 Task: 1.10.2  Add utility items on order management
Action: Mouse moved to (1245, 82)
Screenshot: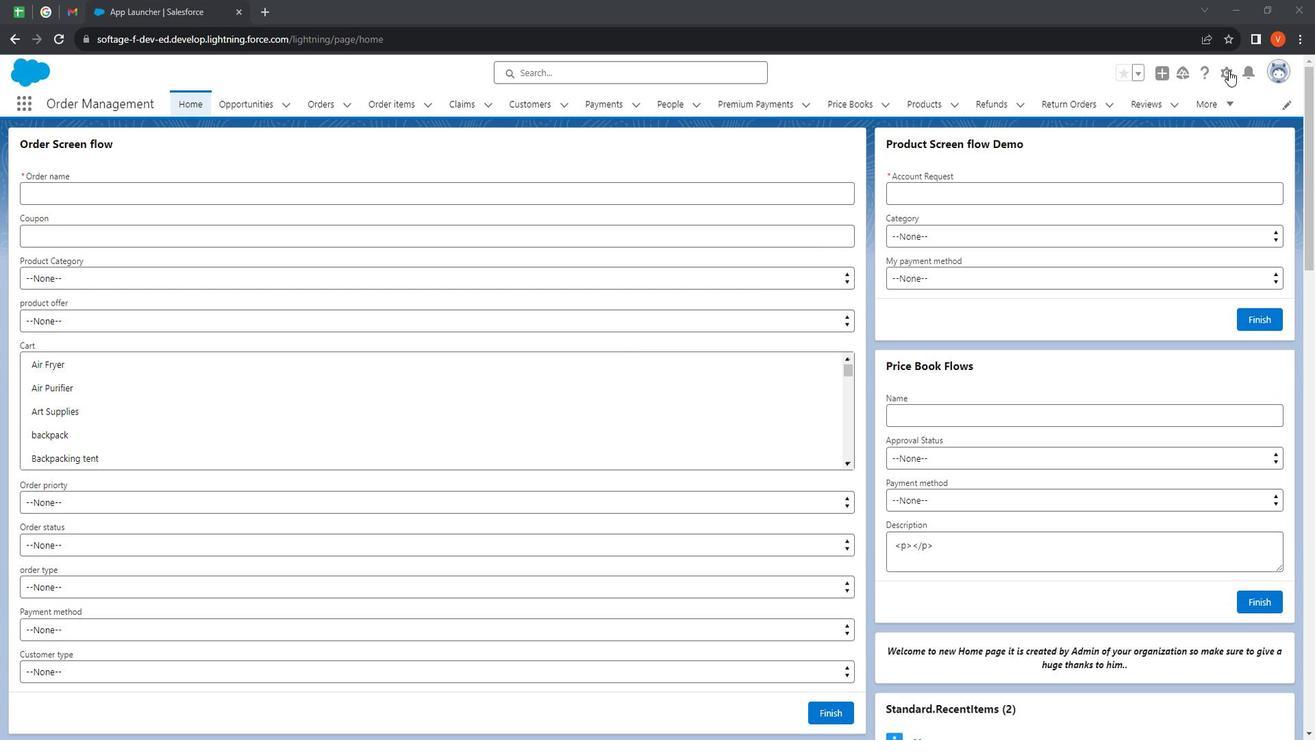 
Action: Mouse pressed left at (1245, 82)
Screenshot: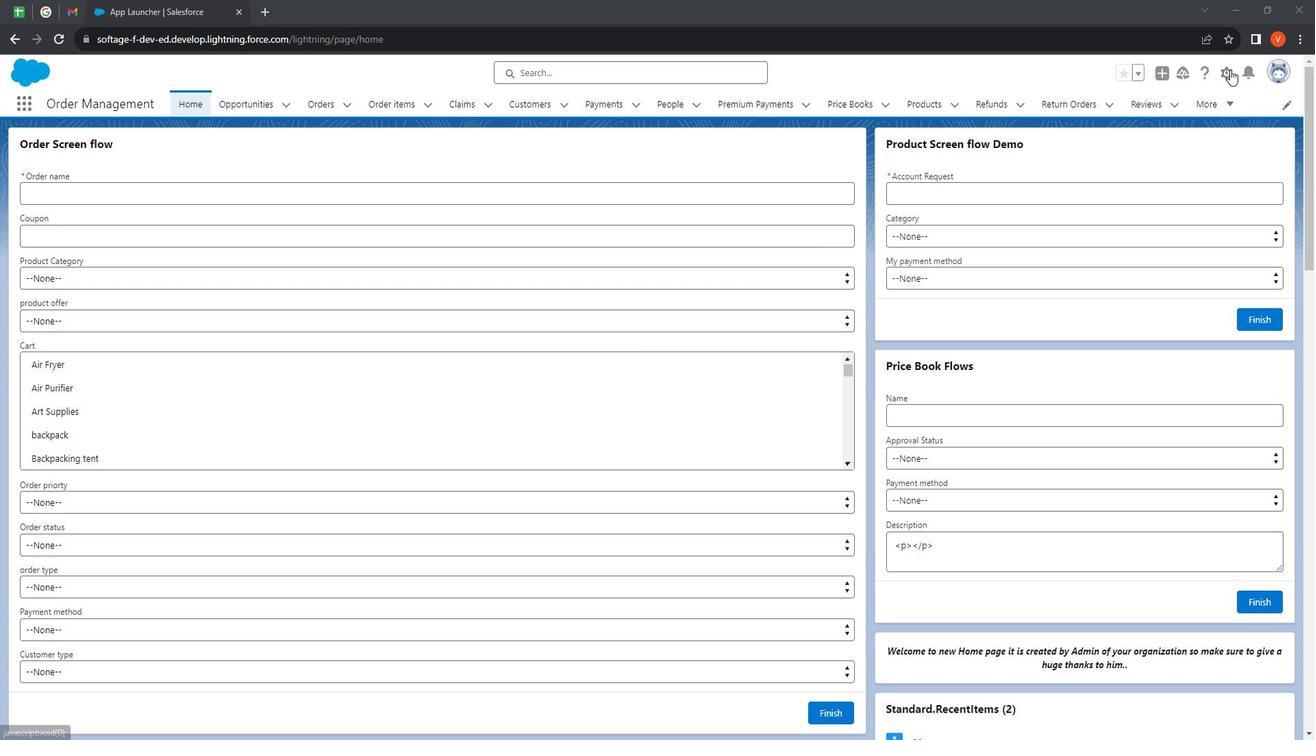 
Action: Mouse moved to (1218, 112)
Screenshot: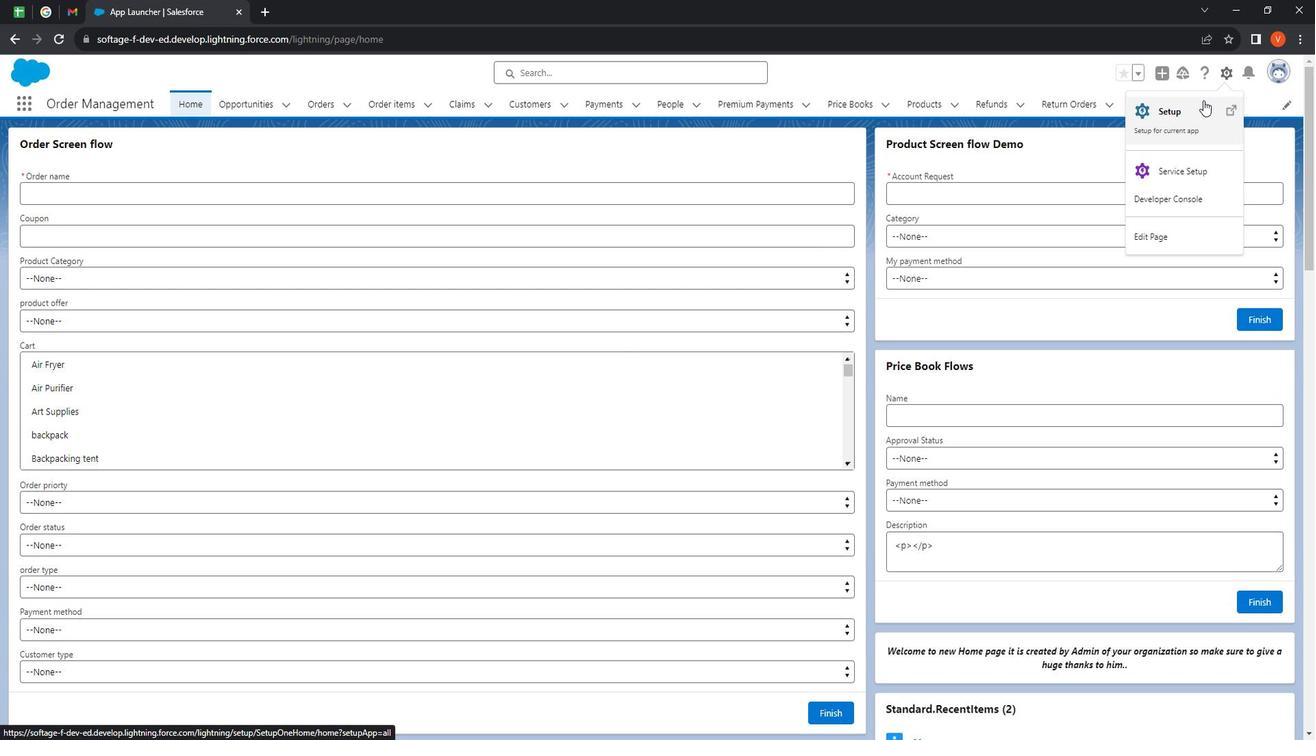 
Action: Mouse pressed left at (1218, 112)
Screenshot: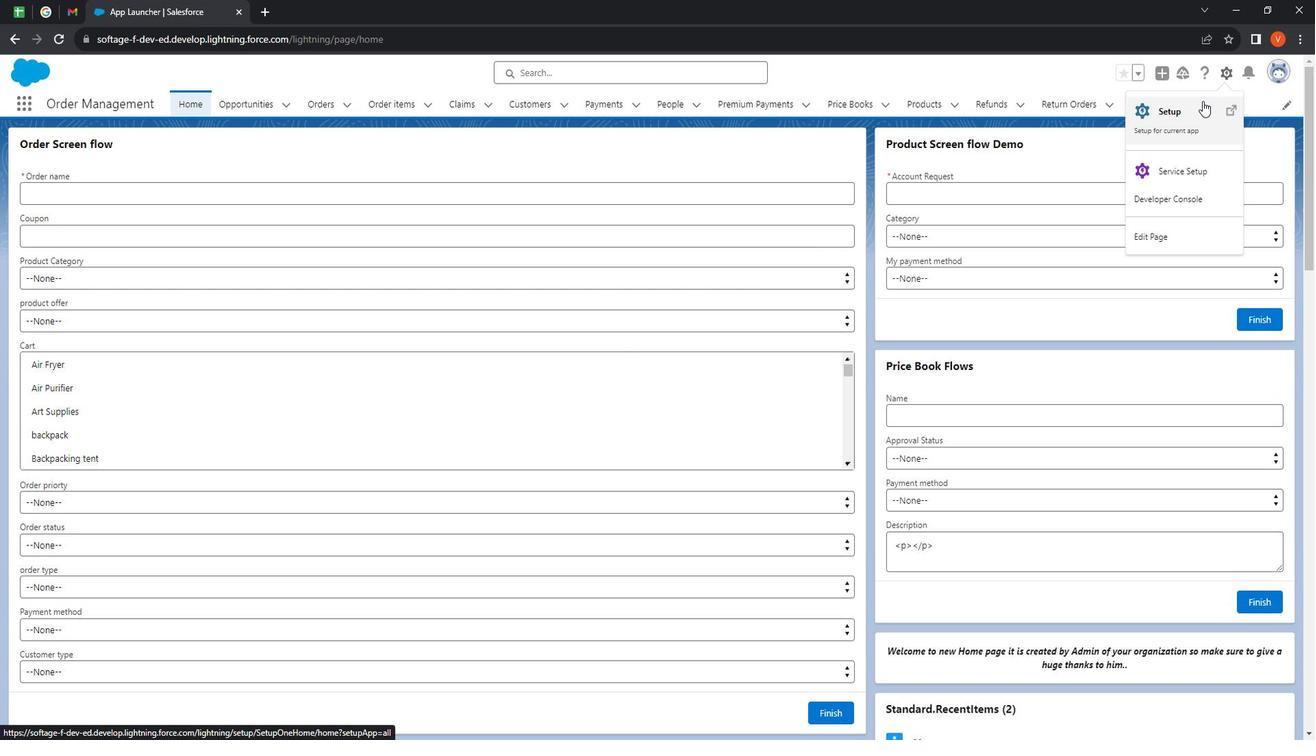 
Action: Mouse moved to (28, 555)
Screenshot: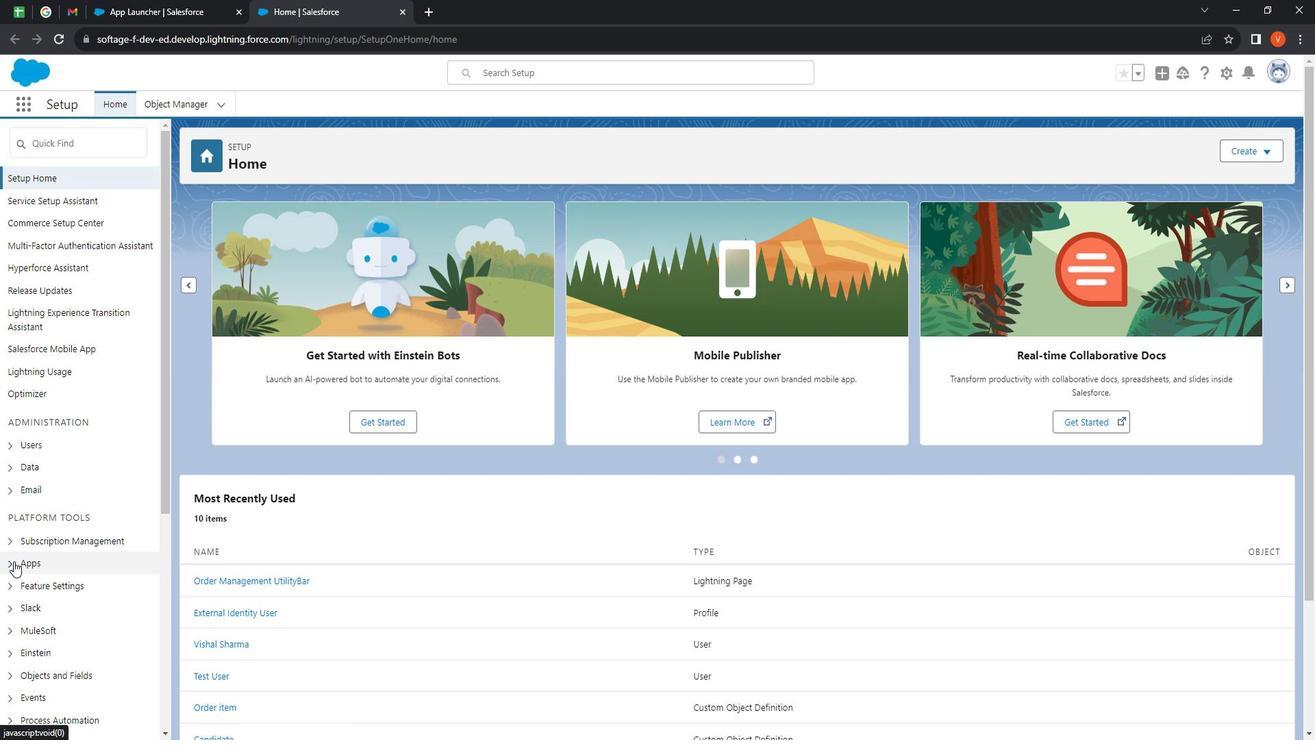 
Action: Mouse pressed left at (28, 555)
Screenshot: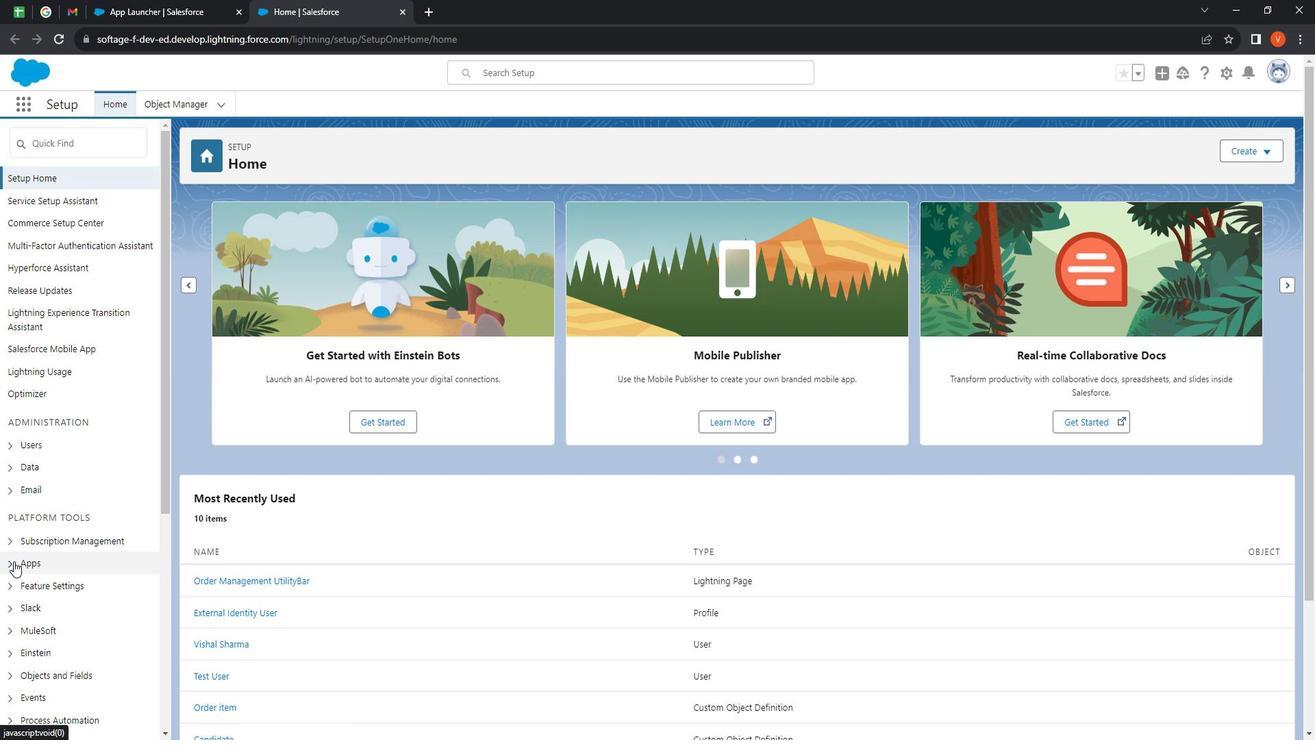 
Action: Mouse moved to (85, 574)
Screenshot: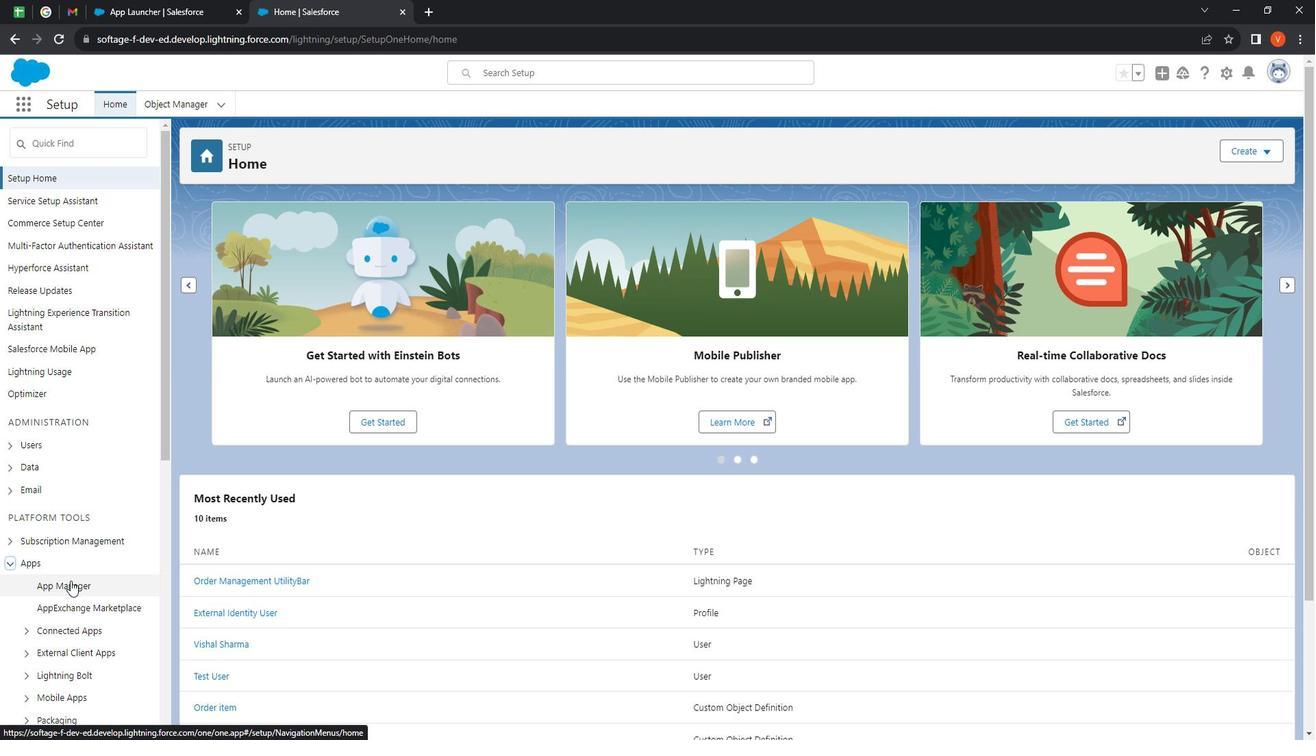
Action: Mouse pressed left at (85, 574)
Screenshot: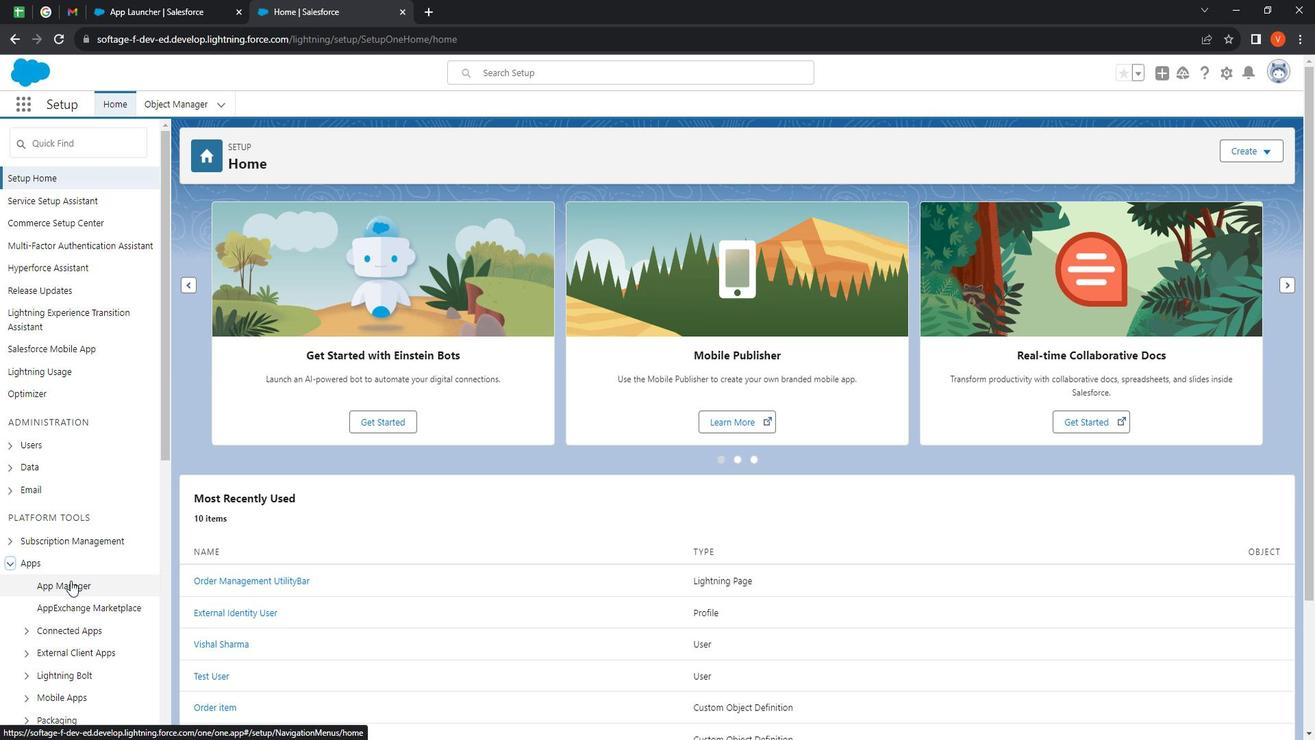 
Action: Mouse moved to (605, 385)
Screenshot: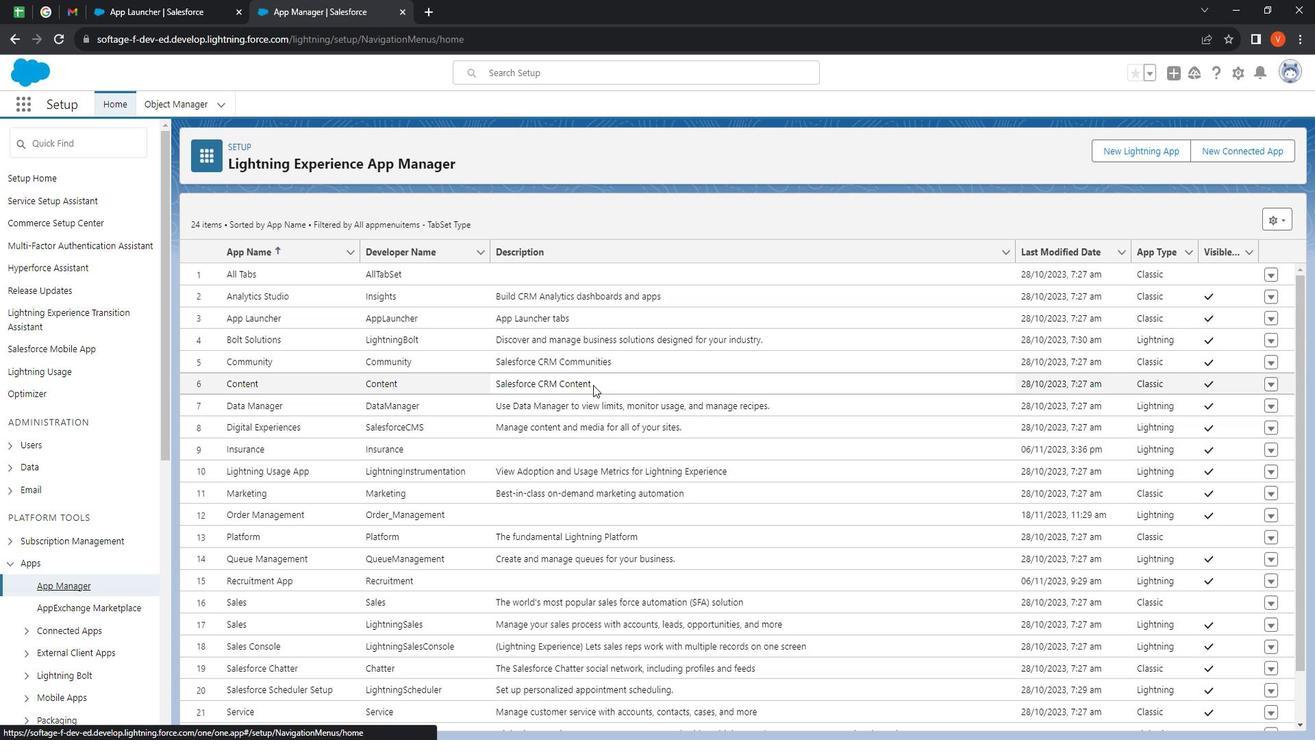 
Action: Mouse scrolled (605, 384) with delta (0, 0)
Screenshot: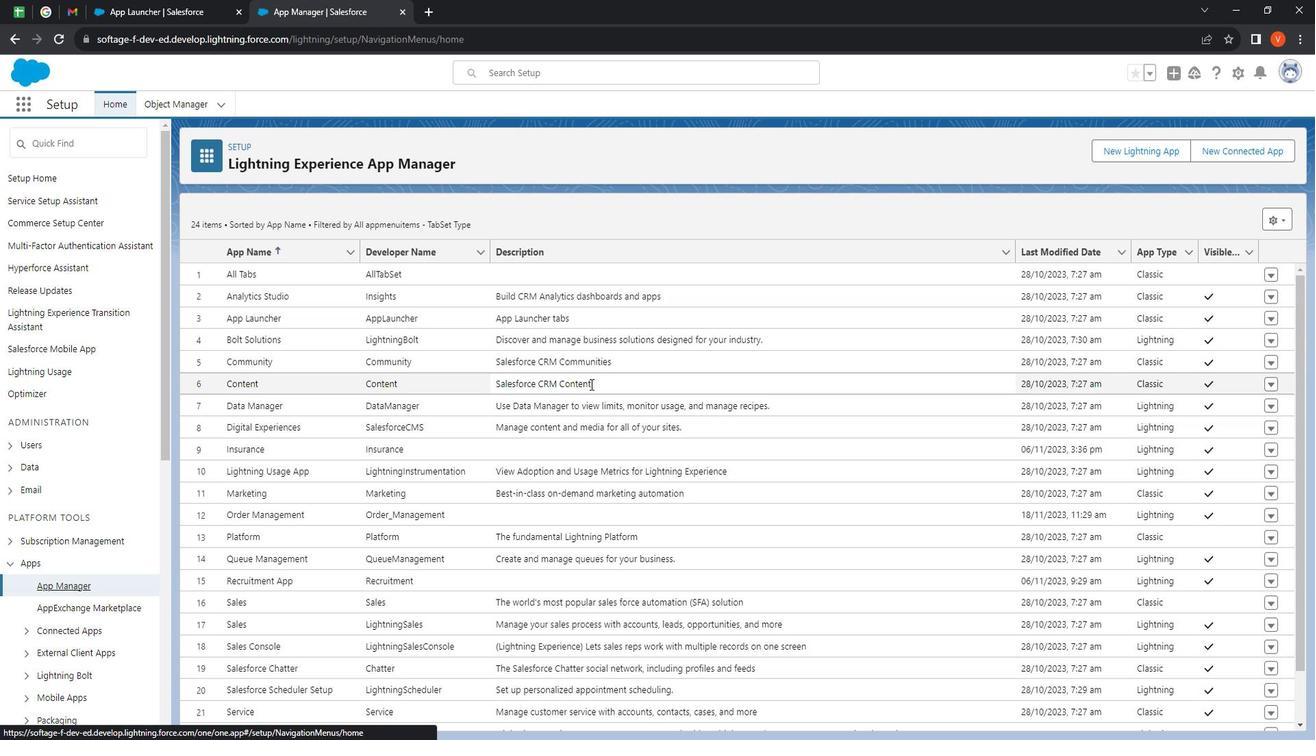 
Action: Mouse moved to (605, 387)
Screenshot: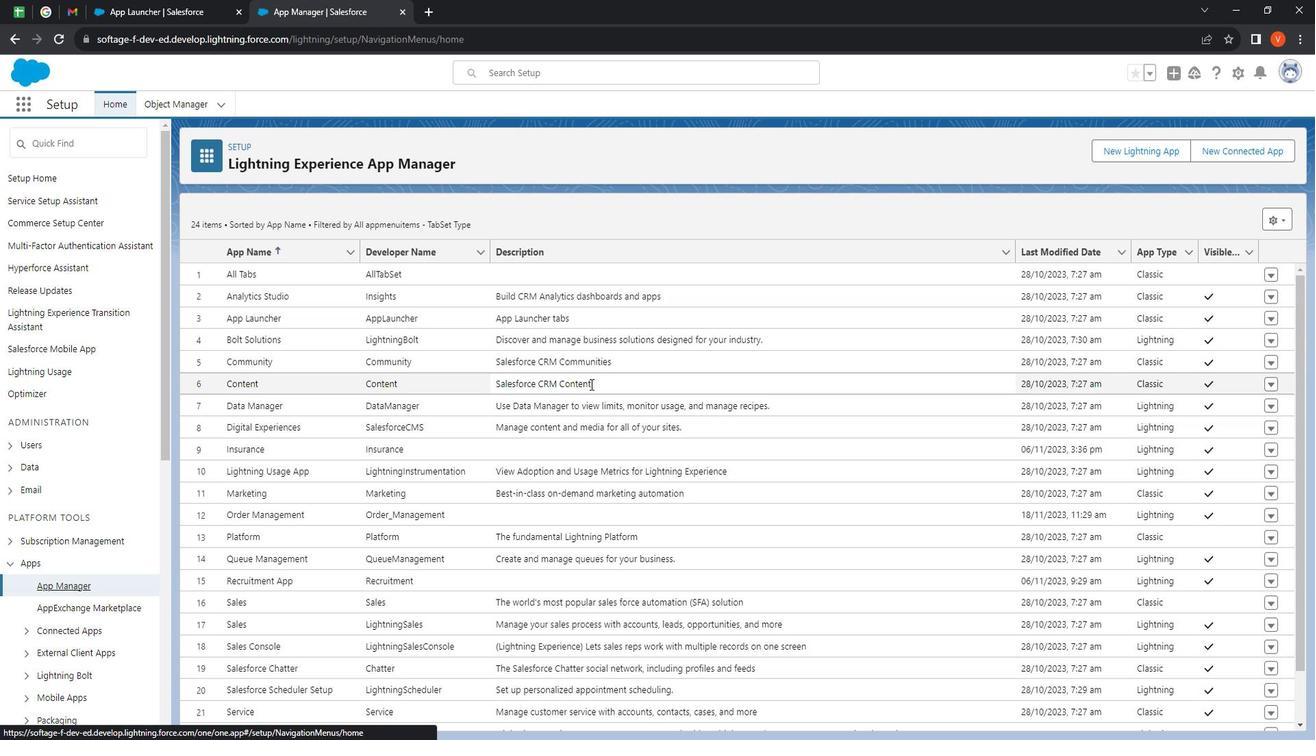 
Action: Mouse scrolled (605, 387) with delta (0, 0)
Screenshot: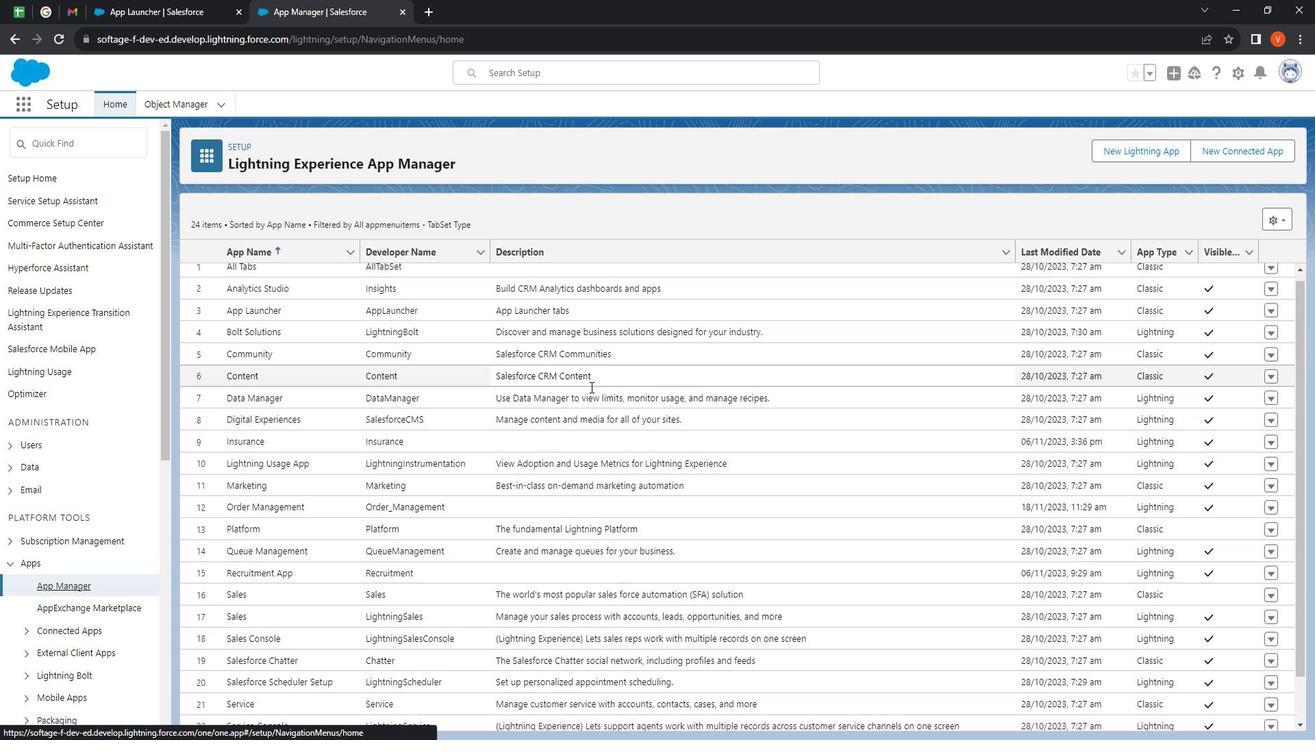 
Action: Mouse moved to (605, 389)
Screenshot: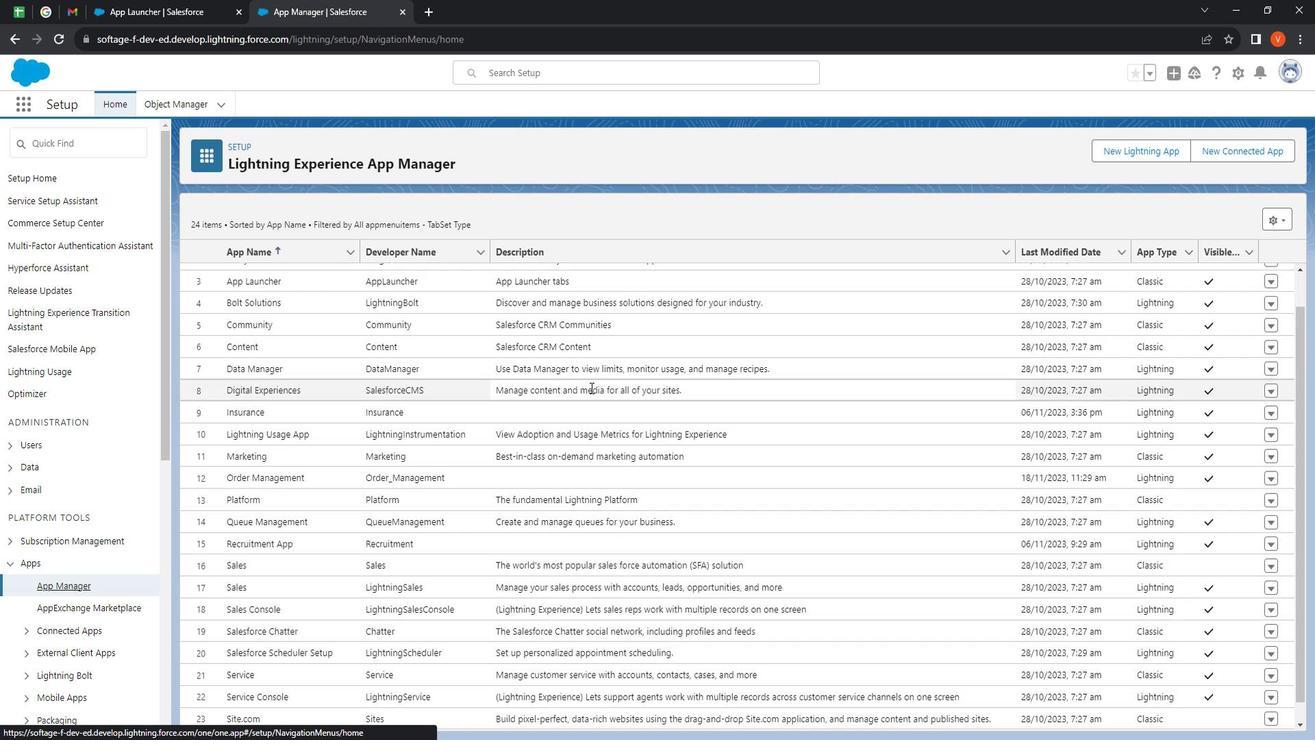 
Action: Mouse scrolled (605, 388) with delta (0, 0)
Screenshot: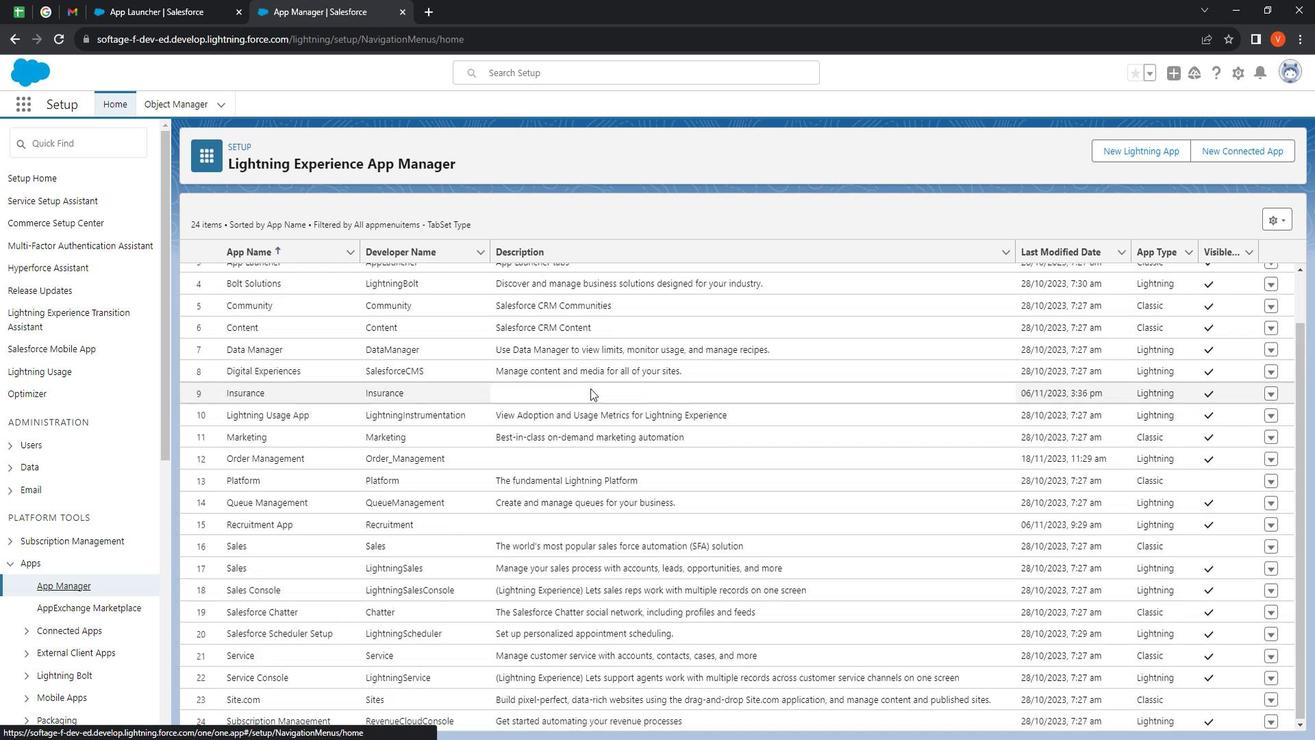 
Action: Mouse moved to (605, 391)
Screenshot: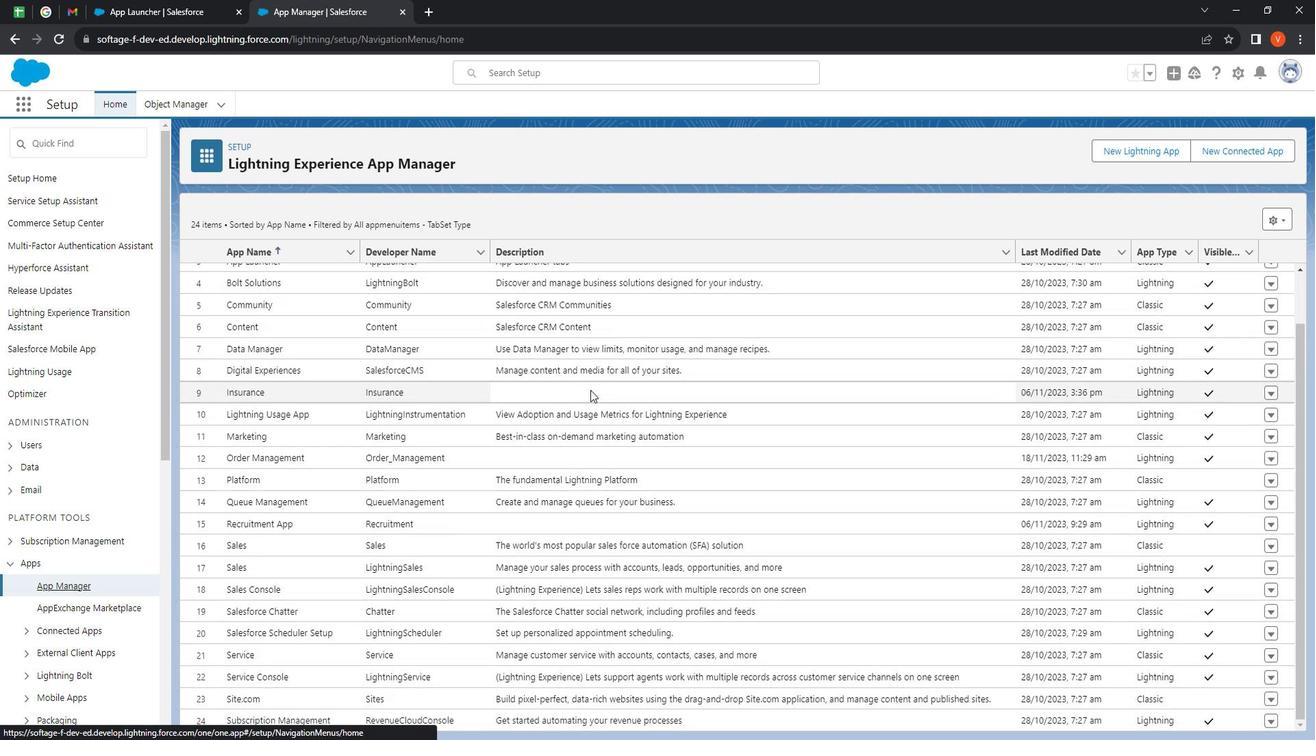 
Action: Mouse scrolled (605, 390) with delta (0, 0)
Screenshot: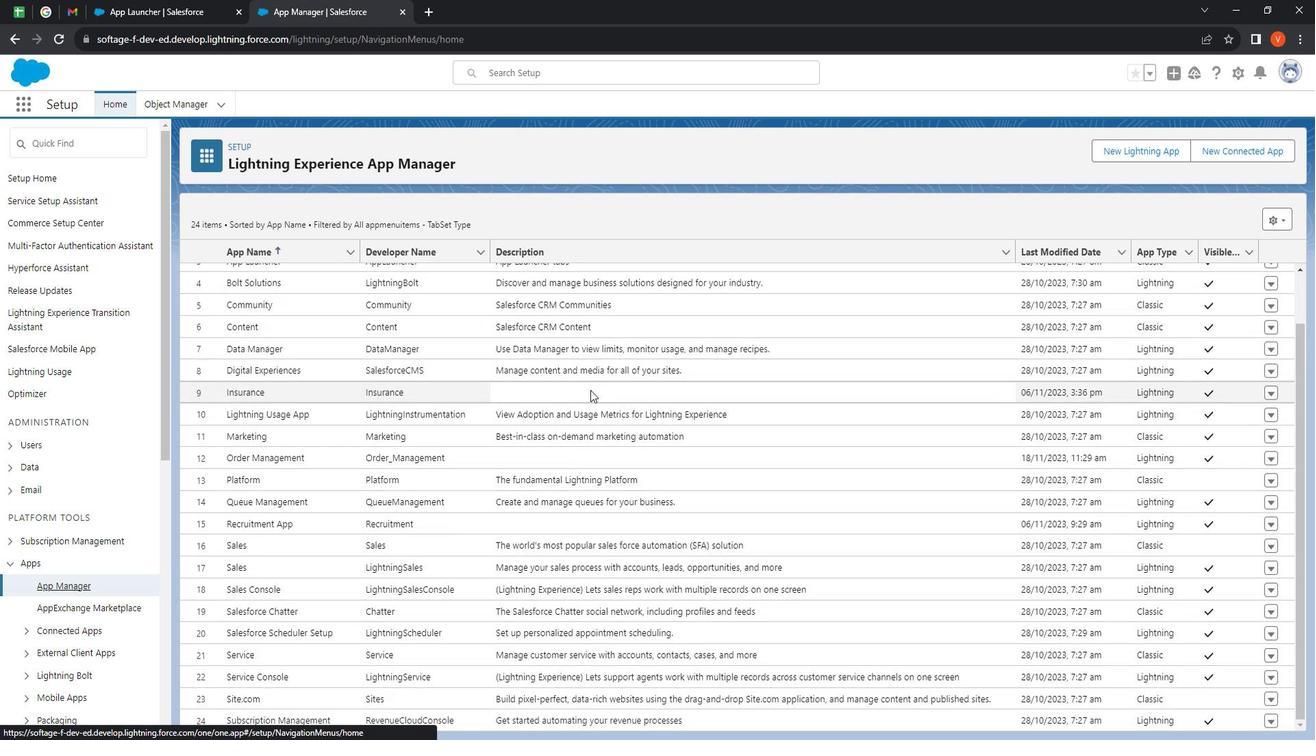 
Action: Mouse moved to (606, 398)
Screenshot: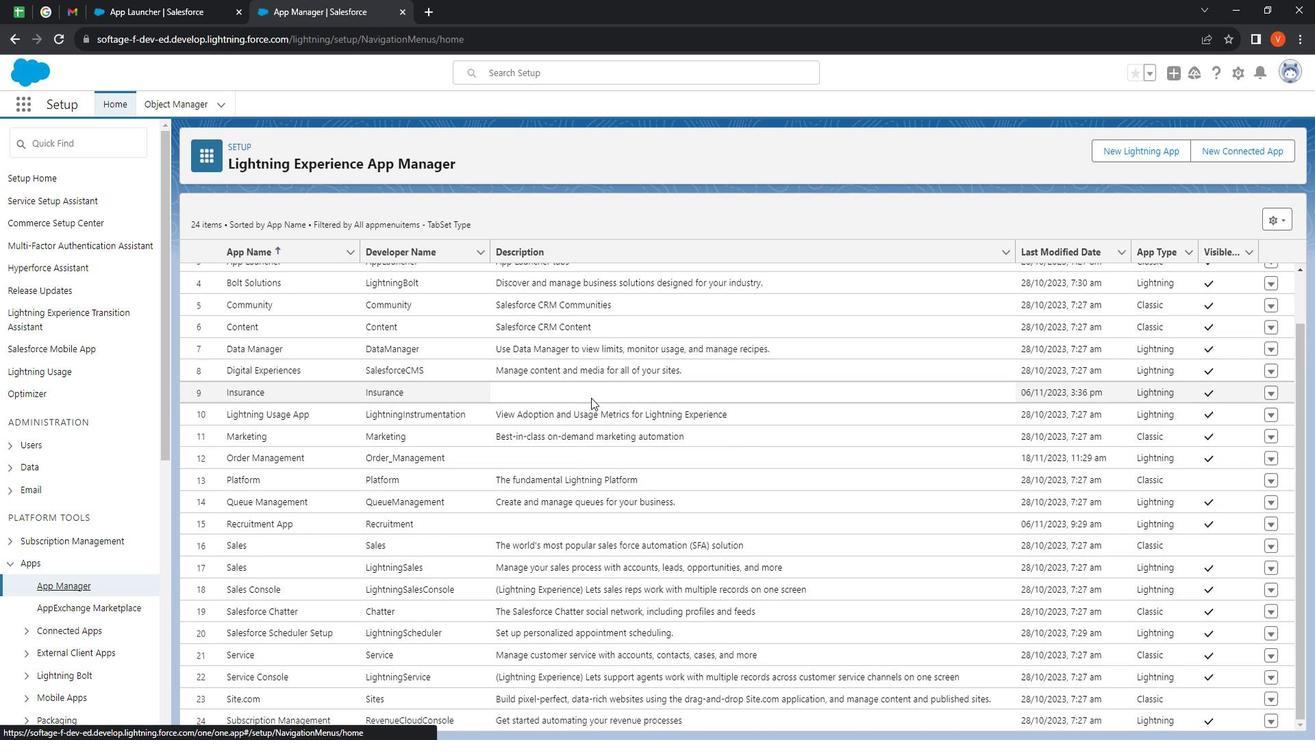 
Action: Mouse scrolled (606, 398) with delta (0, 0)
Screenshot: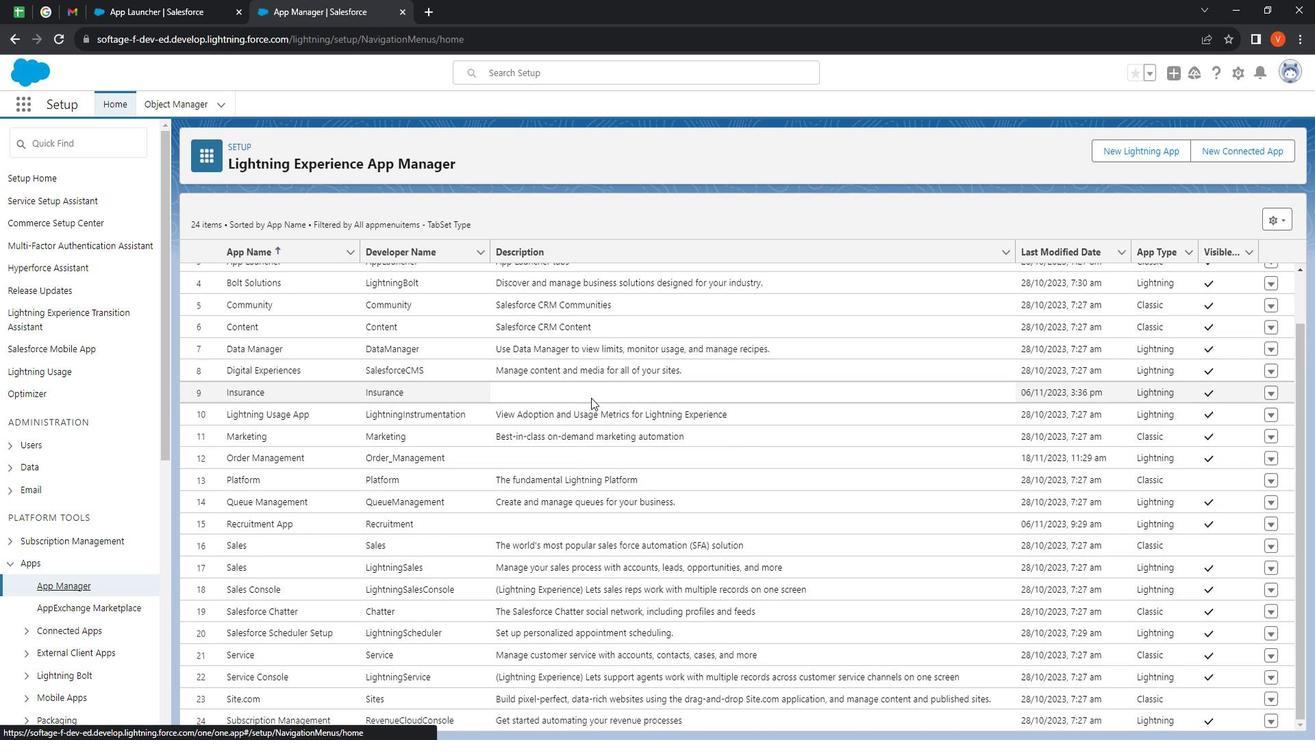 
Action: Mouse moved to (1280, 459)
Screenshot: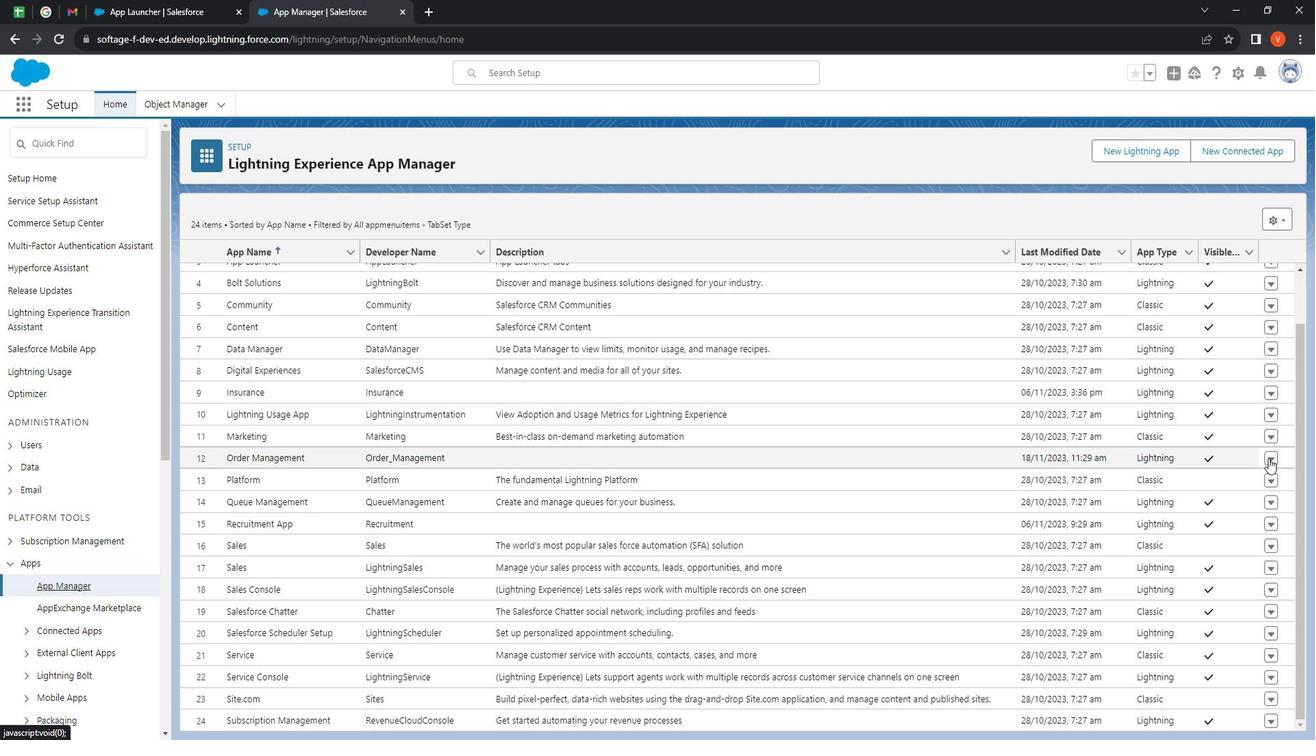 
Action: Mouse pressed left at (1280, 459)
Screenshot: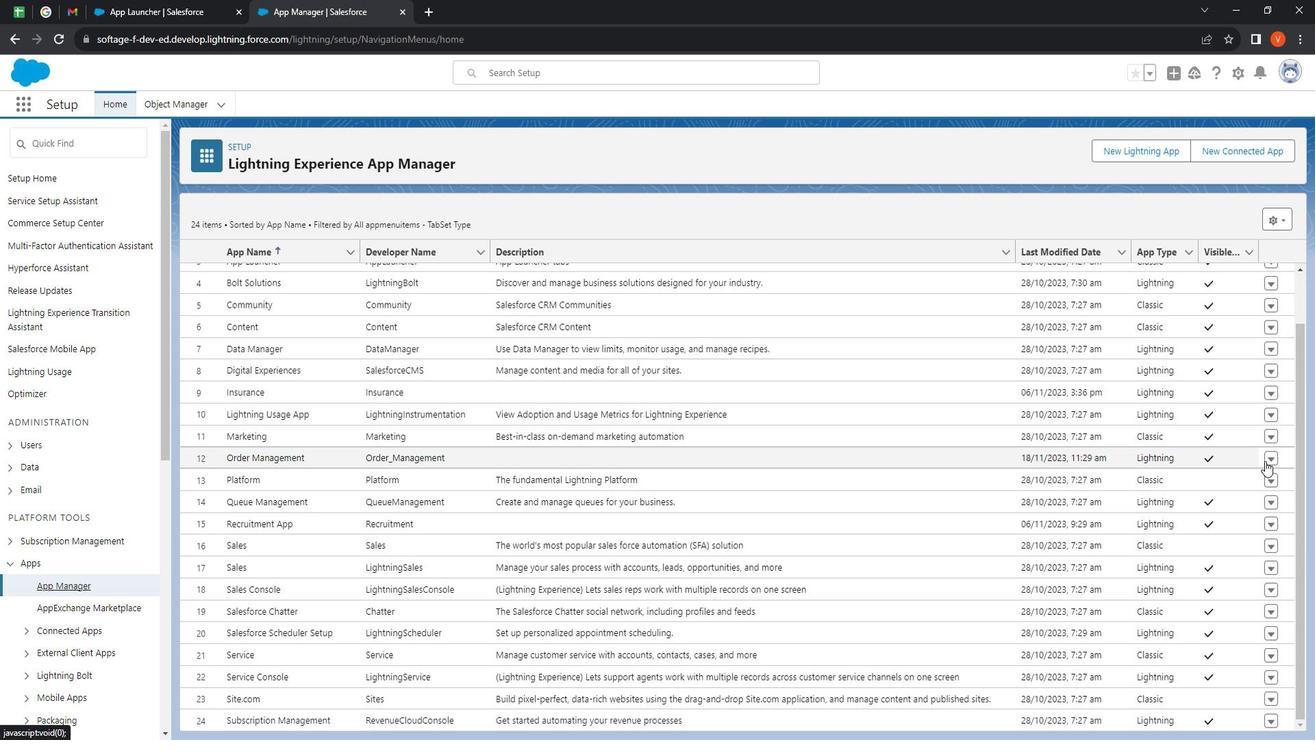 
Action: Mouse moved to (1252, 490)
Screenshot: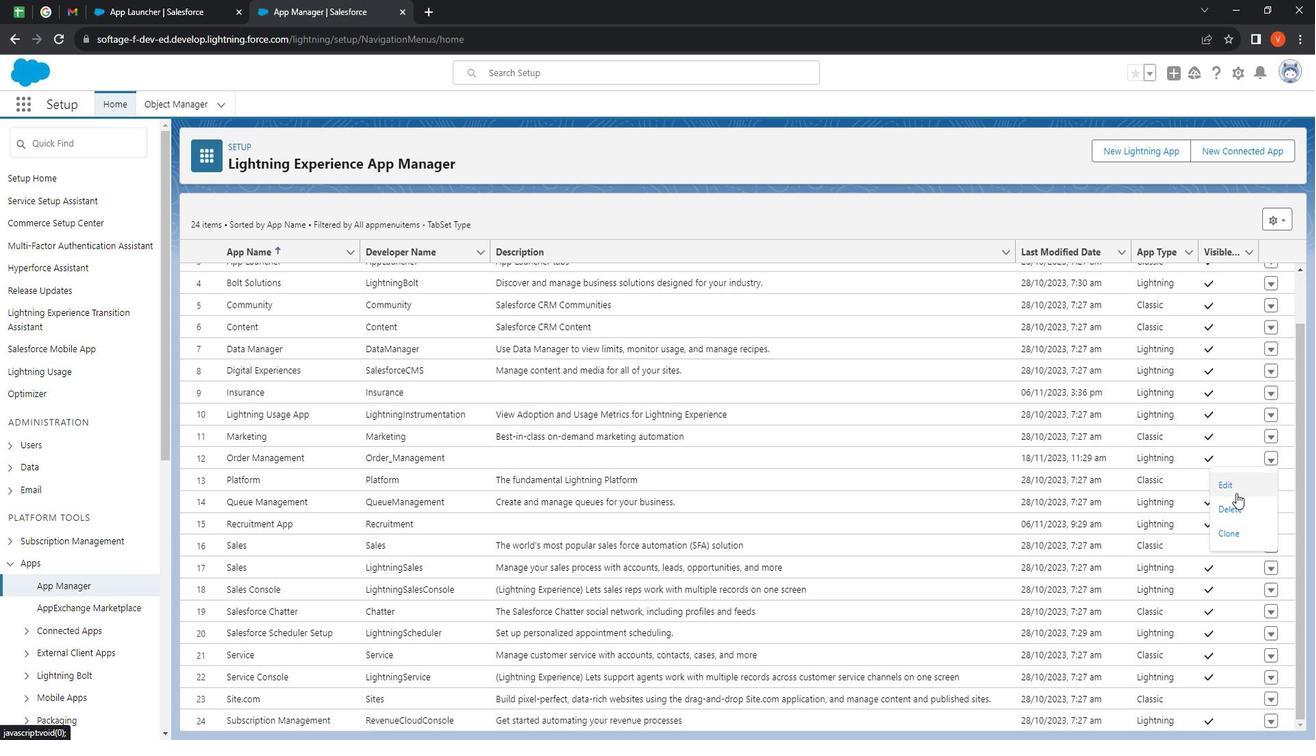 
Action: Mouse pressed left at (1252, 490)
Screenshot: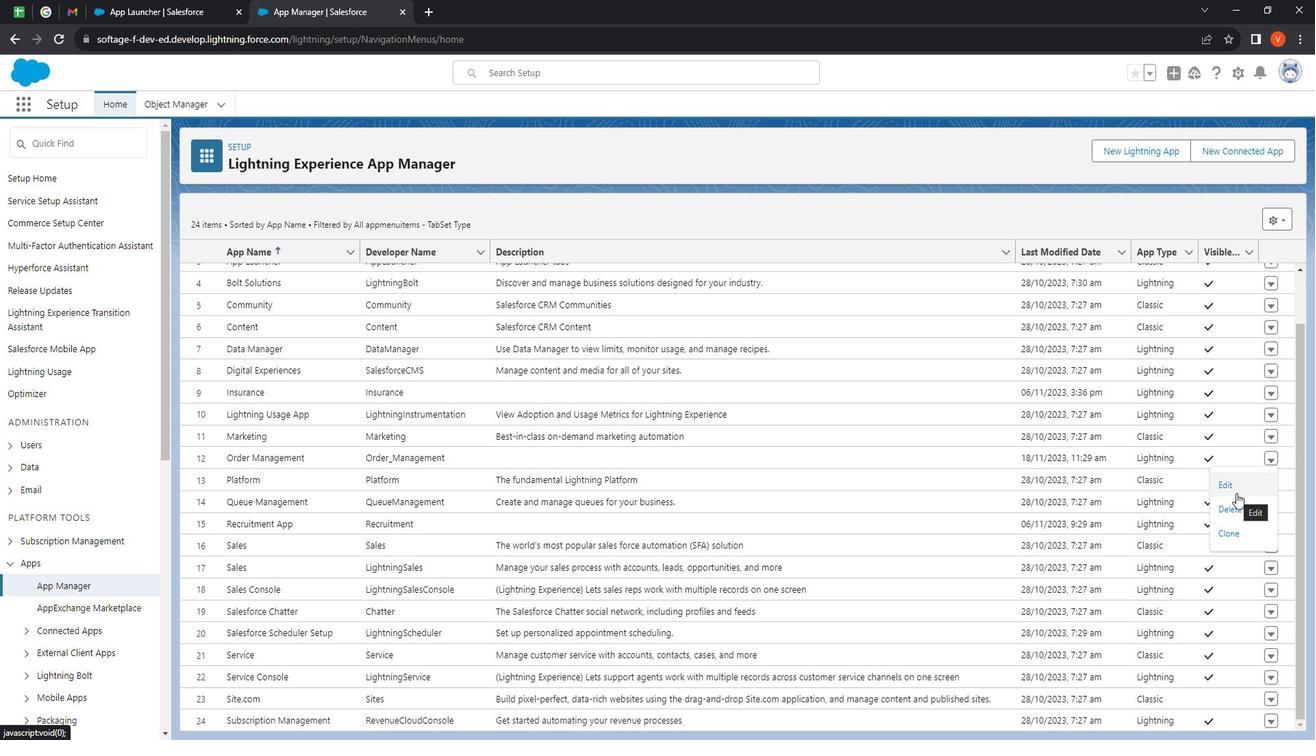 
Action: Mouse moved to (111, 199)
Screenshot: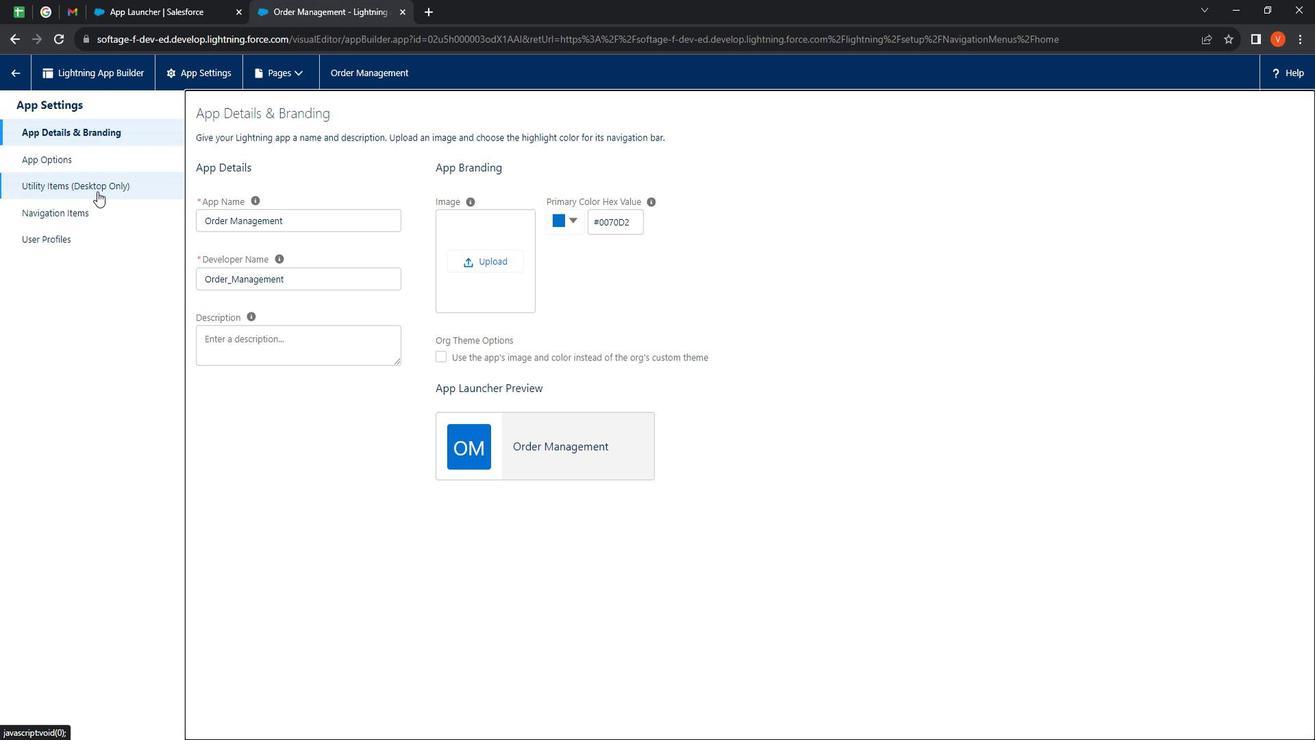 
Action: Mouse pressed left at (111, 199)
Screenshot: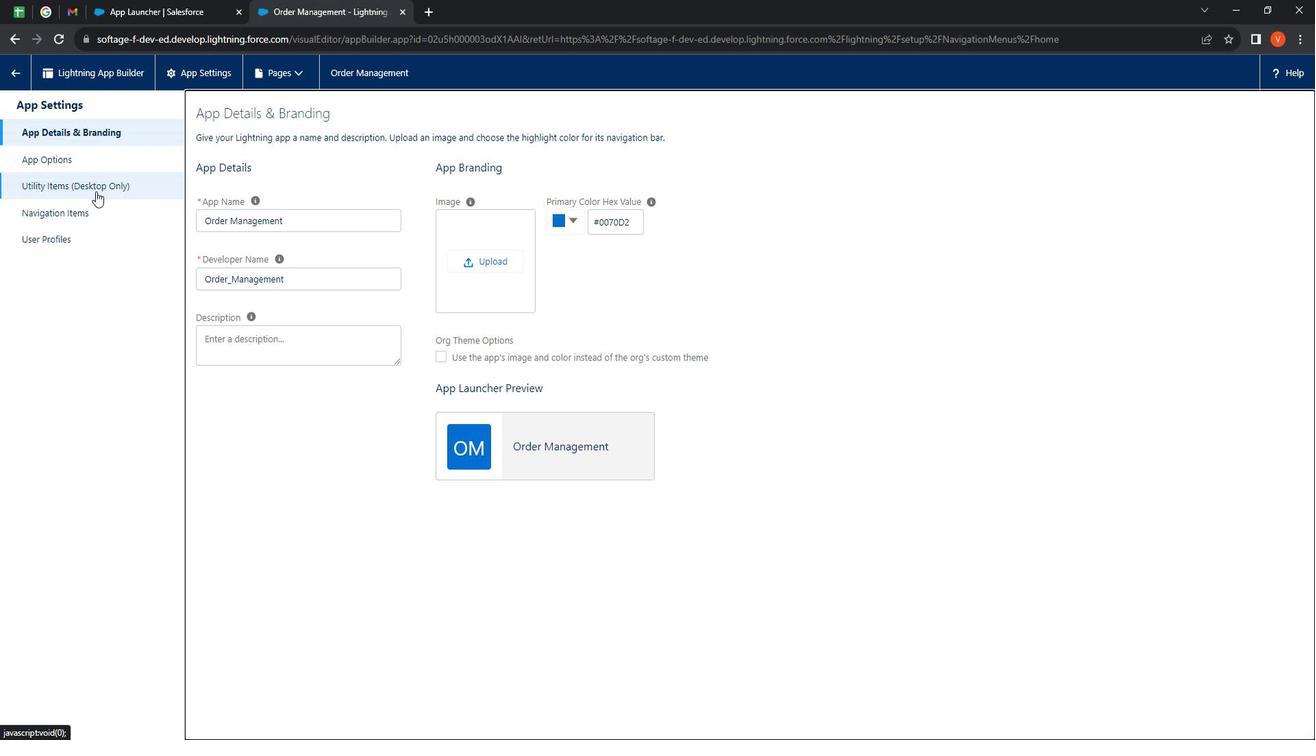 
Action: Mouse moved to (278, 233)
Screenshot: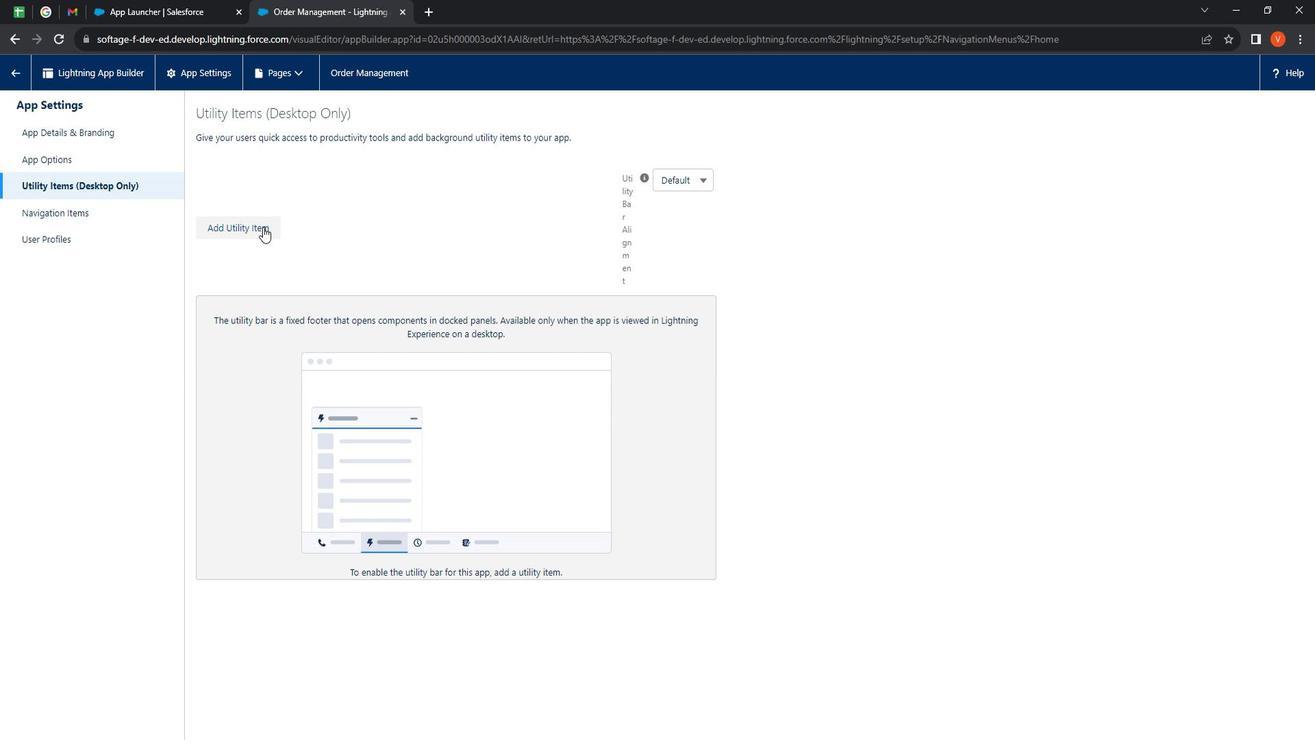 
Action: Mouse pressed left at (278, 233)
Screenshot: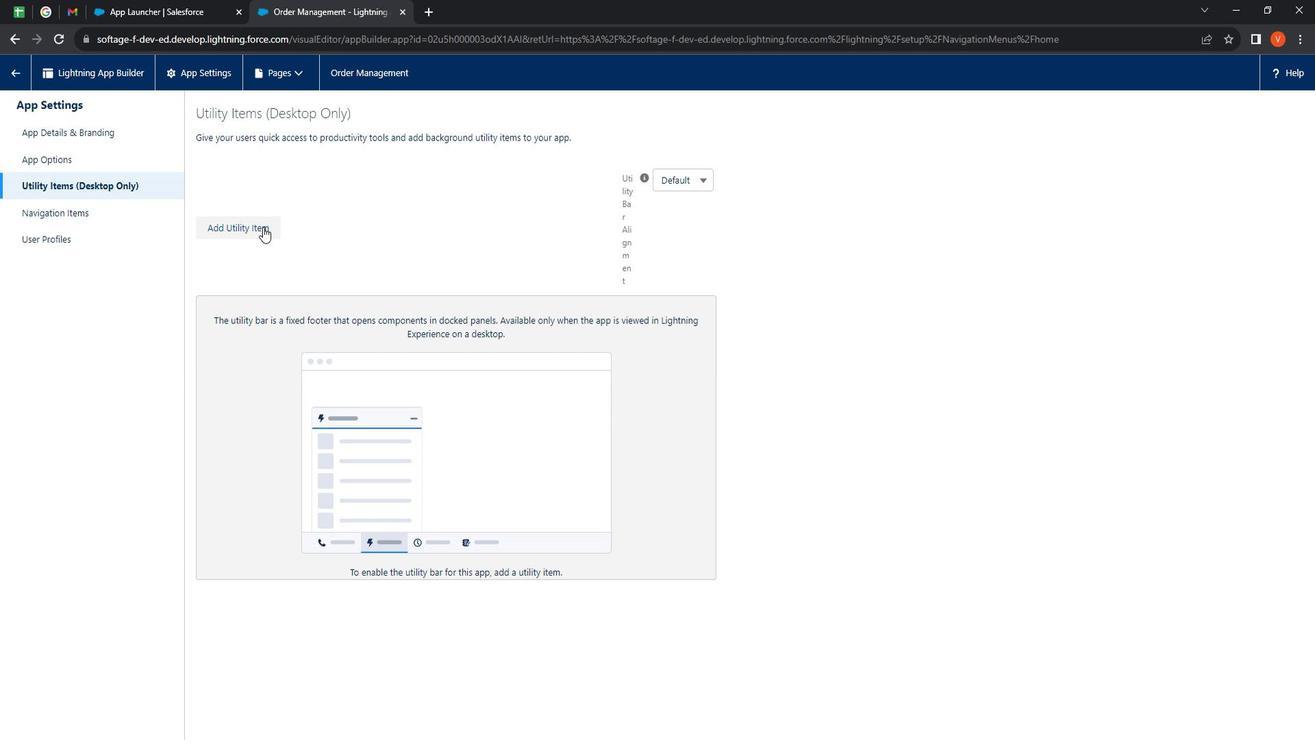 
Action: Mouse moved to (266, 359)
Screenshot: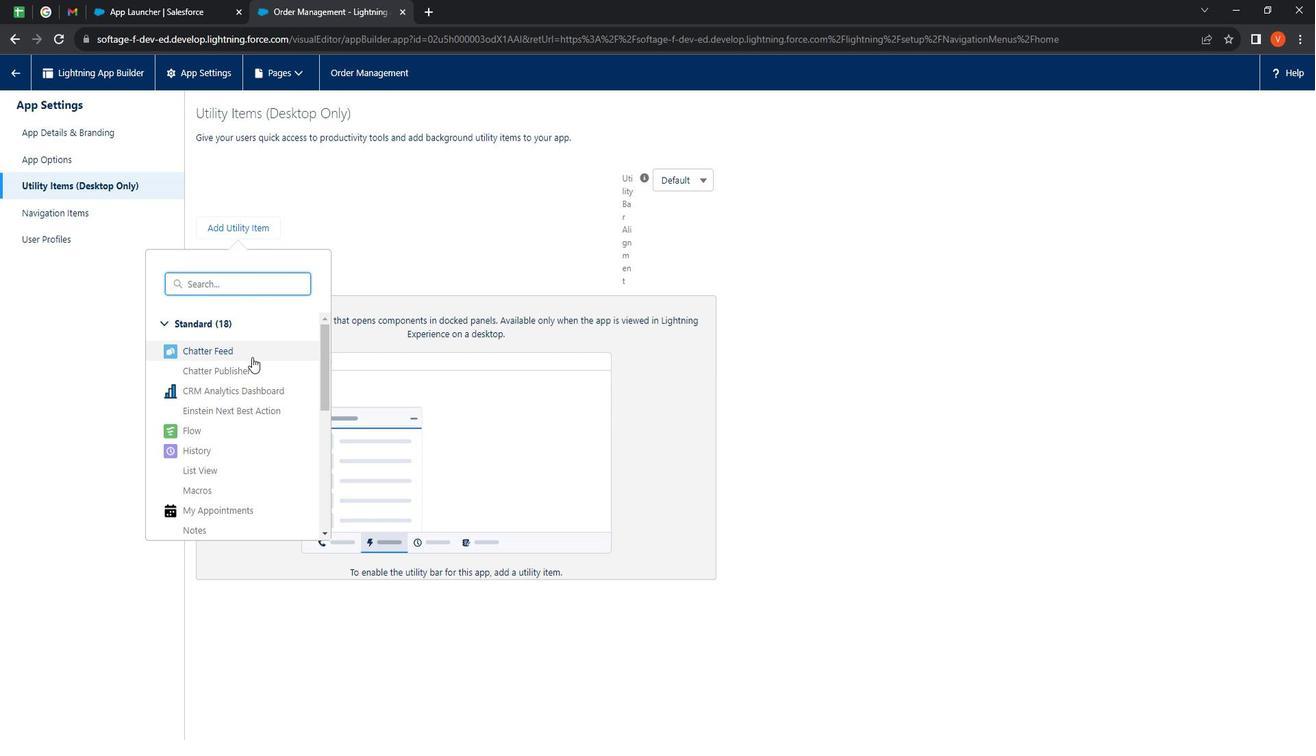 
Action: Mouse pressed left at (266, 359)
Screenshot: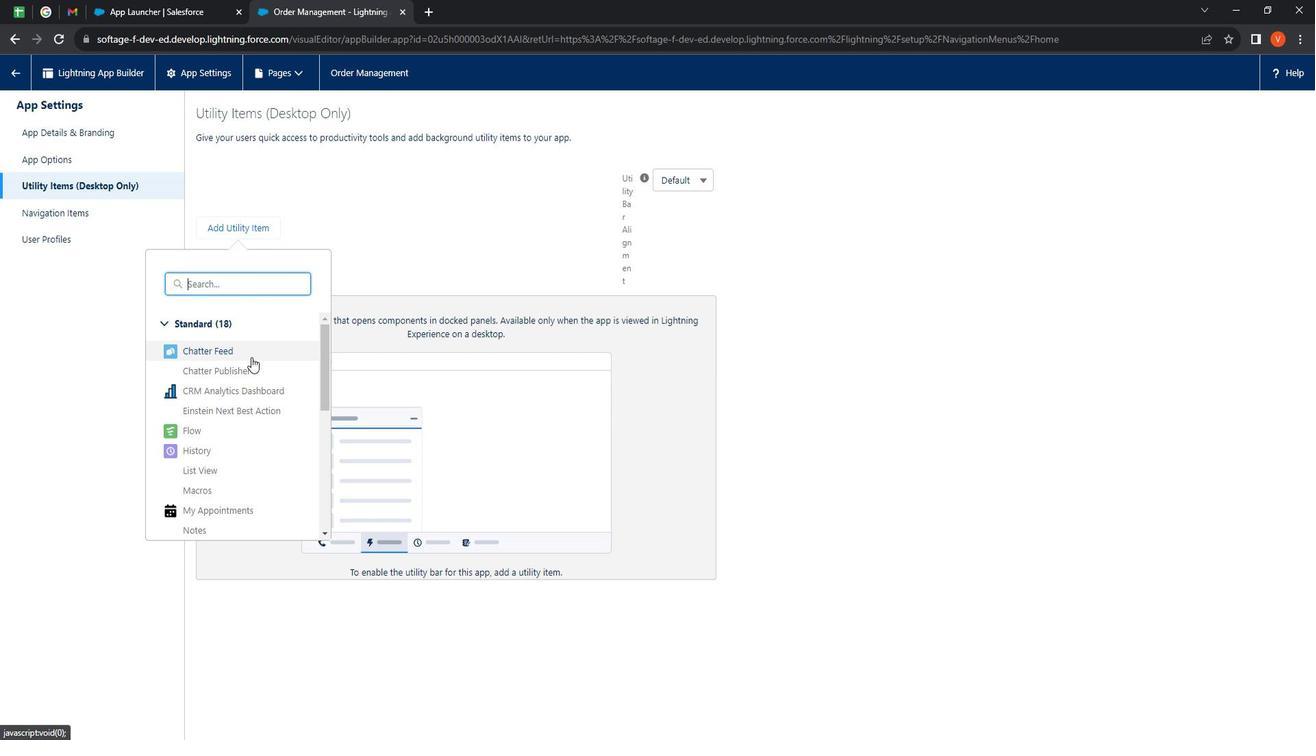 
Action: Mouse moved to (278, 236)
Screenshot: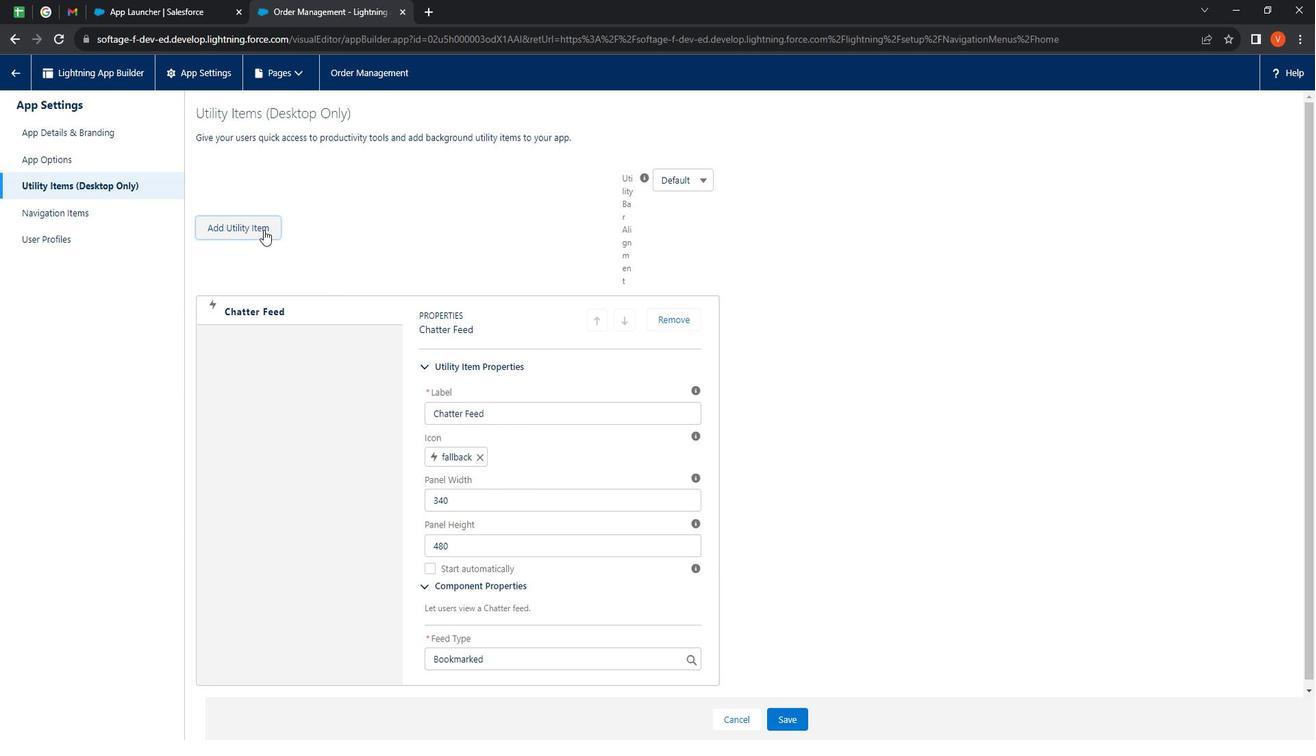 
Action: Mouse pressed left at (278, 236)
Screenshot: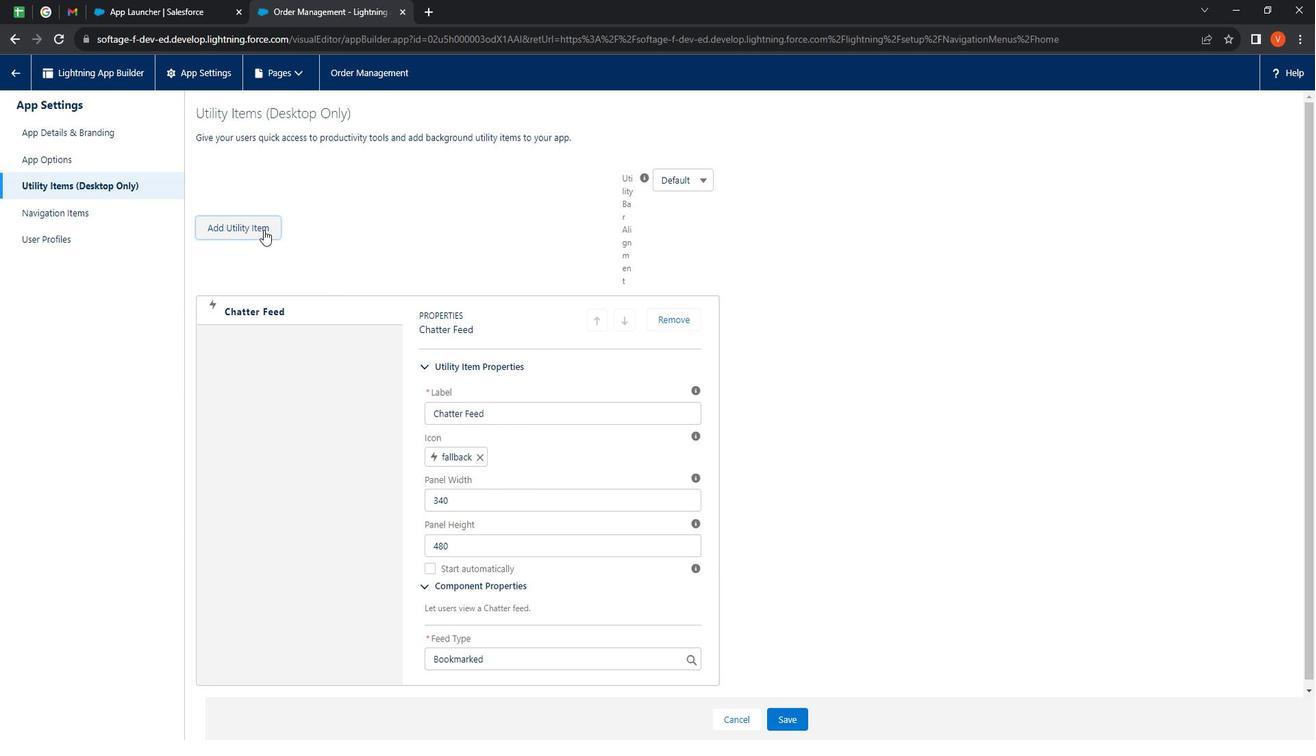 
Action: Mouse moved to (228, 445)
Screenshot: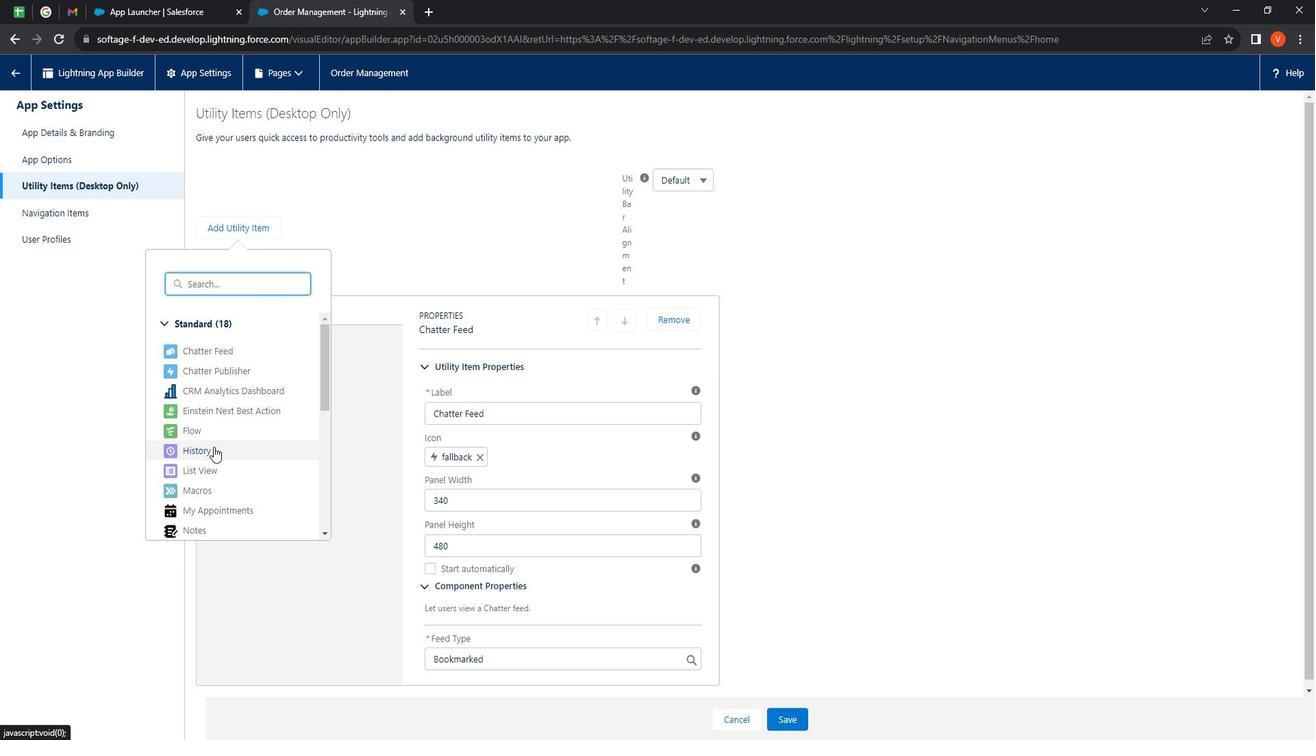
Action: Mouse pressed left at (228, 445)
Screenshot: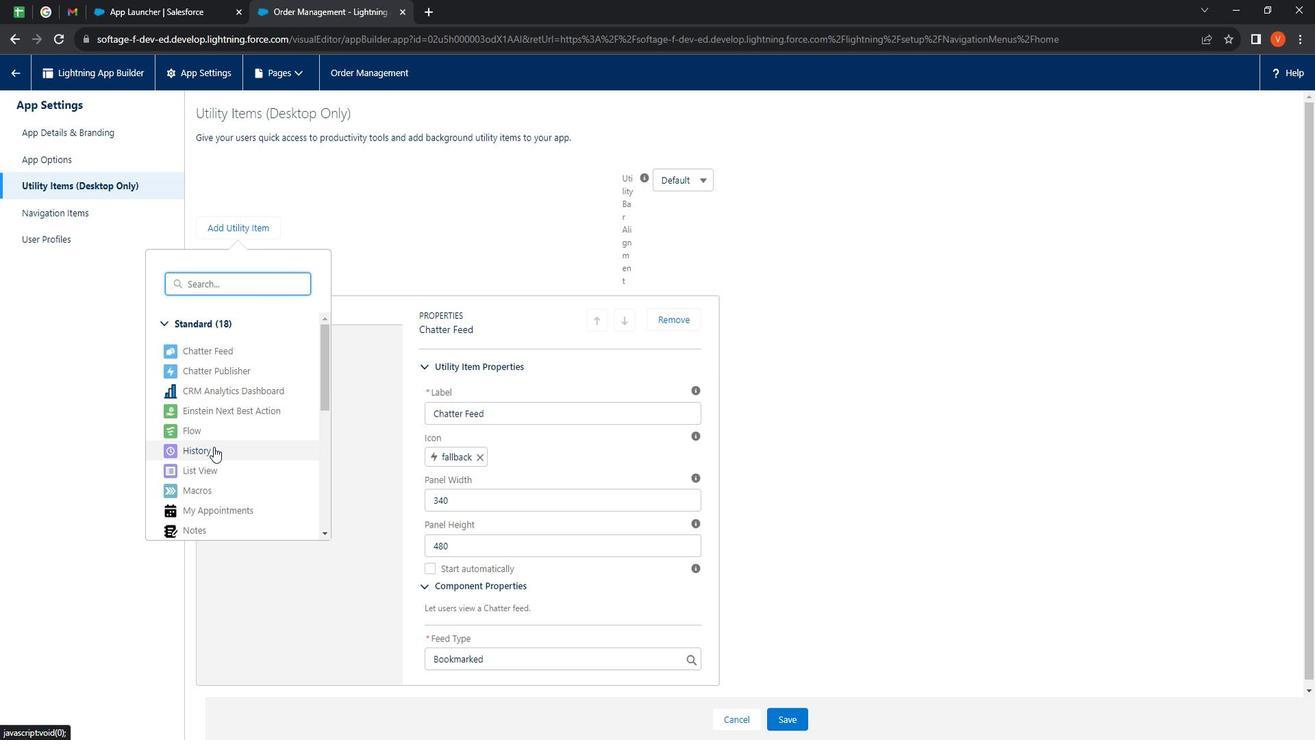 
Action: Mouse moved to (345, 379)
Screenshot: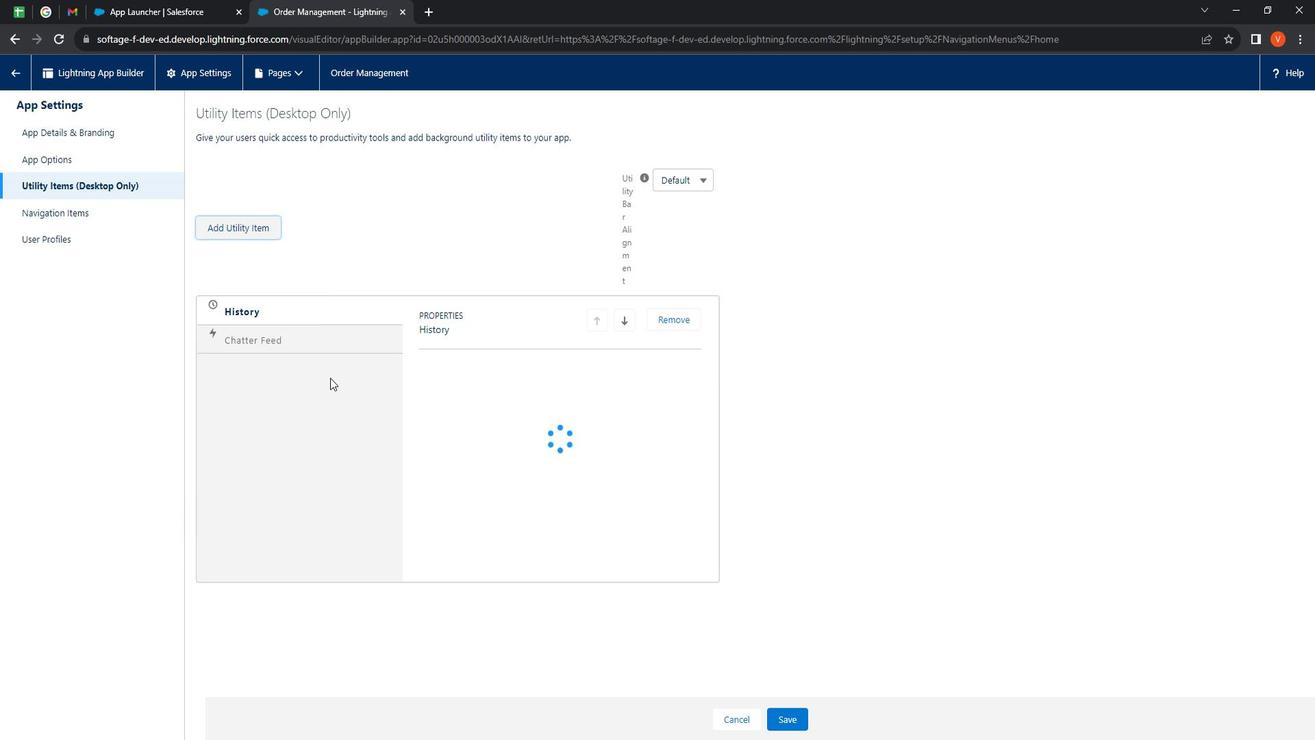 
Action: Mouse scrolled (345, 379) with delta (0, 0)
Screenshot: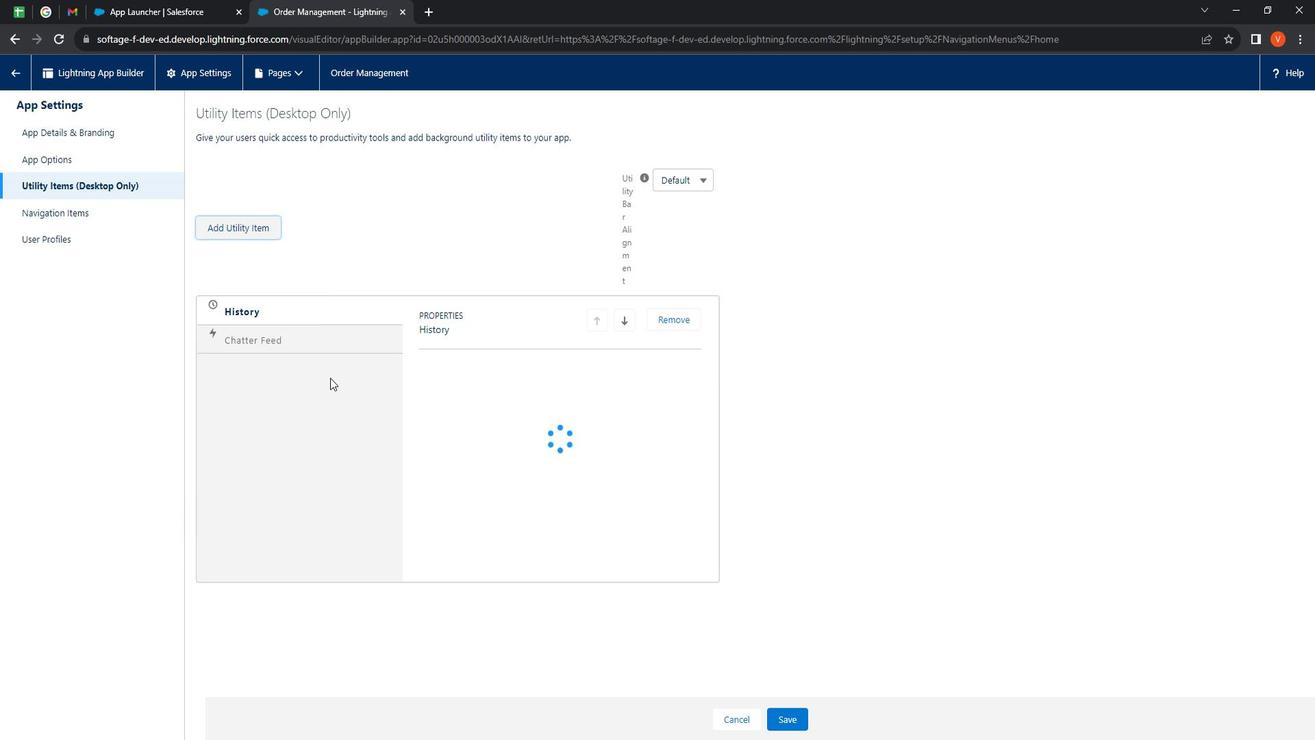 
Action: Mouse moved to (347, 383)
Screenshot: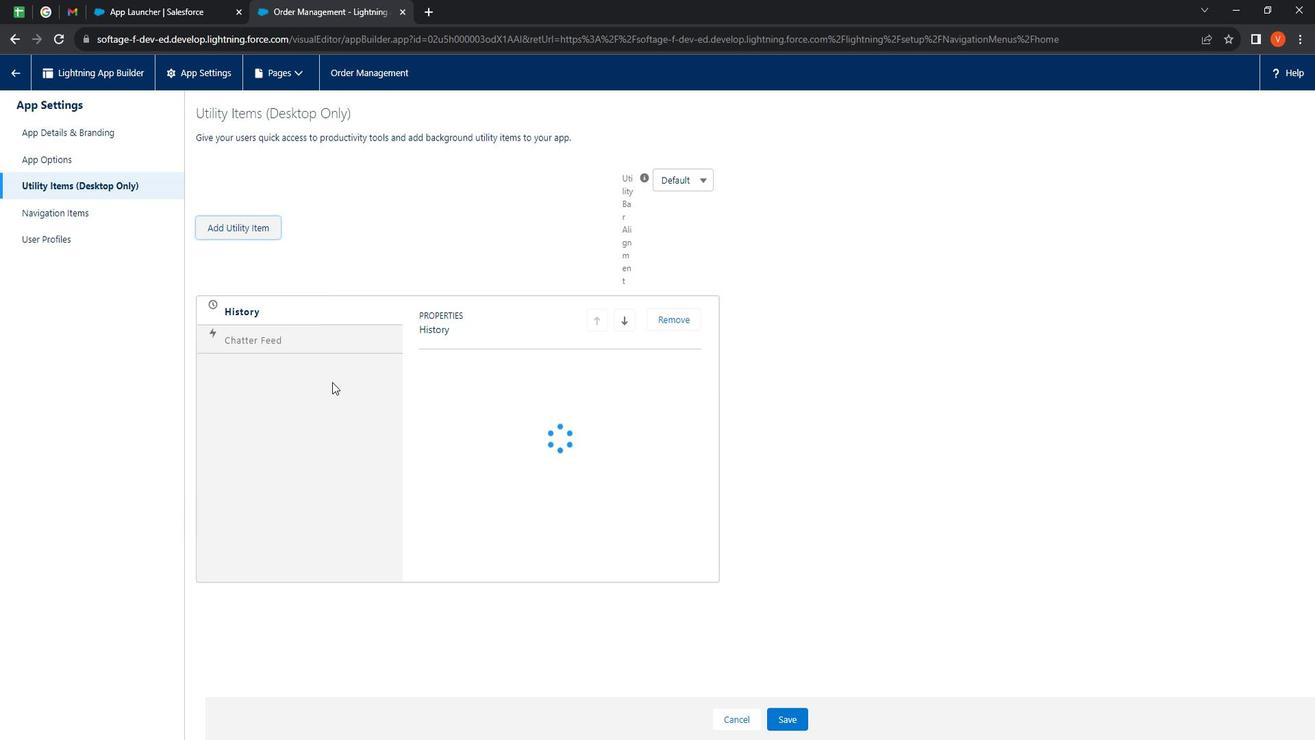 
Action: Mouse scrolled (347, 382) with delta (0, 0)
Screenshot: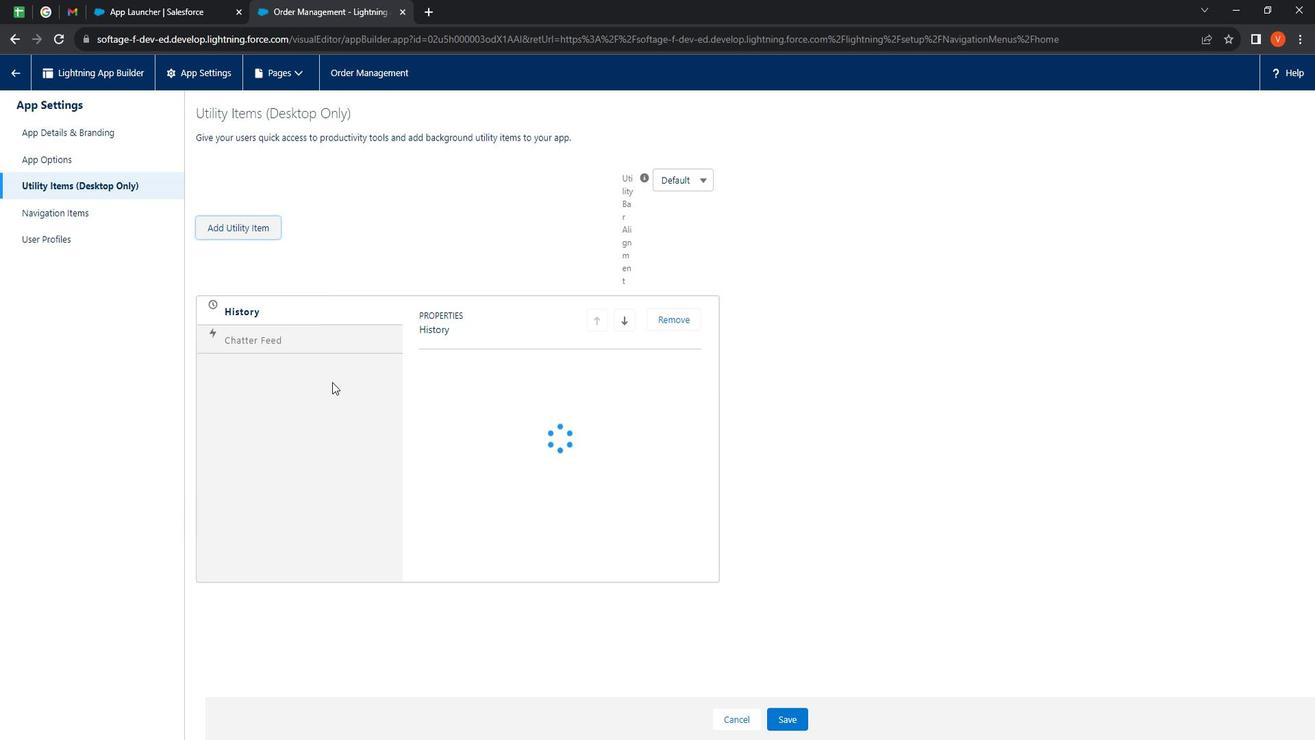 
Action: Mouse moved to (348, 385)
Screenshot: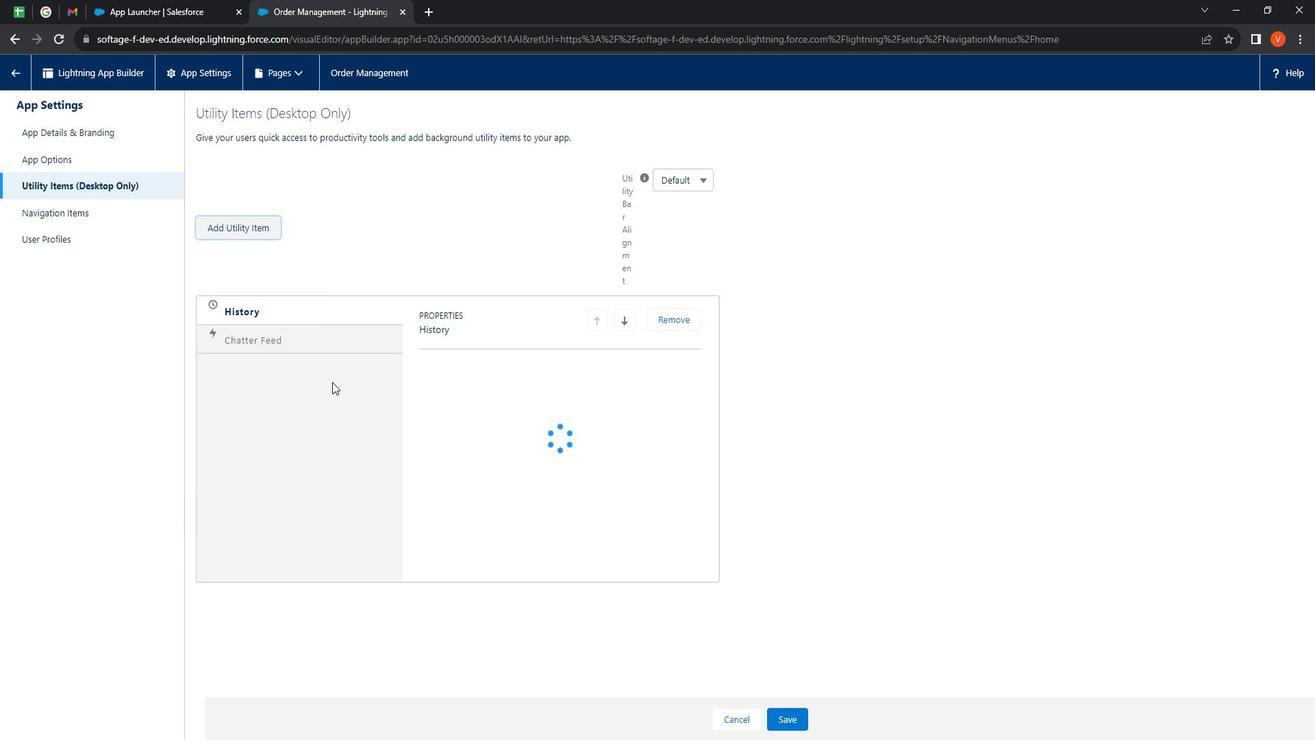 
Action: Mouse scrolled (348, 385) with delta (0, 0)
Screenshot: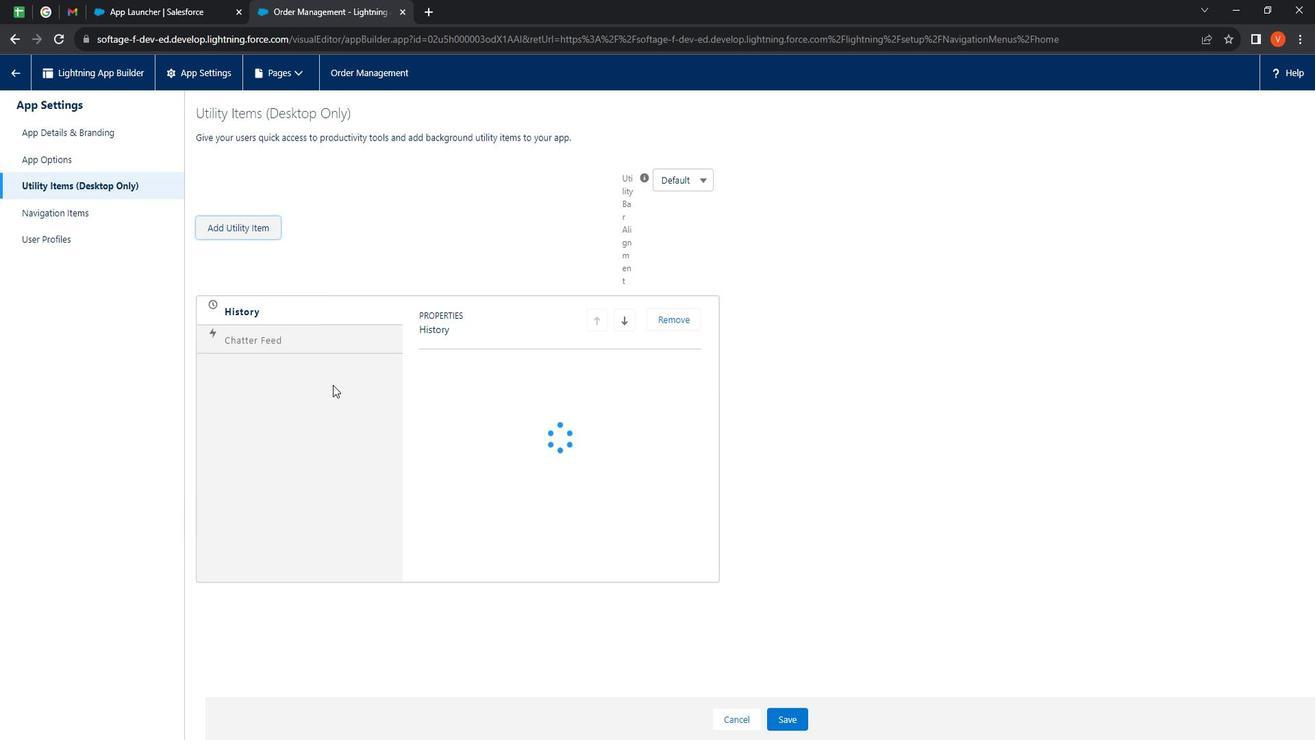 
Action: Mouse moved to (348, 387)
Screenshot: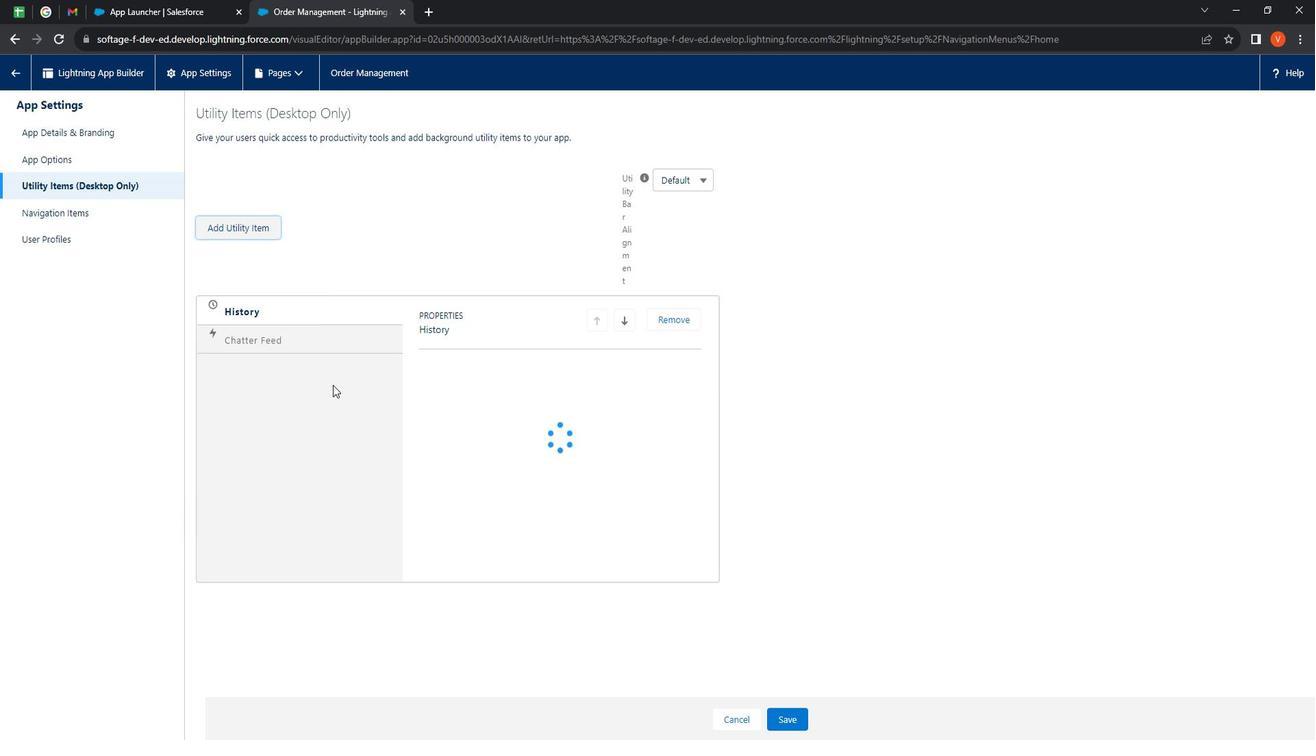 
Action: Mouse scrolled (348, 387) with delta (0, 0)
Screenshot: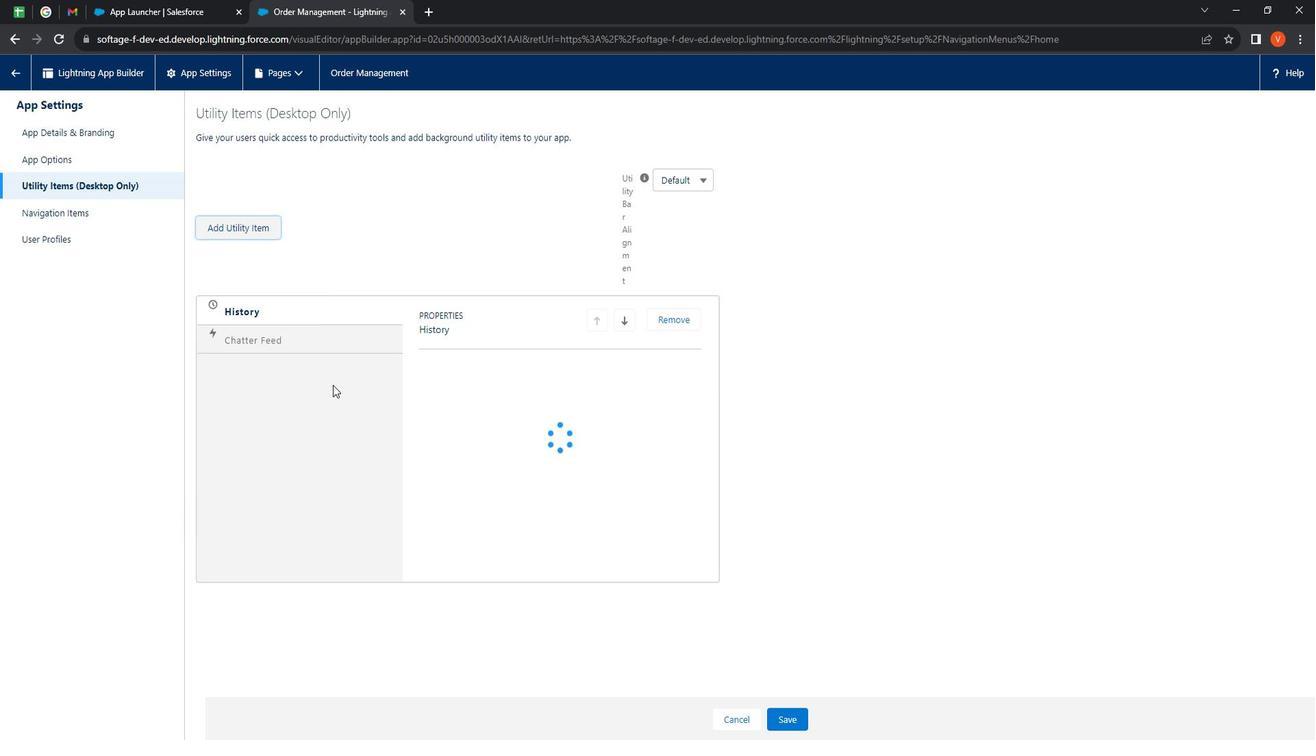 
Action: Mouse moved to (853, 531)
Screenshot: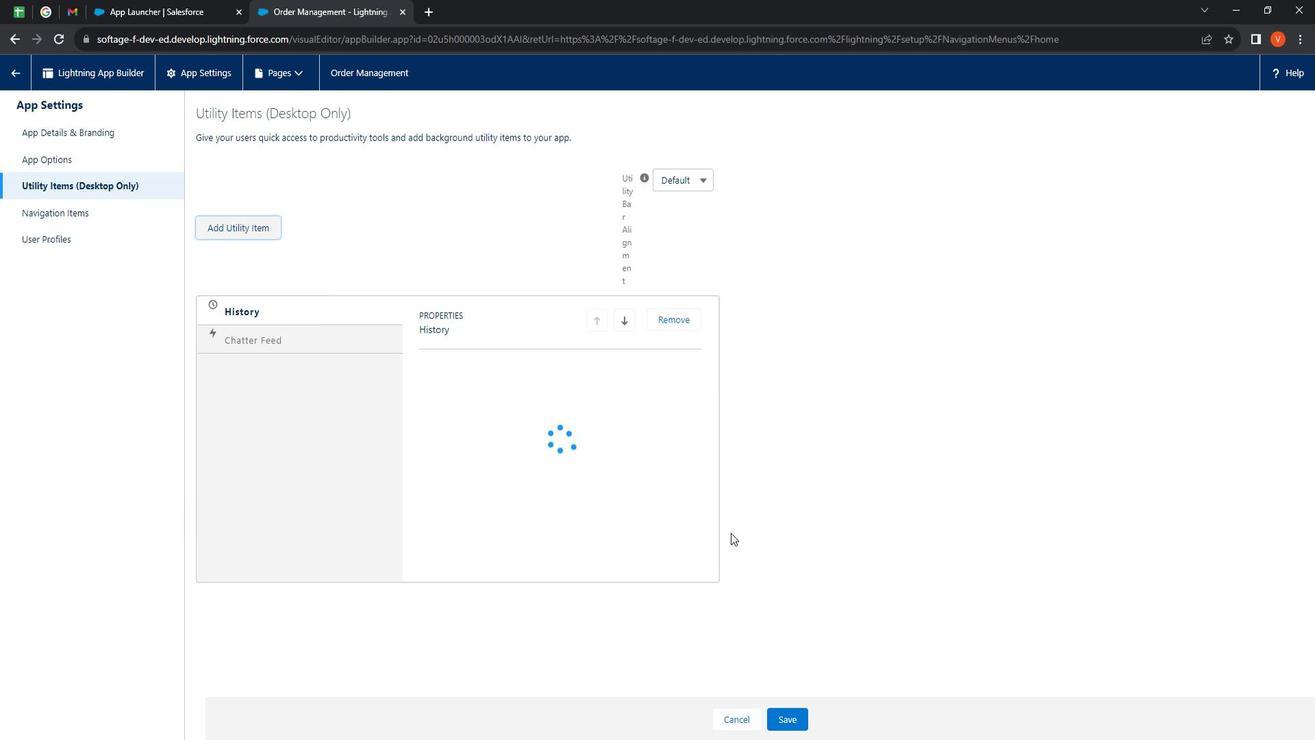 
Action: Mouse scrolled (853, 531) with delta (0, 0)
Screenshot: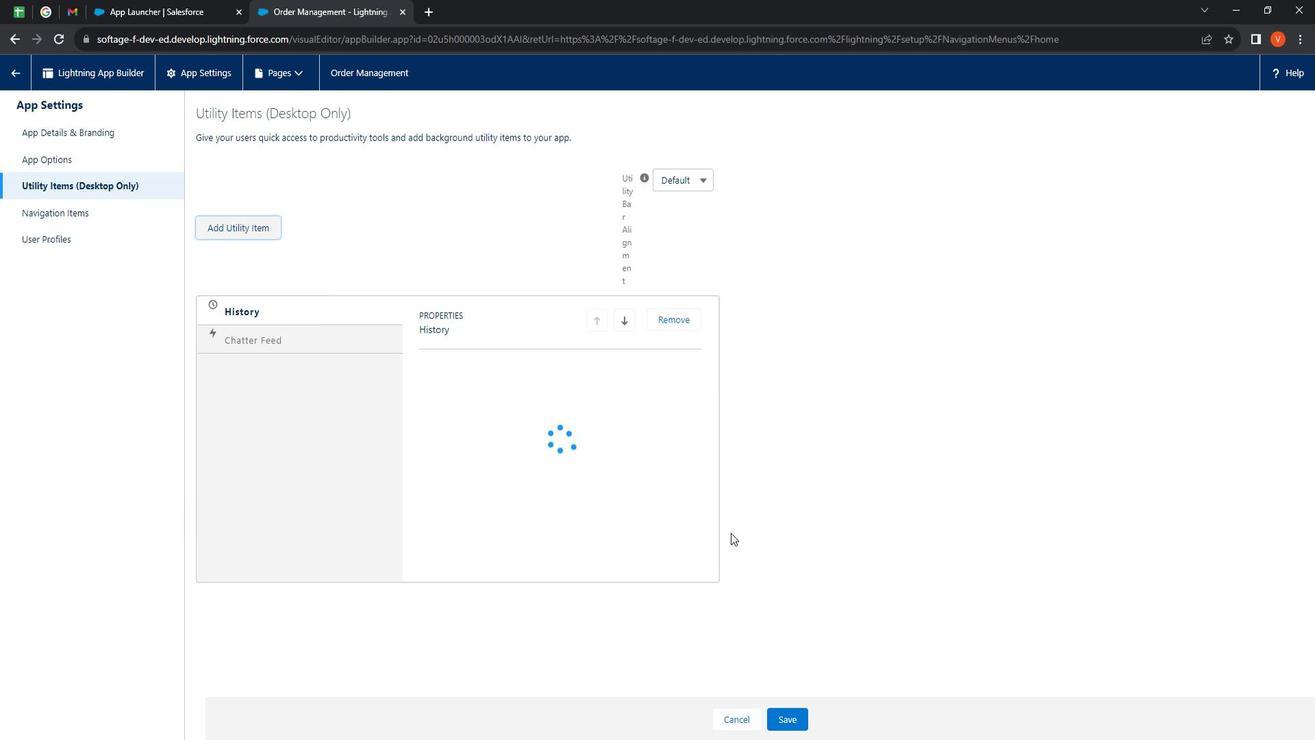 
Action: Mouse moved to (877, 531)
Screenshot: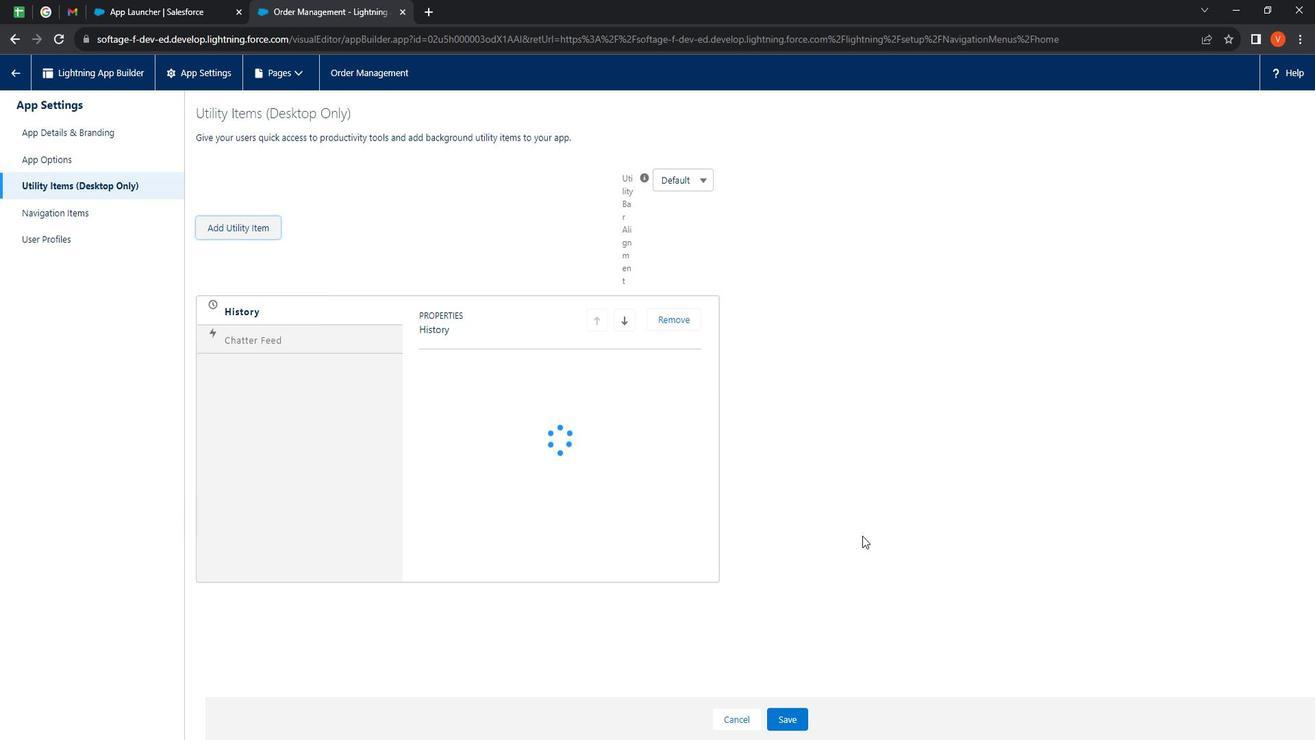 
Action: Mouse scrolled (877, 531) with delta (0, 0)
Screenshot: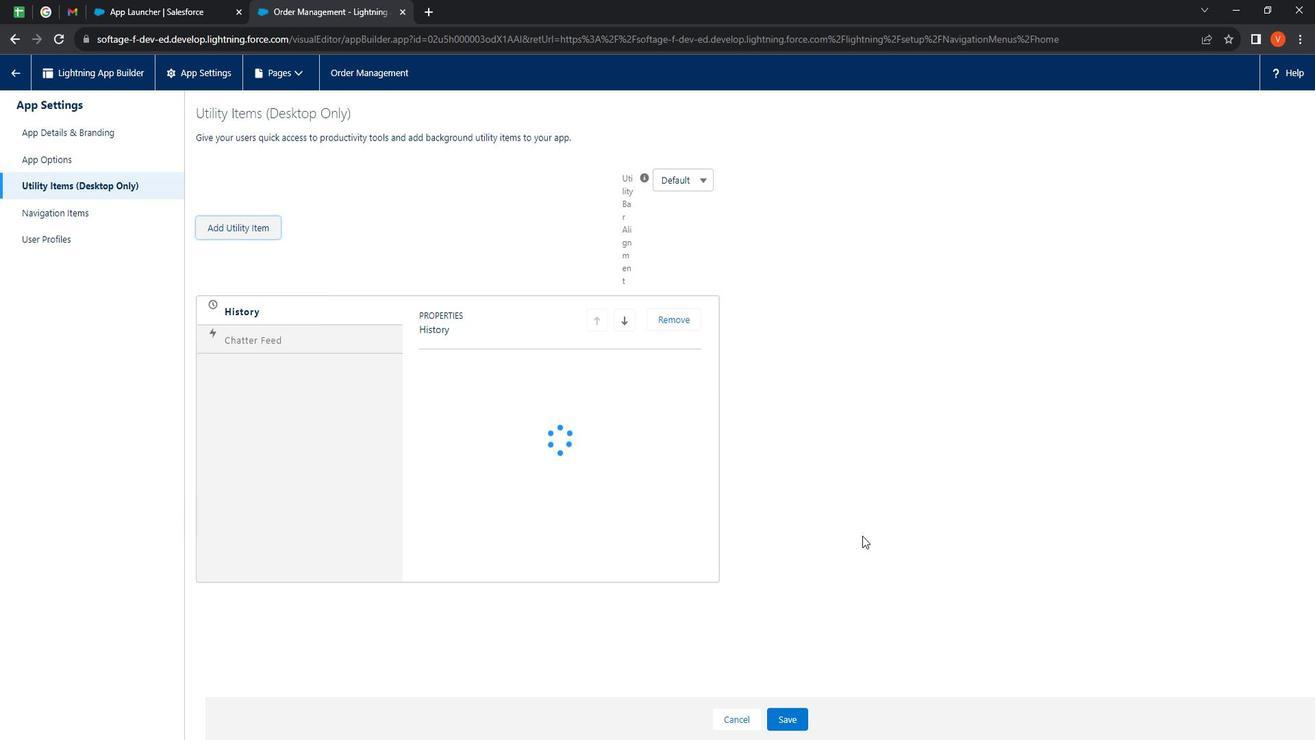 
Action: Mouse moved to (879, 531)
Screenshot: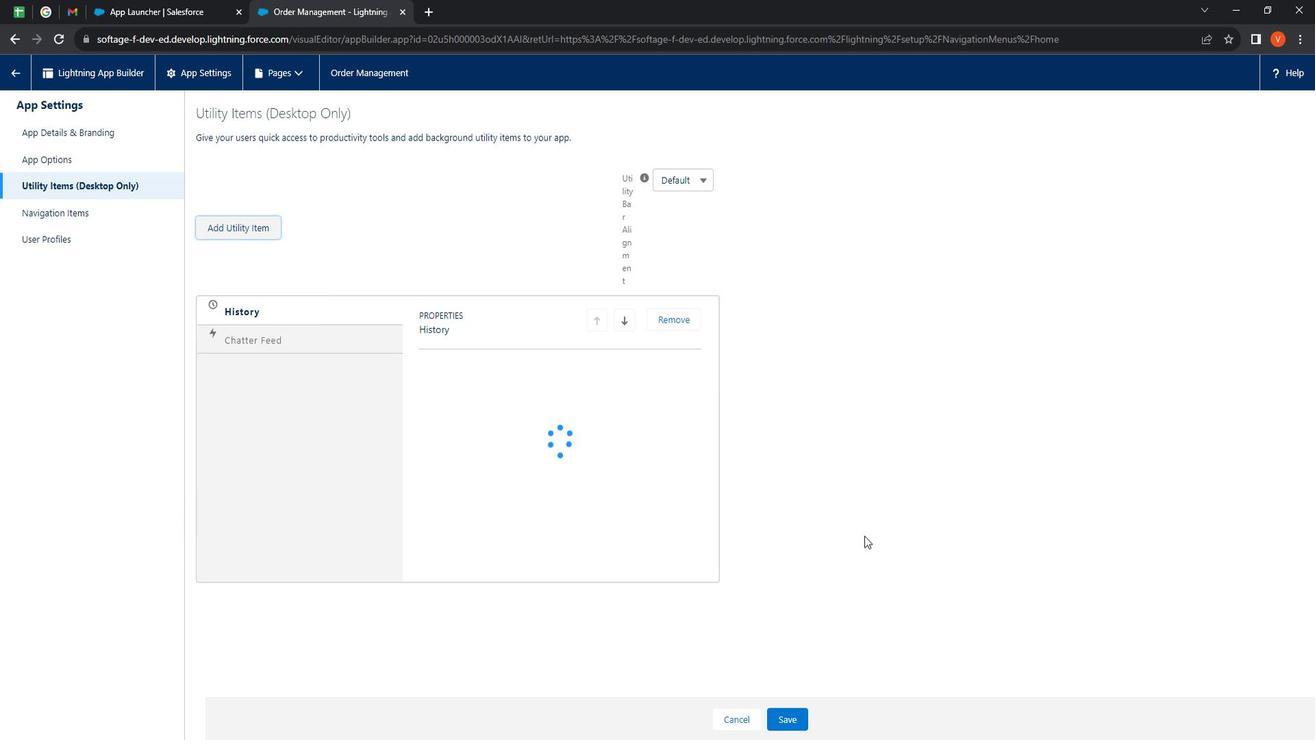 
Action: Mouse scrolled (879, 531) with delta (0, 0)
Screenshot: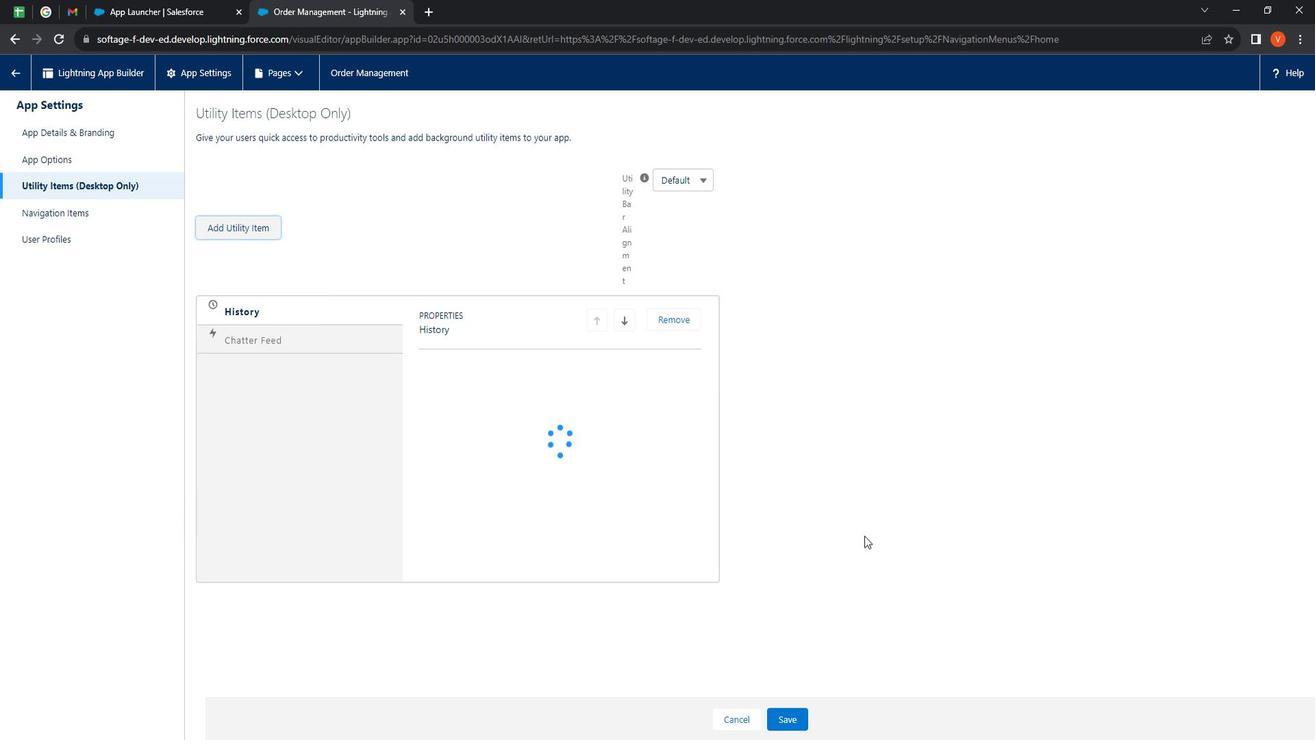
Action: Mouse moved to (880, 531)
Screenshot: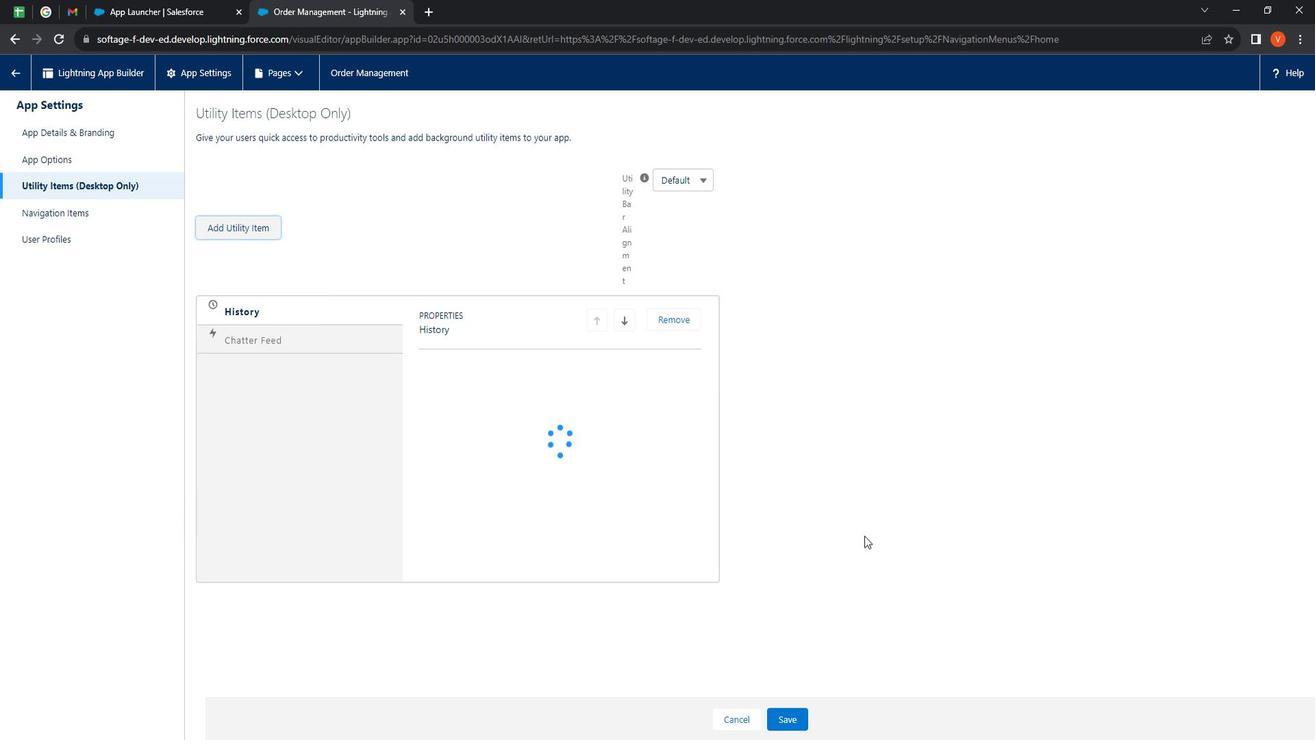 
Action: Mouse scrolled (880, 531) with delta (0, 0)
Screenshot: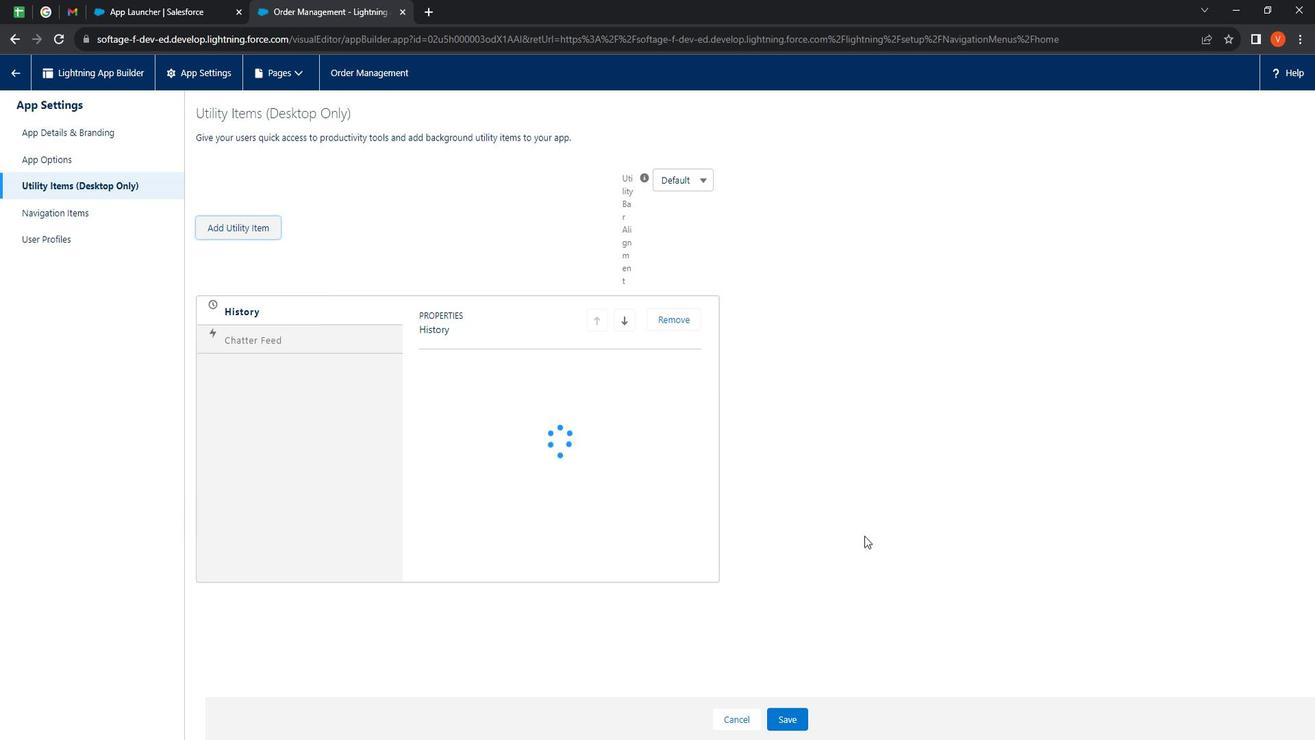 
Action: Mouse moved to (880, 531)
Screenshot: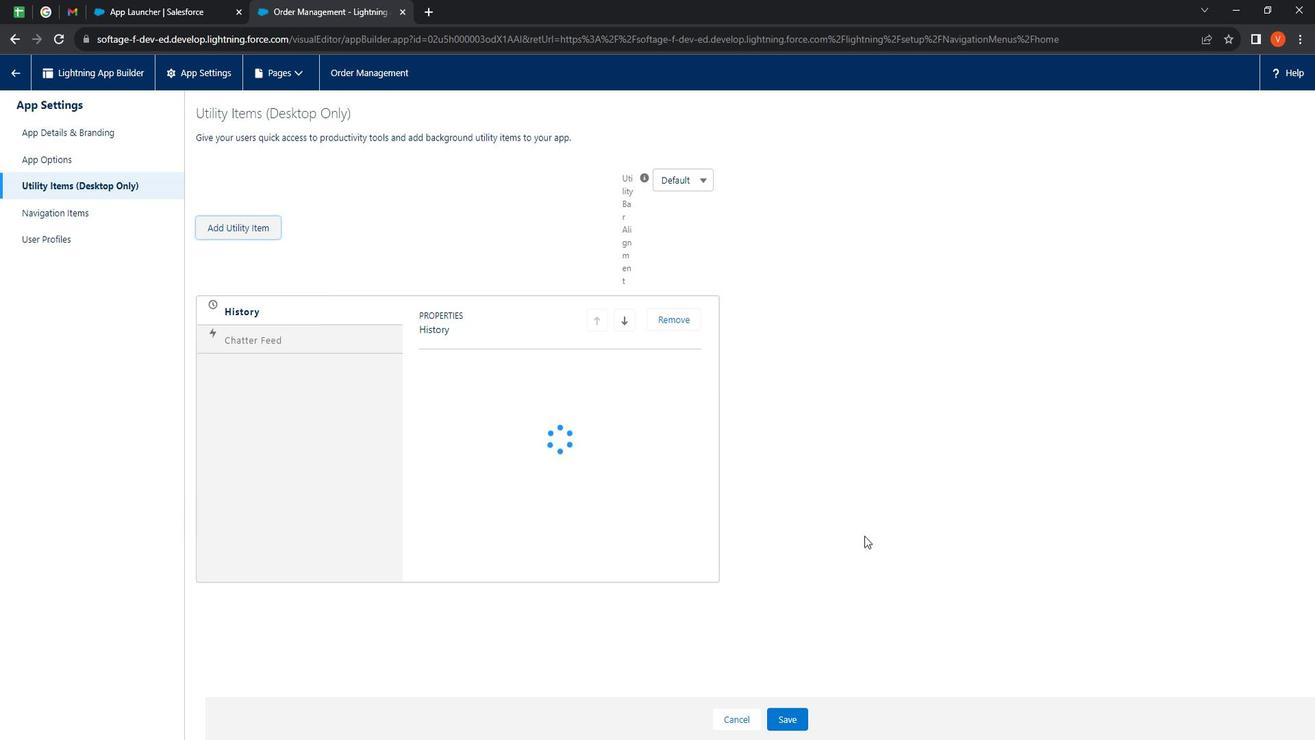 
Action: Mouse scrolled (880, 531) with delta (0, 0)
Screenshot: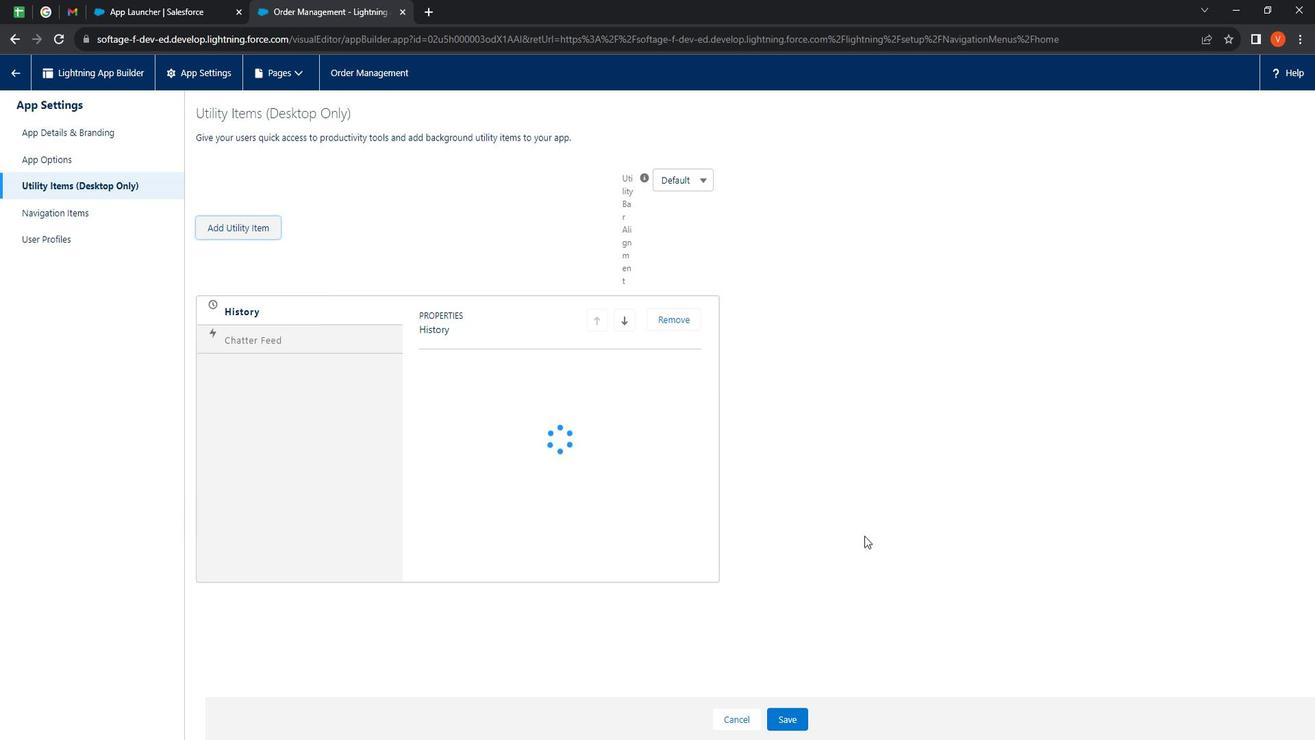 
Action: Mouse moved to (880, 531)
Screenshot: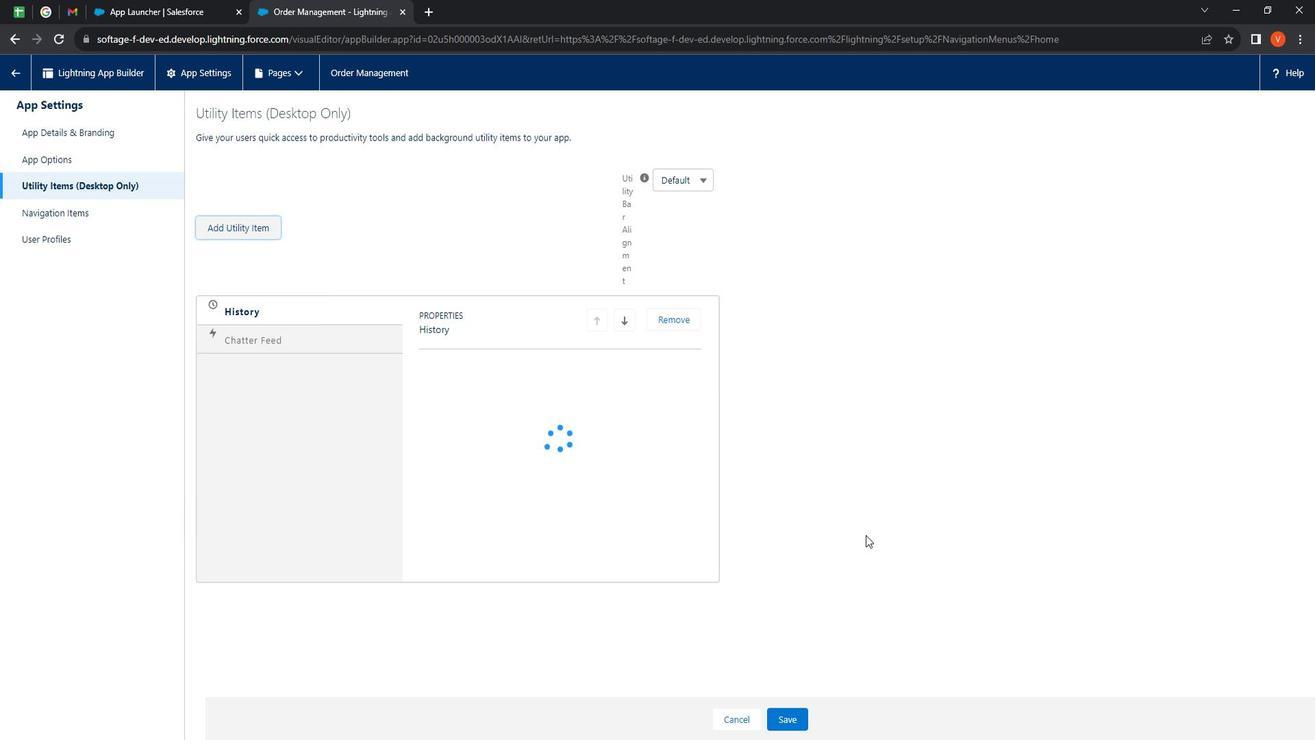 
Action: Mouse scrolled (880, 530) with delta (0, 0)
Screenshot: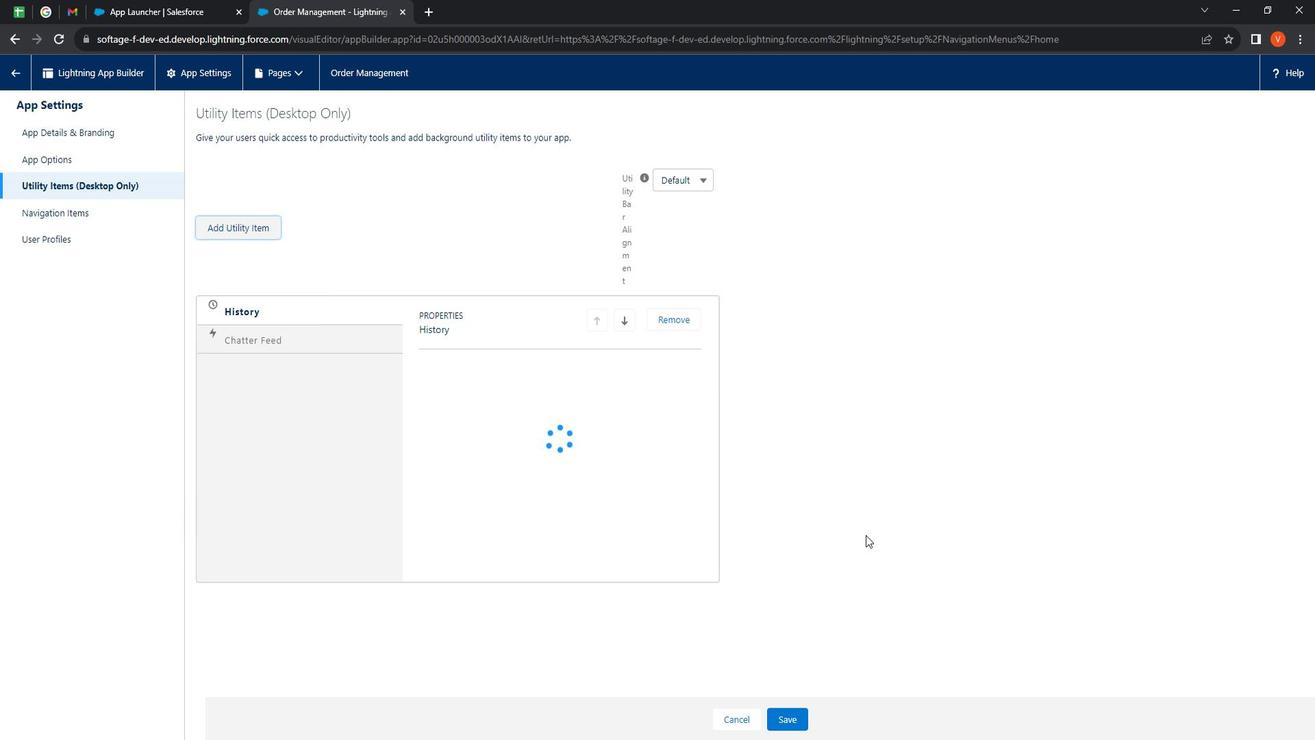 
Action: Mouse moved to (877, 531)
Screenshot: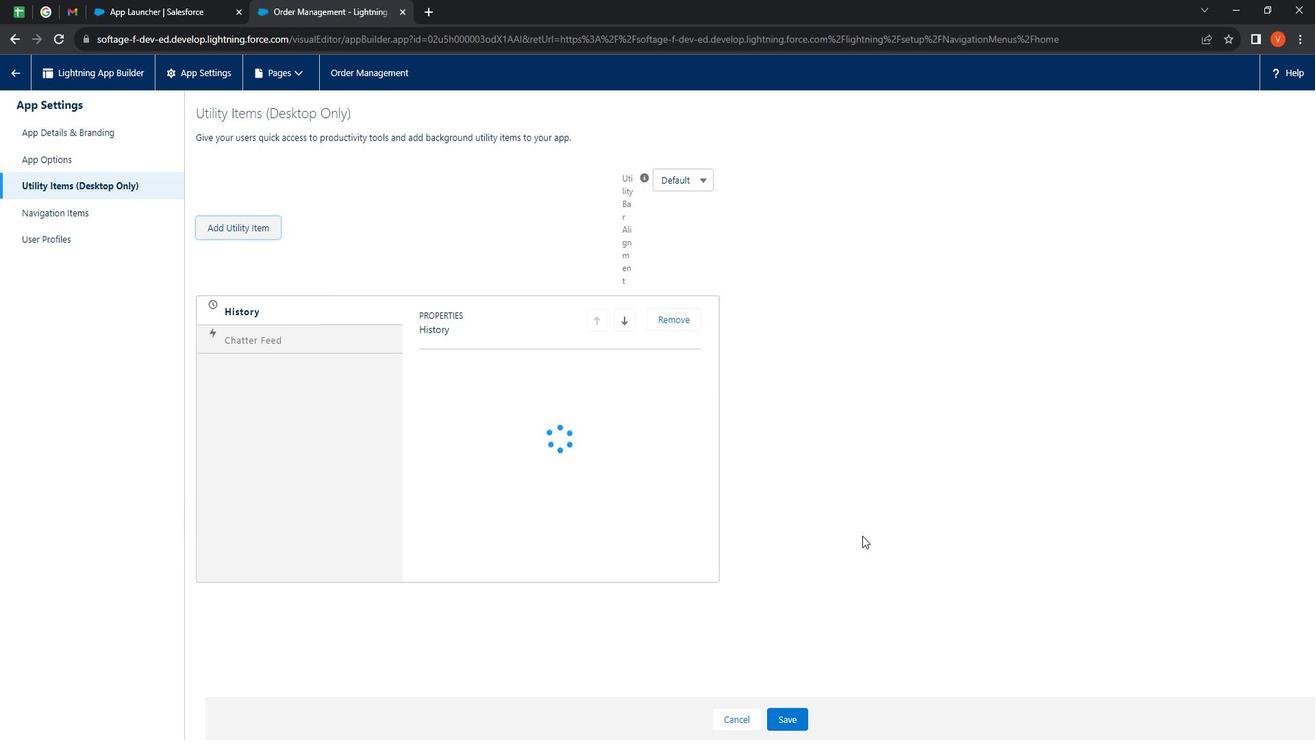 
Action: Mouse scrolled (877, 530) with delta (0, 0)
Screenshot: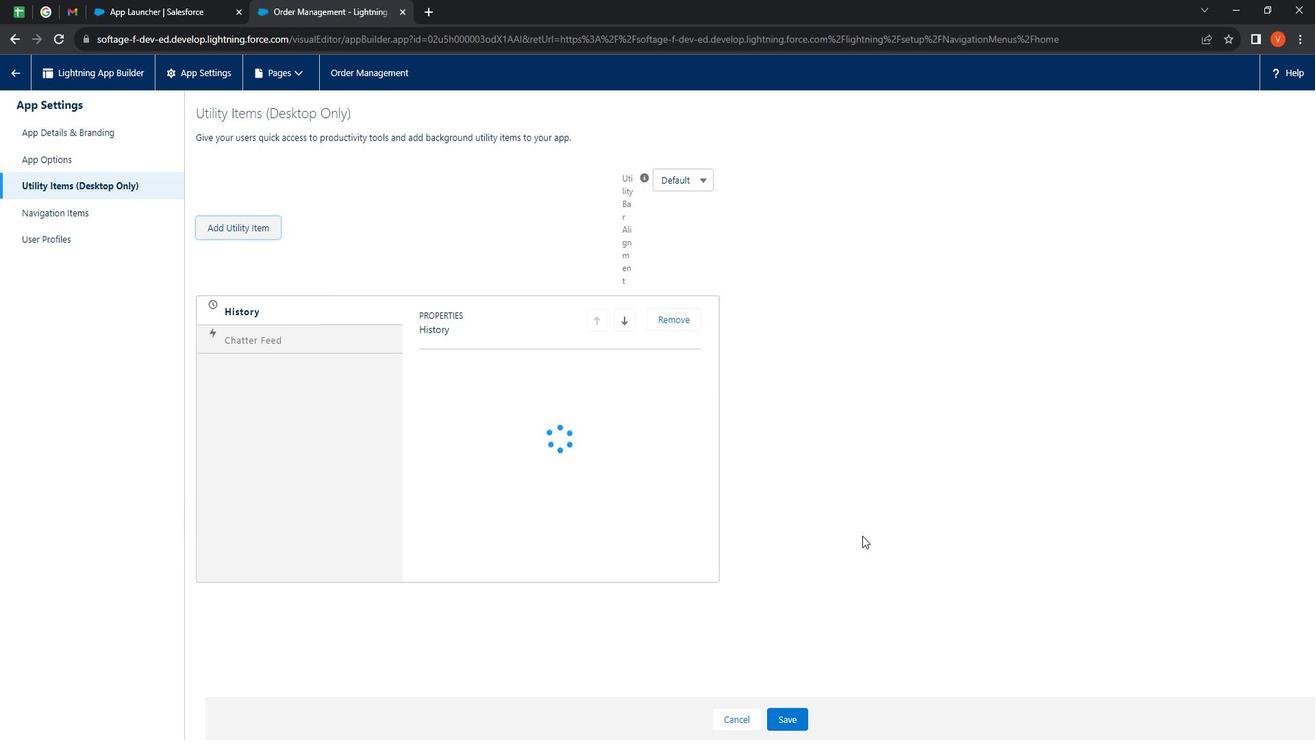 
Action: Mouse moved to (875, 531)
Screenshot: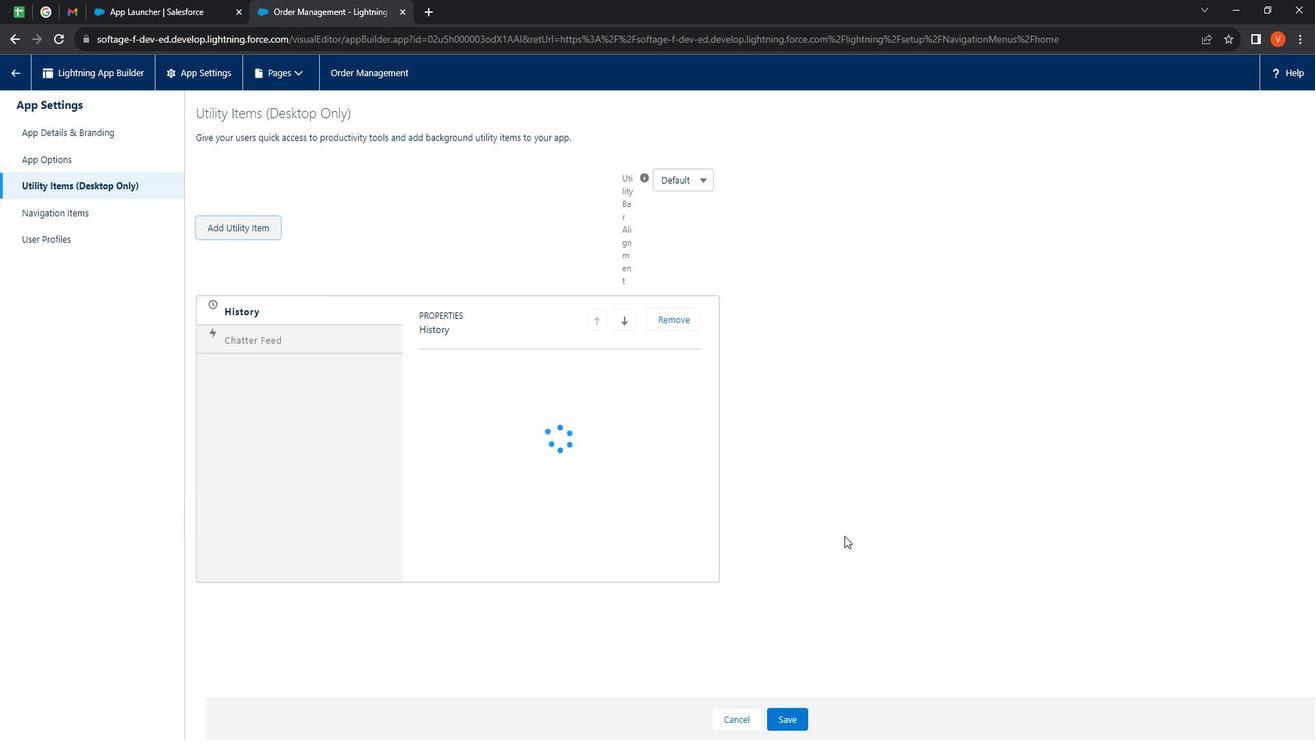 
Action: Mouse scrolled (875, 530) with delta (0, 0)
Screenshot: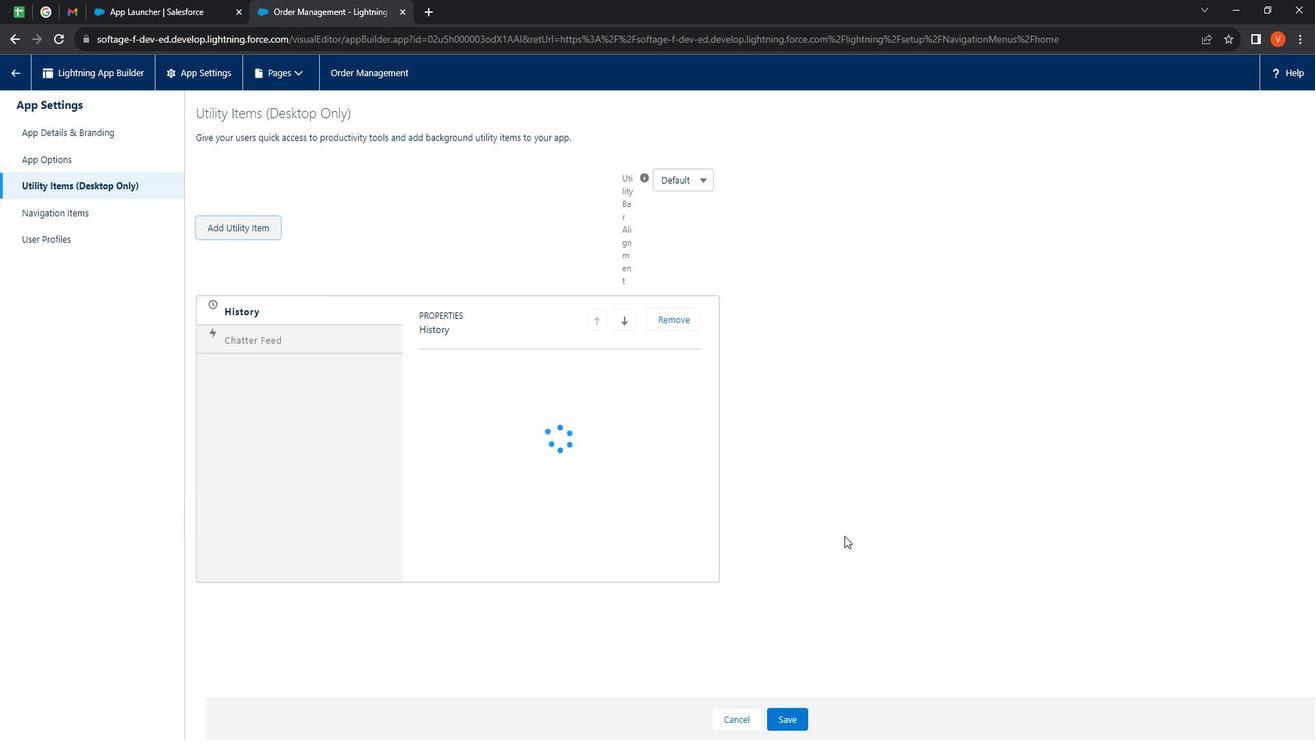 
Action: Mouse moved to (862, 531)
Screenshot: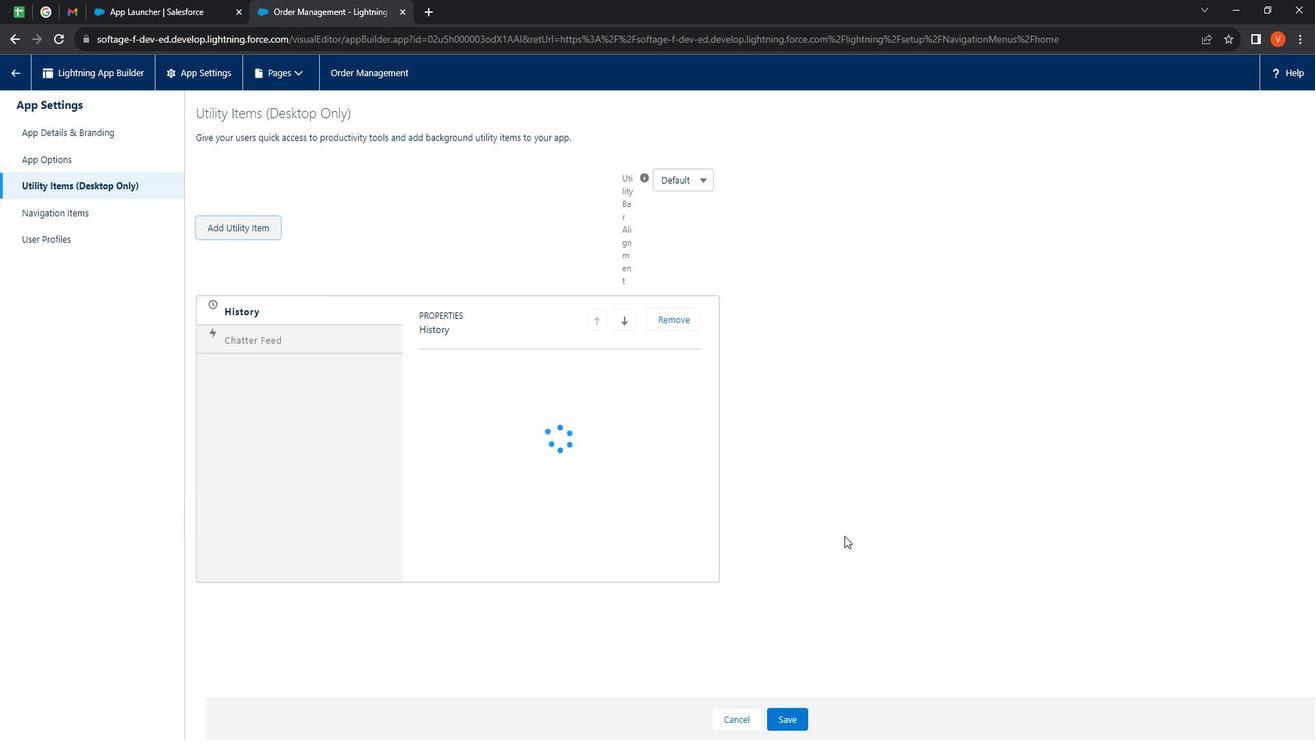 
Action: Mouse scrolled (862, 530) with delta (0, 0)
Screenshot: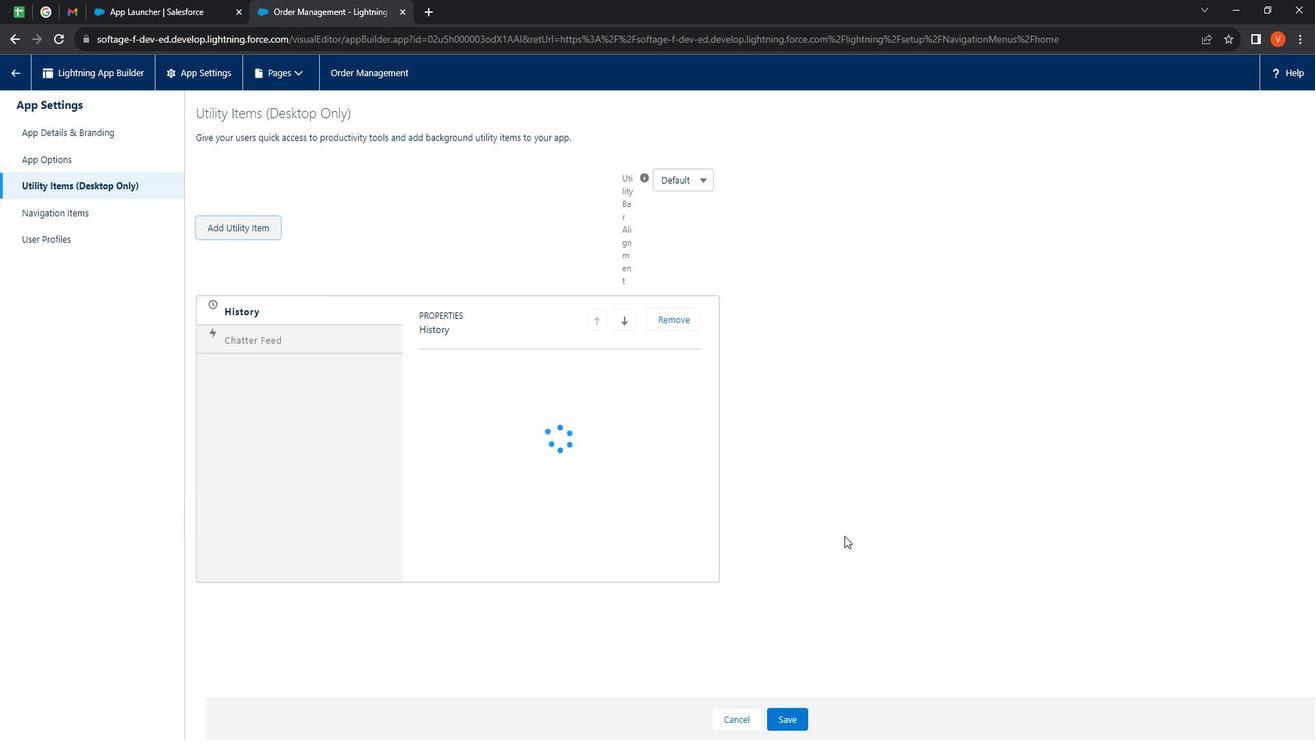 
Action: Mouse moved to (858, 531)
Screenshot: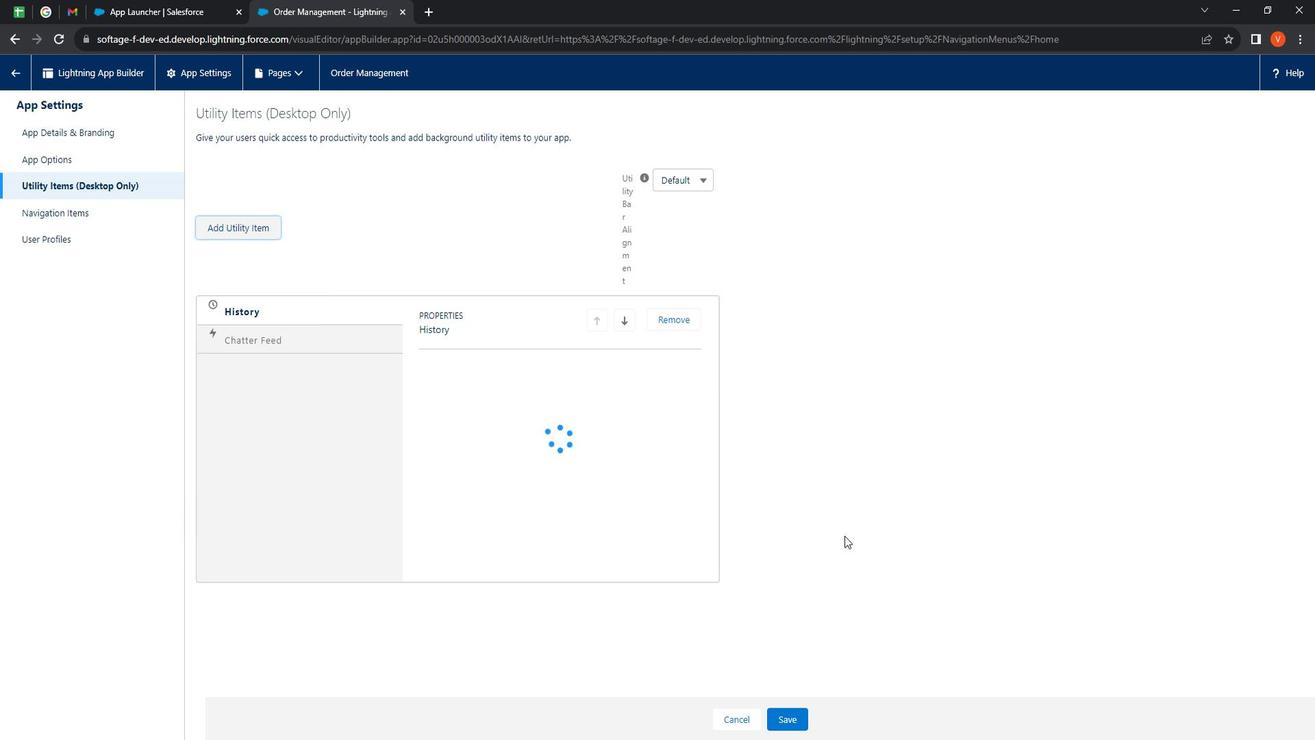 
Action: Mouse scrolled (858, 530) with delta (0, 0)
Screenshot: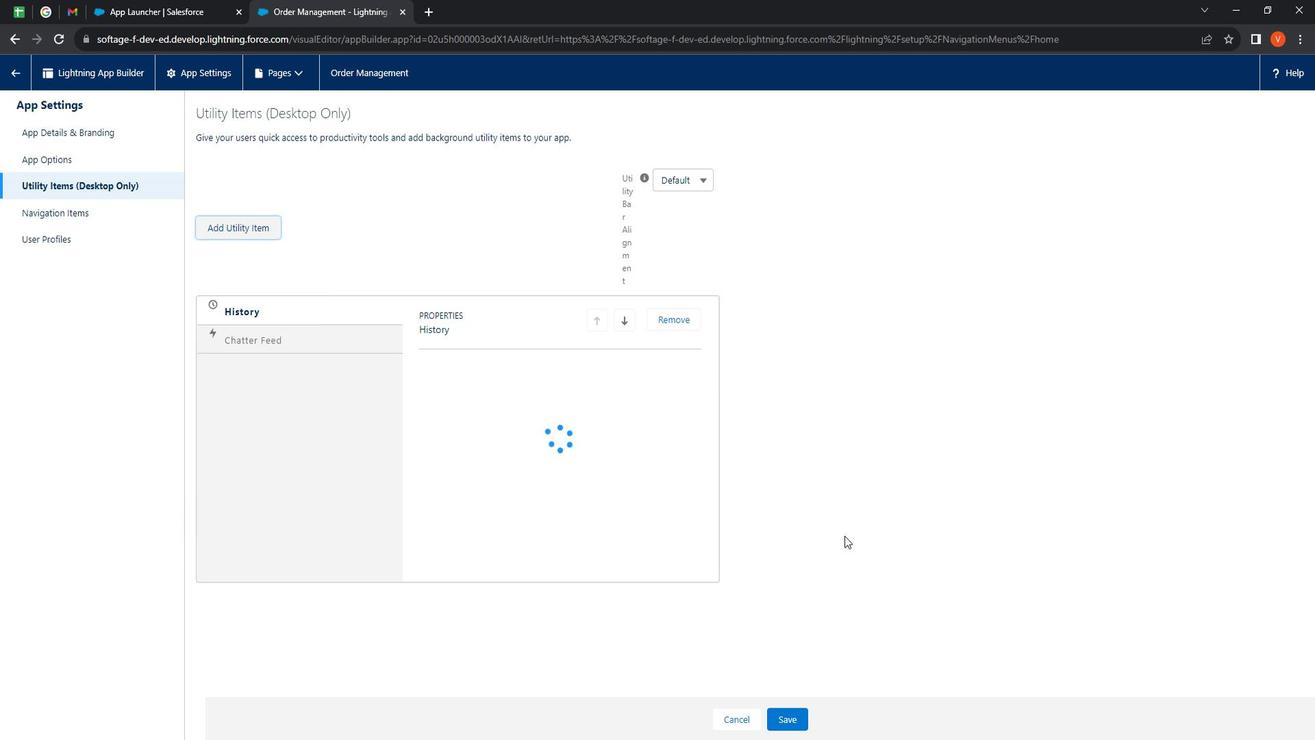 
Action: Mouse moved to (844, 527)
Screenshot: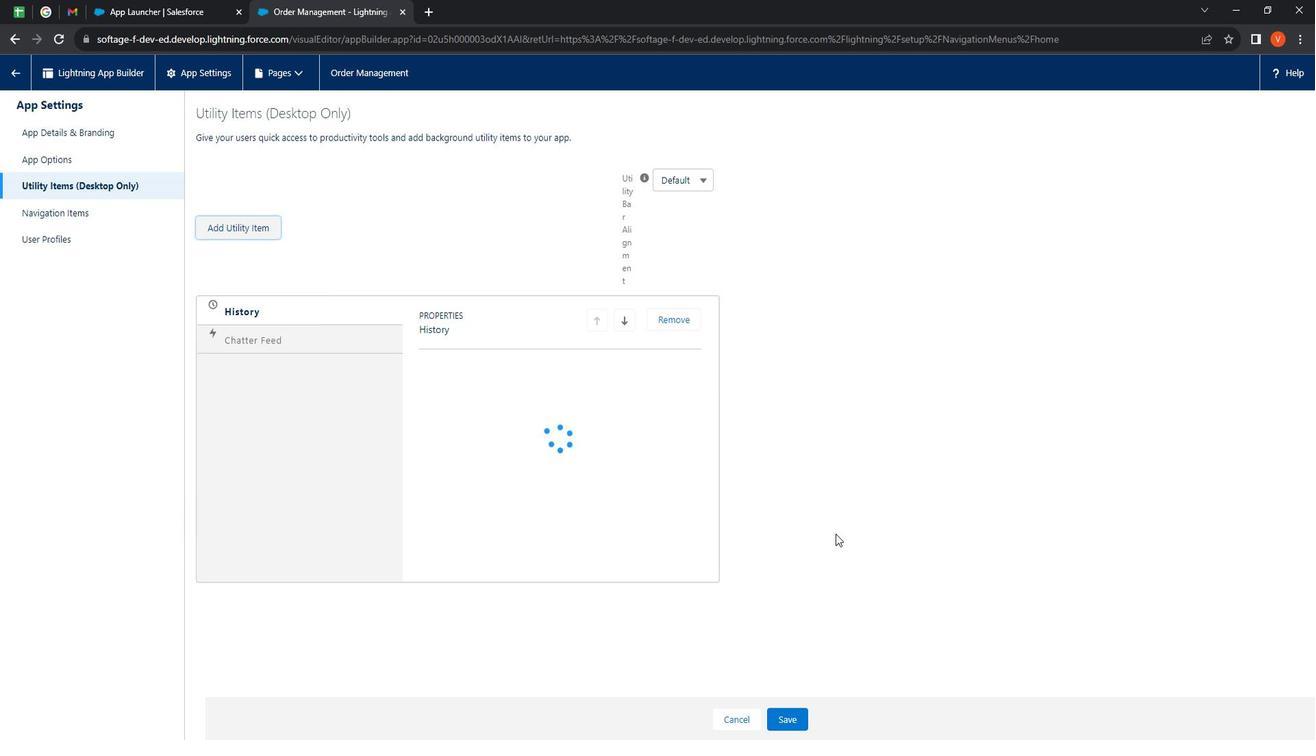 
Action: Mouse scrolled (844, 526) with delta (0, 0)
Screenshot: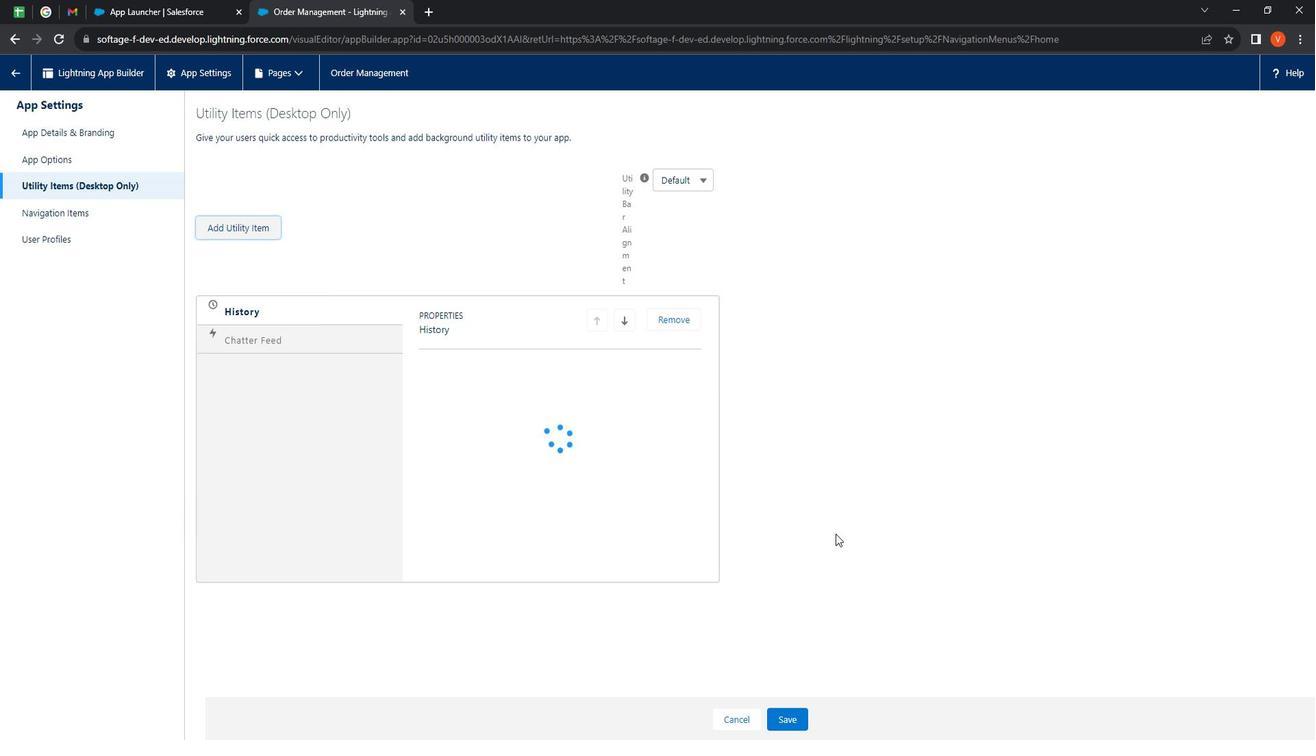 
Action: Mouse moved to (277, 230)
Screenshot: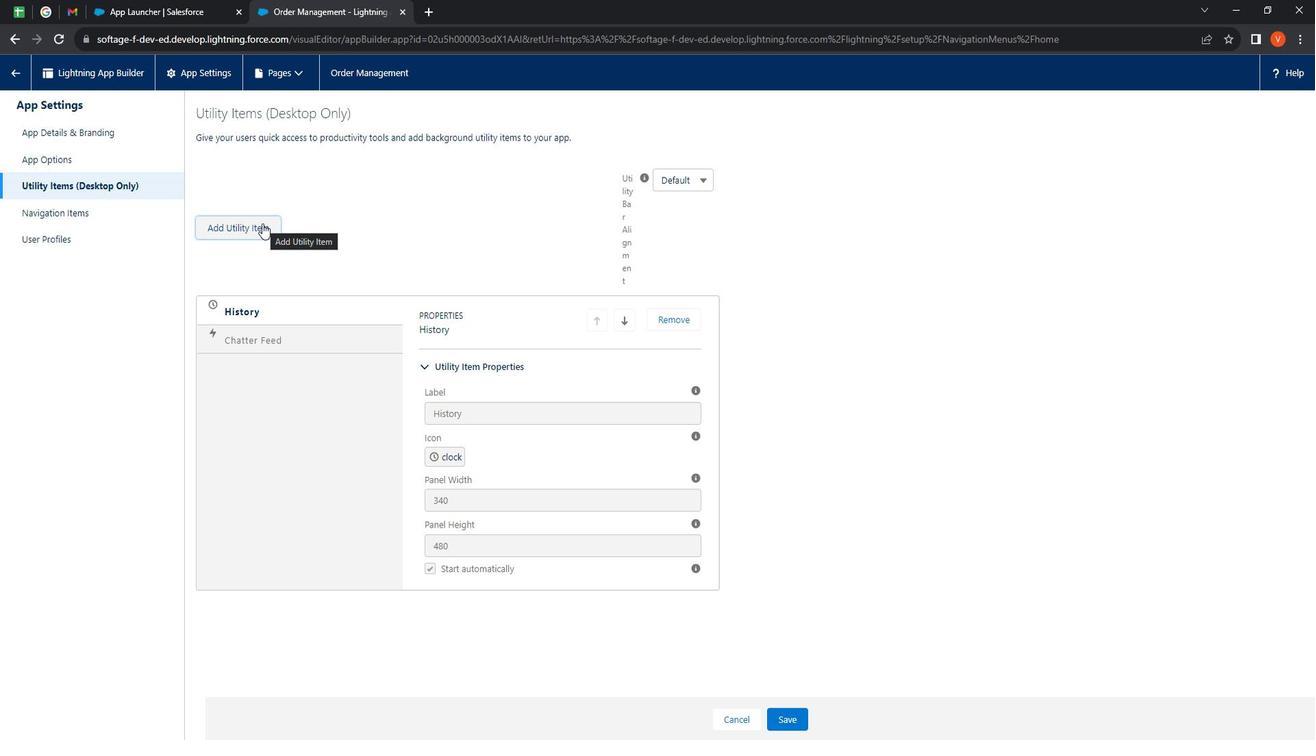
Action: Mouse pressed left at (277, 230)
Screenshot: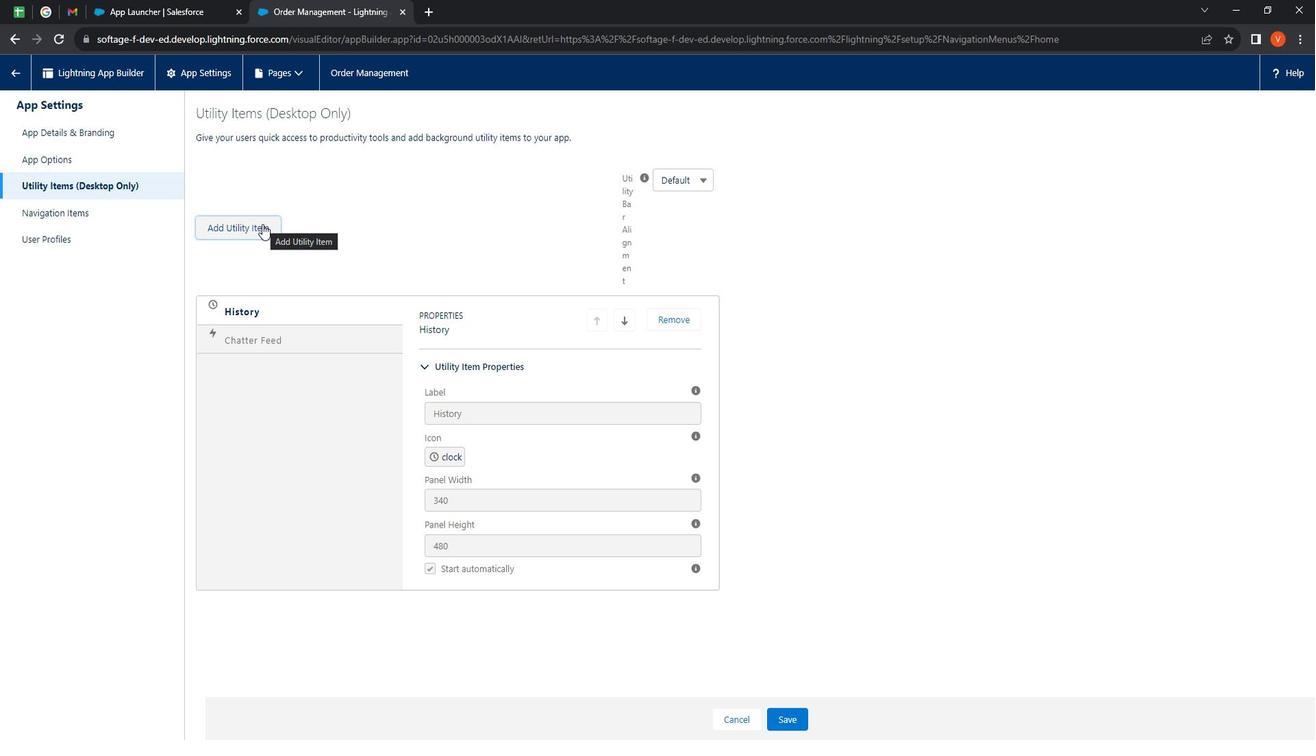 
Action: Mouse moved to (259, 450)
Screenshot: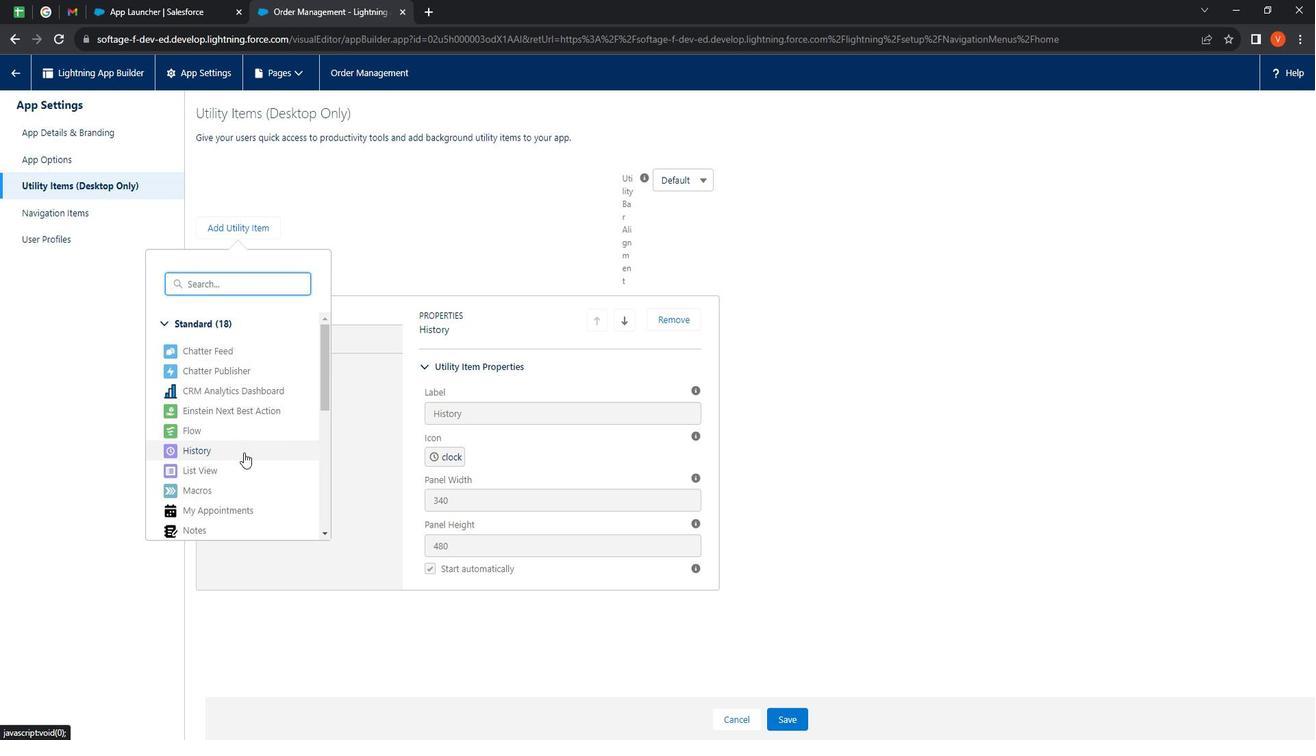 
Action: Mouse scrolled (259, 450) with delta (0, 0)
Screenshot: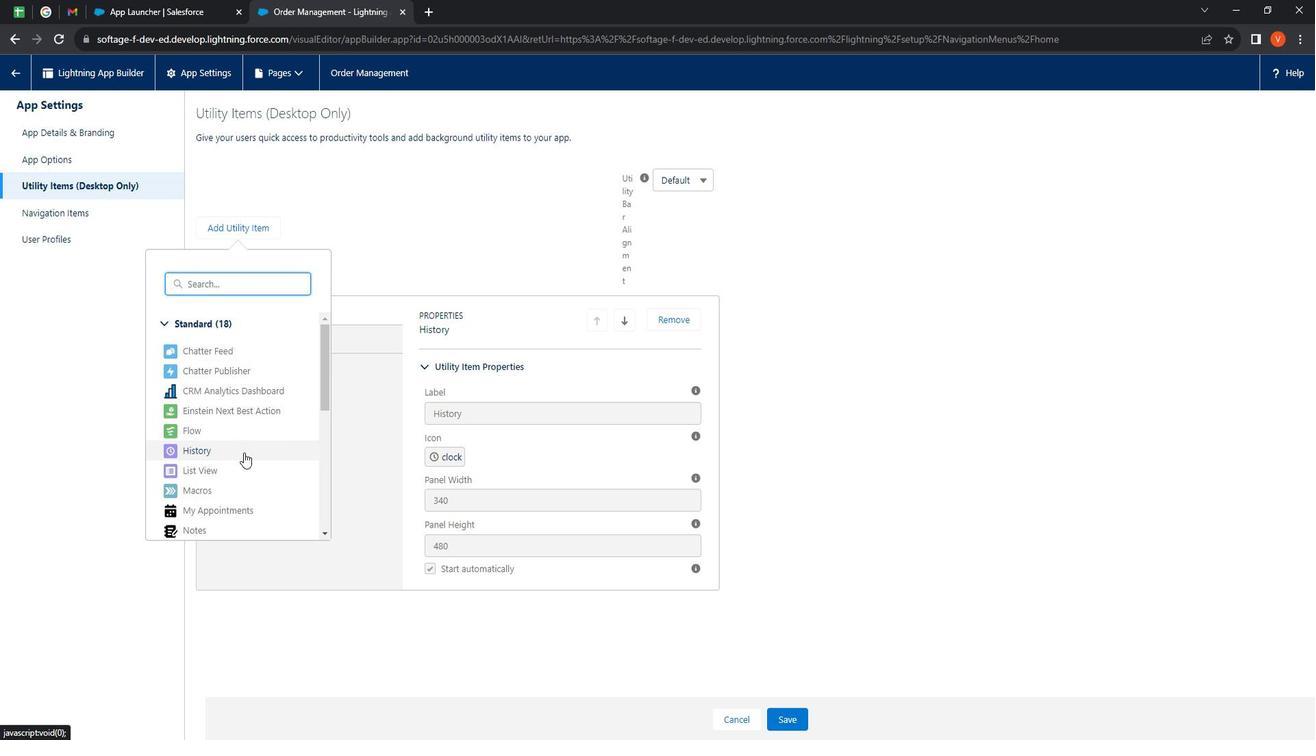 
Action: Mouse moved to (252, 413)
Screenshot: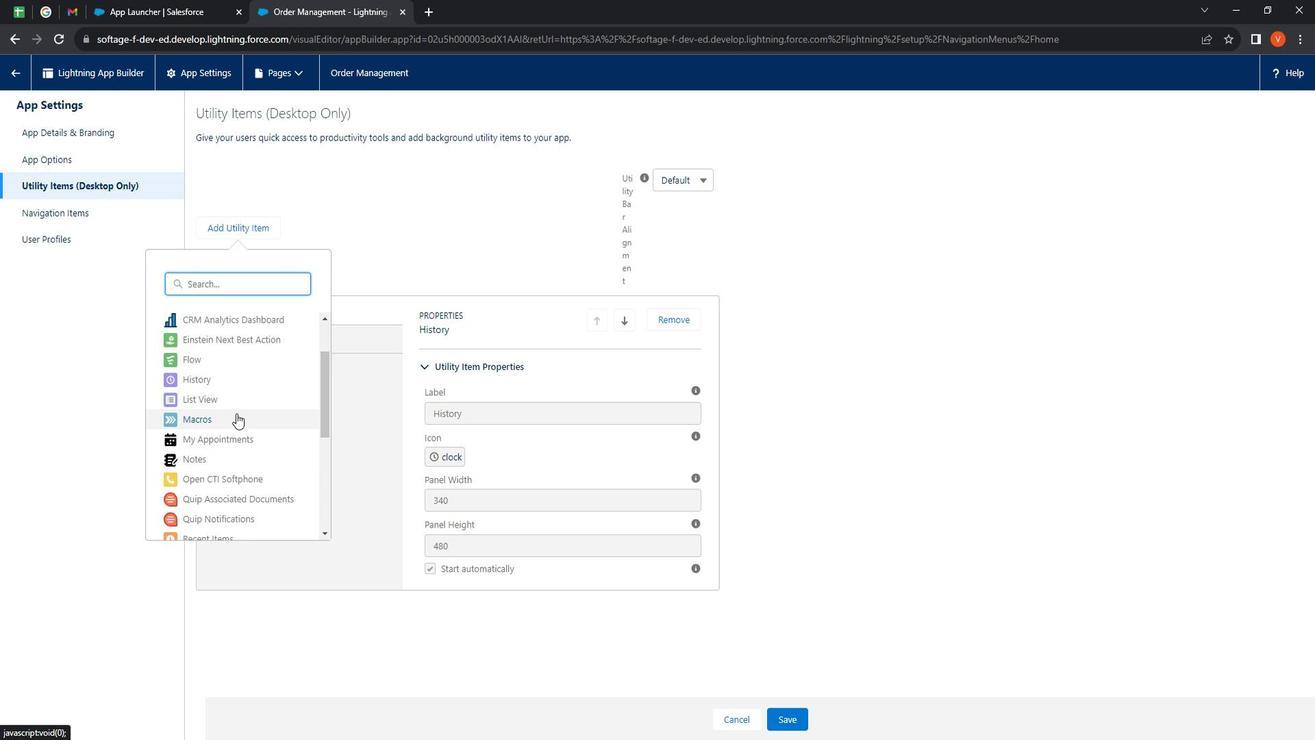 
Action: Mouse scrolled (252, 412) with delta (0, 0)
Screenshot: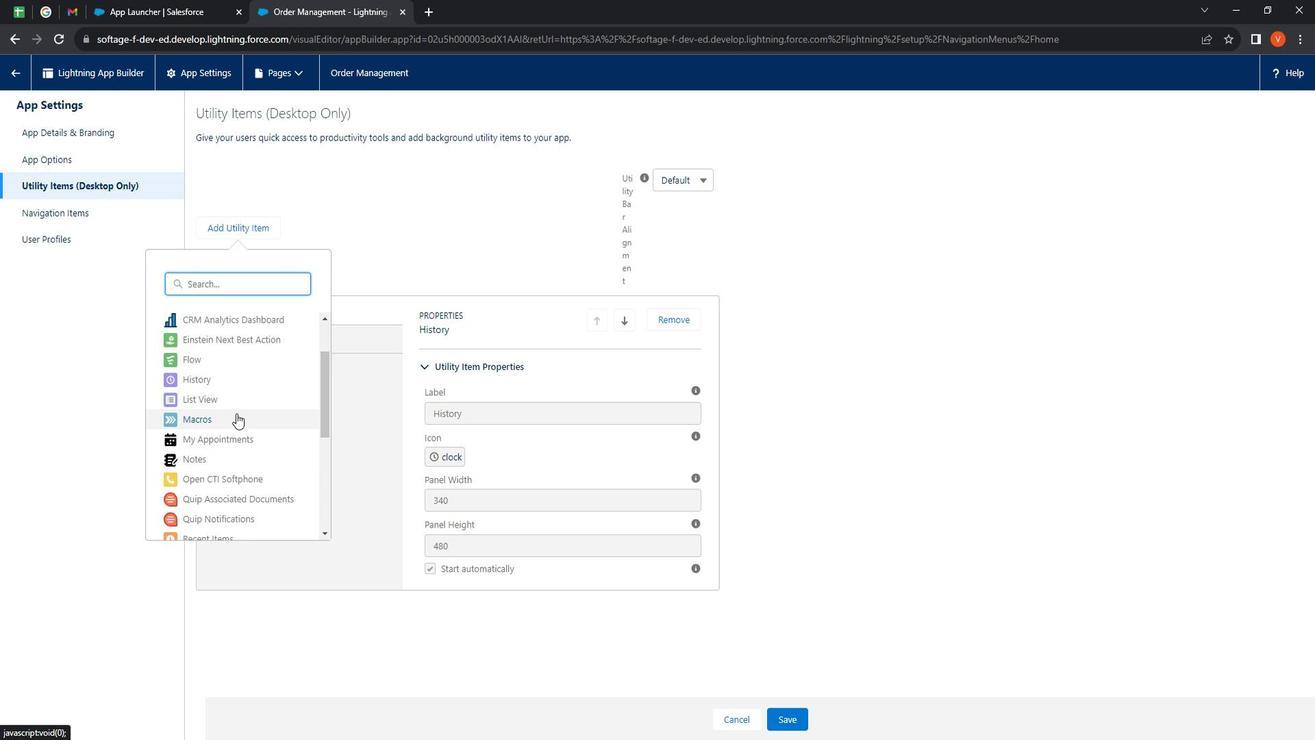 
Action: Mouse moved to (276, 441)
Screenshot: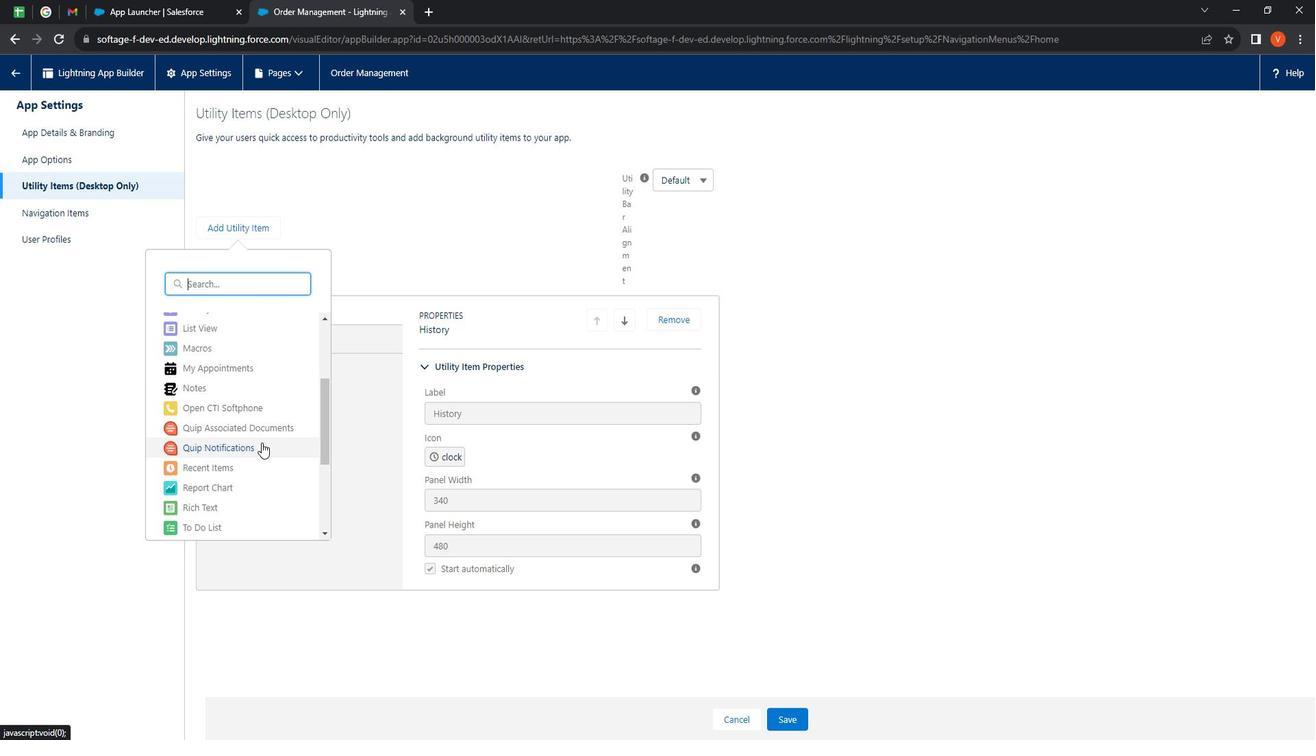 
Action: Mouse scrolled (276, 440) with delta (0, 0)
Screenshot: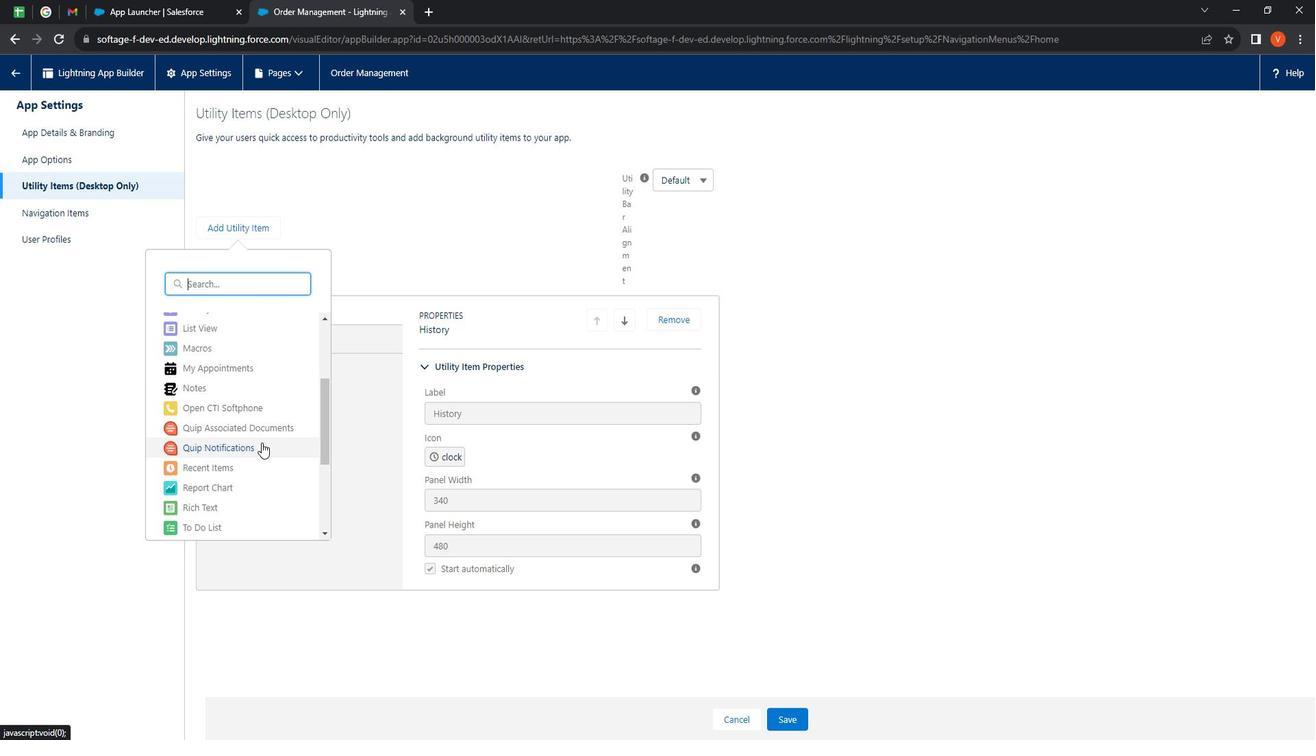 
Action: Mouse moved to (237, 440)
Screenshot: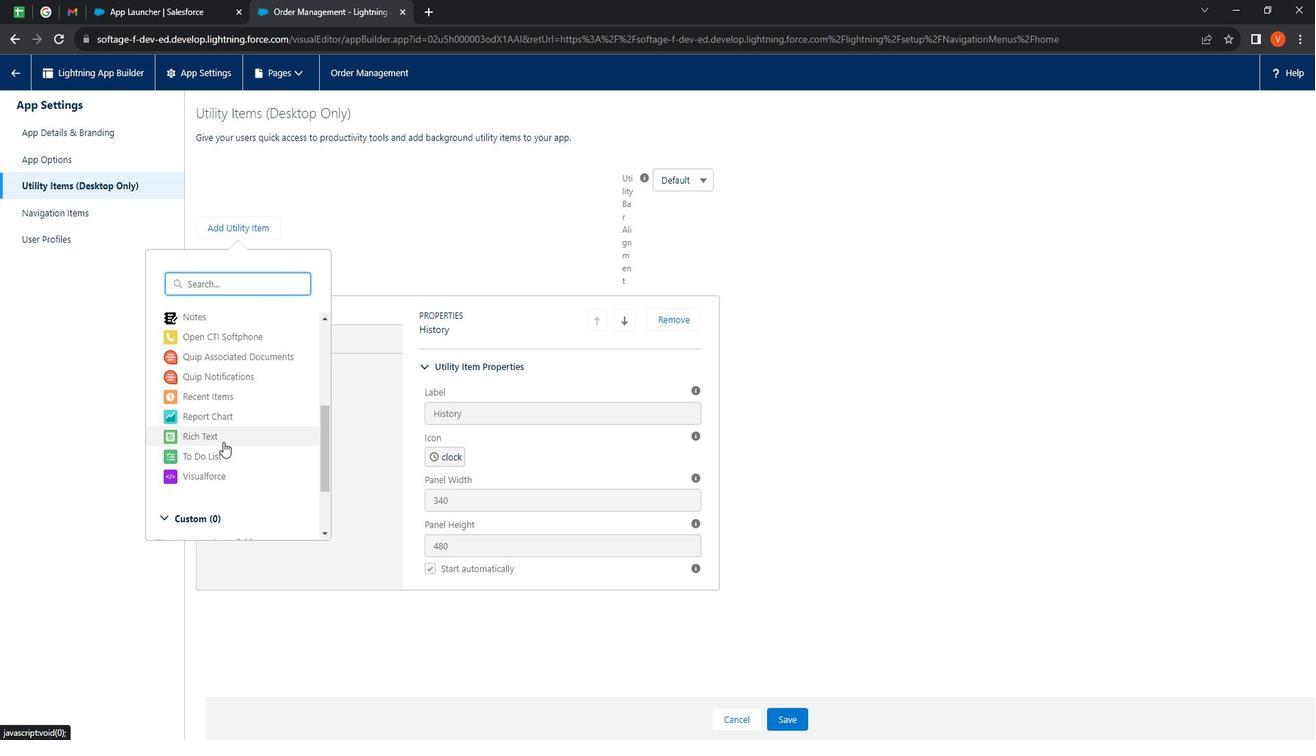 
Action: Mouse pressed left at (237, 440)
Screenshot: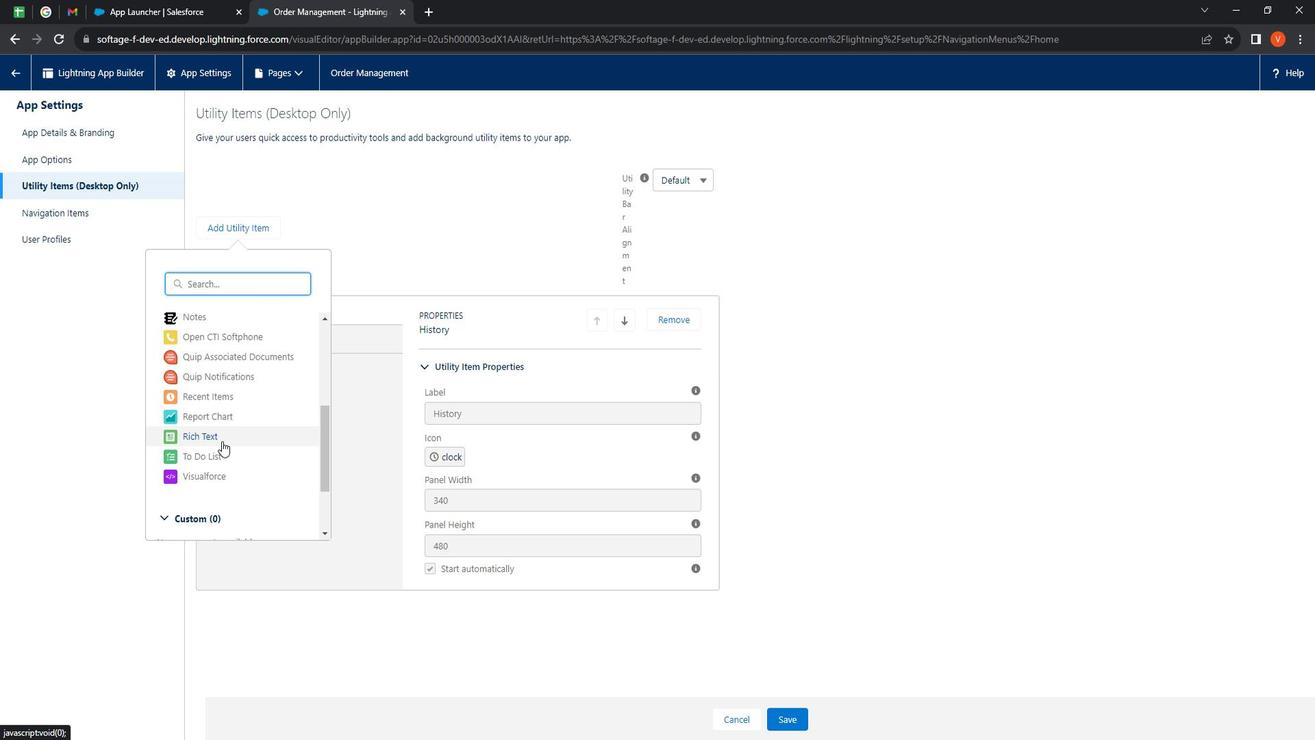 
Action: Mouse moved to (280, 235)
Screenshot: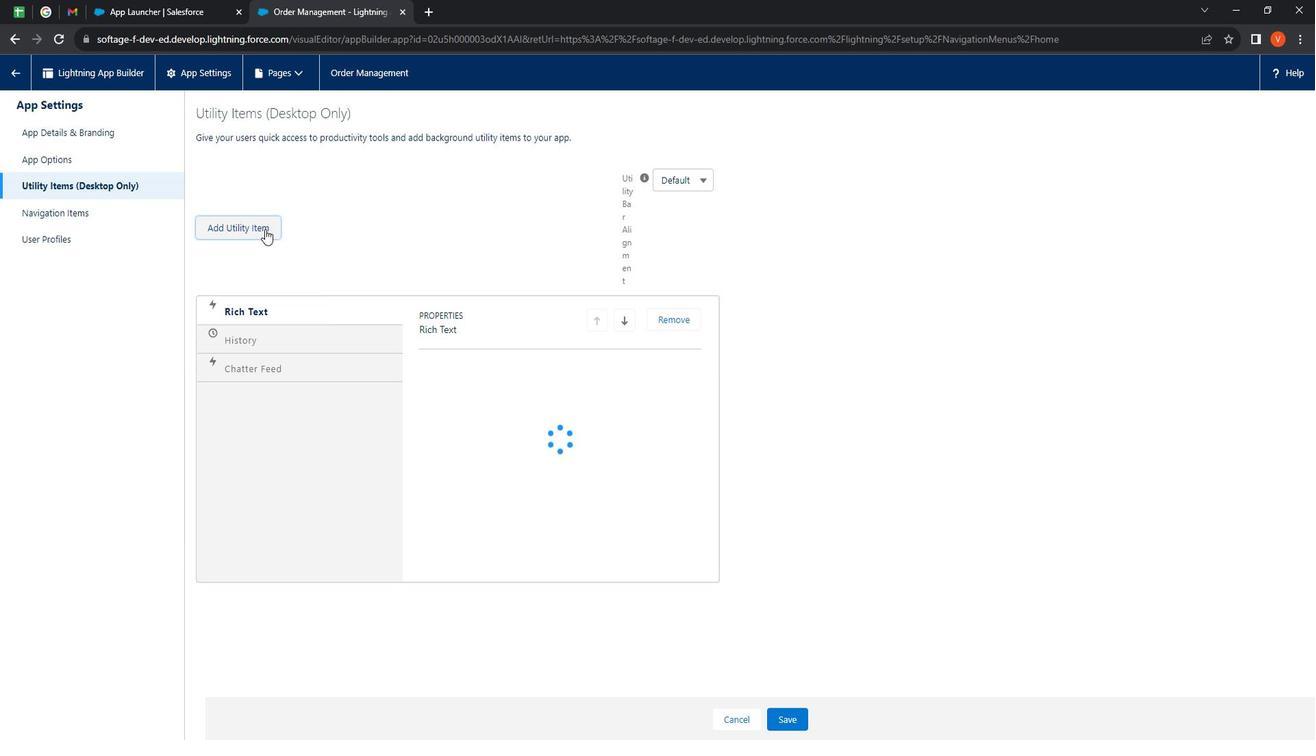 
Action: Mouse pressed left at (280, 235)
Screenshot: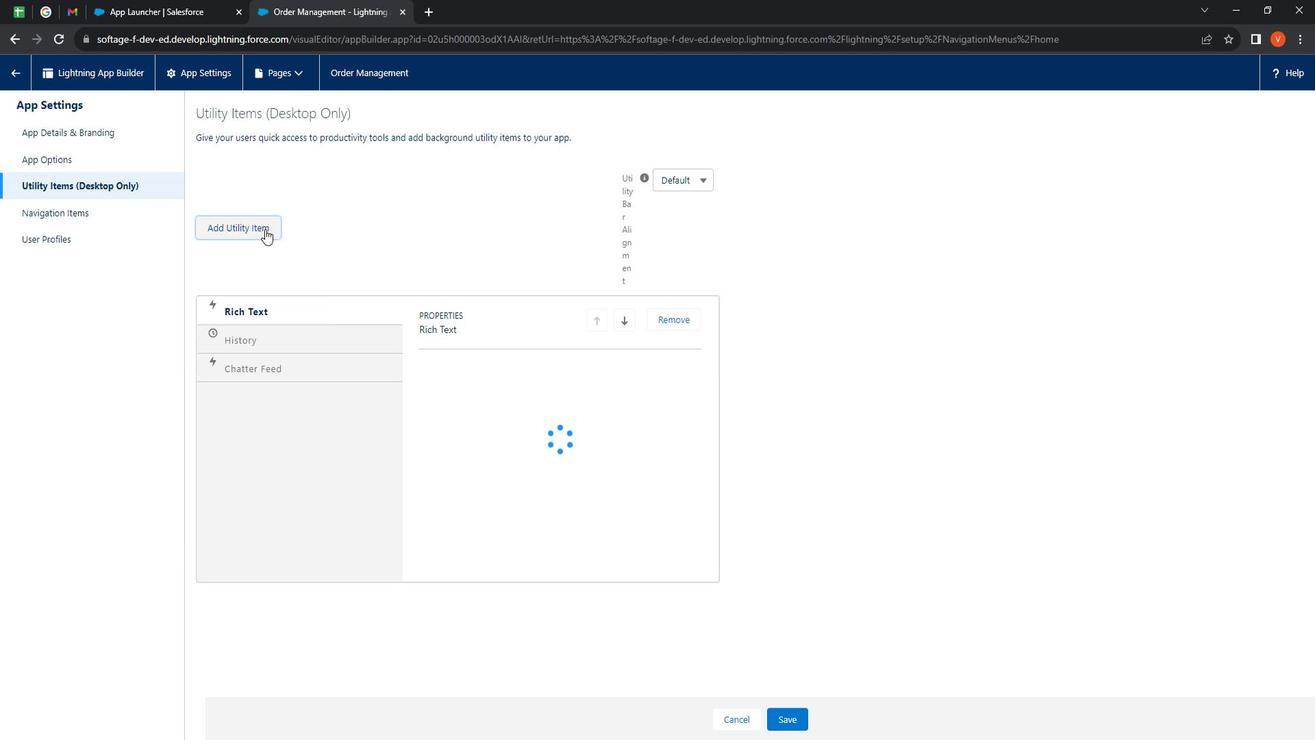 
Action: Mouse moved to (272, 357)
Screenshot: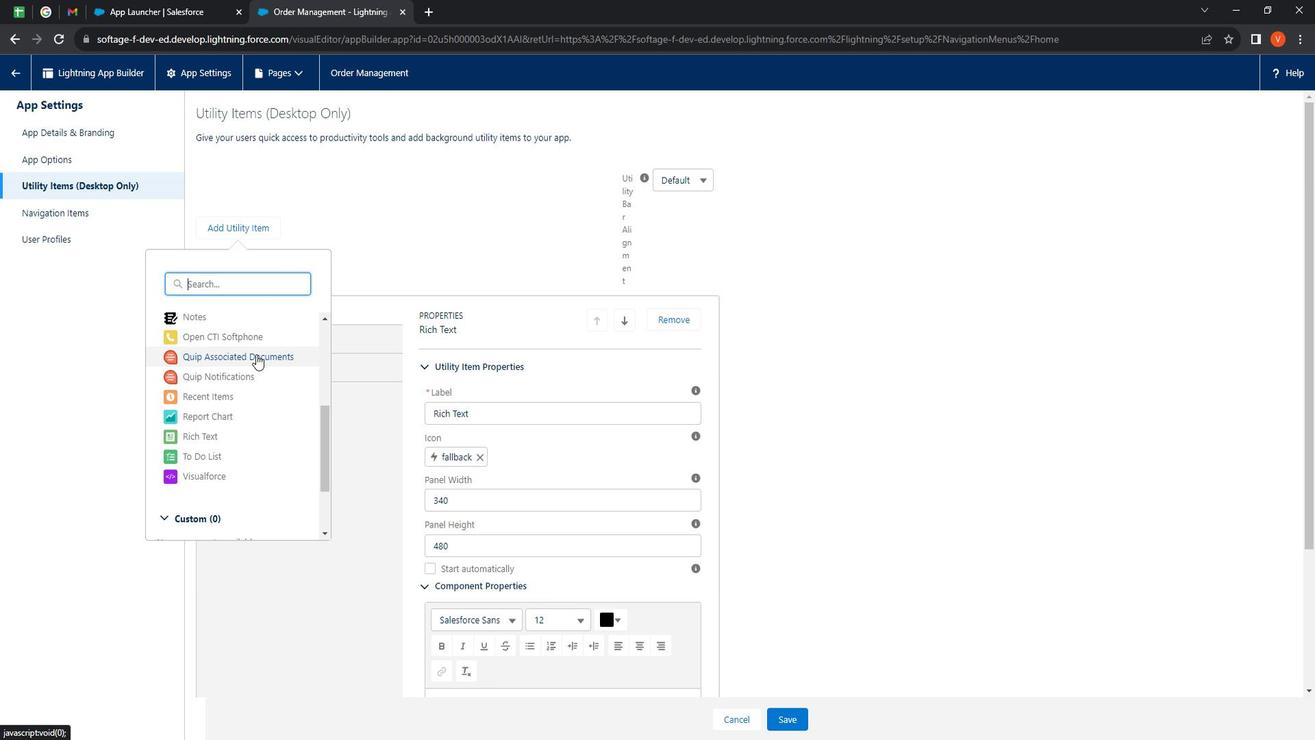 
Action: Mouse scrolled (272, 357) with delta (0, 0)
Screenshot: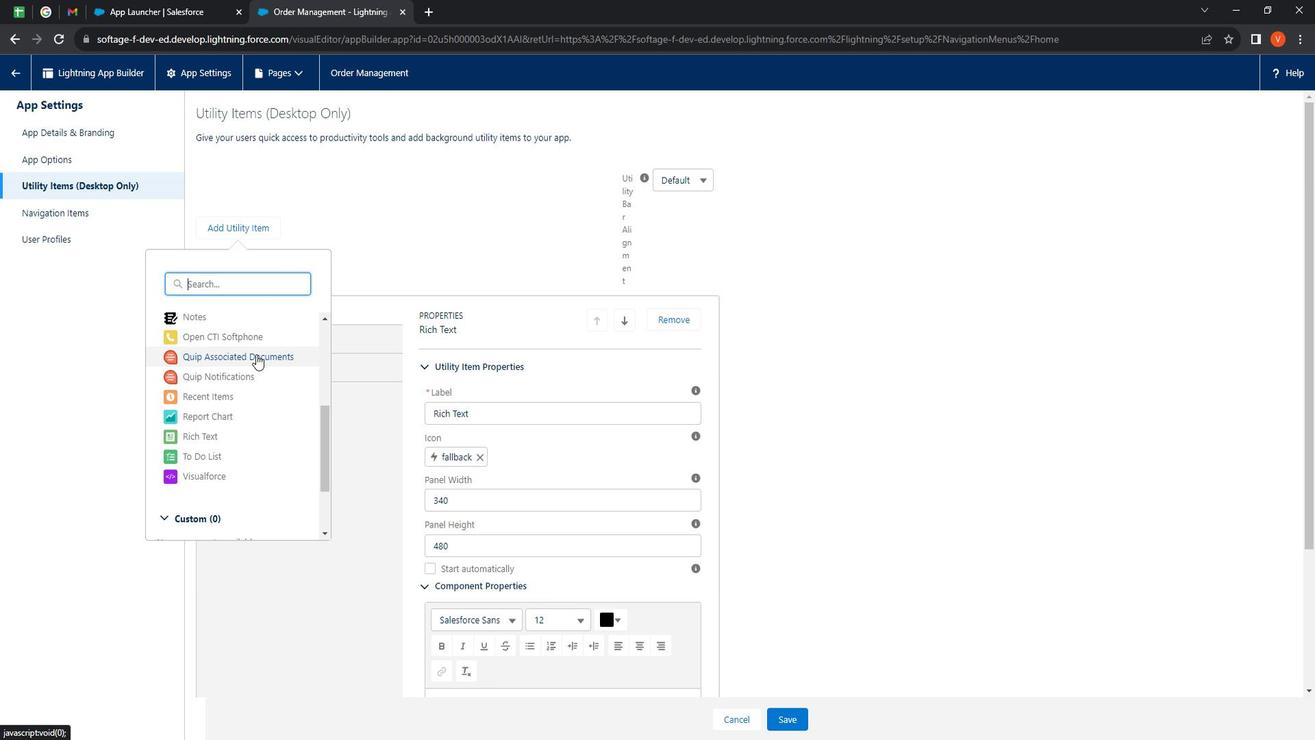 
Action: Mouse moved to (263, 361)
Screenshot: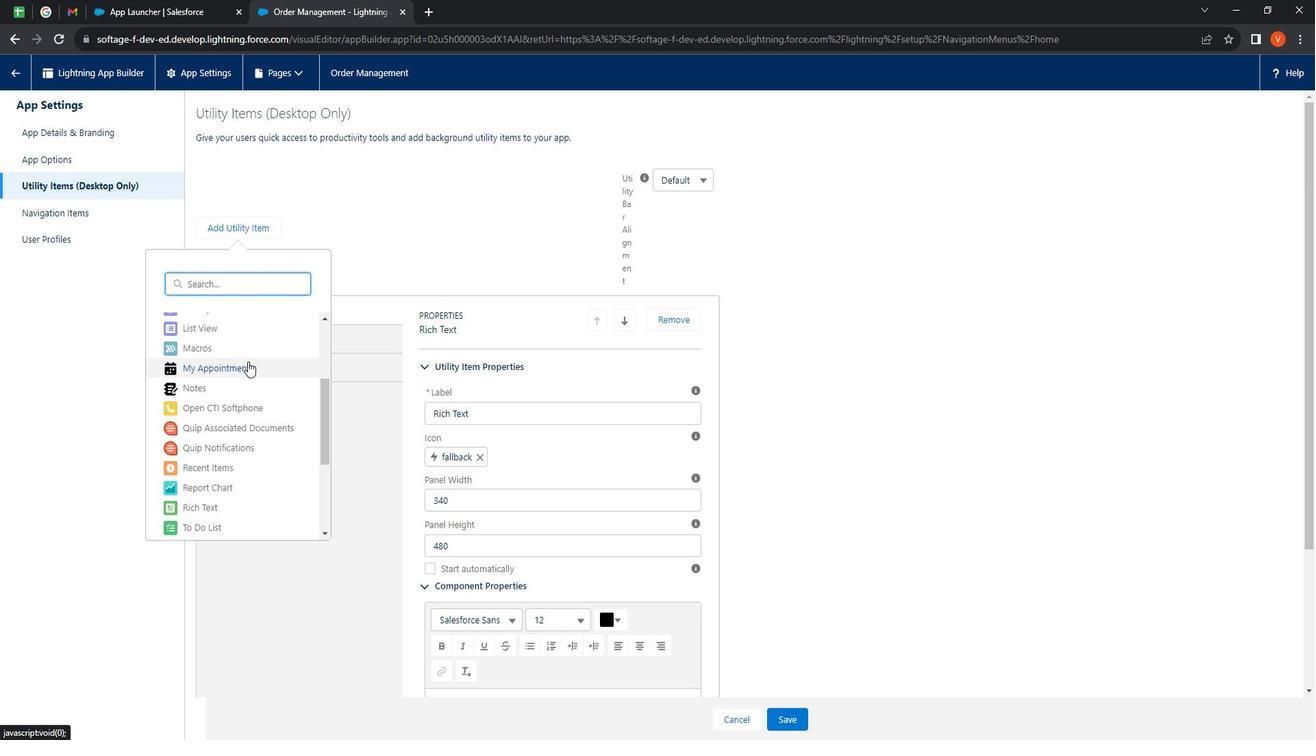 
Action: Mouse scrolled (263, 361) with delta (0, 0)
Screenshot: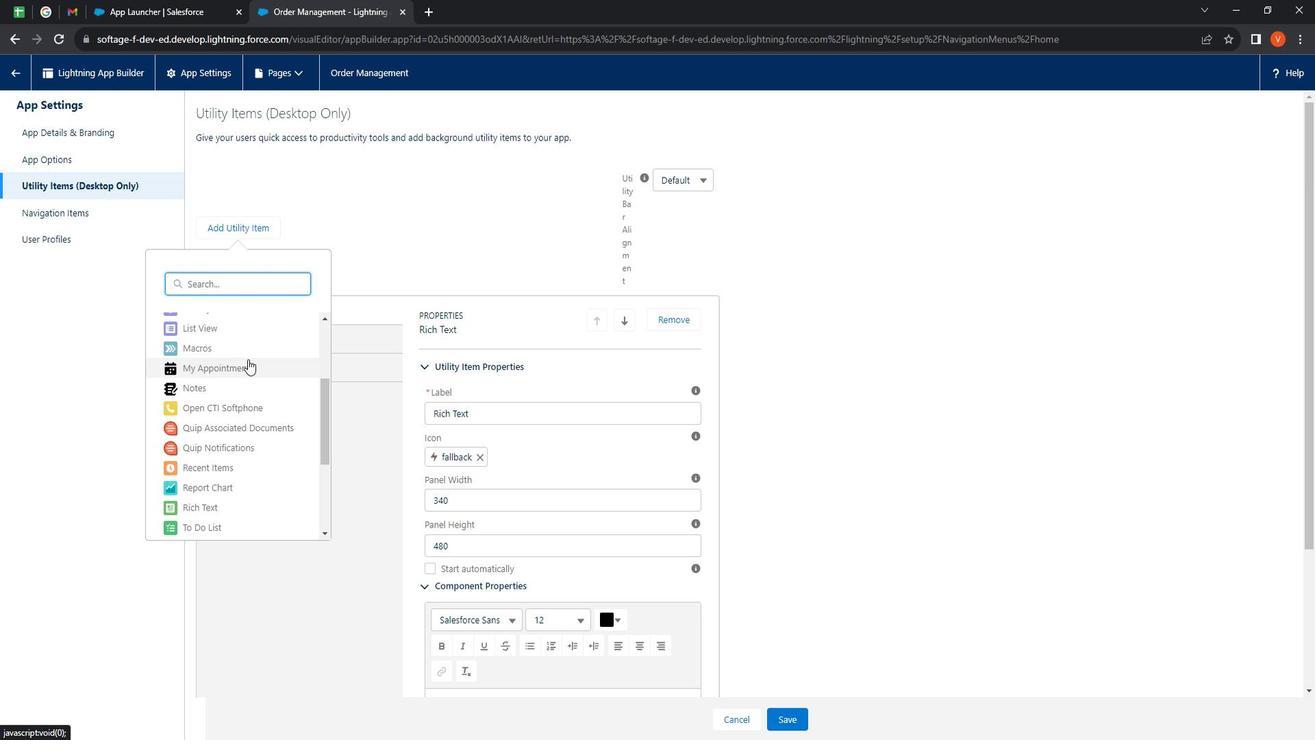 
Action: Mouse moved to (239, 400)
Screenshot: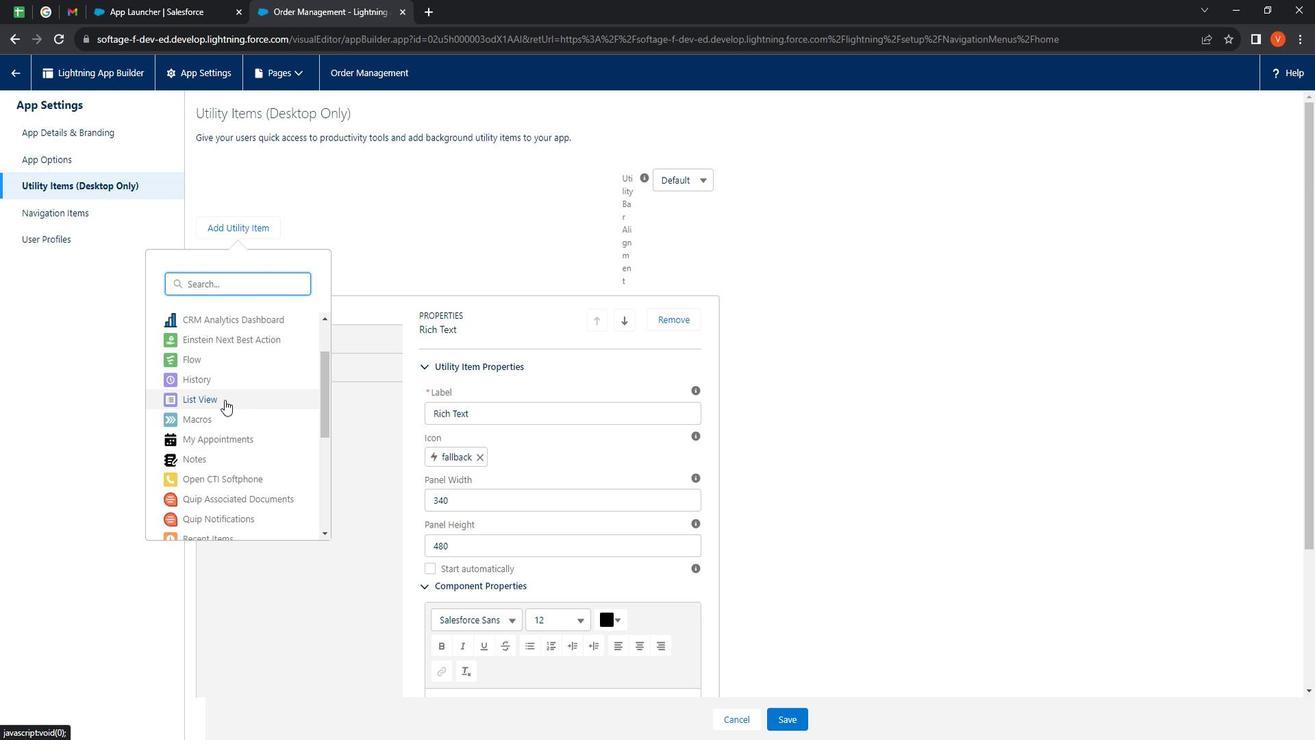 
Action: Mouse pressed left at (239, 400)
Screenshot: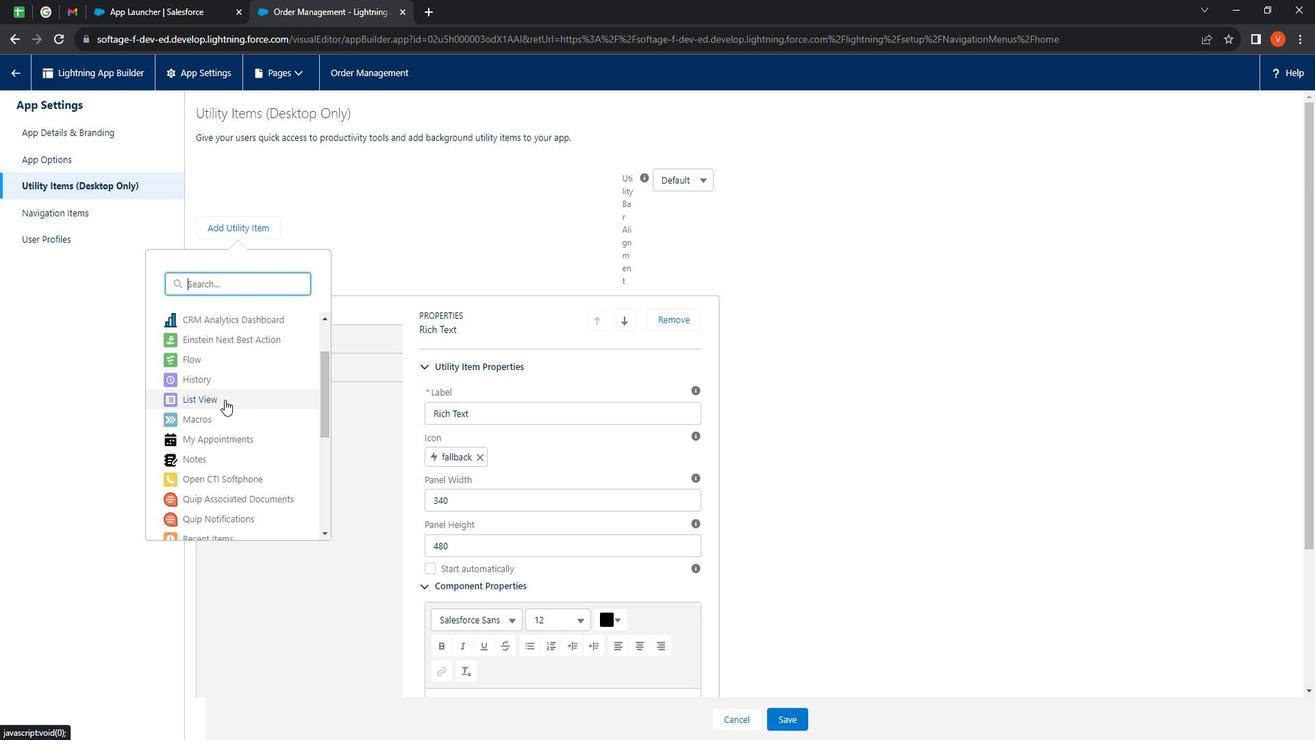 
Action: Mouse moved to (812, 713)
Screenshot: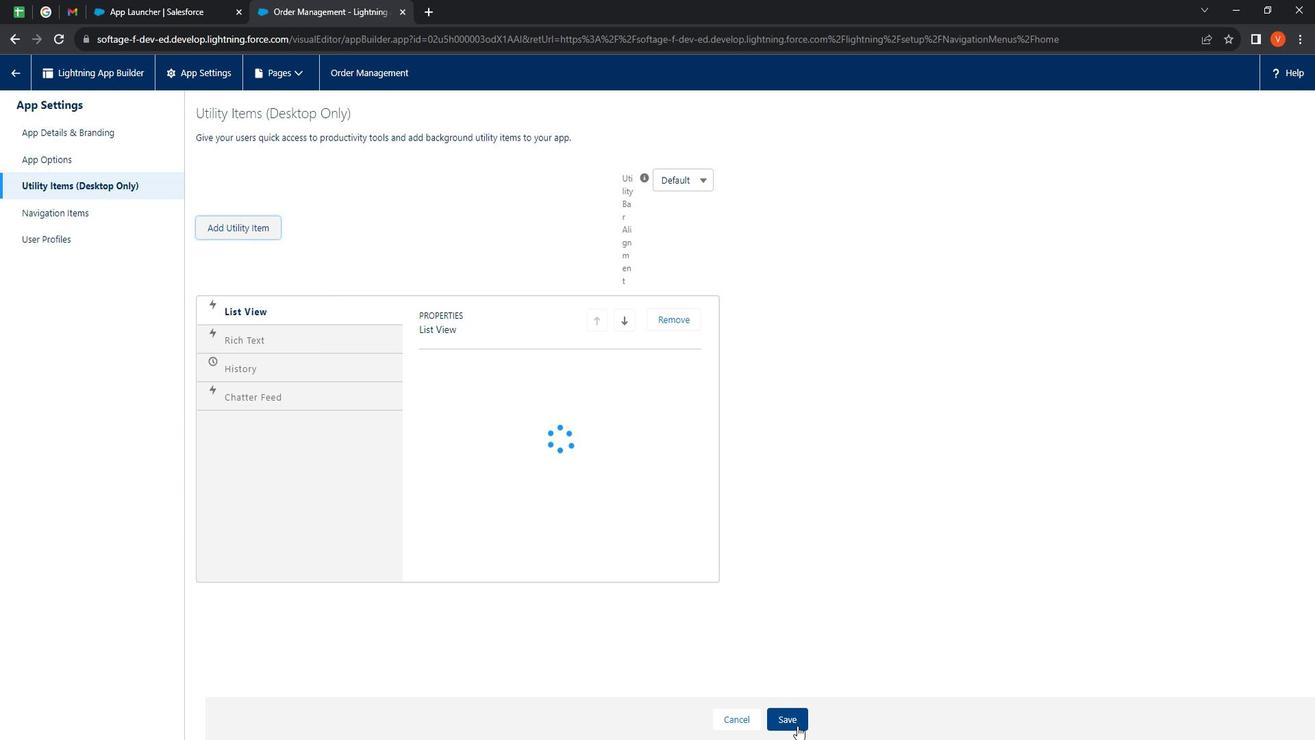 
Action: Mouse pressed left at (812, 713)
Screenshot: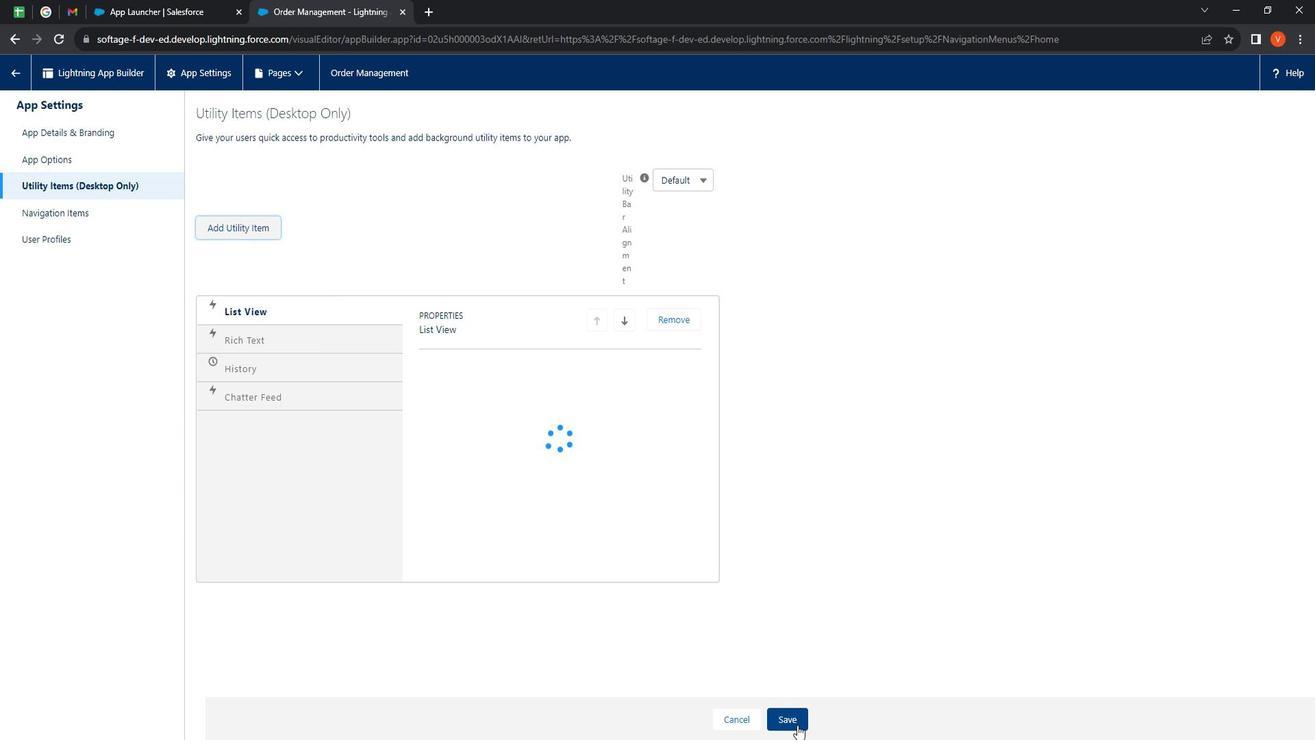 
Action: Mouse moved to (890, 584)
Screenshot: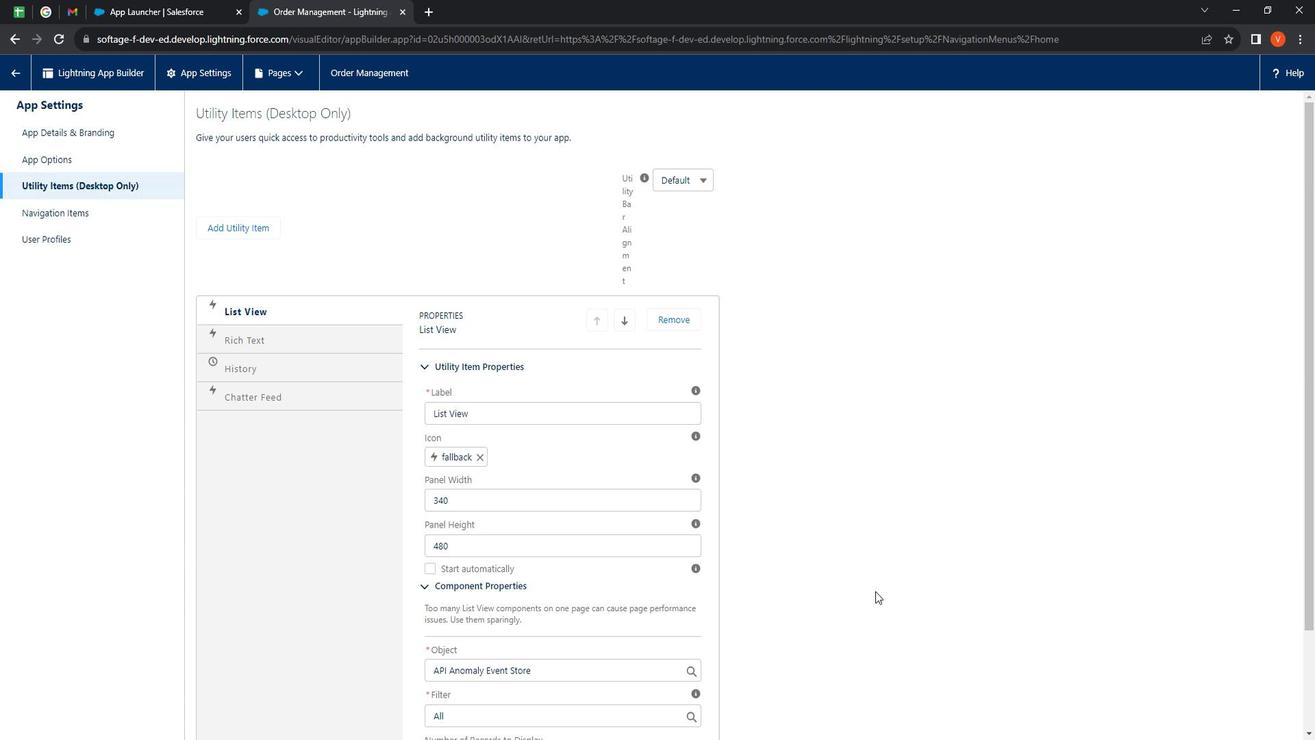 
Action: Mouse scrolled (890, 585) with delta (0, 0)
Screenshot: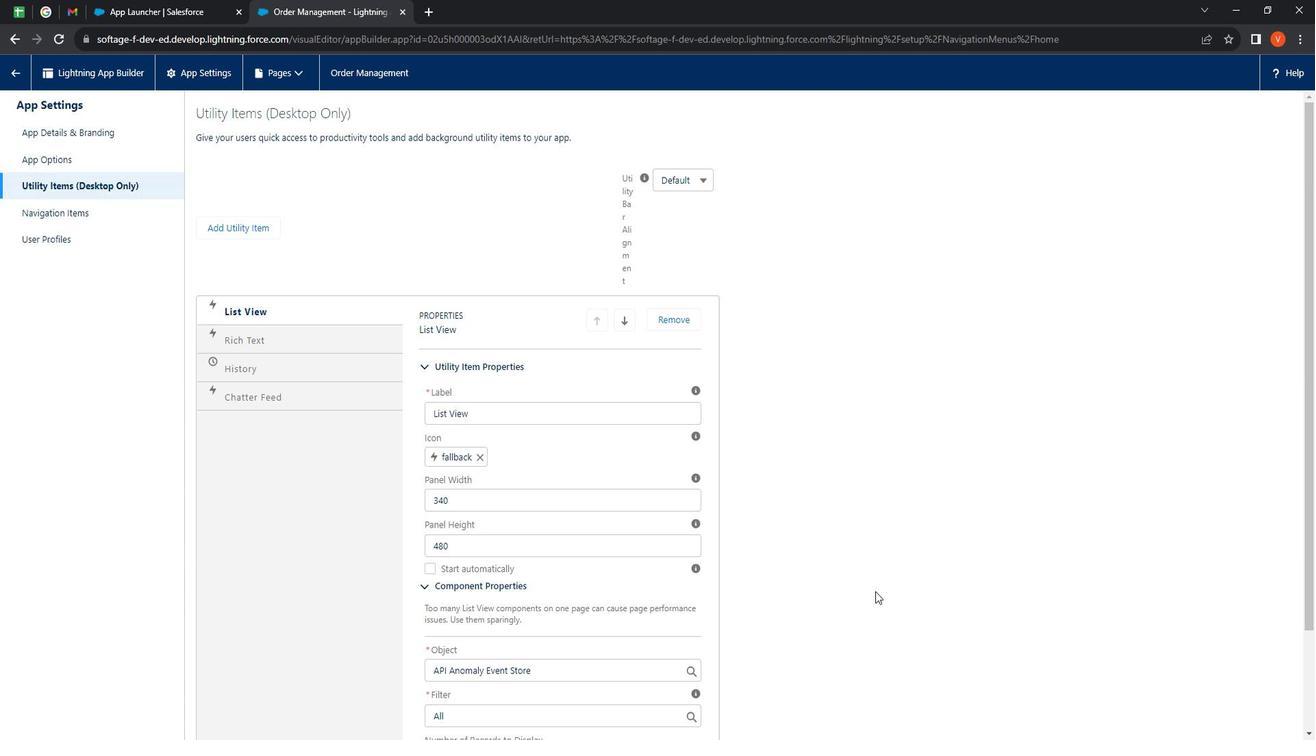 
Action: Mouse scrolled (890, 583) with delta (0, 0)
Screenshot: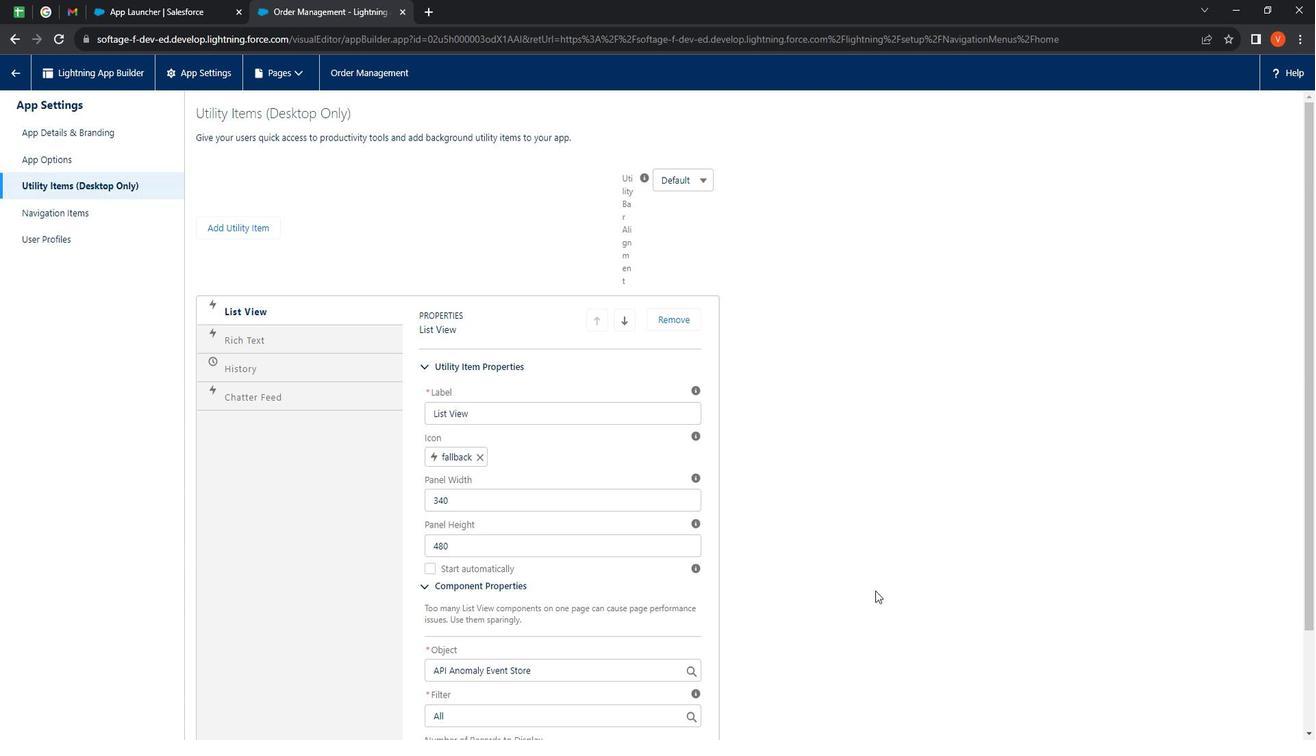 
Action: Mouse moved to (890, 583)
Screenshot: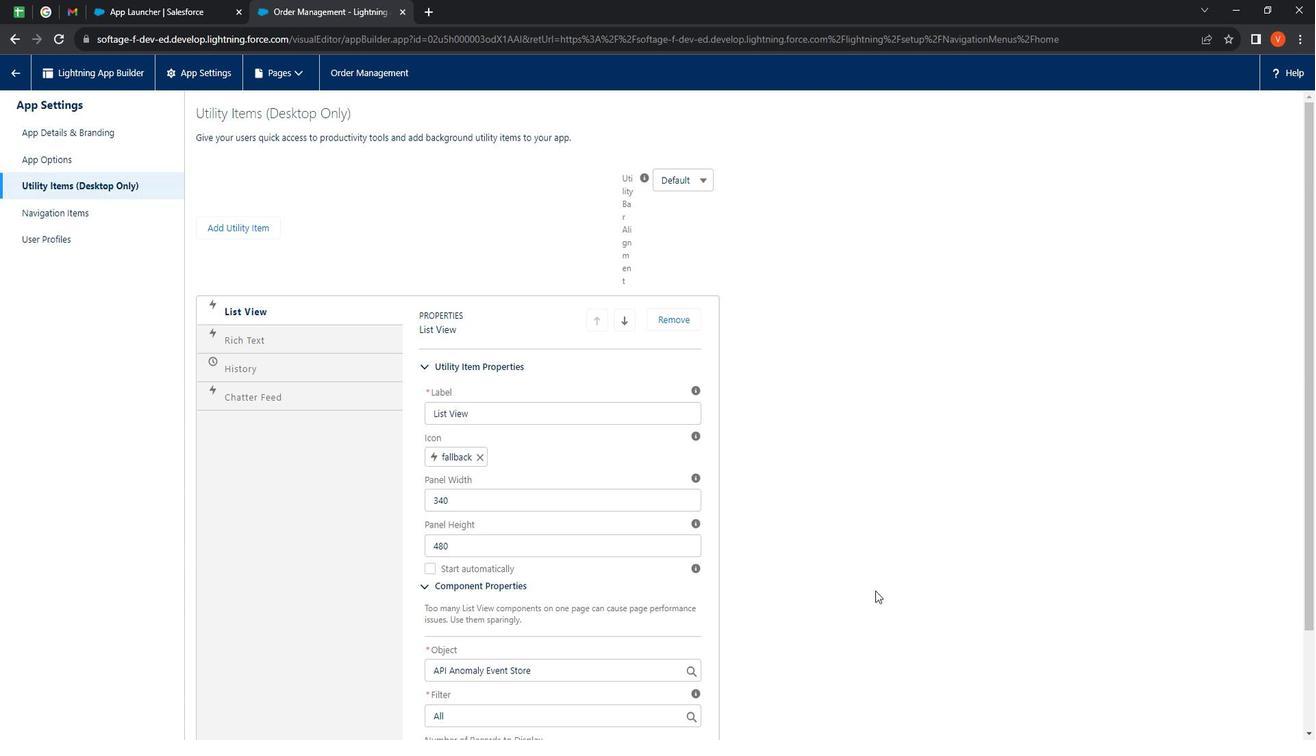 
Action: Mouse scrolled (890, 583) with delta (0, 0)
Screenshot: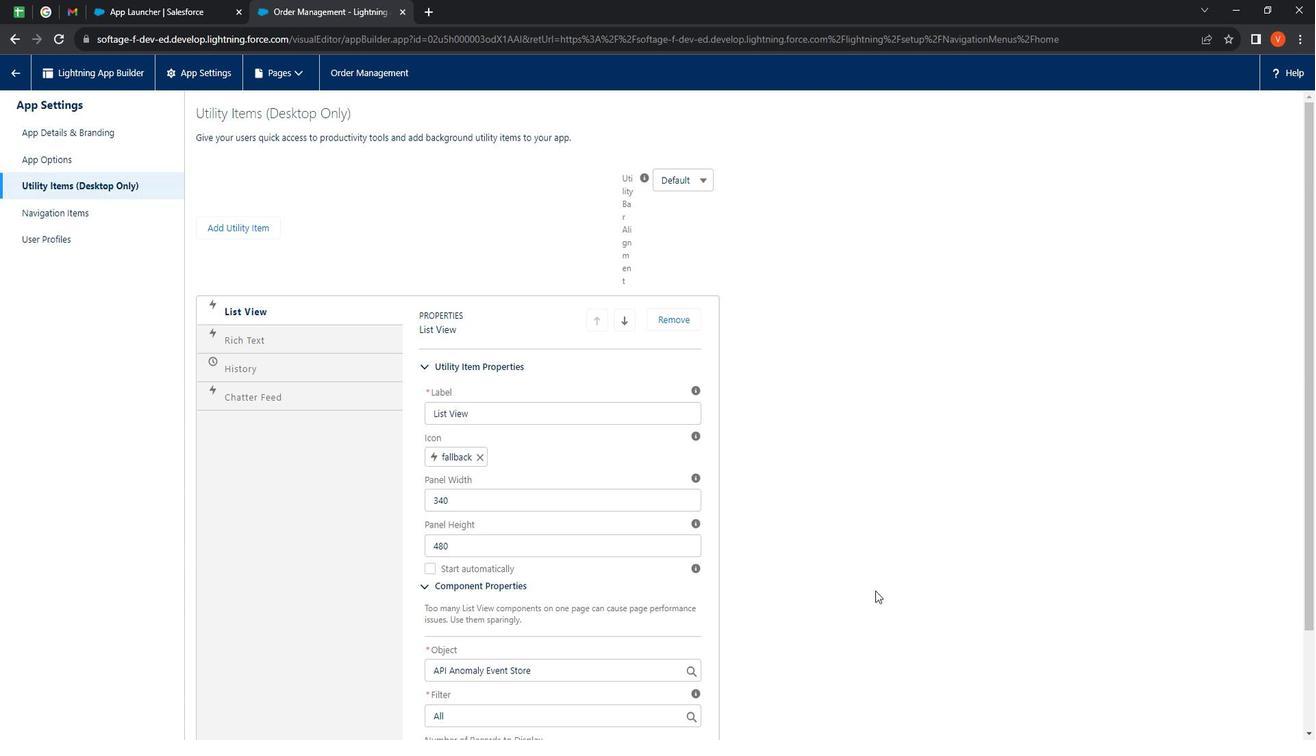 
Action: Mouse scrolled (890, 583) with delta (0, 0)
Screenshot: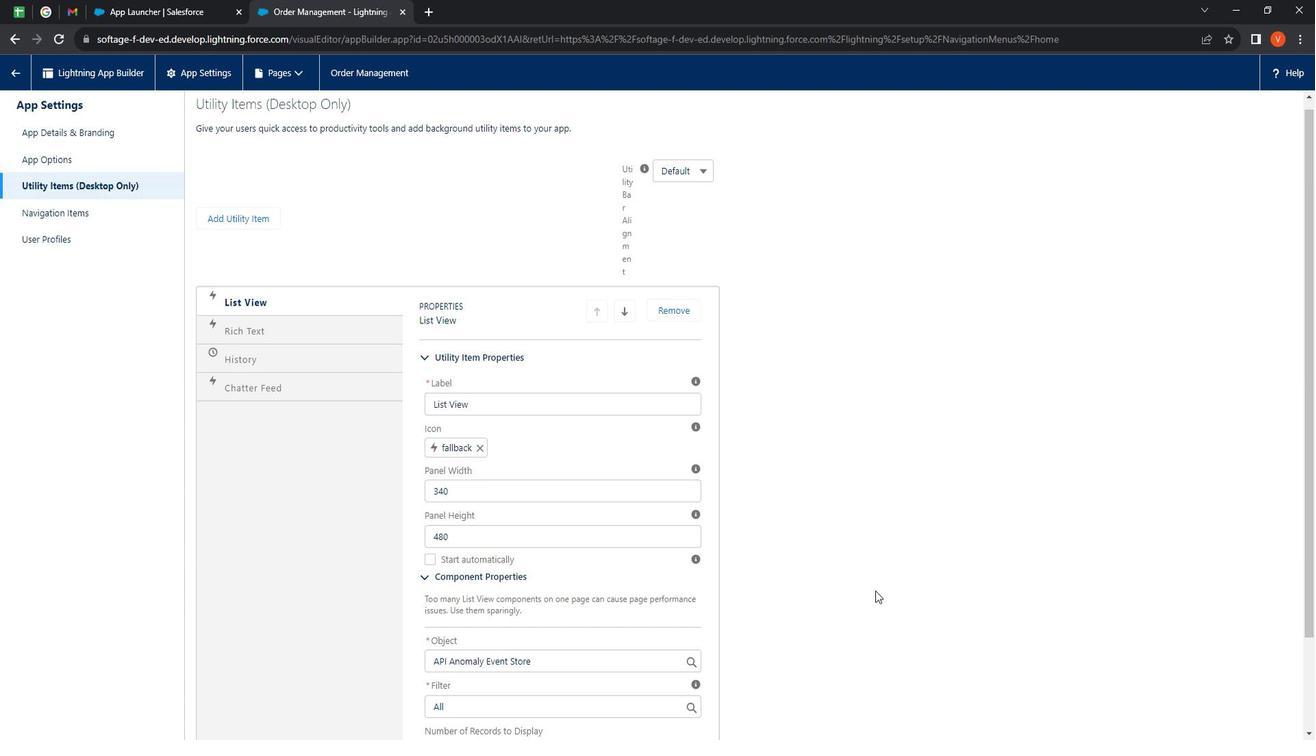 
Action: Mouse moved to (891, 583)
Screenshot: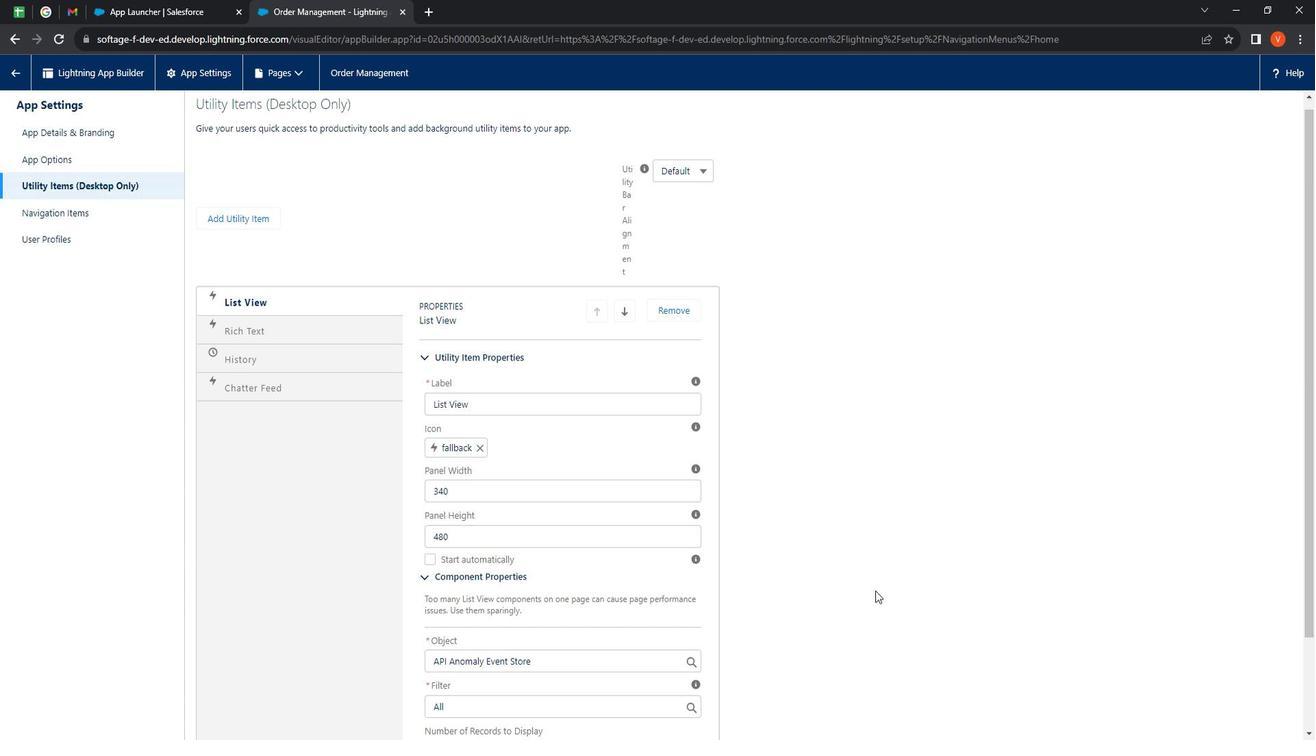 
Action: Mouse scrolled (891, 582) with delta (0, 0)
Screenshot: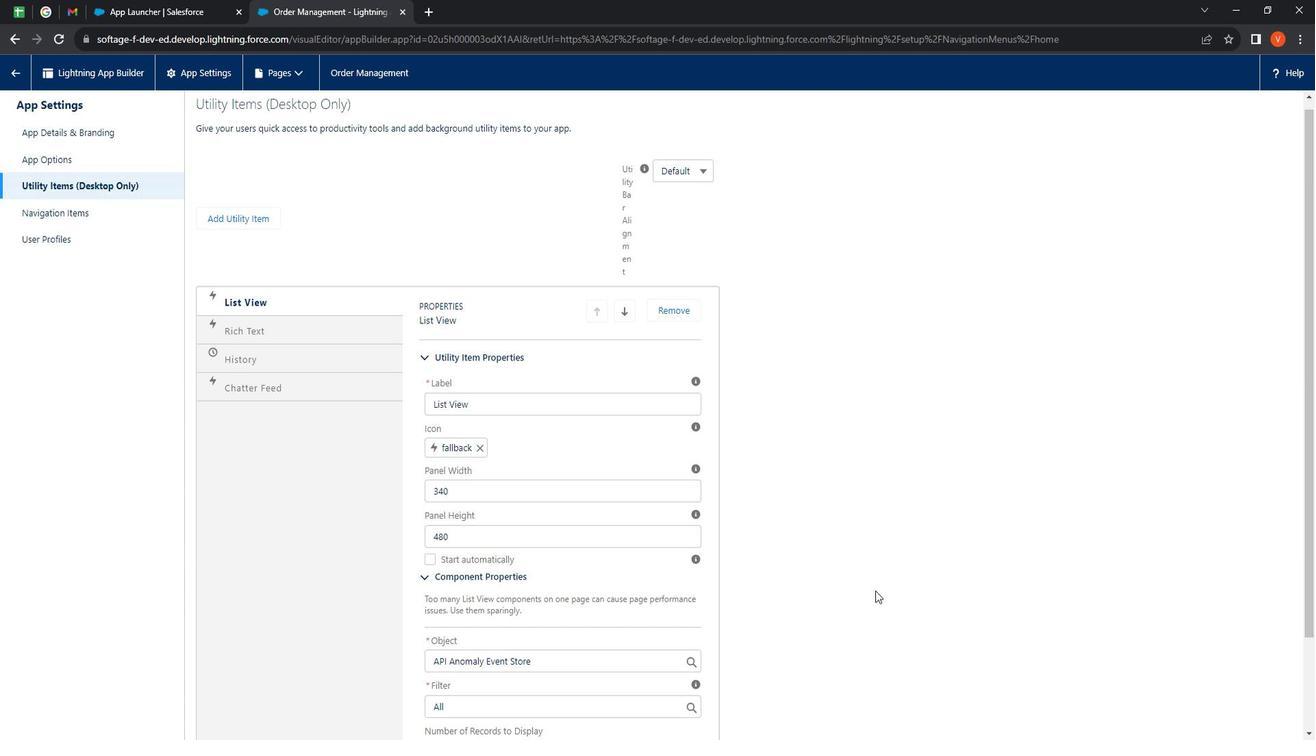 
Action: Mouse moved to (839, 545)
Screenshot: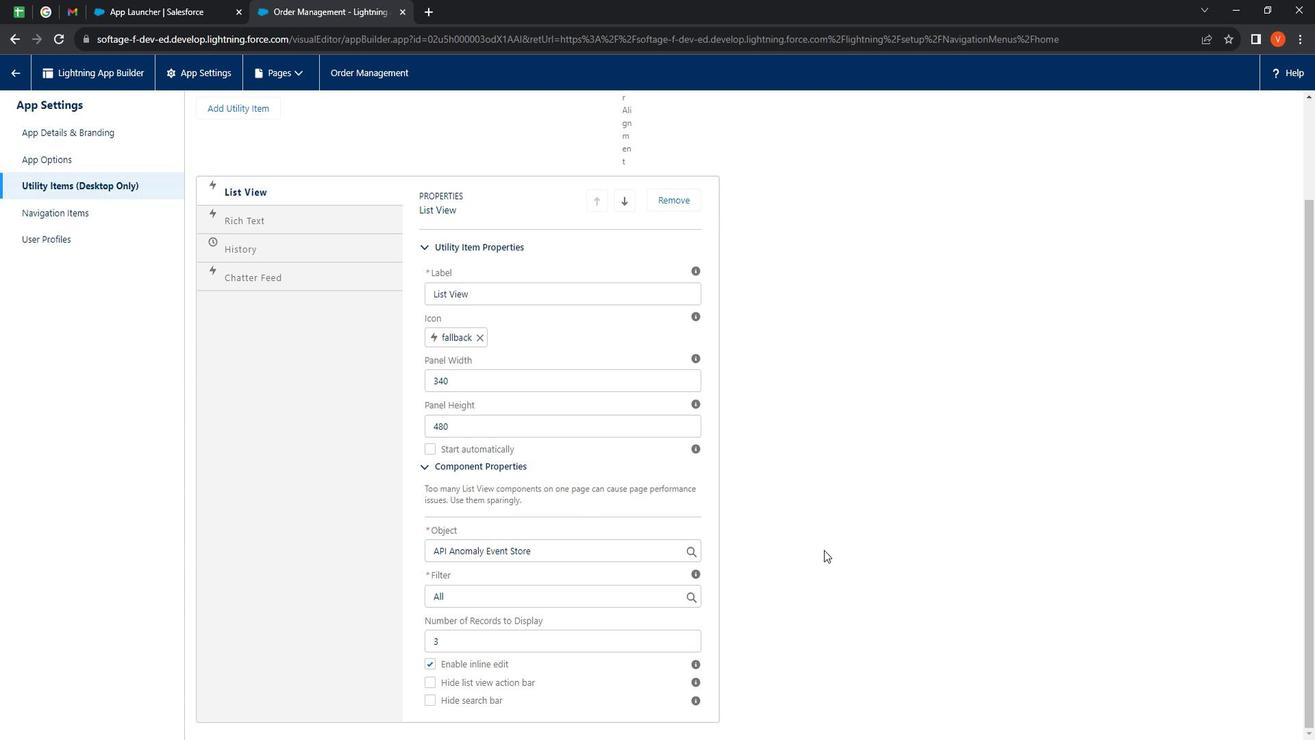 
Action: Mouse scrolled (839, 544) with delta (0, 0)
Screenshot: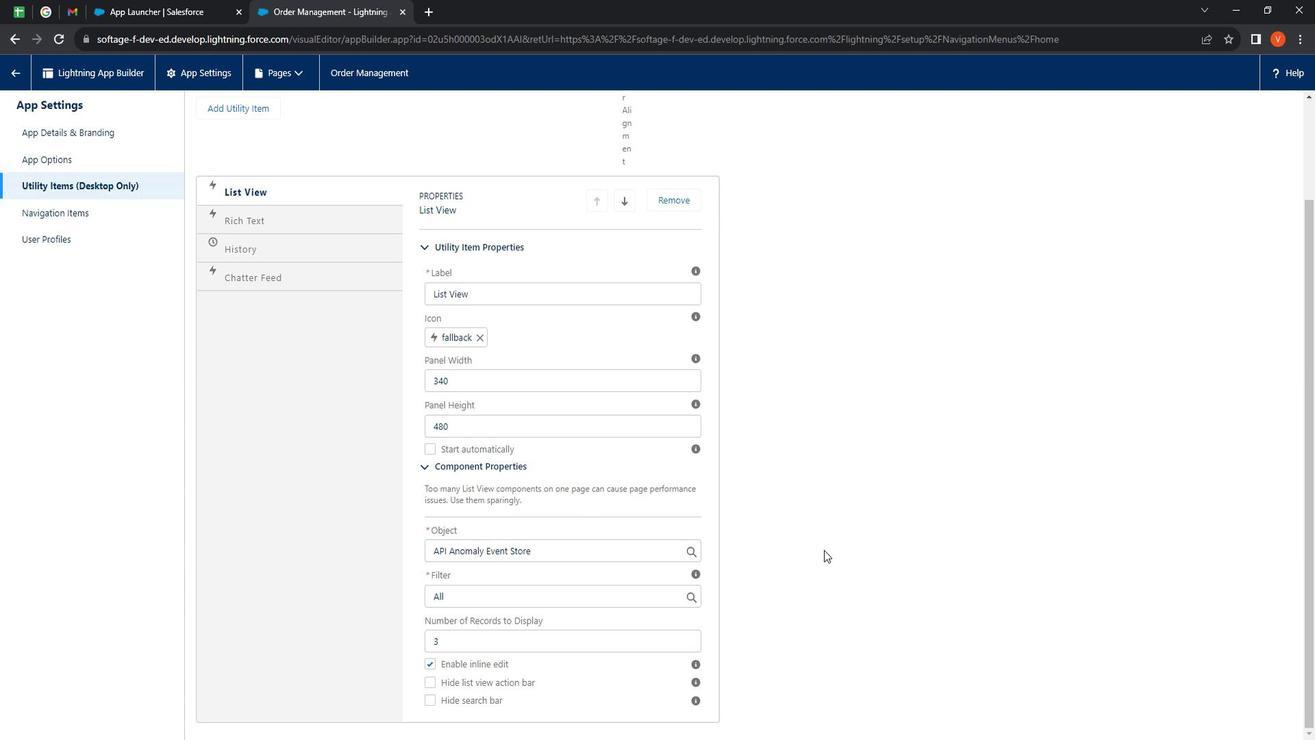 
Action: Mouse moved to (834, 546)
Screenshot: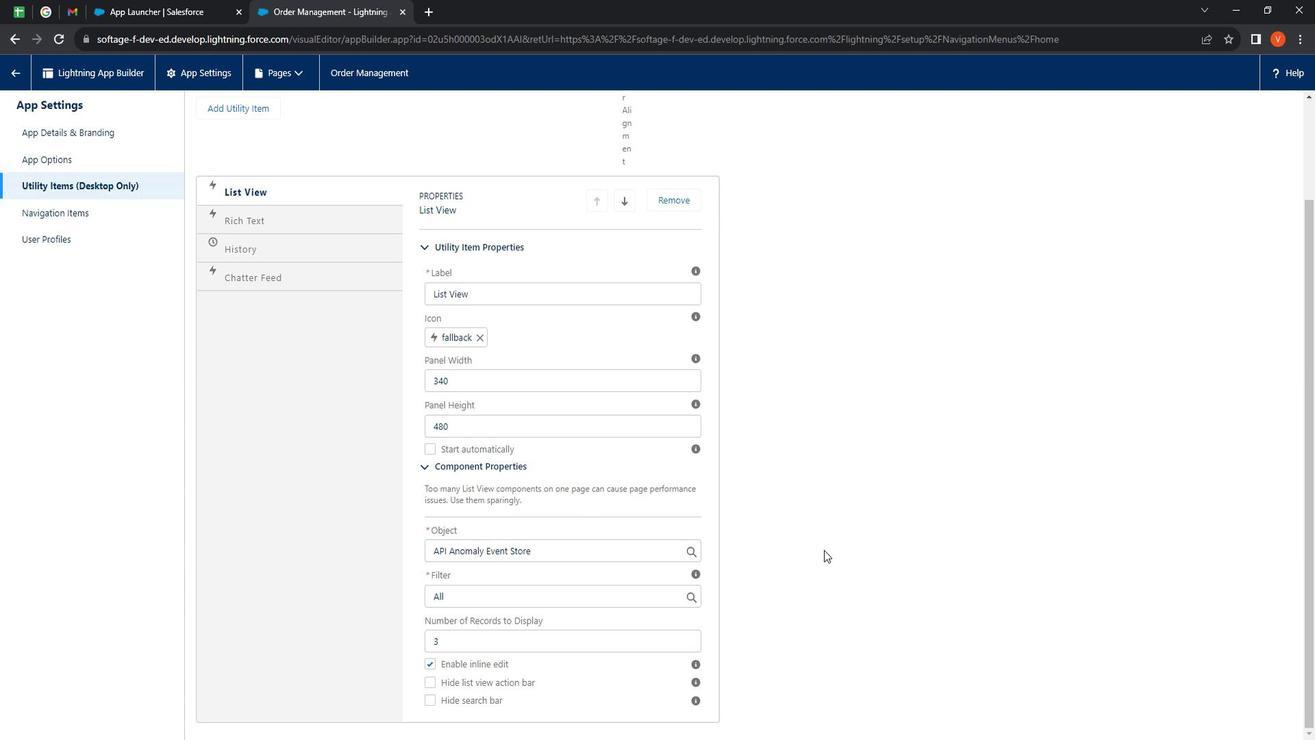 
Action: Mouse scrolled (834, 546) with delta (0, 0)
Screenshot: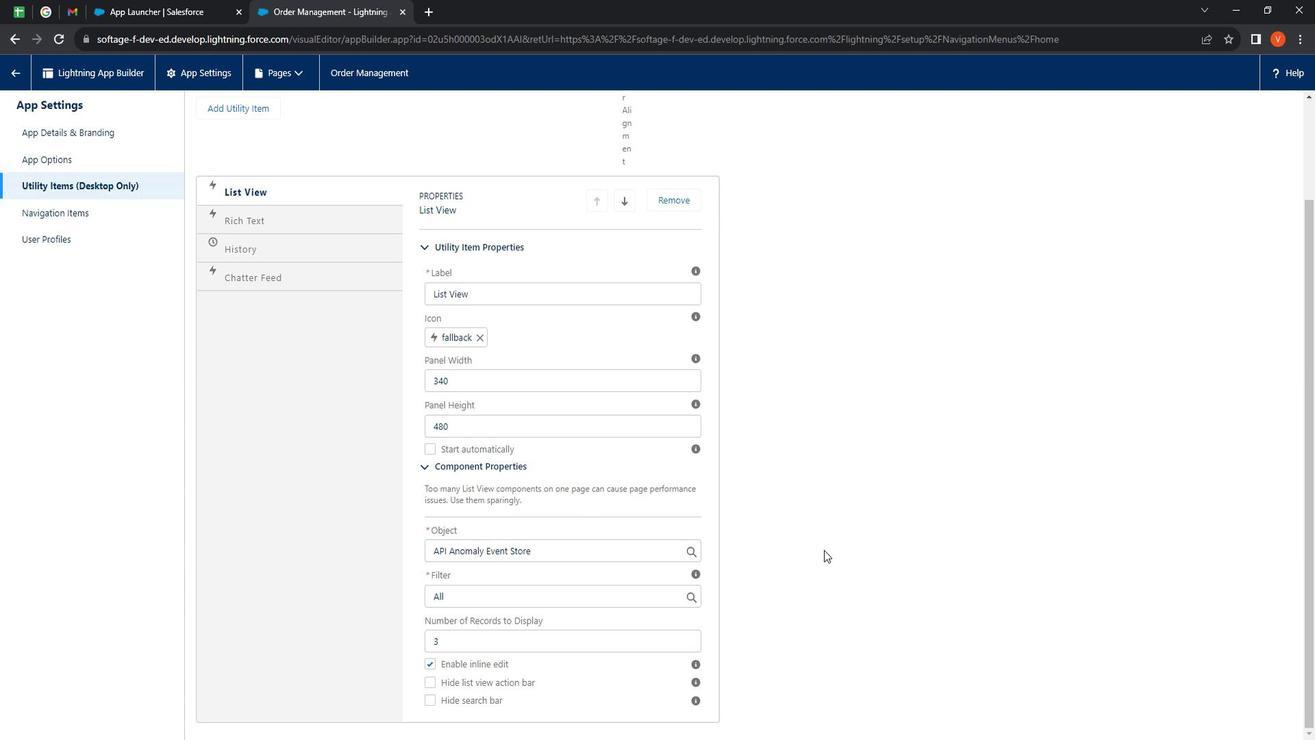 
Action: Mouse moved to (830, 548)
Screenshot: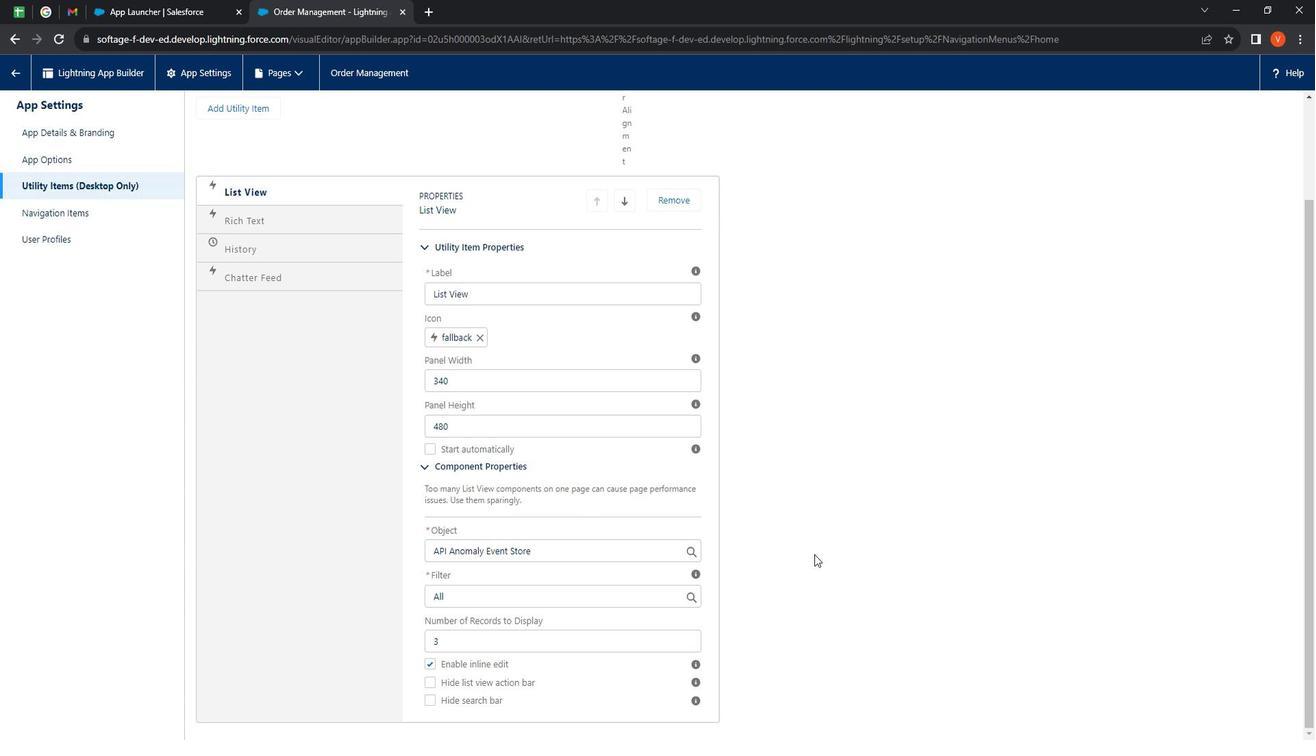 
Action: Mouse scrolled (830, 547) with delta (0, 0)
Screenshot: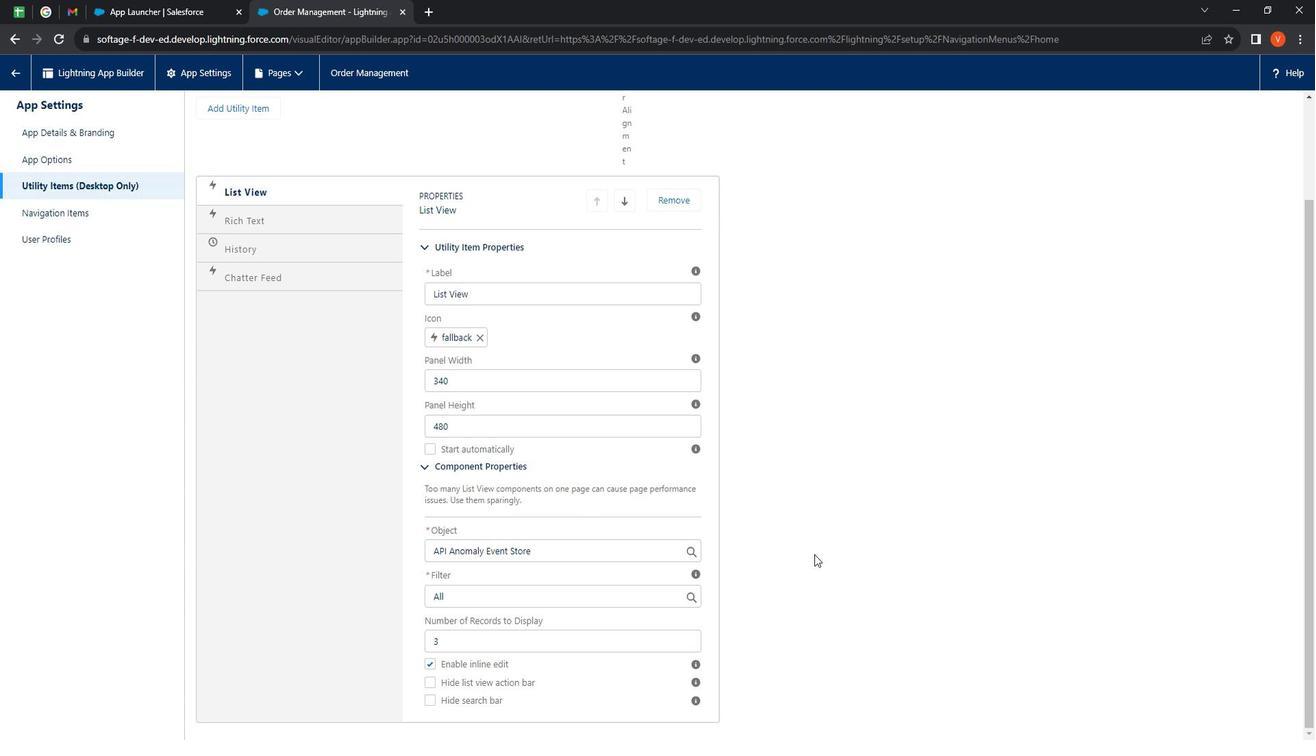 
Action: Mouse moved to (827, 549)
Screenshot: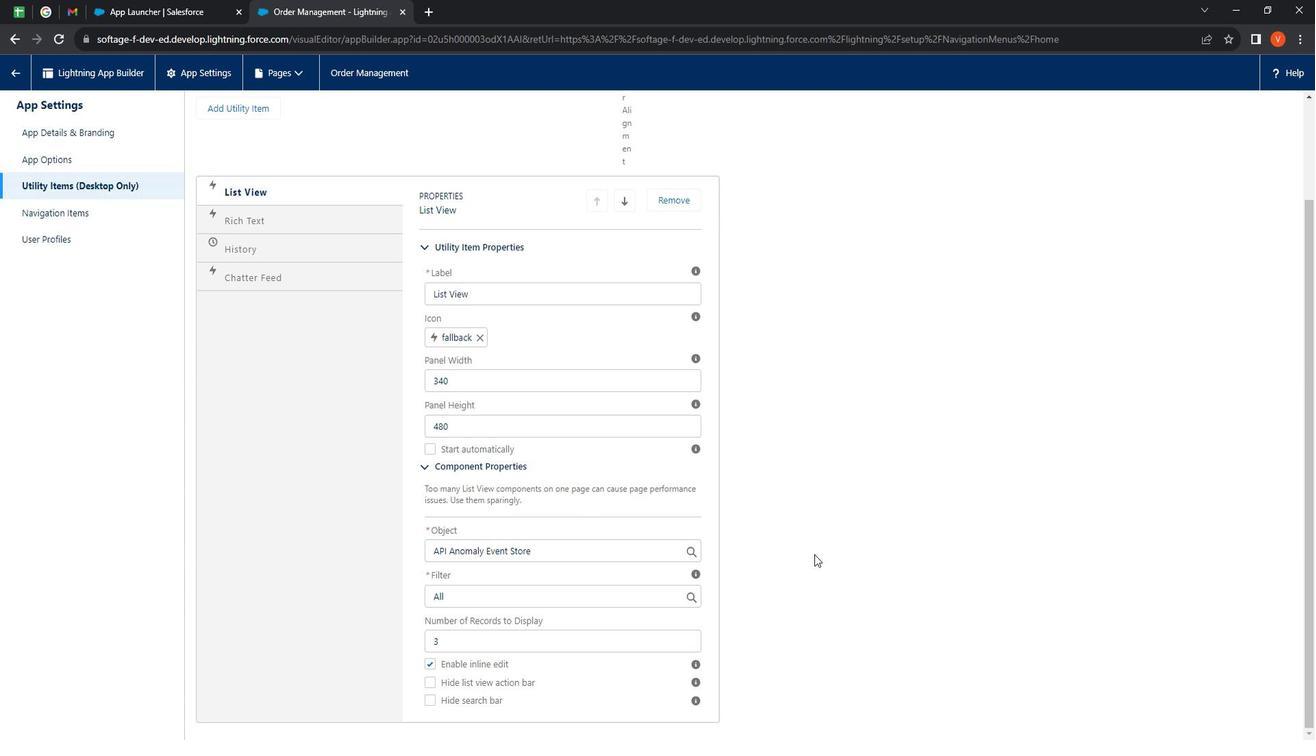 
Action: Mouse scrolled (827, 548) with delta (0, 0)
Screenshot: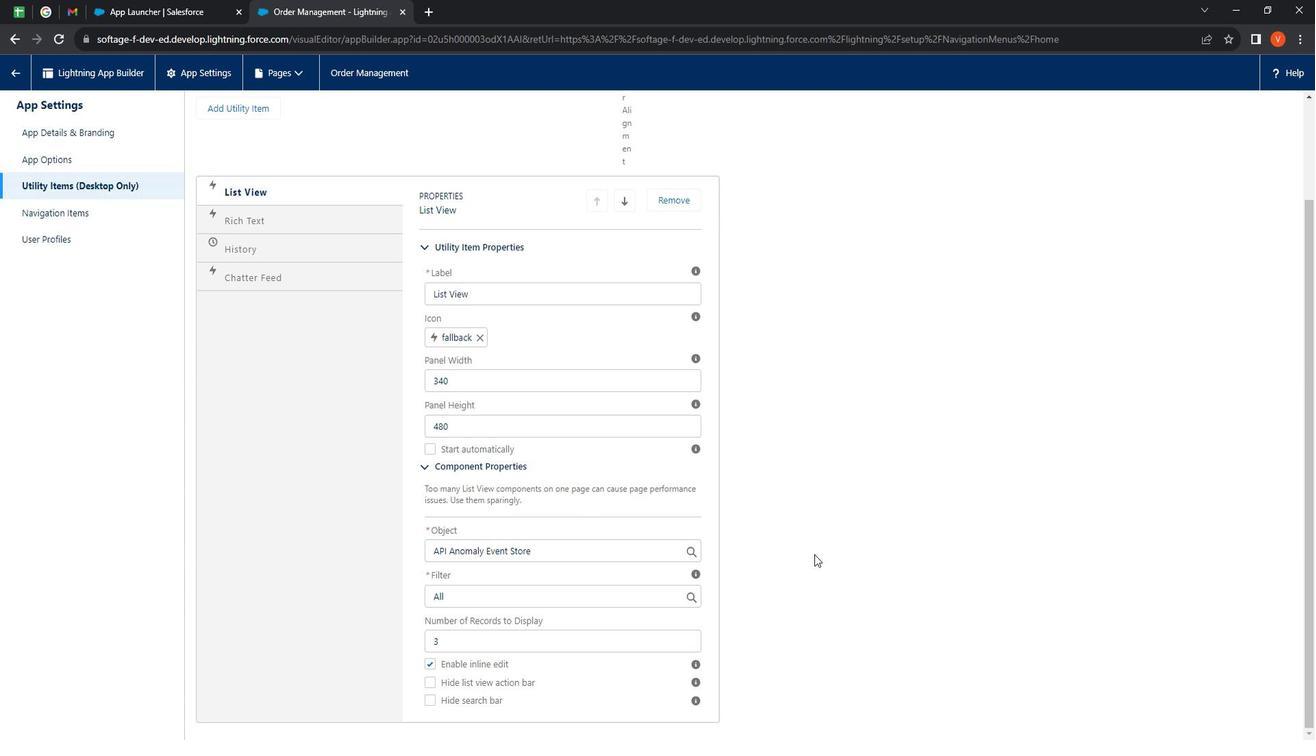 
Action: Mouse moved to (32, 91)
Screenshot: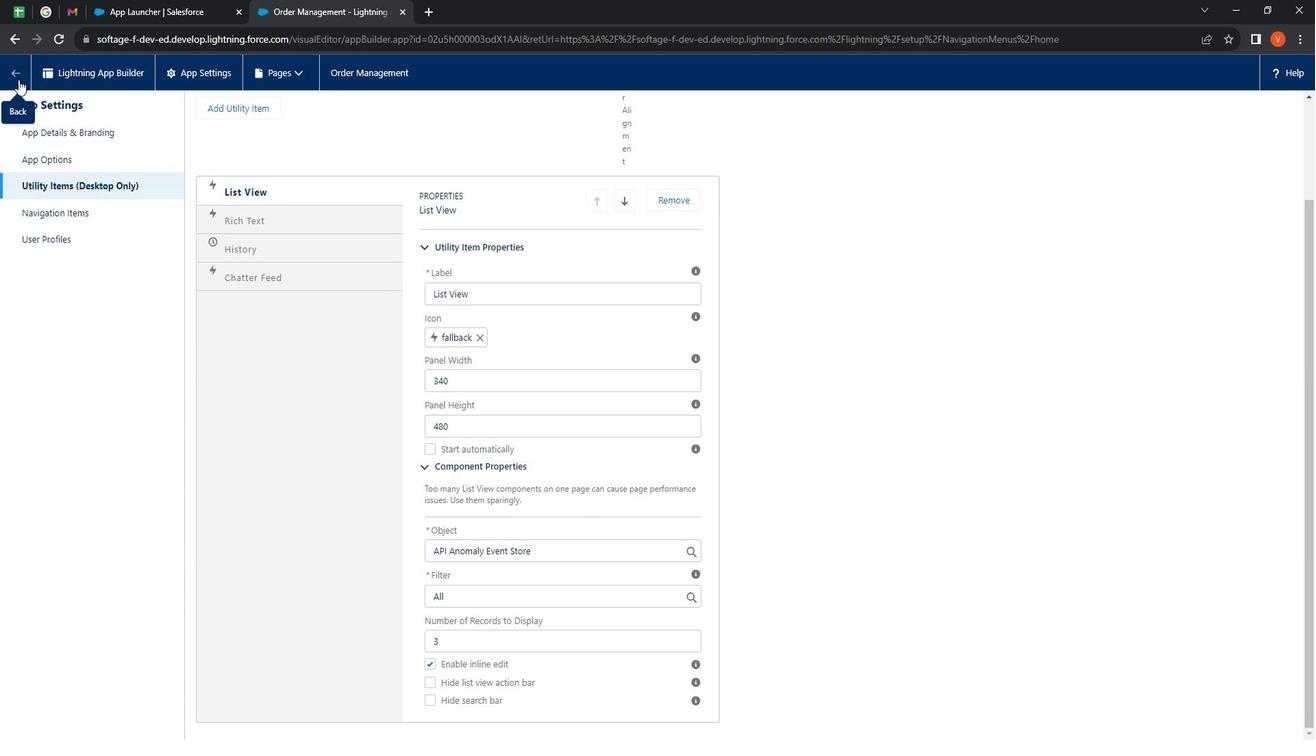 
Action: Mouse pressed left at (32, 91)
Screenshot: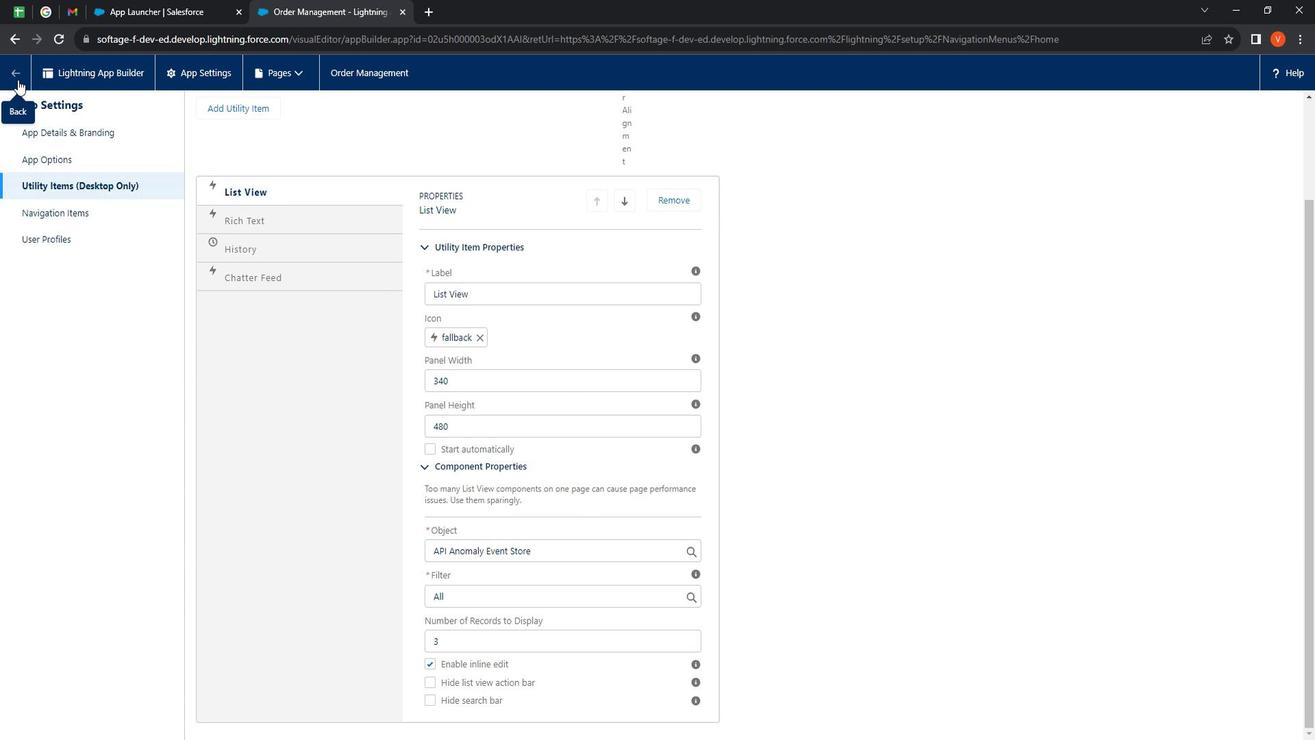
Action: Mouse moved to (34, 127)
Screenshot: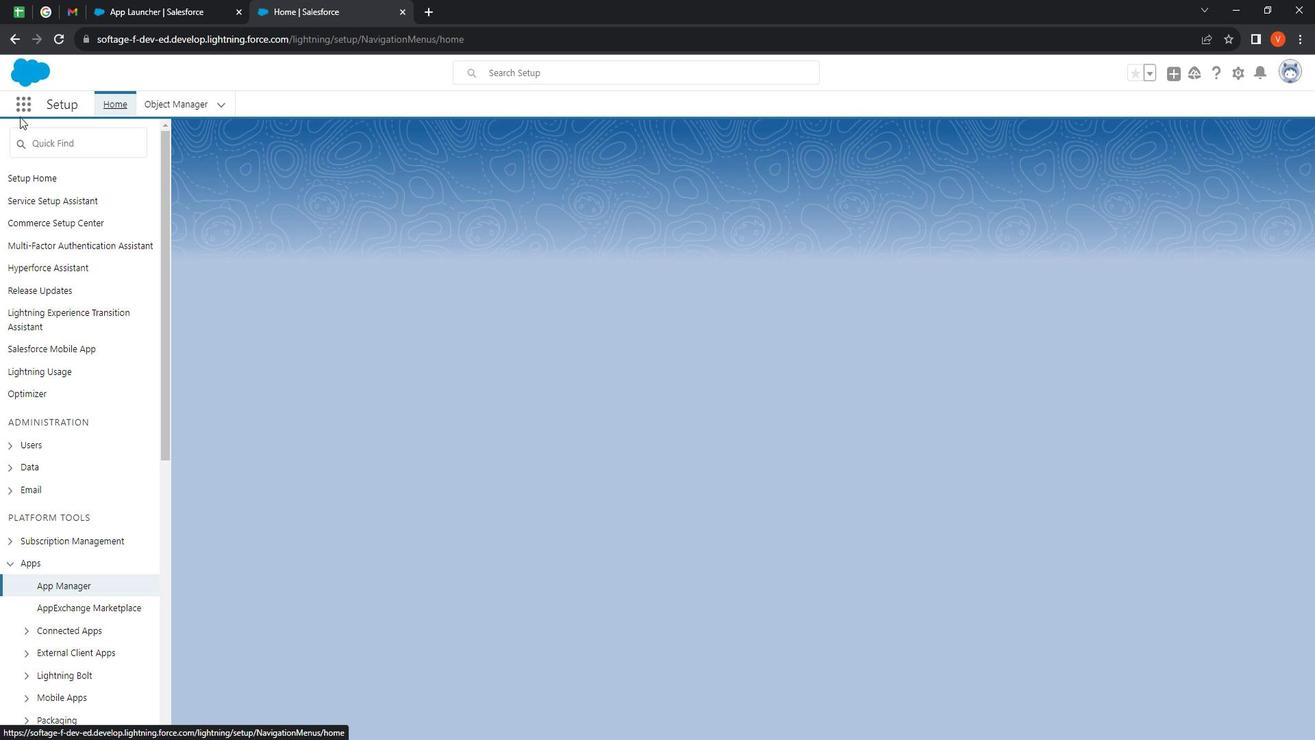 
Action: Mouse pressed left at (34, 127)
Screenshot: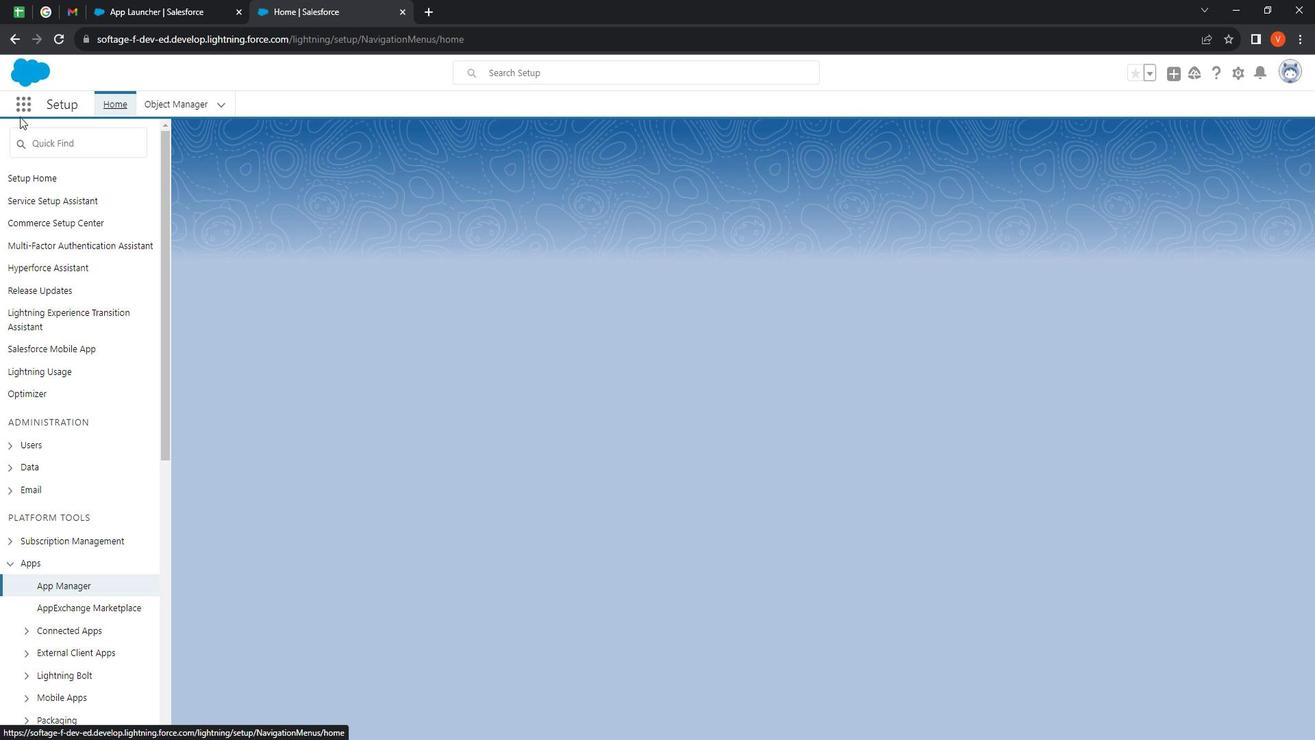 
Action: Mouse moved to (29, 119)
Screenshot: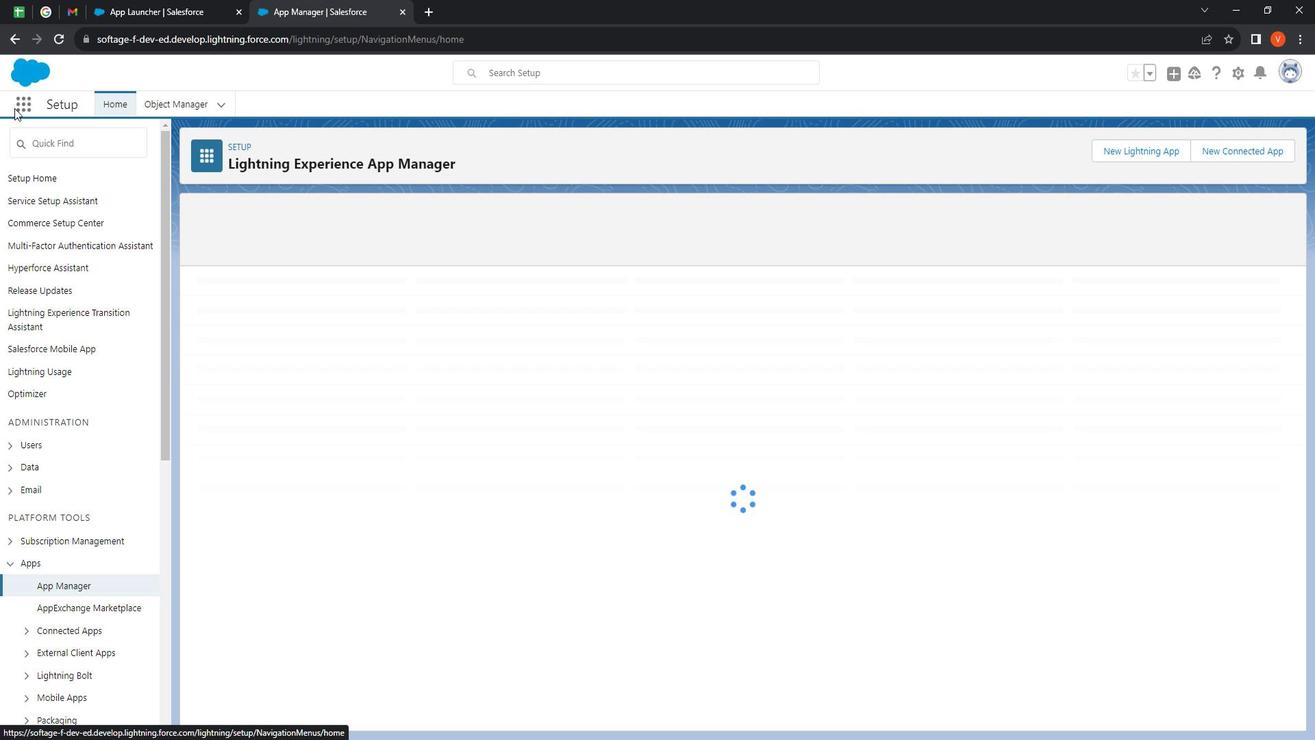 
Action: Mouse pressed left at (29, 119)
Screenshot: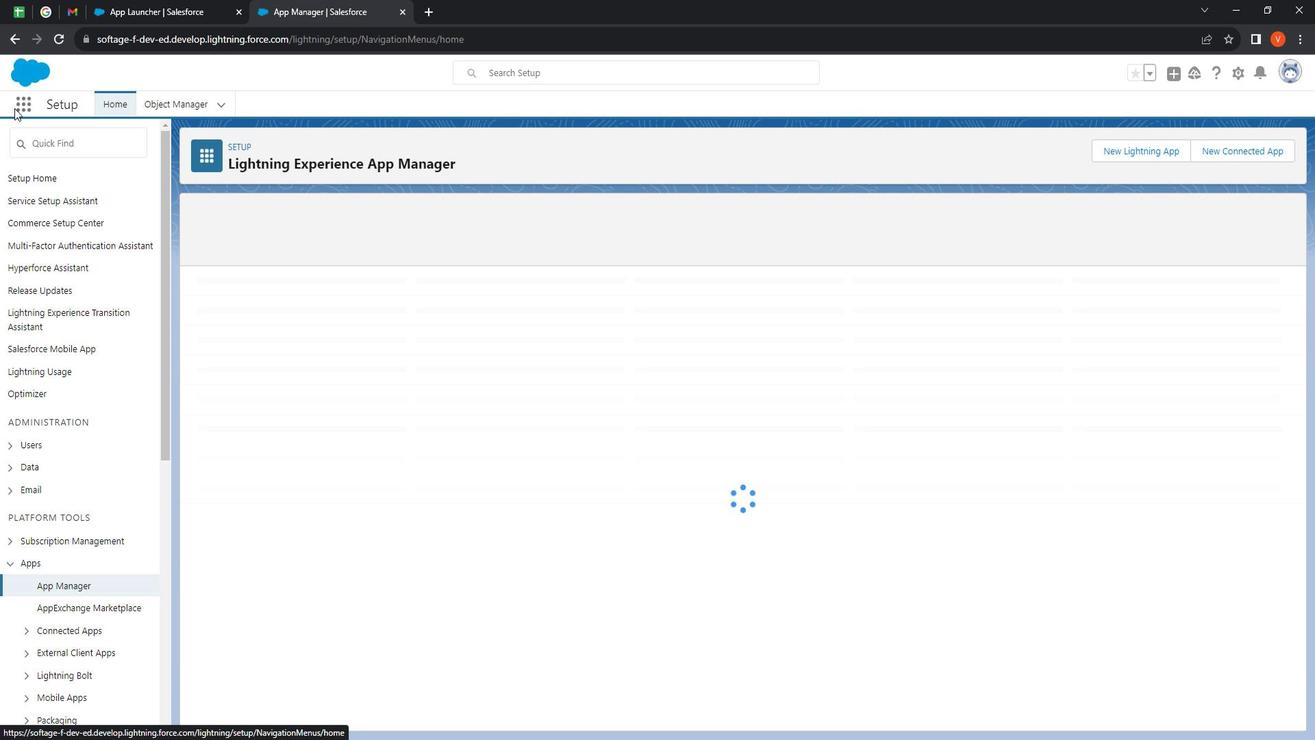 
Action: Mouse moved to (39, 121)
Screenshot: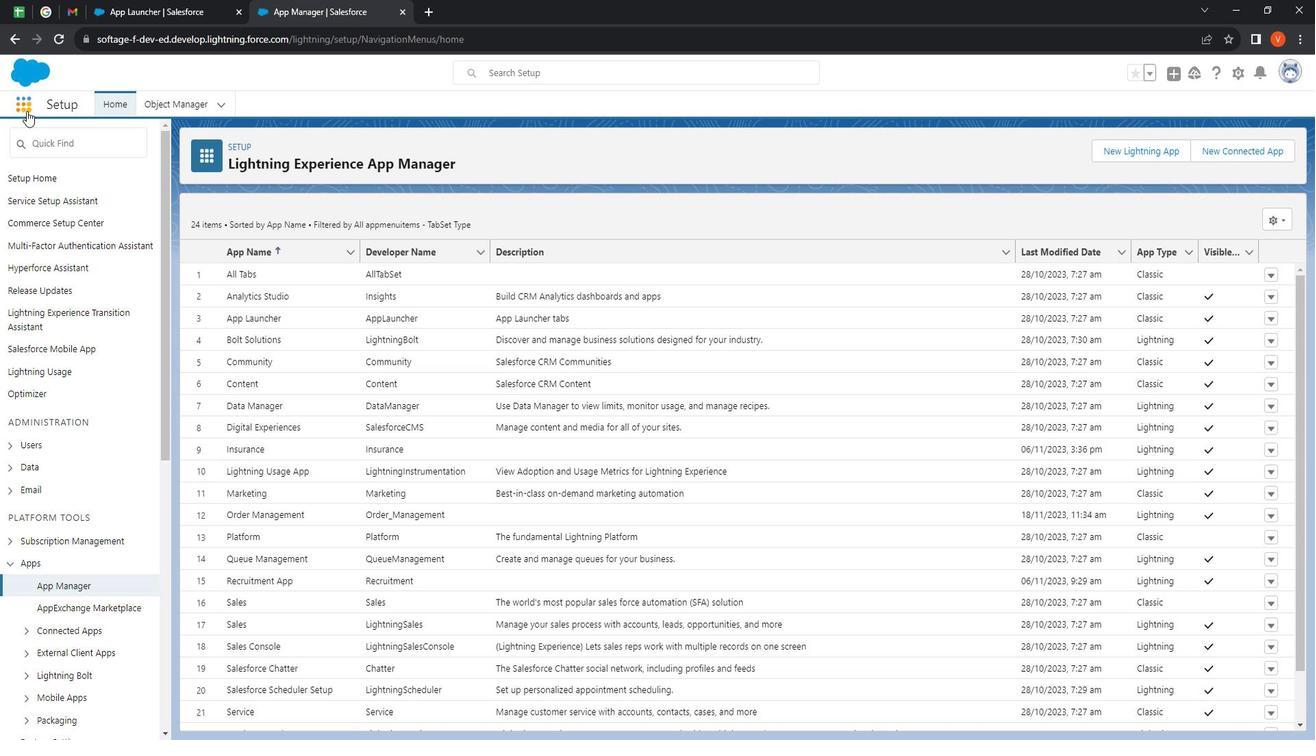 
Action: Mouse pressed left at (39, 121)
Screenshot: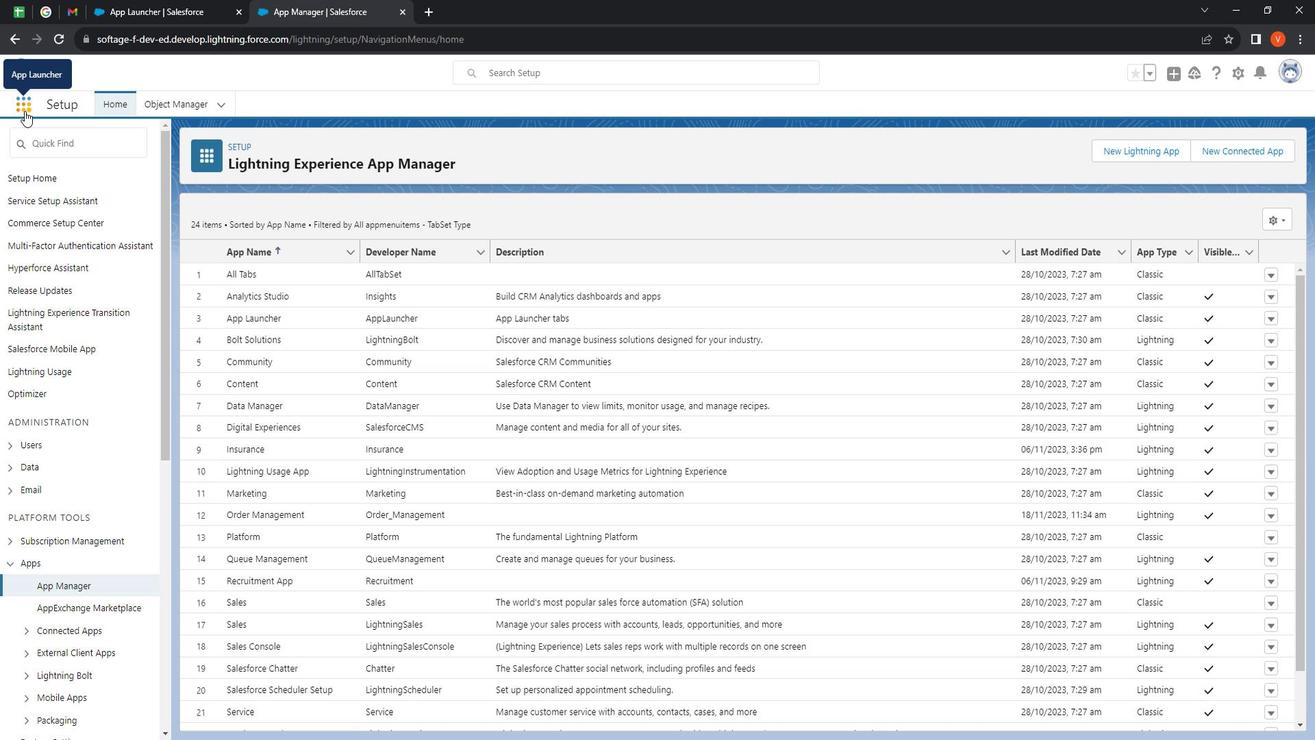 
Action: Mouse moved to (58, 359)
Screenshot: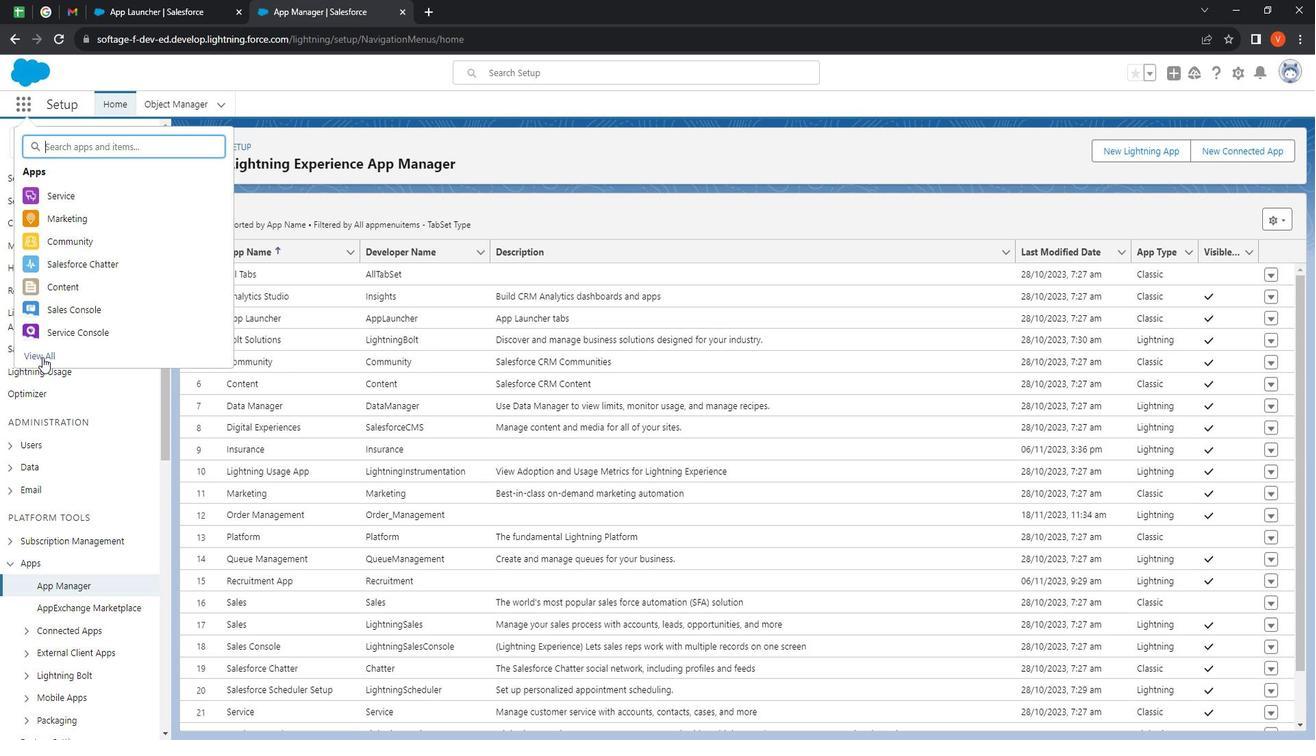 
Action: Mouse pressed left at (58, 359)
Screenshot: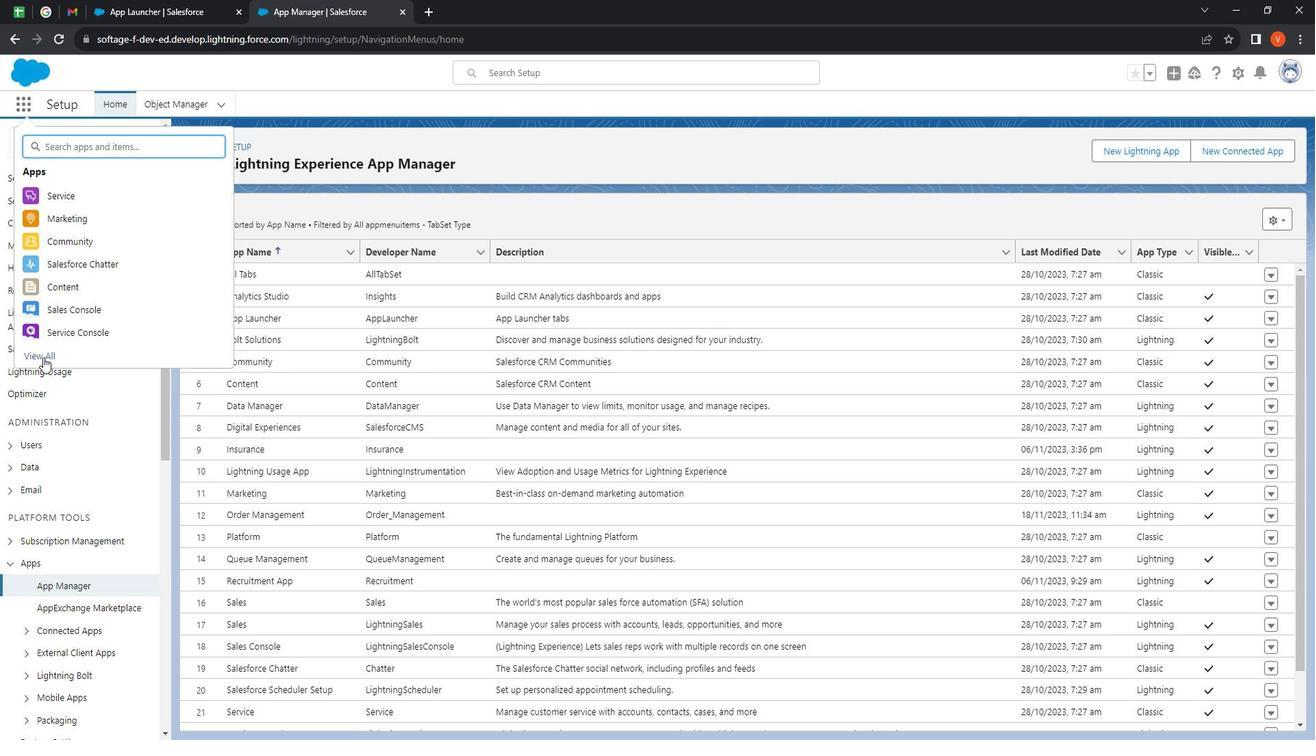 
Action: Mouse moved to (962, 511)
Screenshot: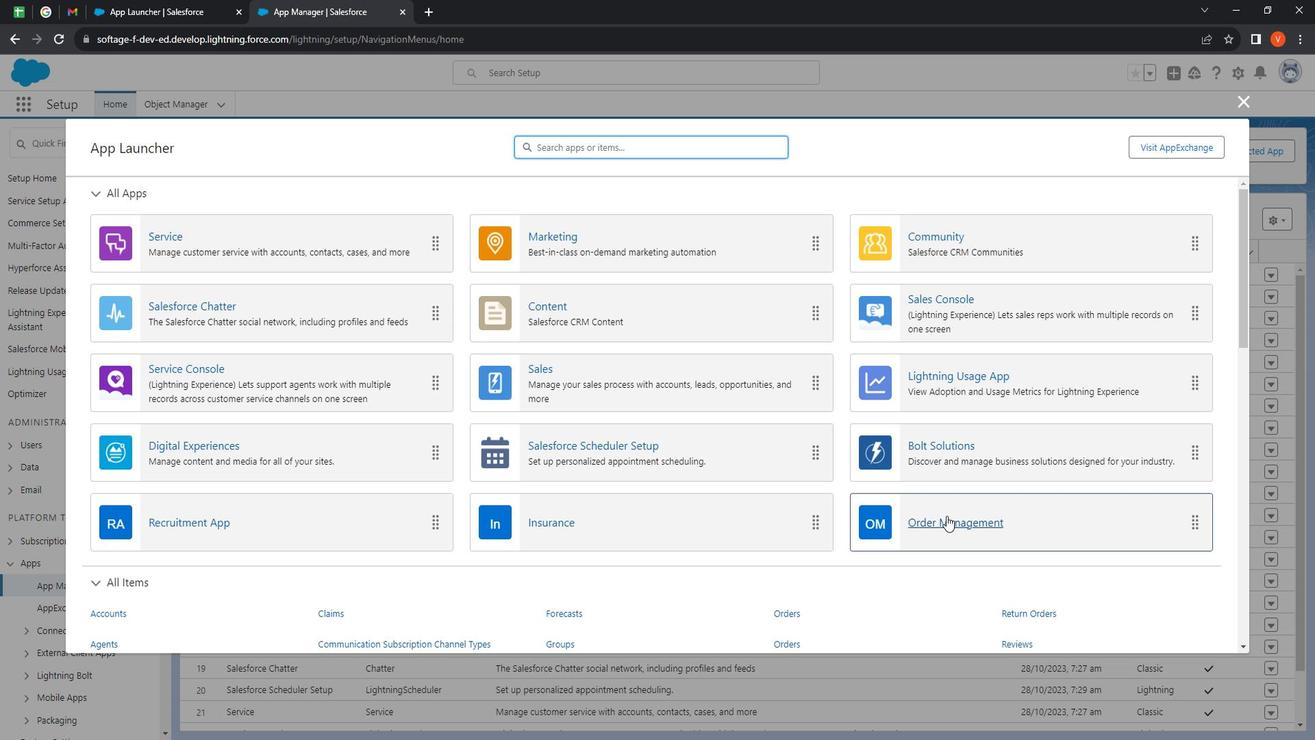 
Action: Mouse pressed left at (962, 511)
Screenshot: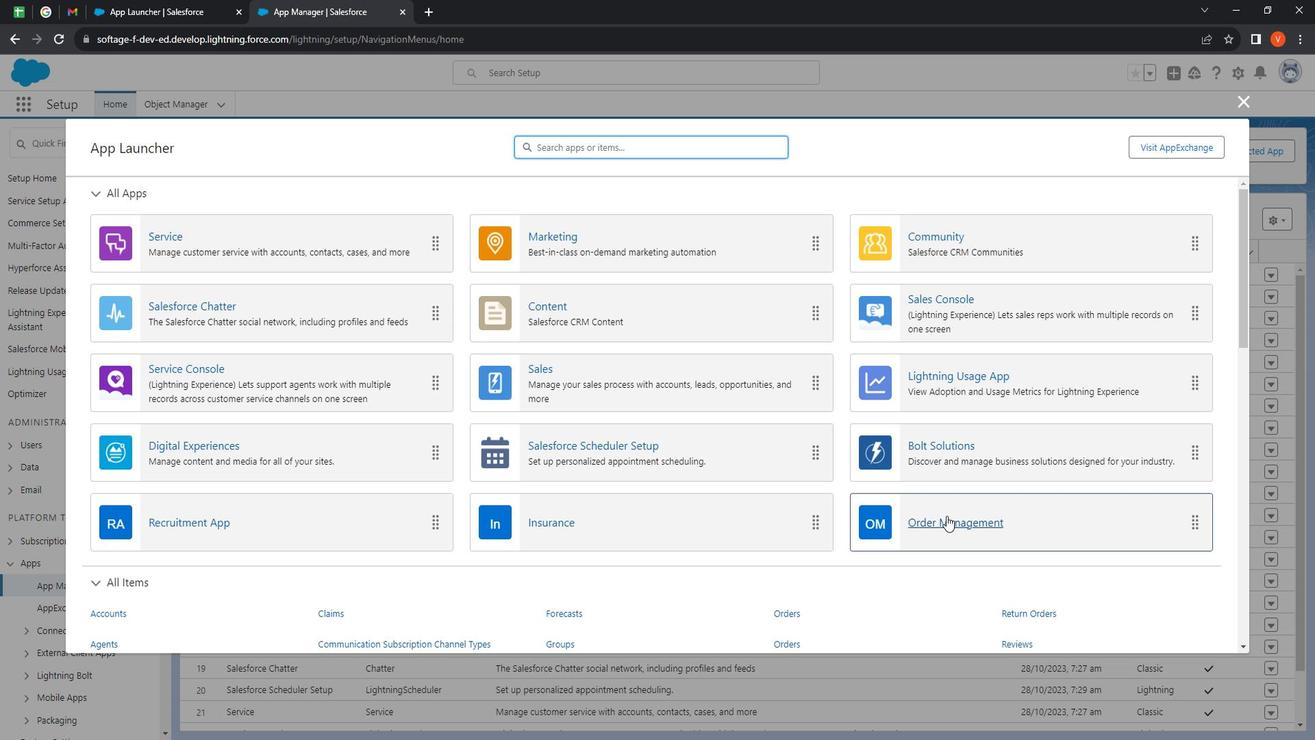 
Action: Mouse moved to (63, 721)
Screenshot: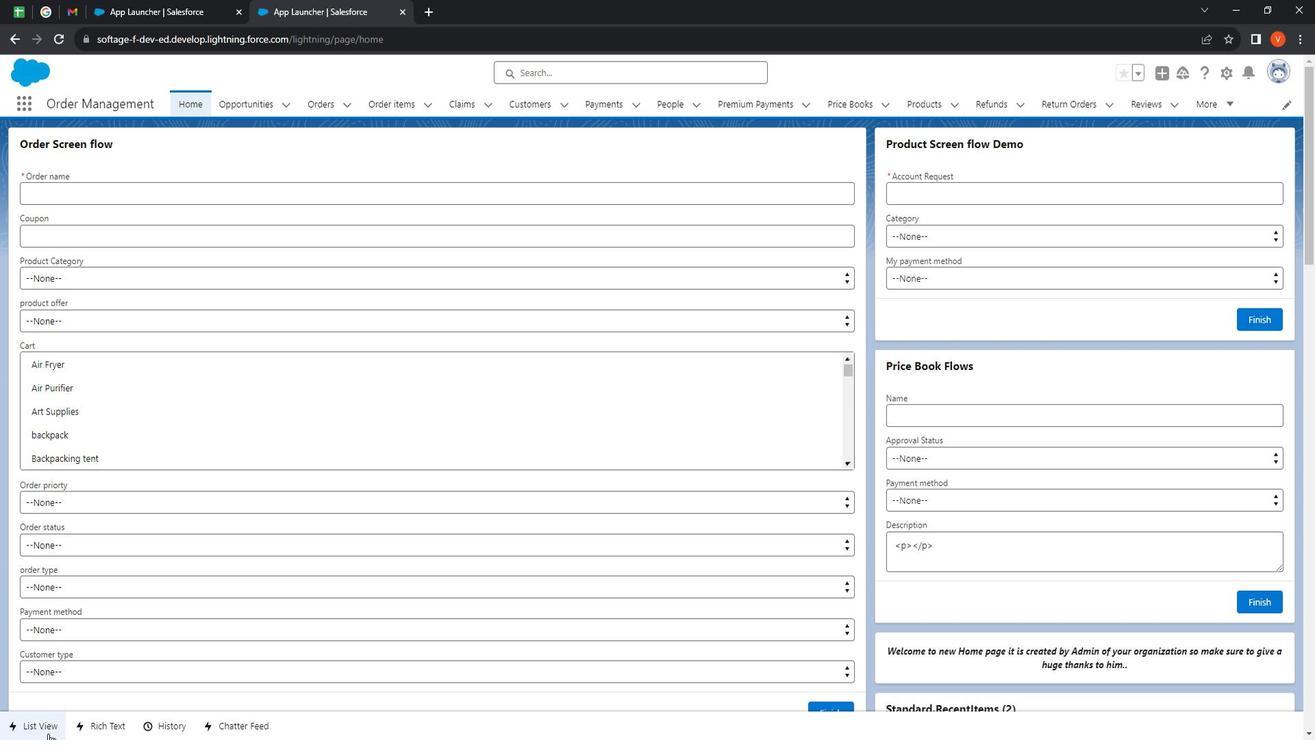 
Action: Mouse pressed left at (63, 721)
Screenshot: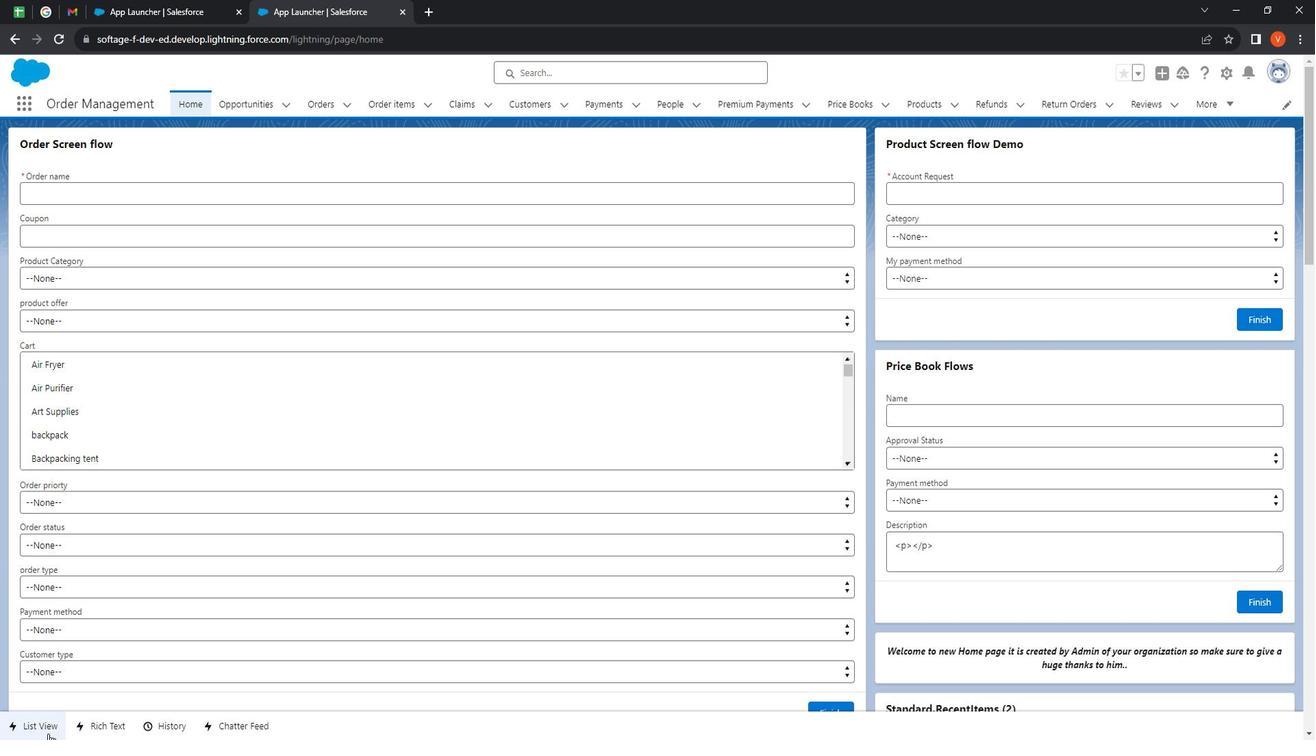 
Action: Mouse moved to (132, 716)
Screenshot: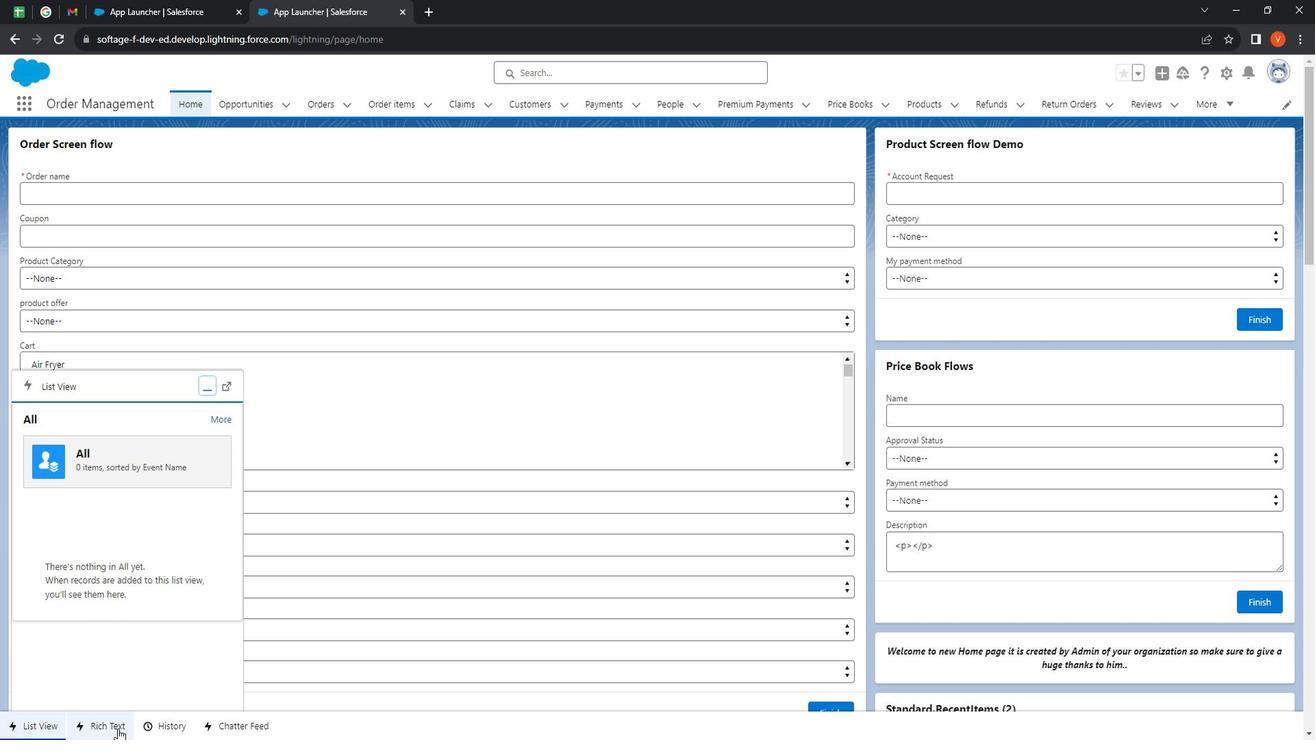 
Action: Mouse pressed left at (132, 716)
Screenshot: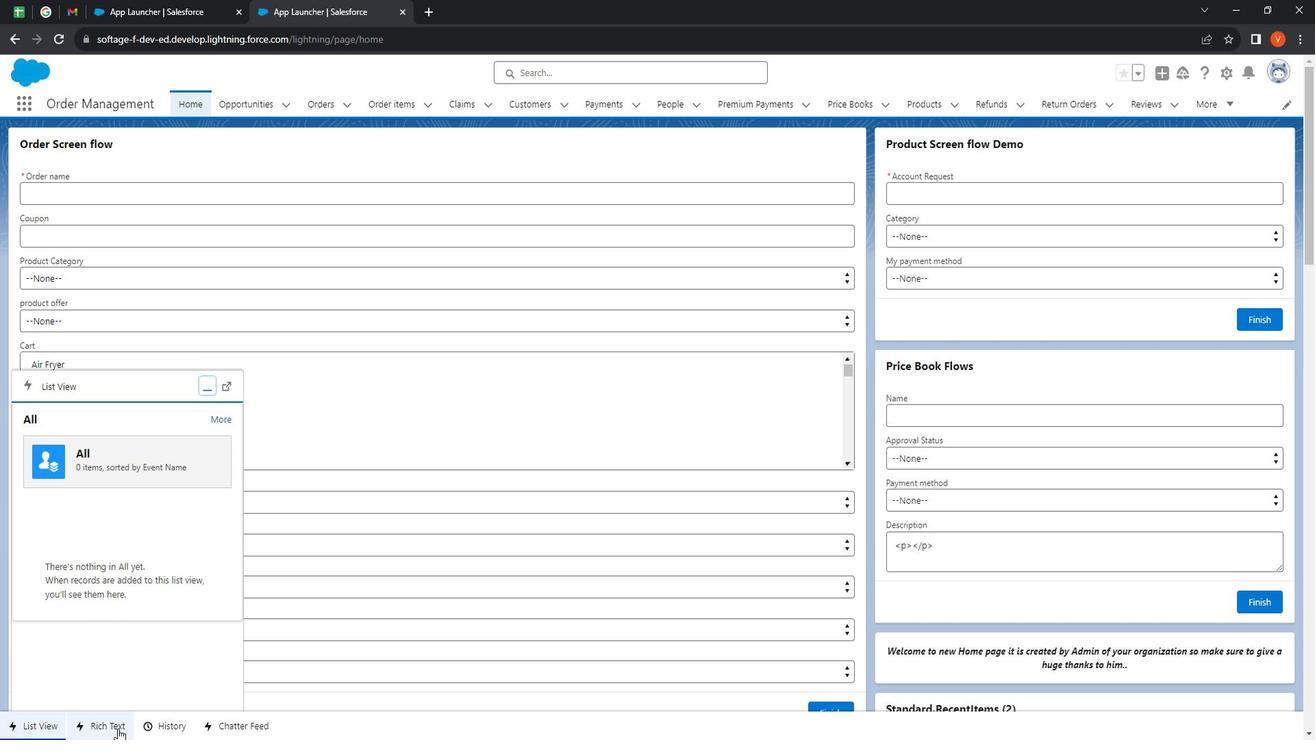 
Action: Mouse moved to (181, 718)
Screenshot: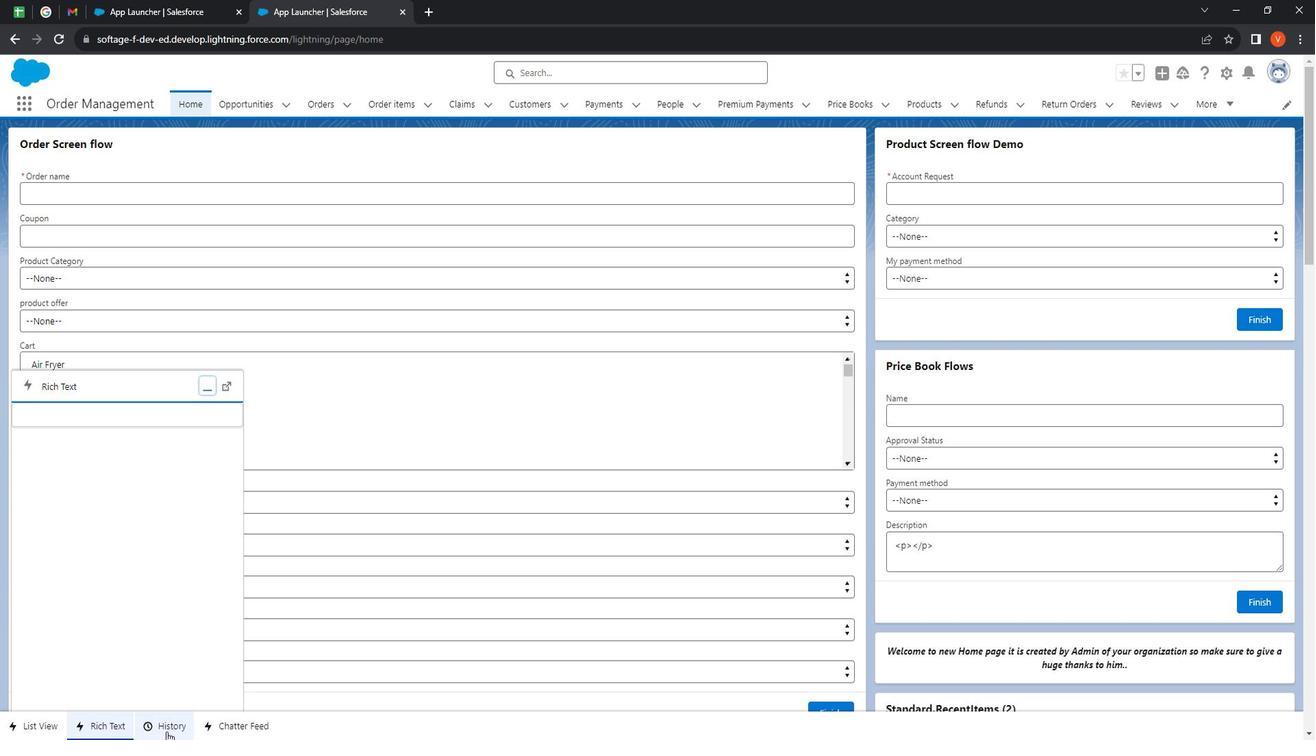 
Action: Mouse pressed left at (181, 718)
Screenshot: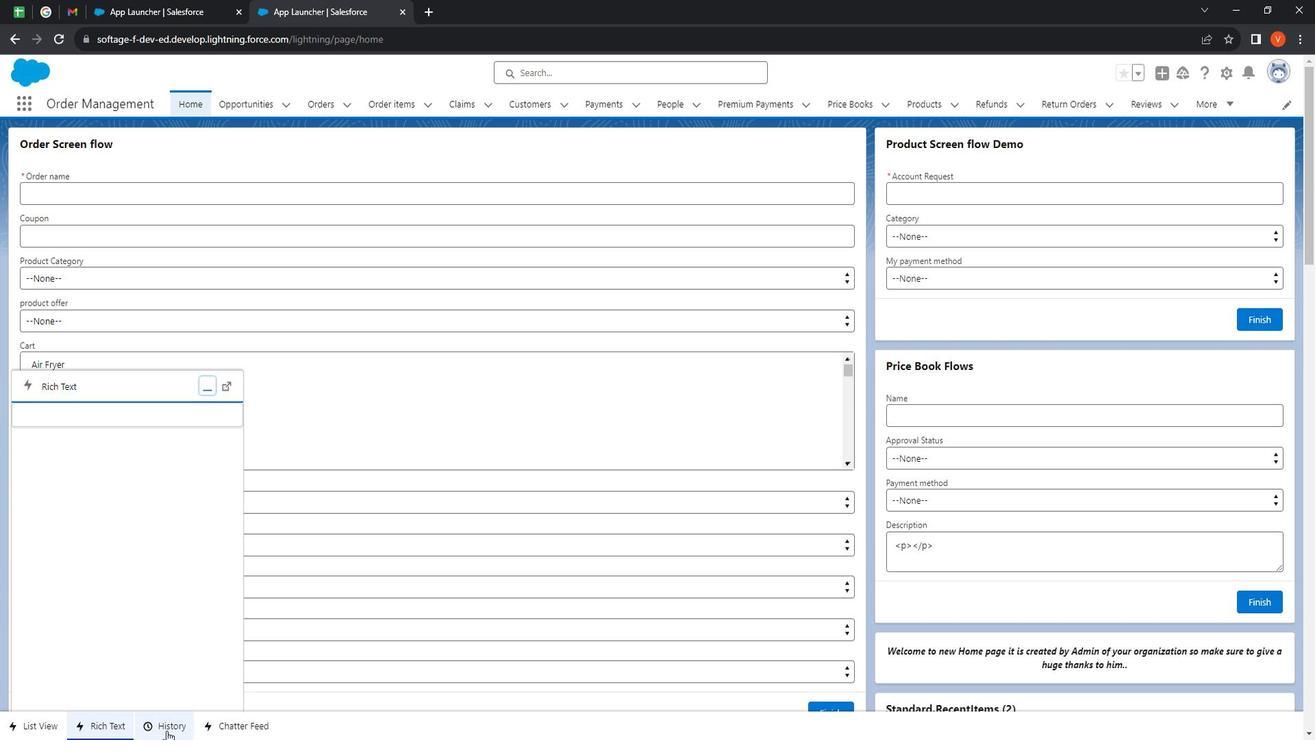
Action: Mouse moved to (236, 722)
Screenshot: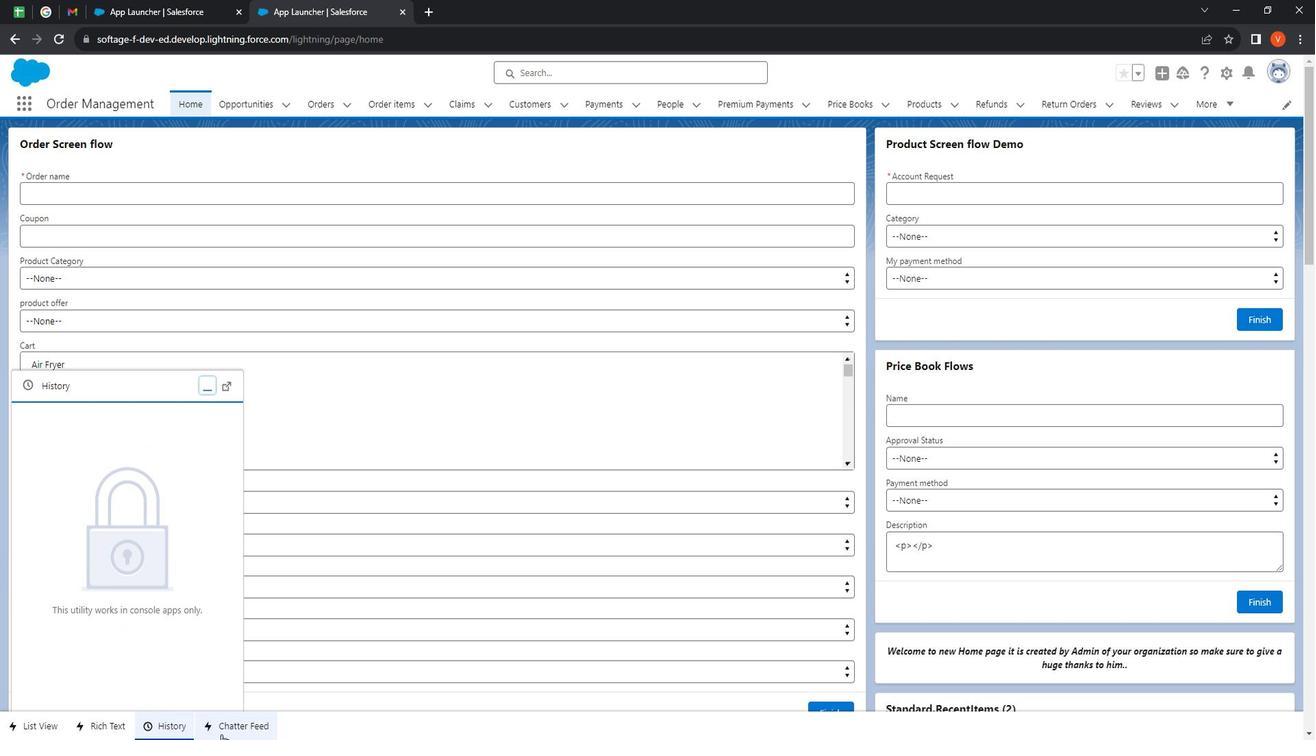
Action: Mouse pressed left at (236, 722)
Screenshot: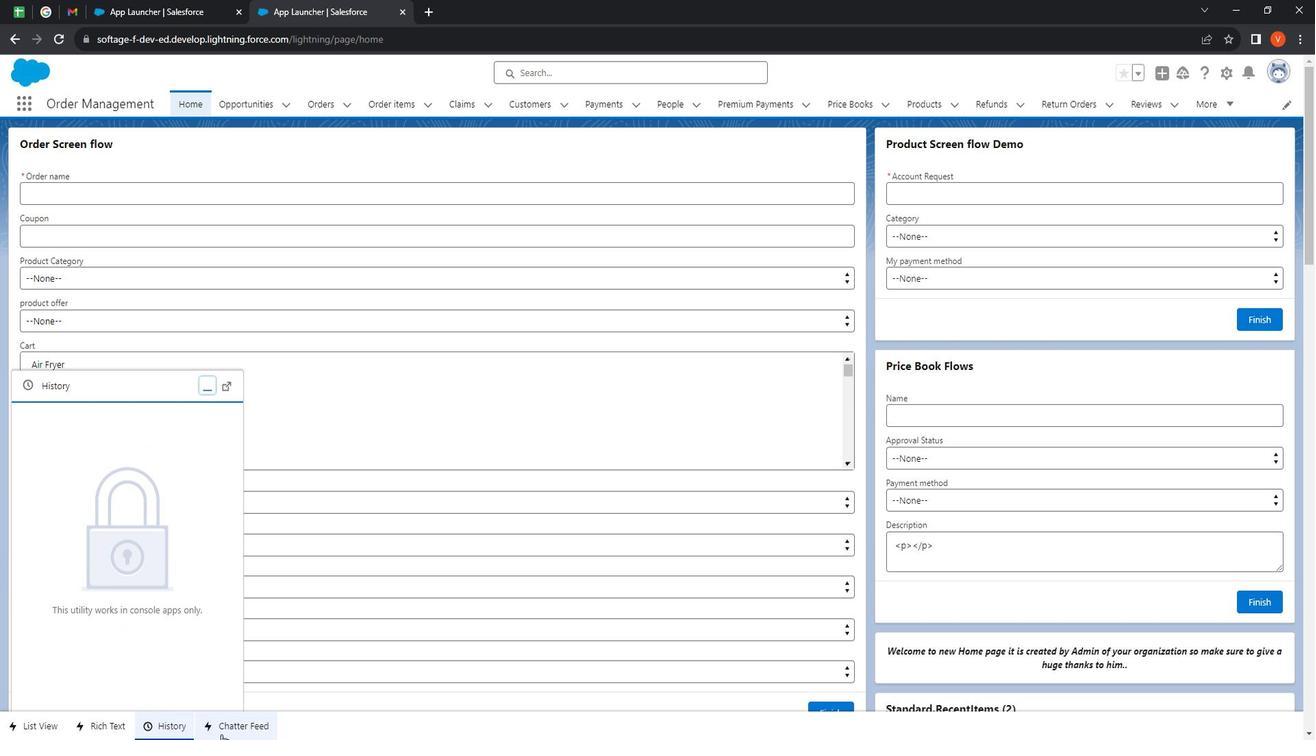 
Action: Mouse moved to (176, 566)
Screenshot: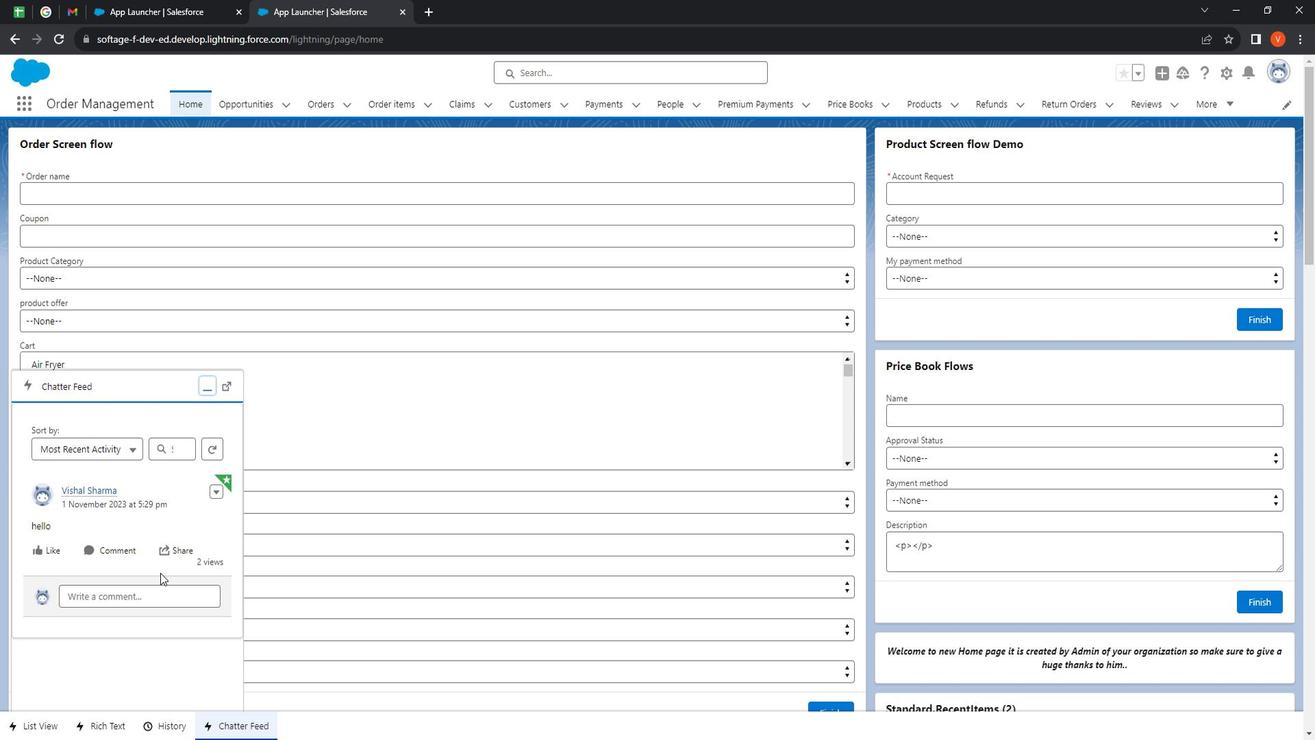 
Action: Mouse scrolled (176, 567) with delta (0, 0)
Screenshot: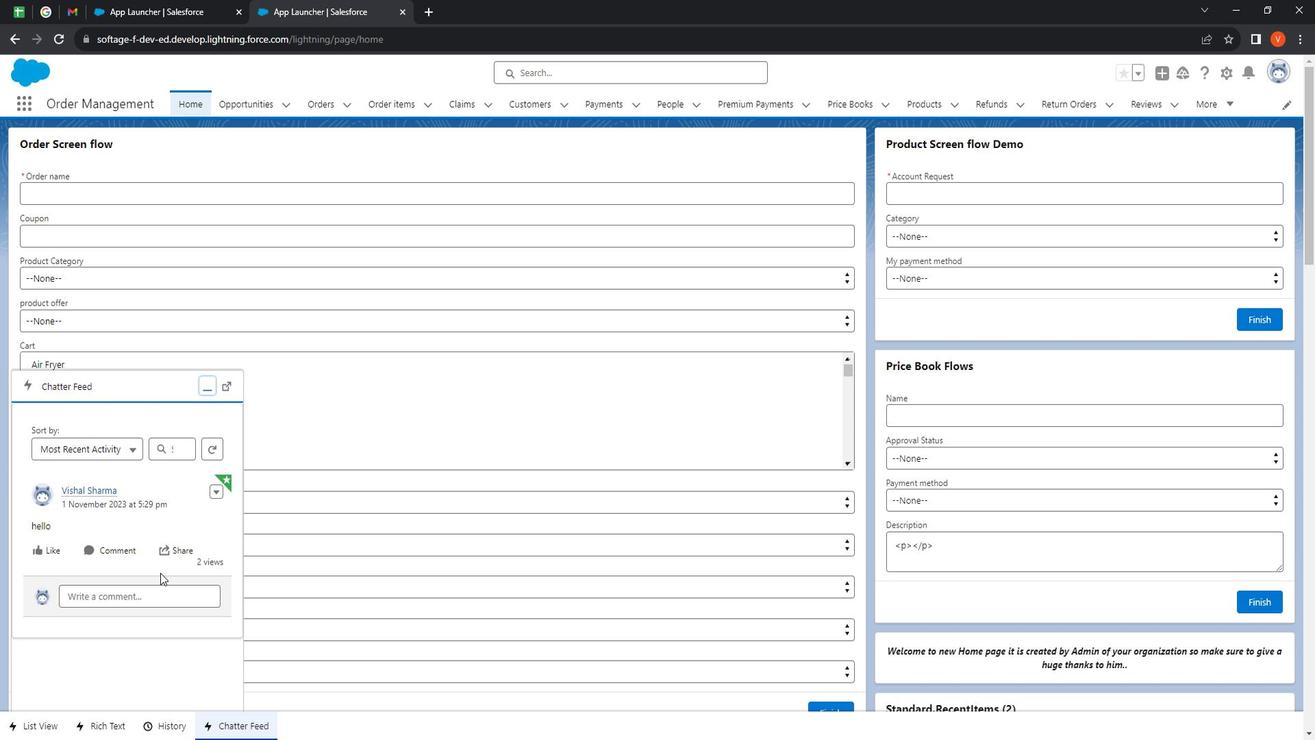 
Action: Mouse moved to (178, 566)
Screenshot: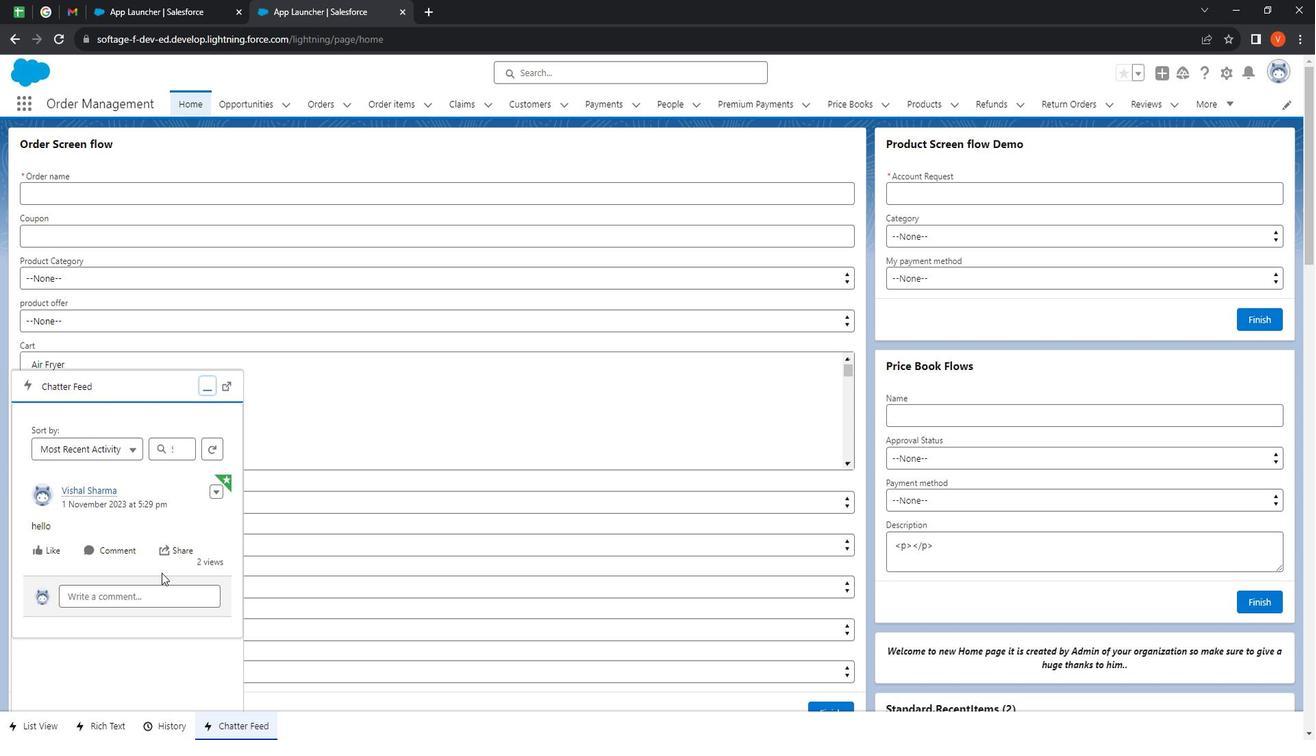 
Action: Mouse scrolled (178, 567) with delta (0, 0)
Screenshot: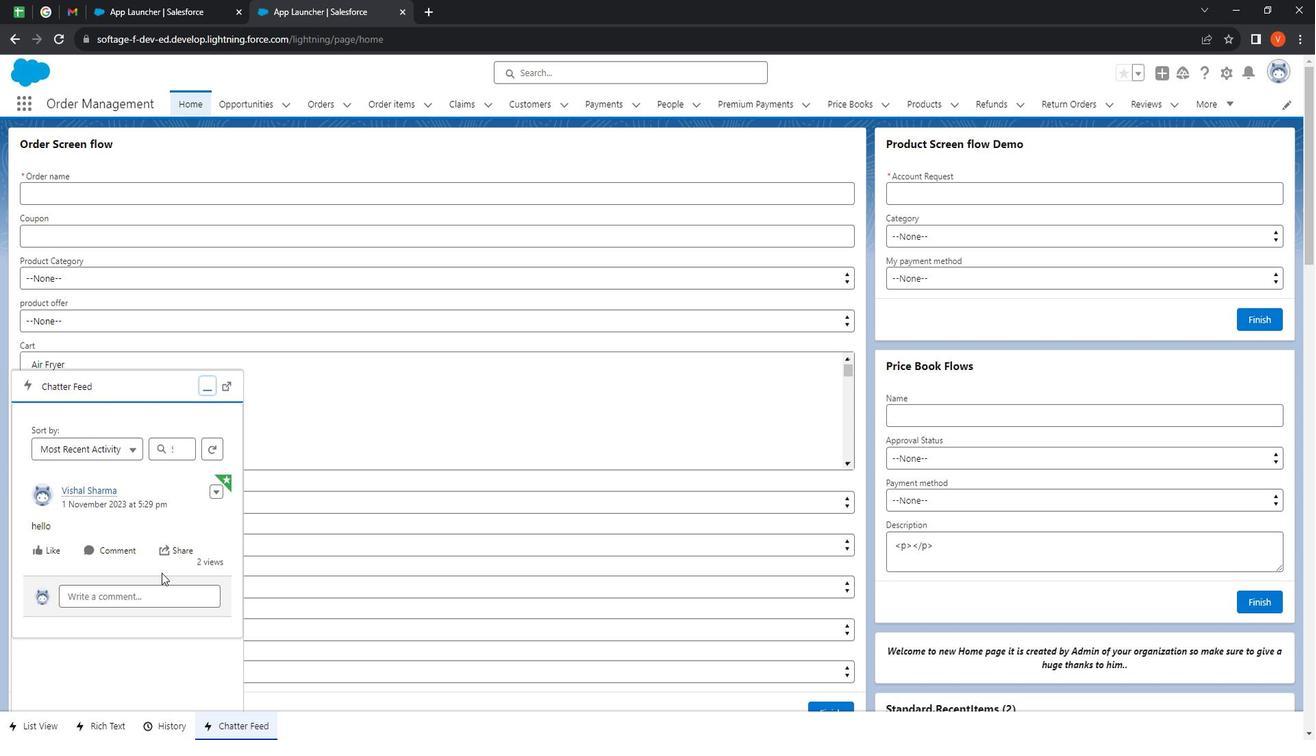 
Action: Mouse moved to (180, 568)
Screenshot: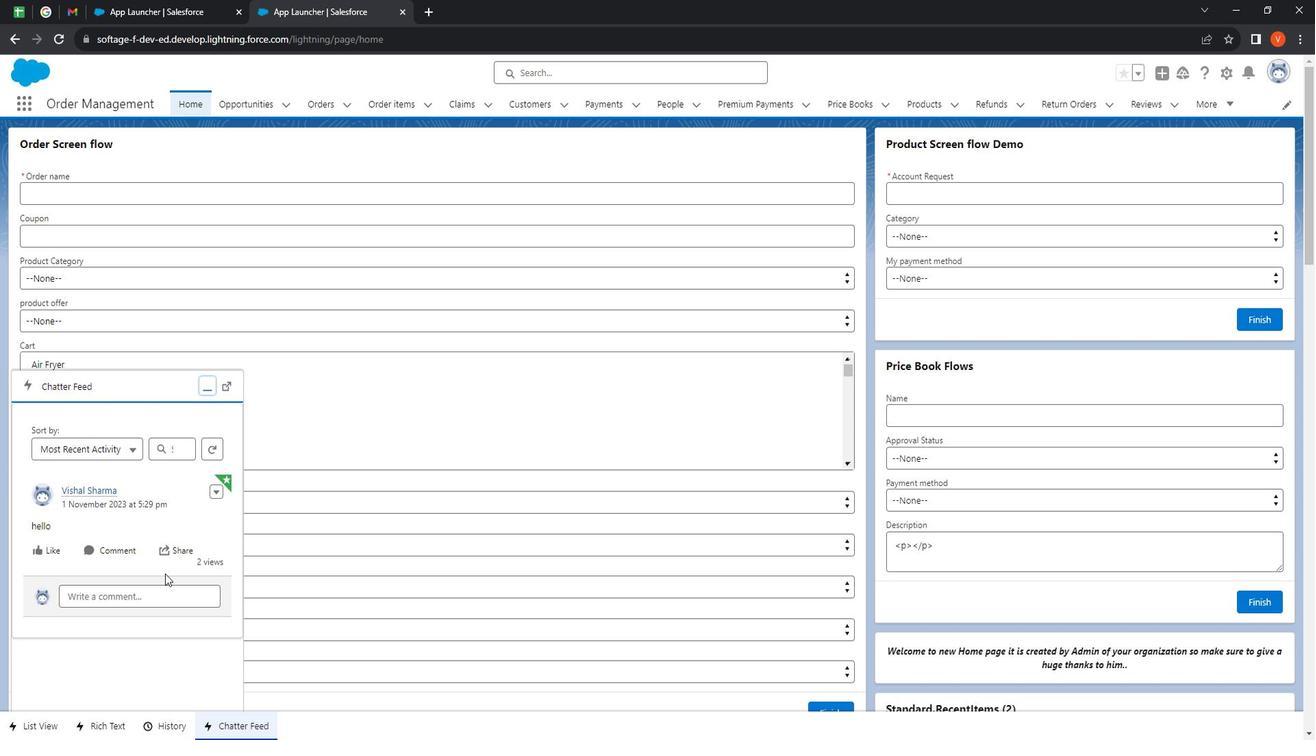 
Action: Mouse scrolled (180, 568) with delta (0, 0)
Screenshot: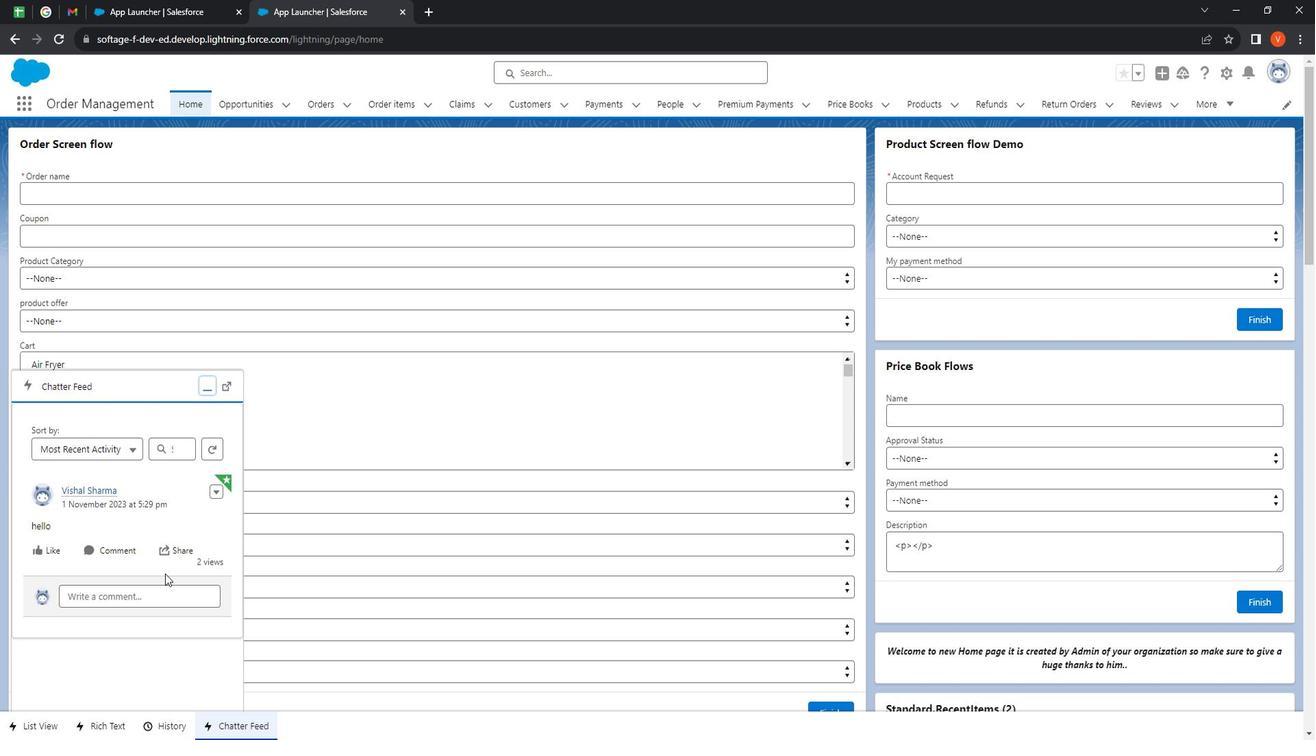 
Action: Mouse moved to (183, 570)
Screenshot: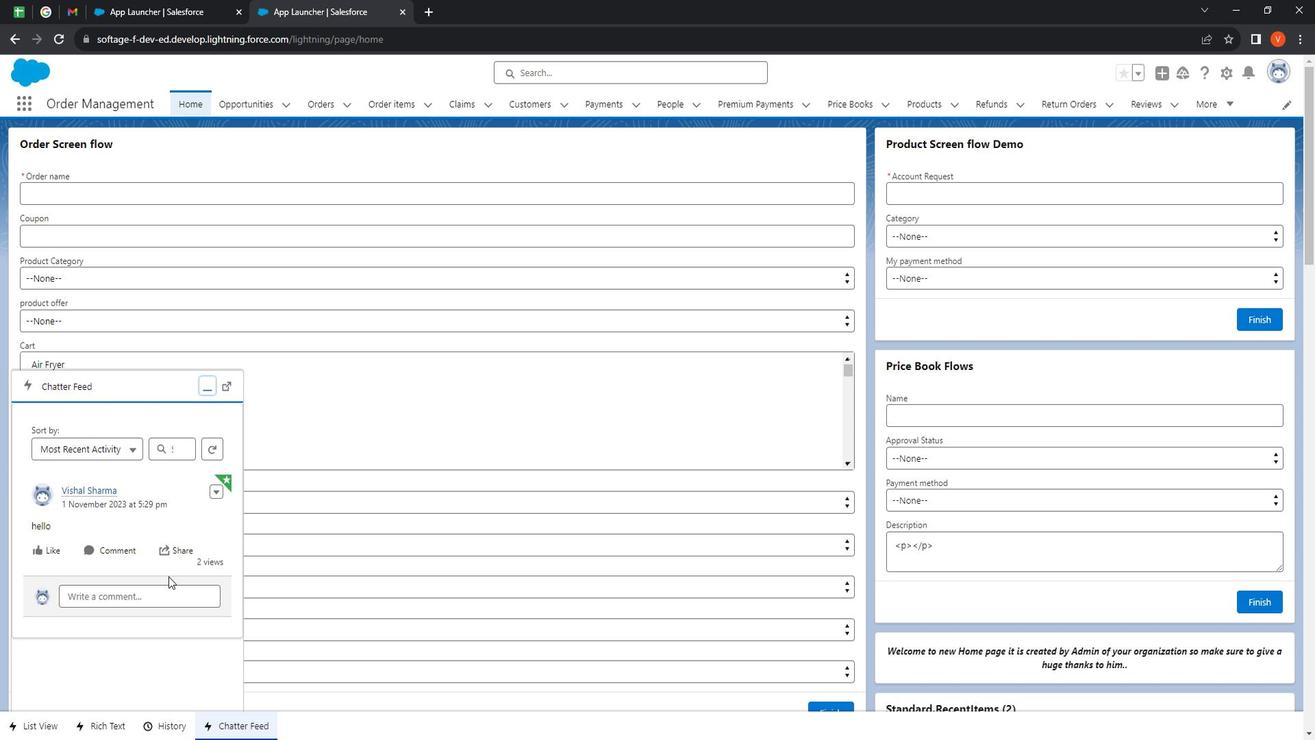 
Action: Mouse scrolled (183, 570) with delta (0, 0)
Screenshot: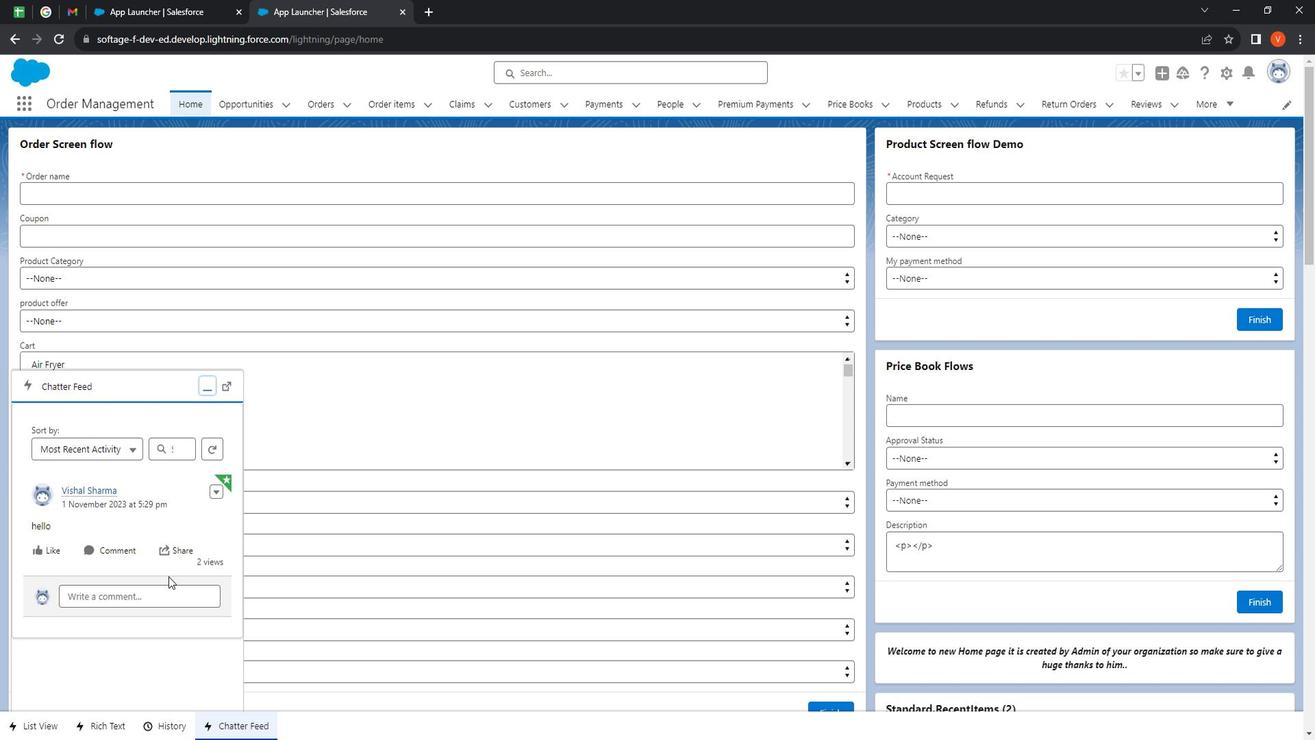 
Action: Mouse moved to (184, 570)
Screenshot: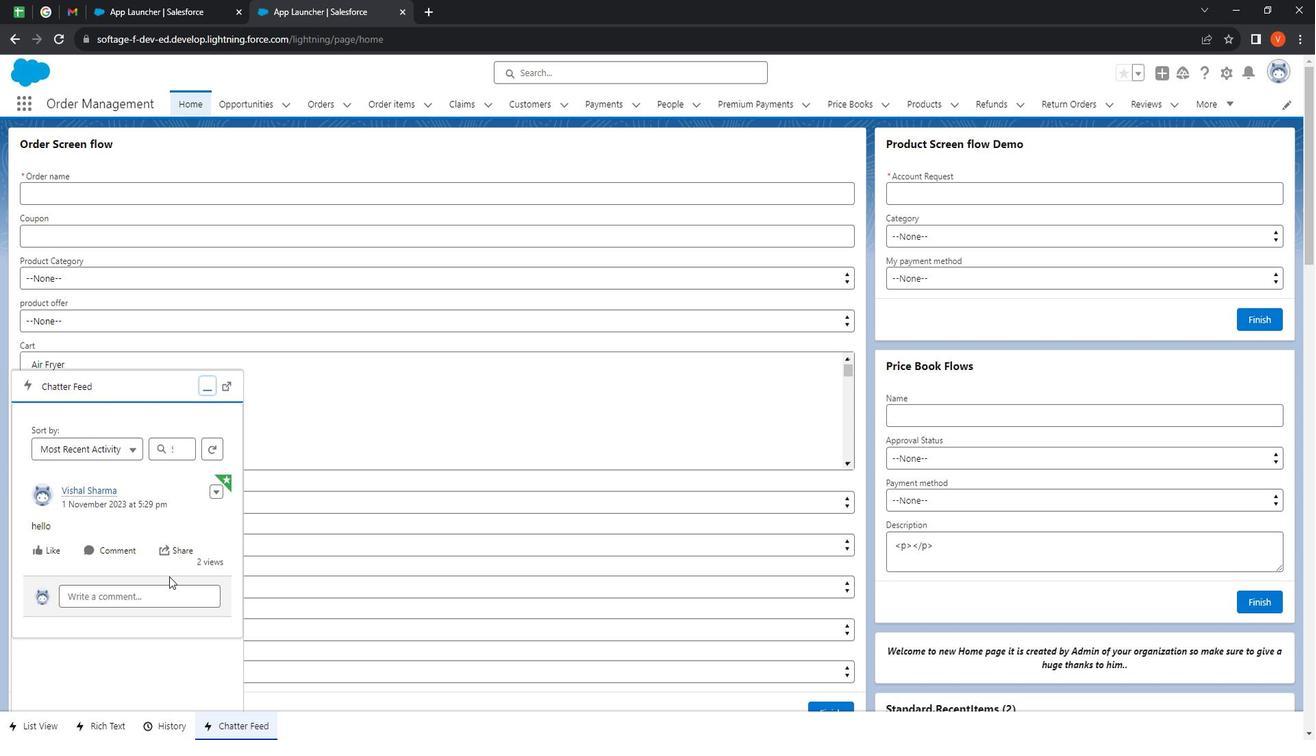 
Action: Mouse scrolled (184, 569) with delta (0, 0)
Screenshot: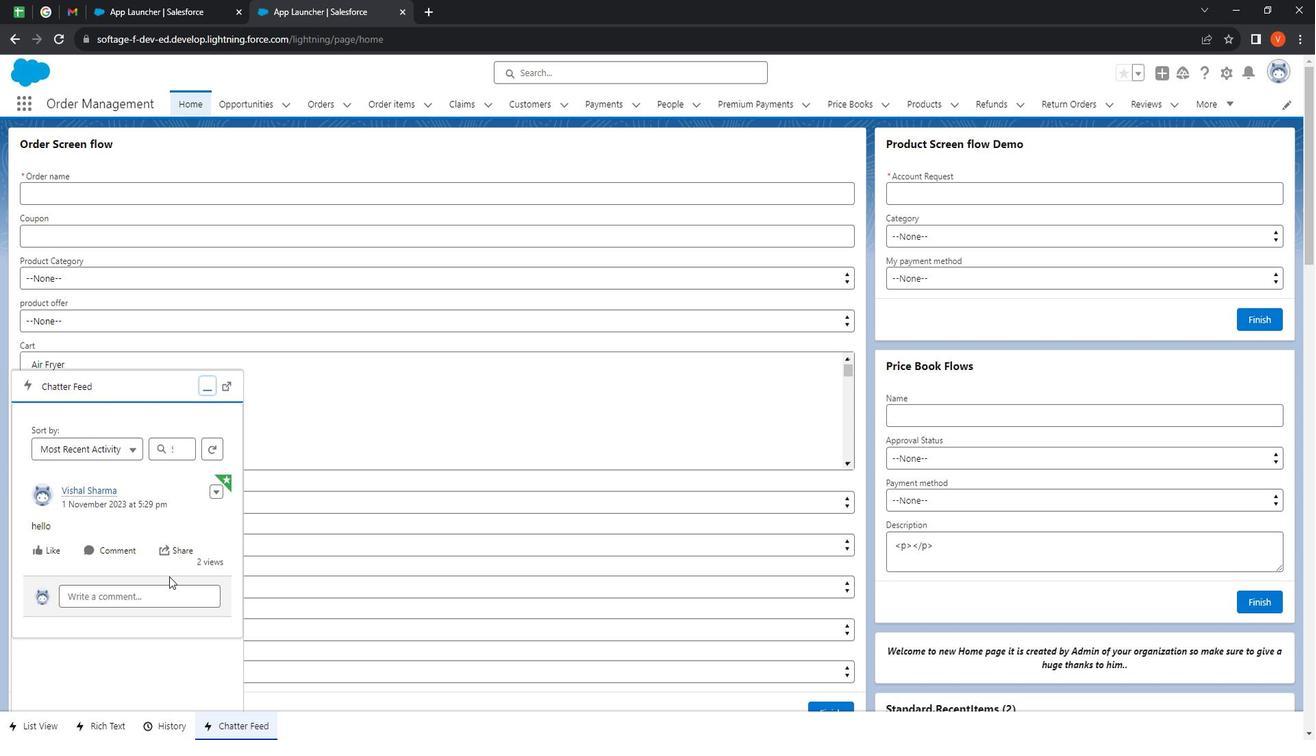 
Action: Mouse moved to (185, 572)
Screenshot: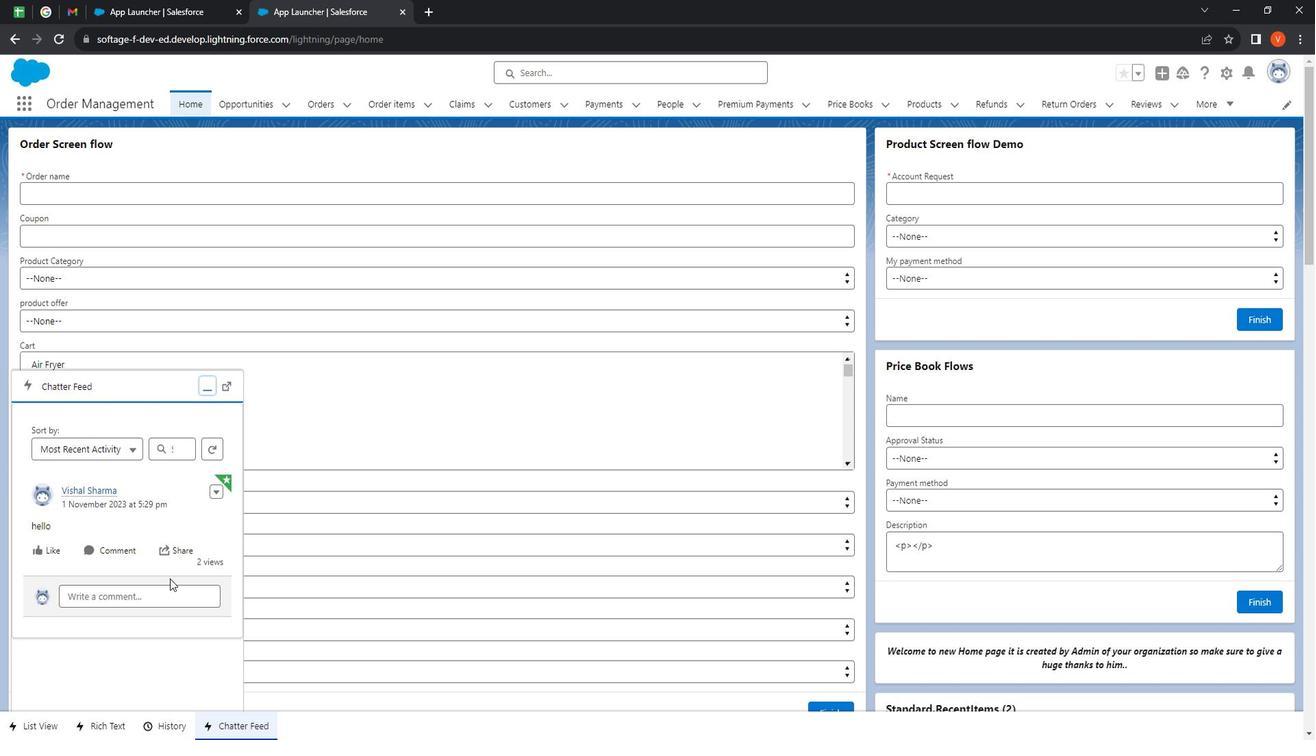 
Action: Mouse scrolled (185, 571) with delta (0, 0)
Screenshot: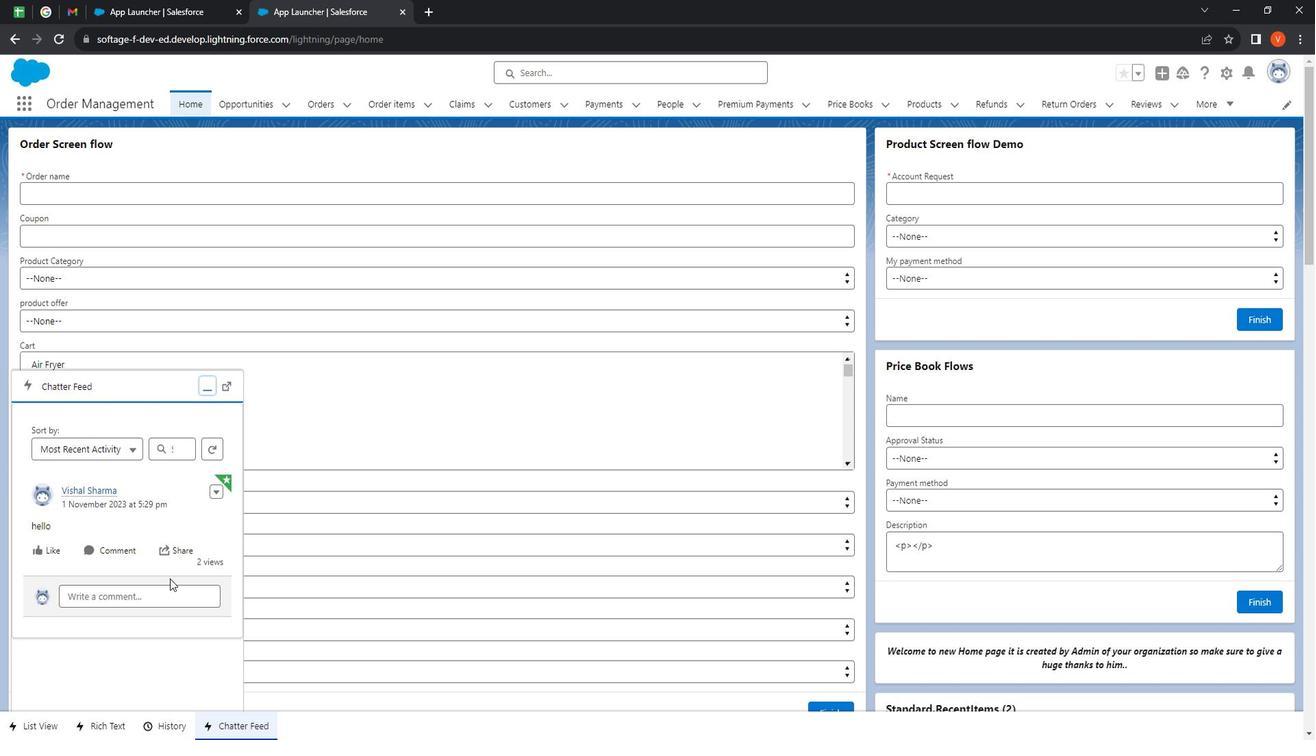 
Action: Mouse moved to (185, 574)
Screenshot: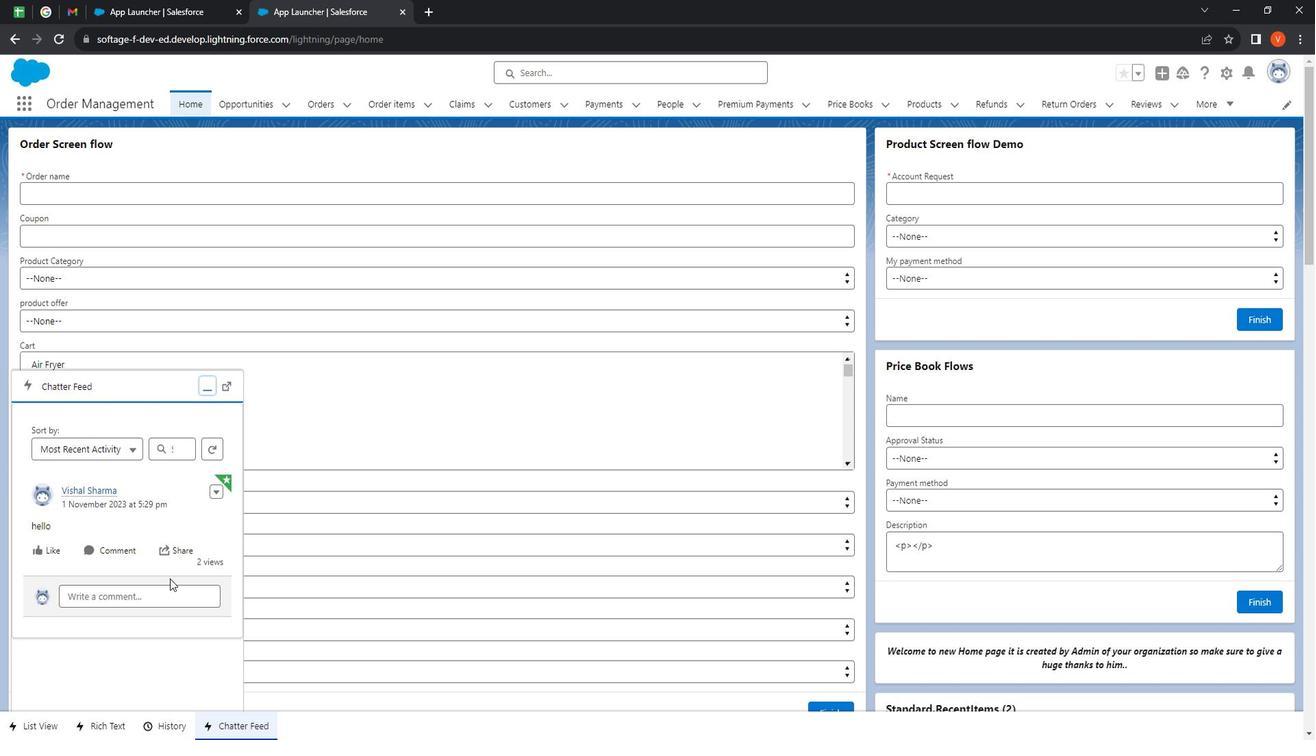 
Action: Mouse scrolled (185, 573) with delta (0, 0)
Screenshot: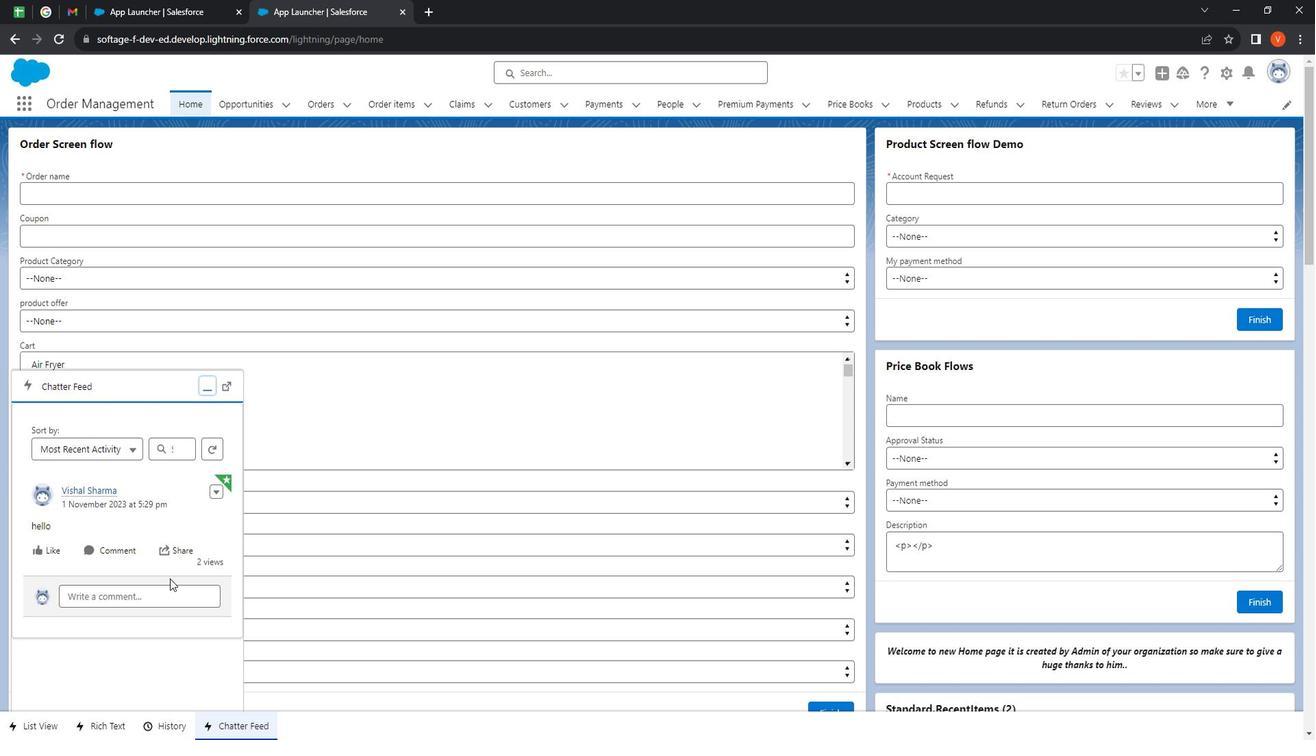 
Action: Mouse scrolled (185, 573) with delta (0, 0)
Screenshot: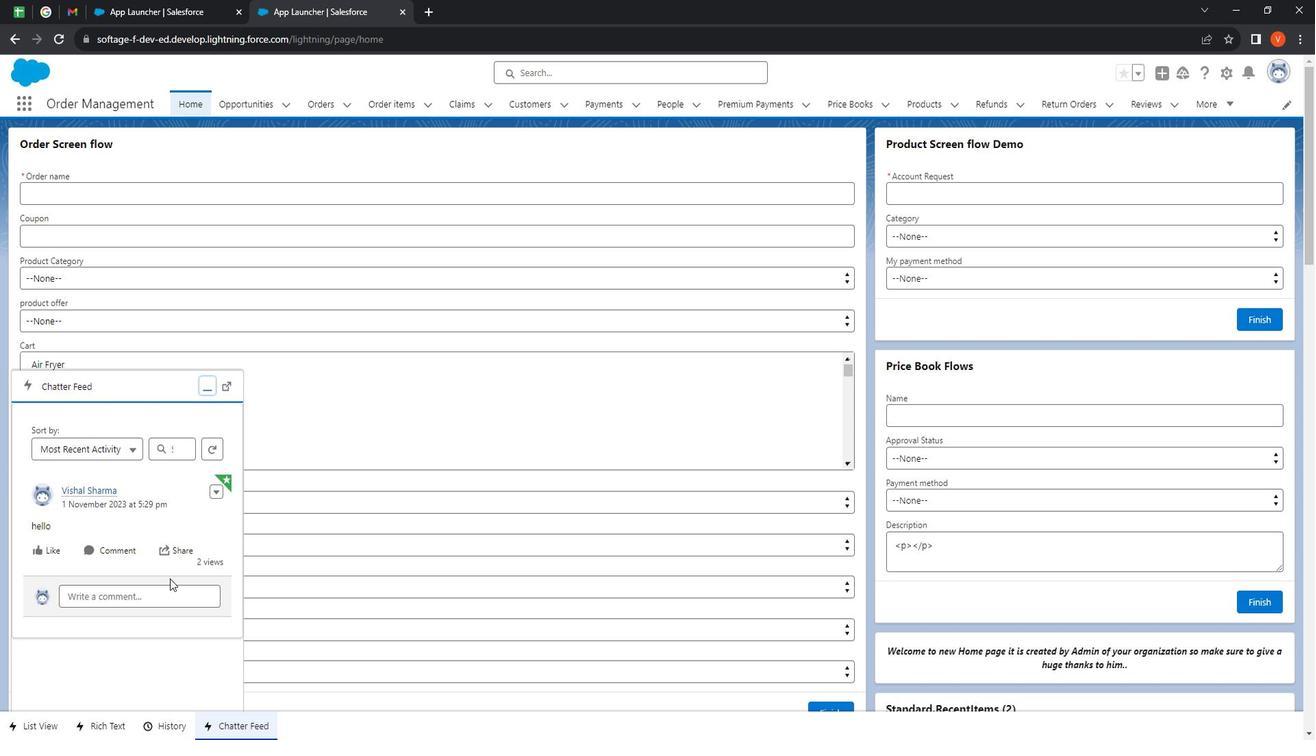 
Action: Mouse scrolled (185, 573) with delta (0, 0)
Screenshot: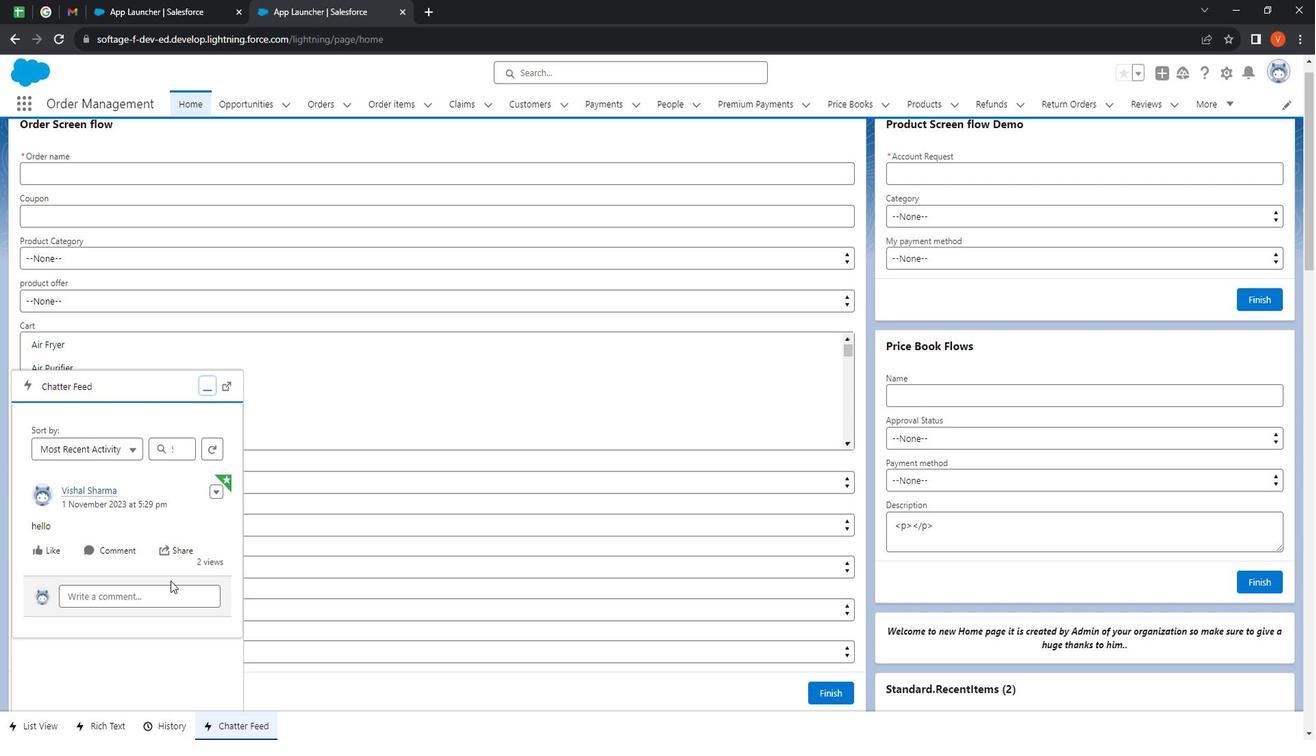 
Action: Mouse scrolled (185, 573) with delta (0, 0)
Screenshot: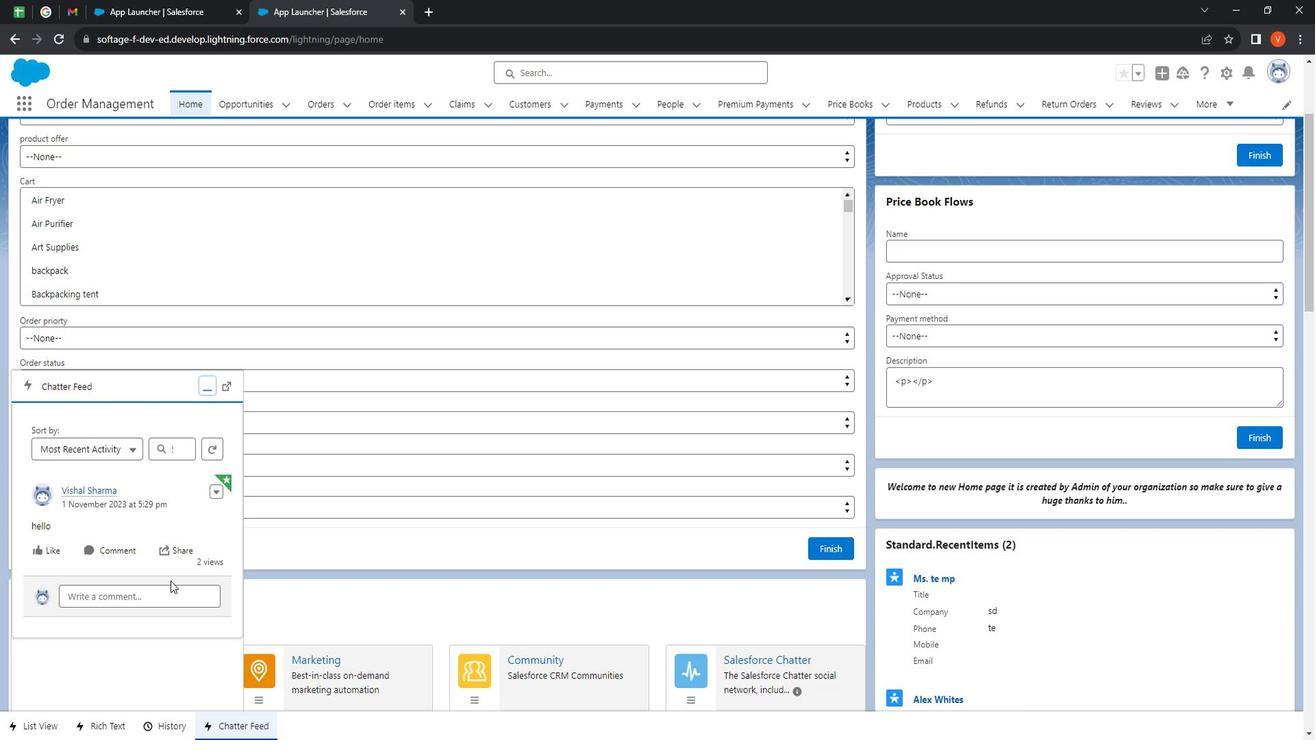 
Action: Mouse moved to (159, 555)
Screenshot: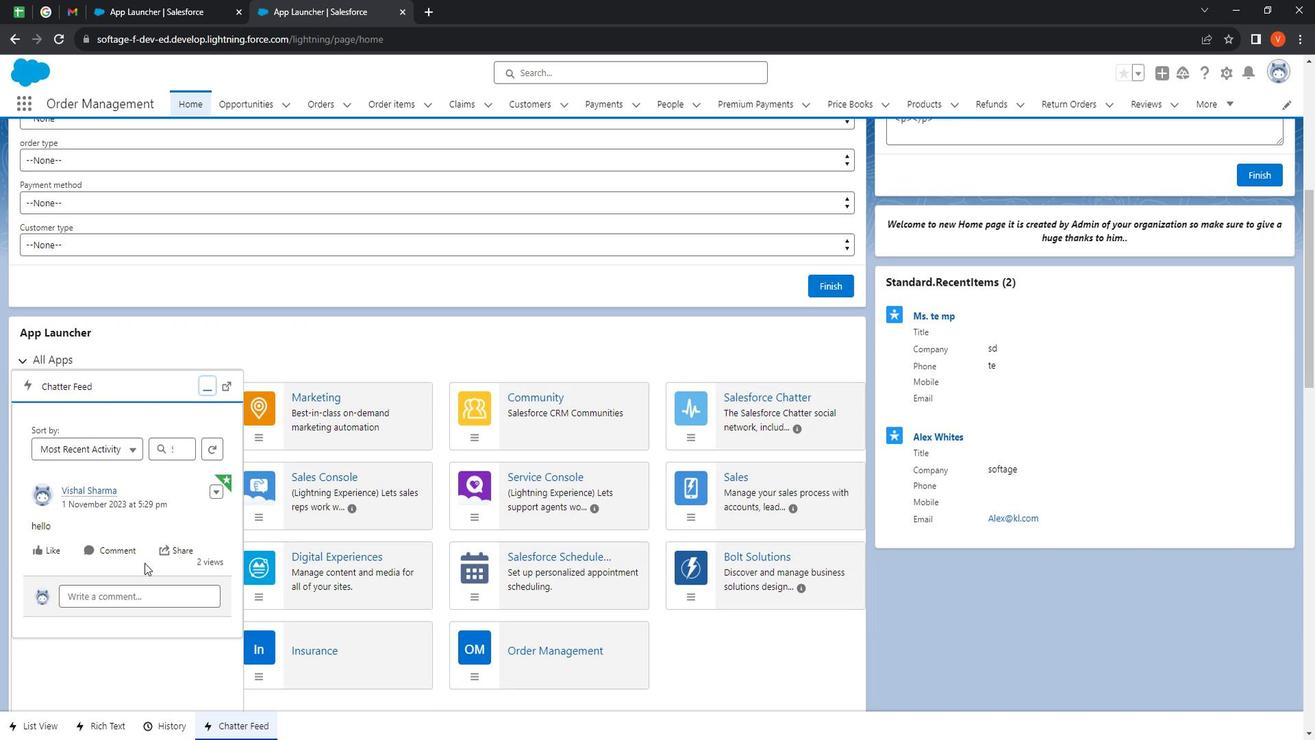 
Action: Mouse scrolled (159, 556) with delta (0, 0)
Screenshot: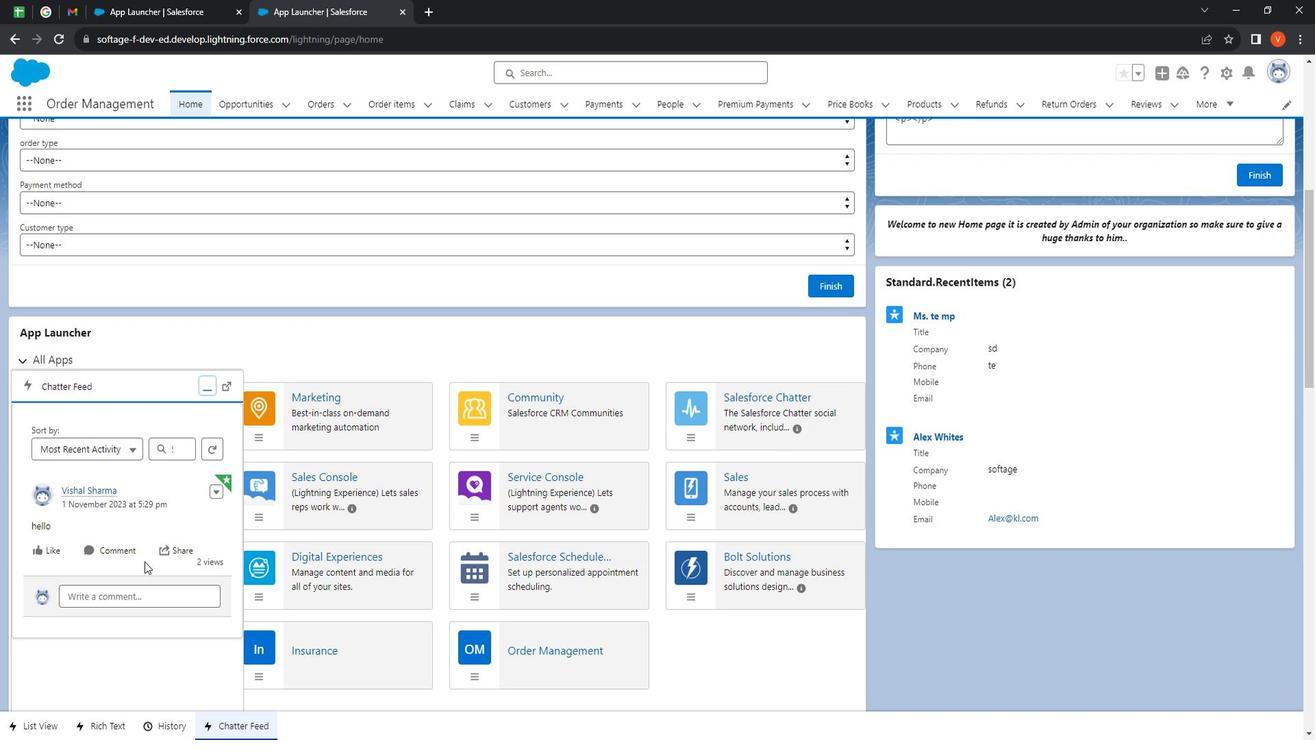 
Action: Mouse scrolled (159, 556) with delta (0, 0)
Screenshot: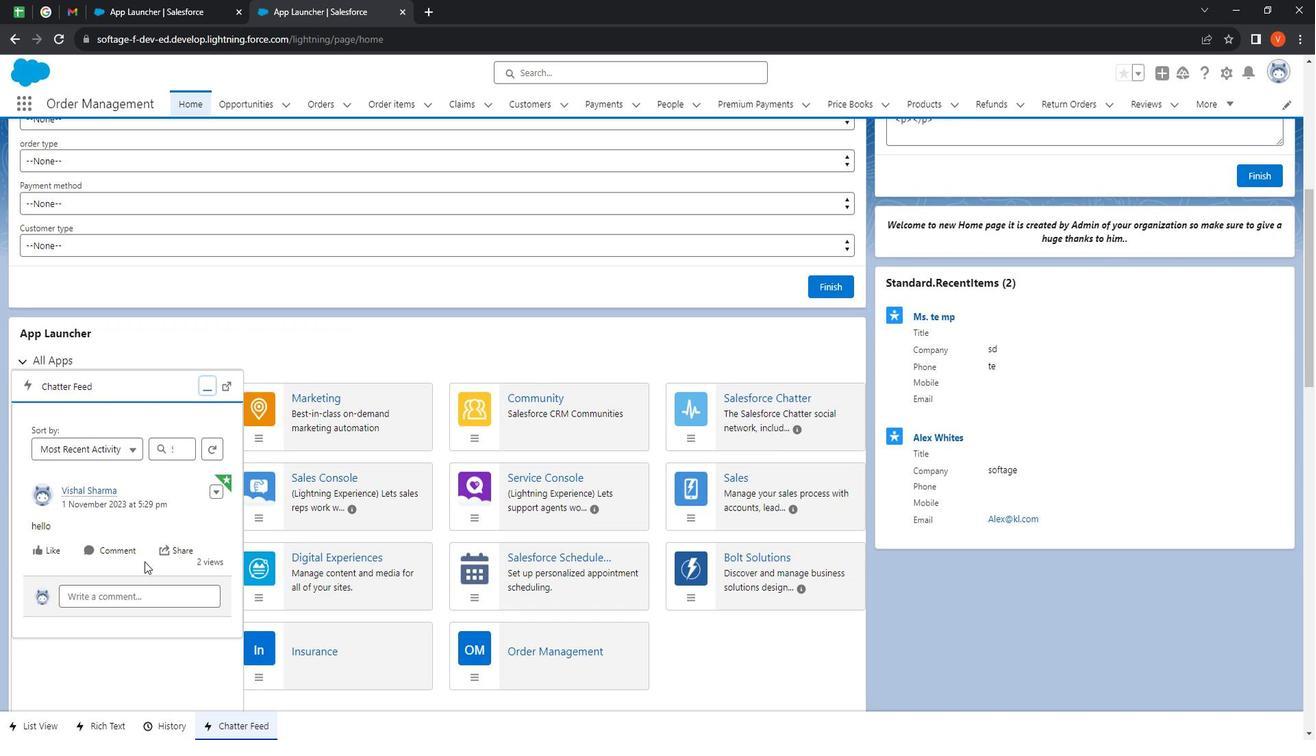 
Action: Mouse scrolled (159, 556) with delta (0, 0)
Screenshot: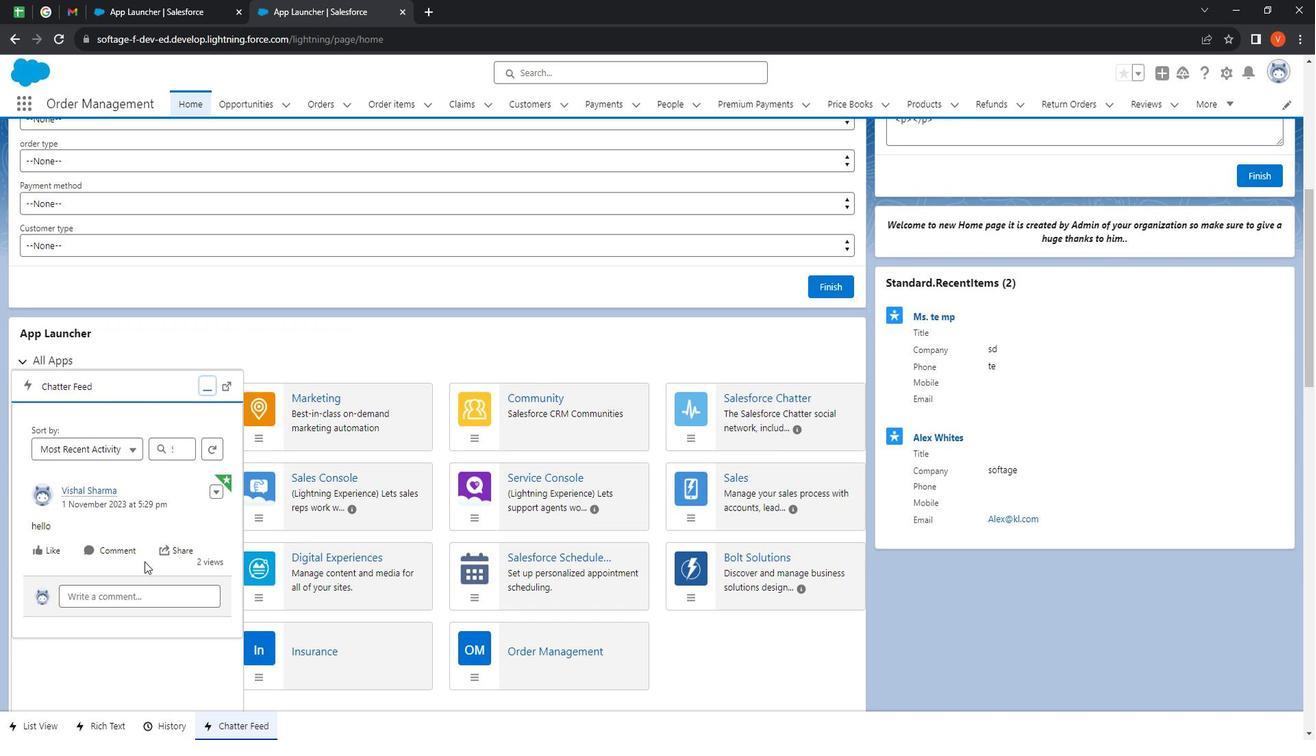 
Action: Mouse moved to (161, 556)
Screenshot: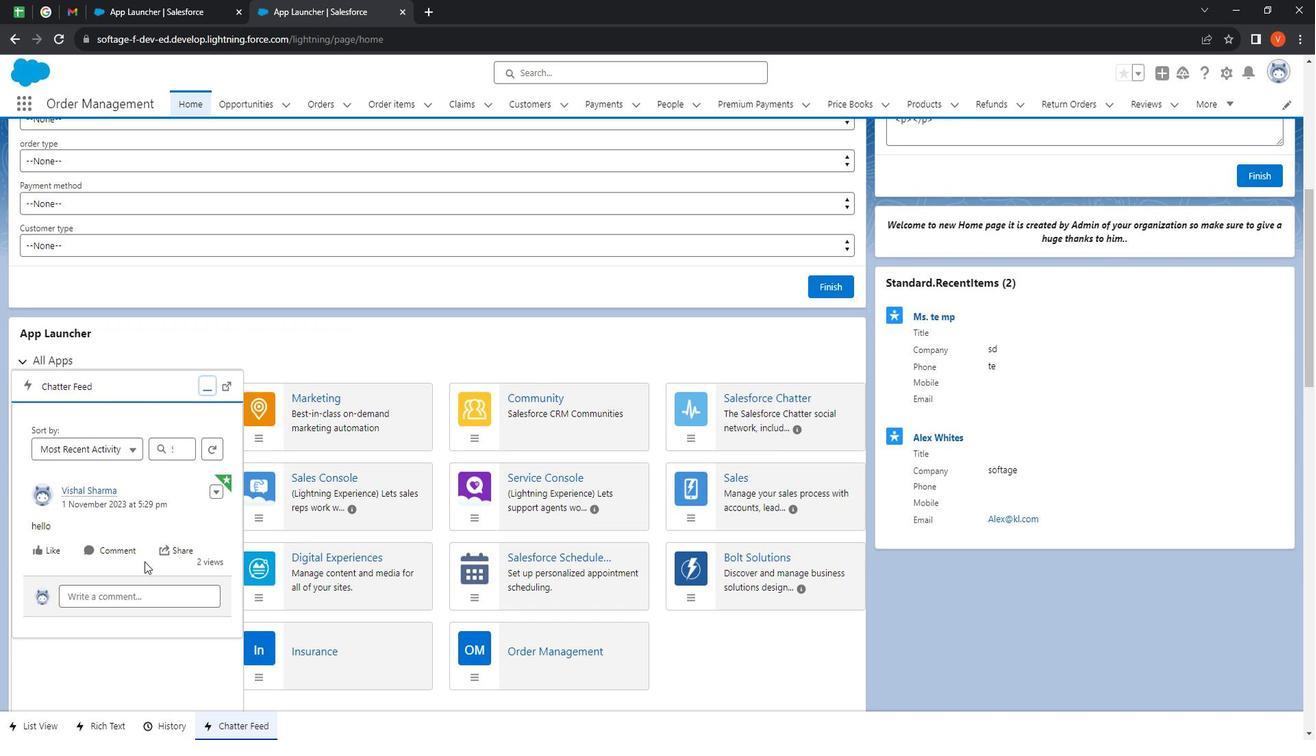 
Action: Mouse scrolled (161, 557) with delta (0, 0)
Screenshot: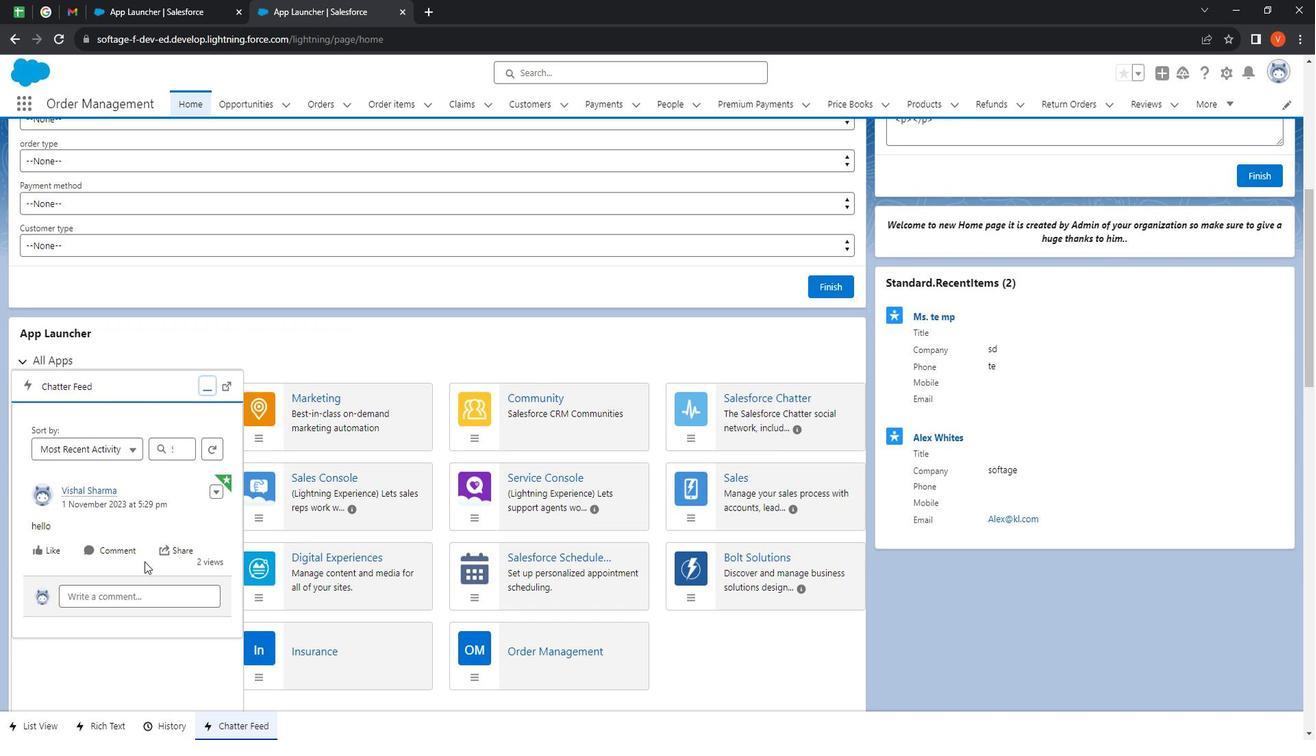 
Action: Mouse moved to (162, 557)
Screenshot: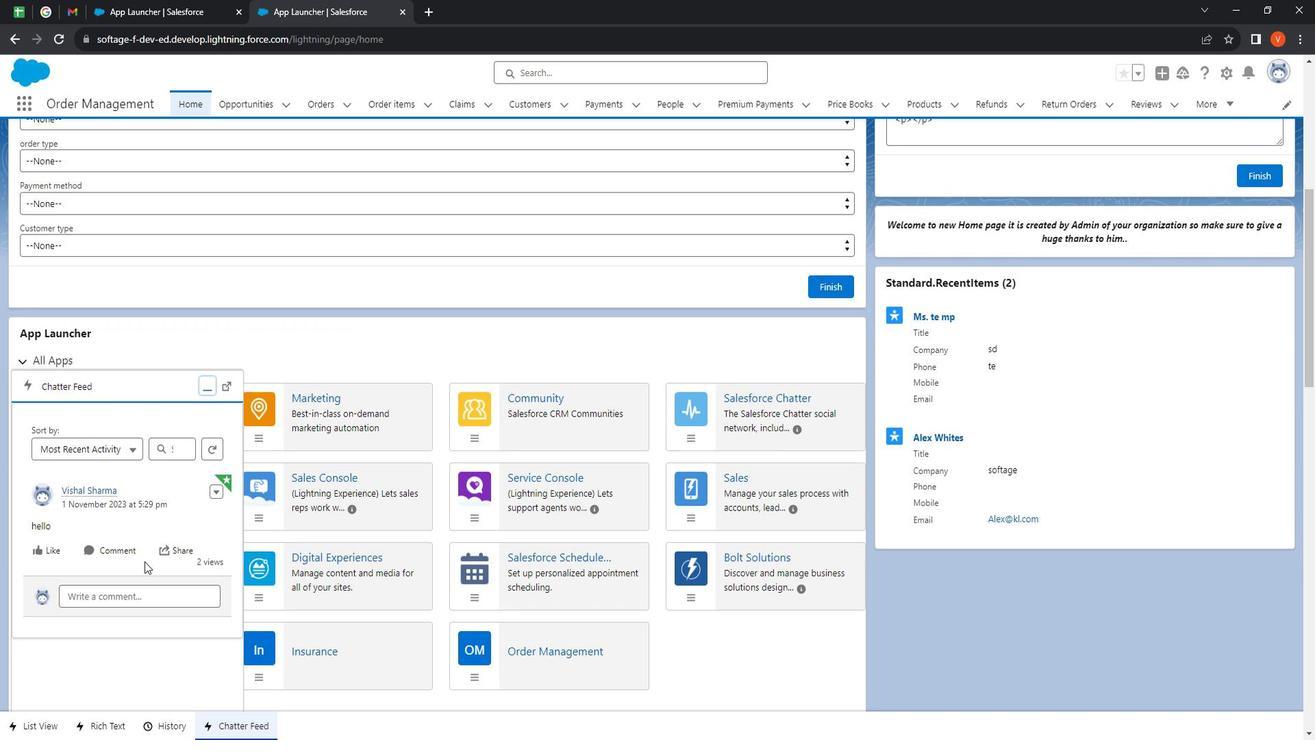 
Action: Mouse scrolled (162, 558) with delta (0, 0)
Screenshot: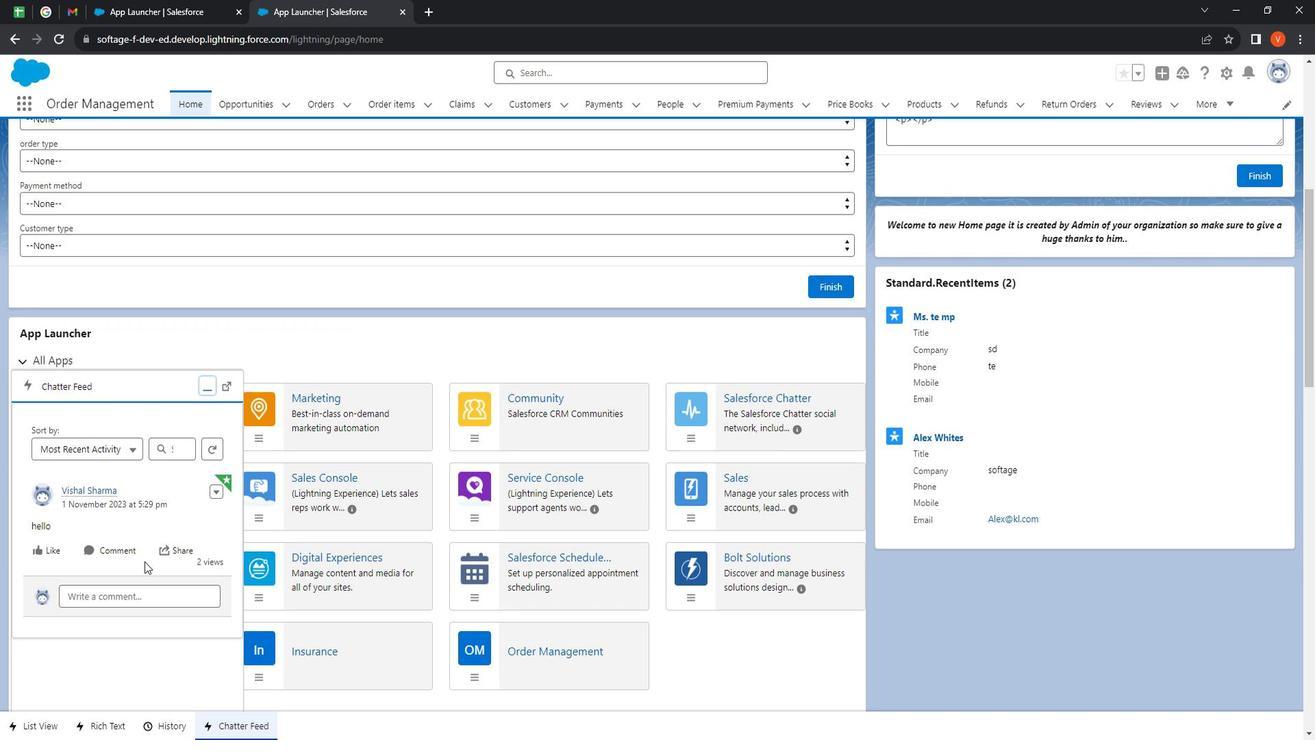 
Action: Mouse moved to (165, 560)
Screenshot: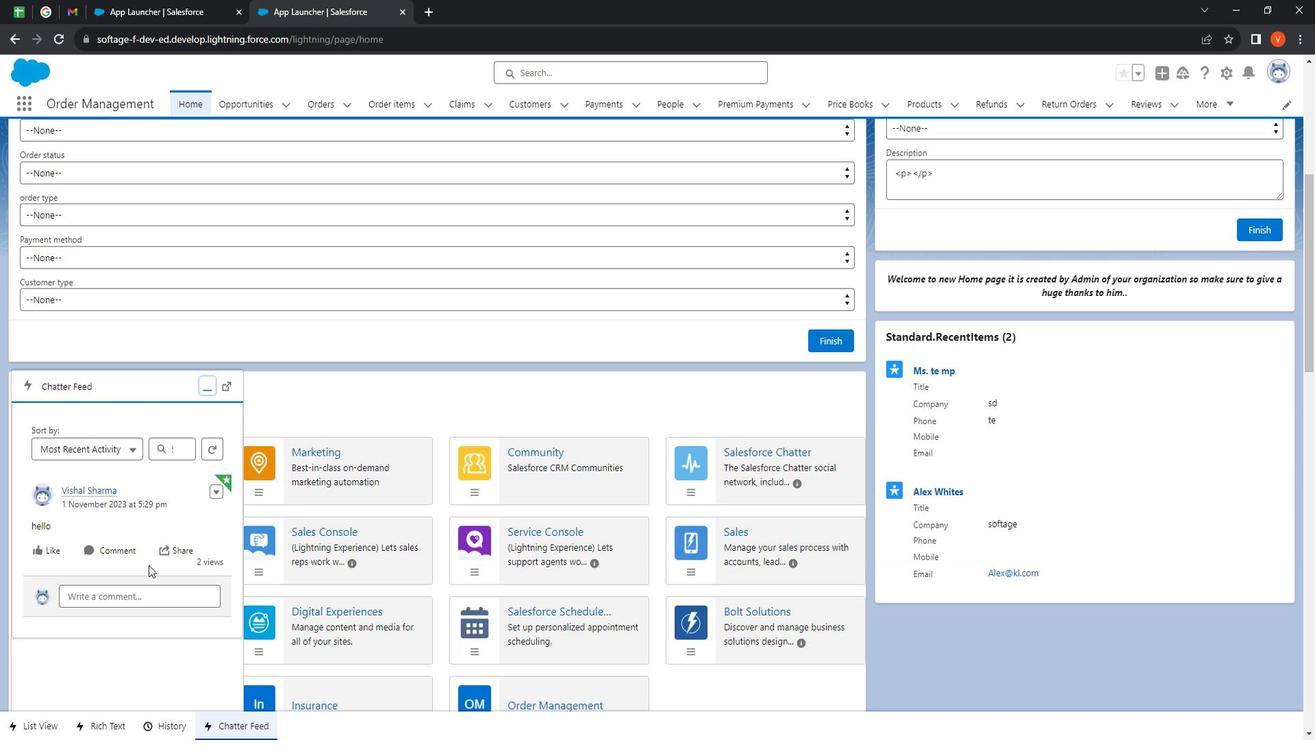 
Action: Mouse scrolled (165, 561) with delta (0, 0)
Screenshot: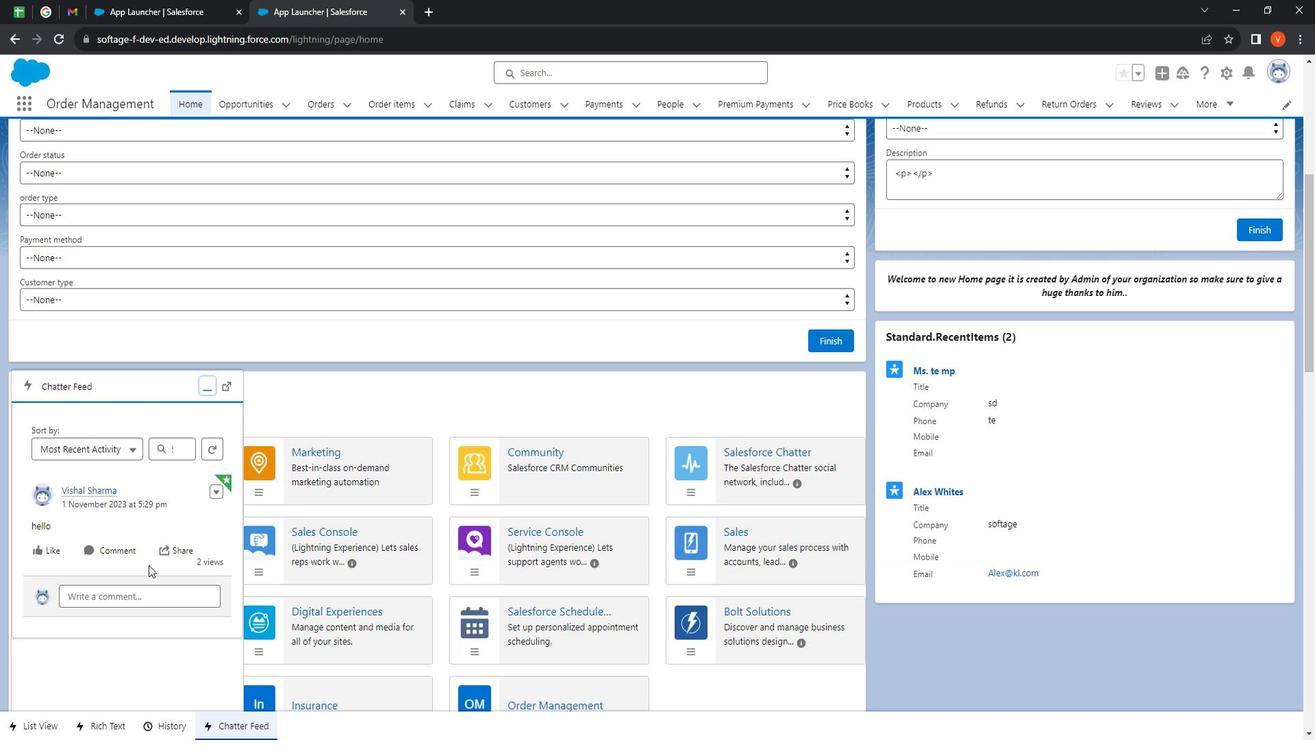
Action: Mouse moved to (145, 452)
Screenshot: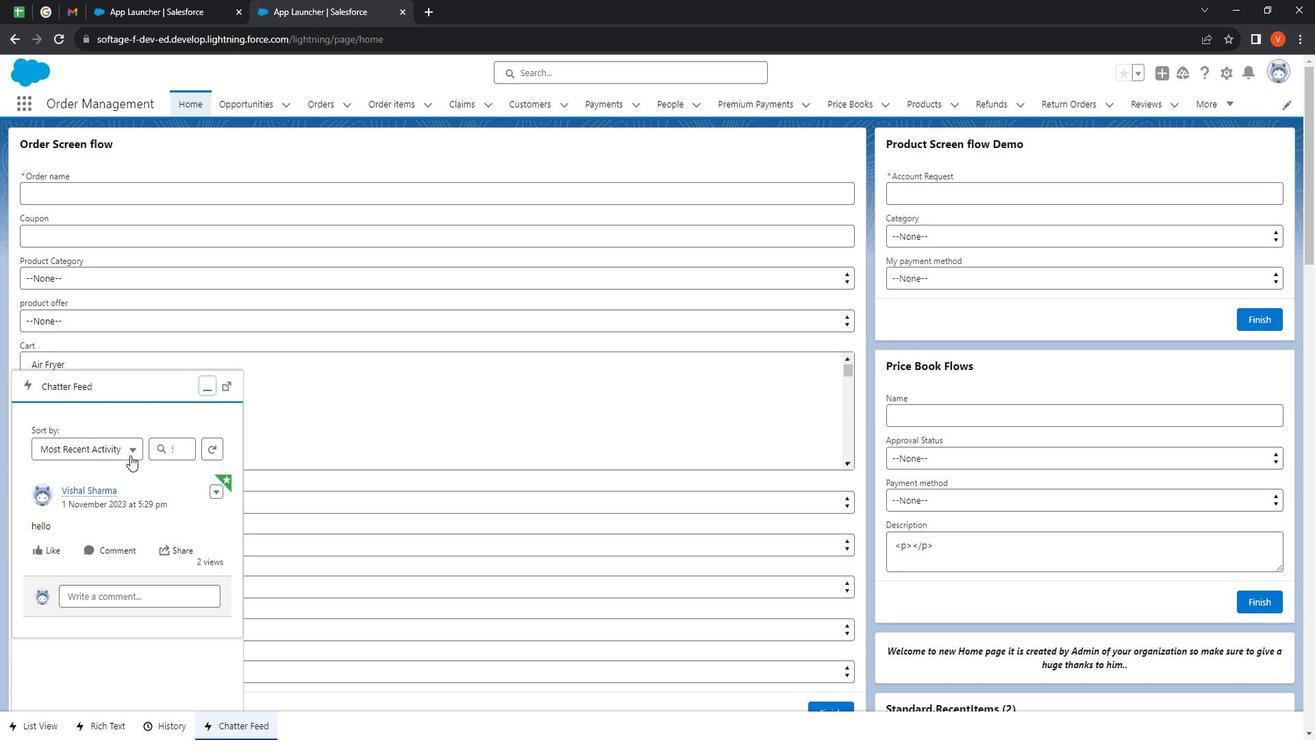 
Action: Mouse pressed left at (145, 452)
Screenshot: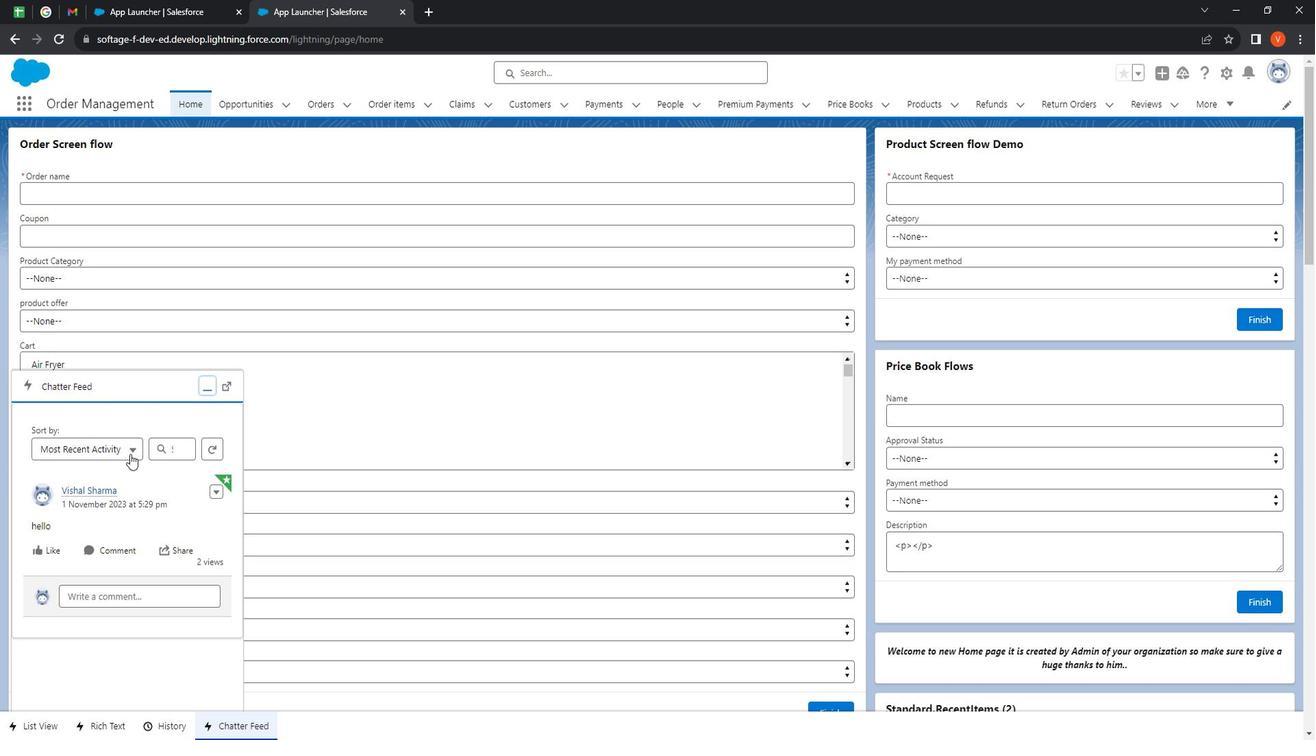 
Action: Mouse moved to (126, 479)
Screenshot: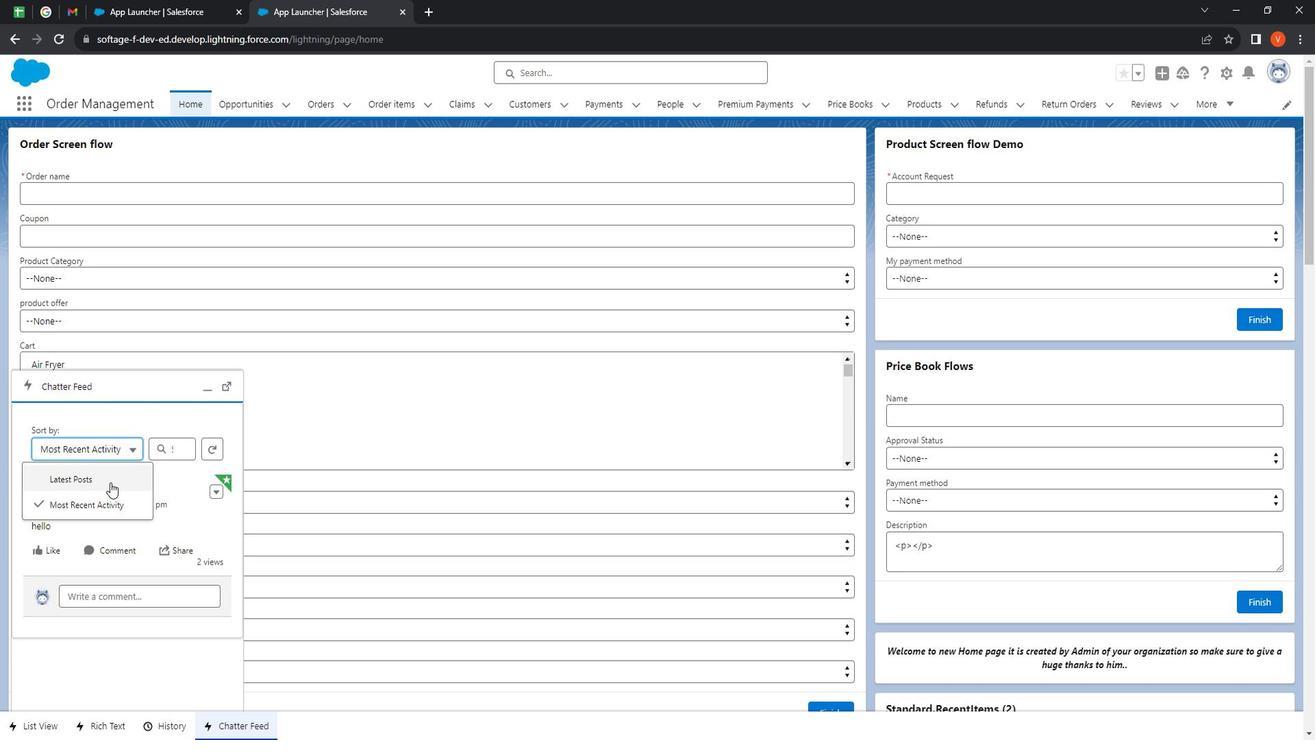 
Action: Mouse pressed left at (126, 479)
Screenshot: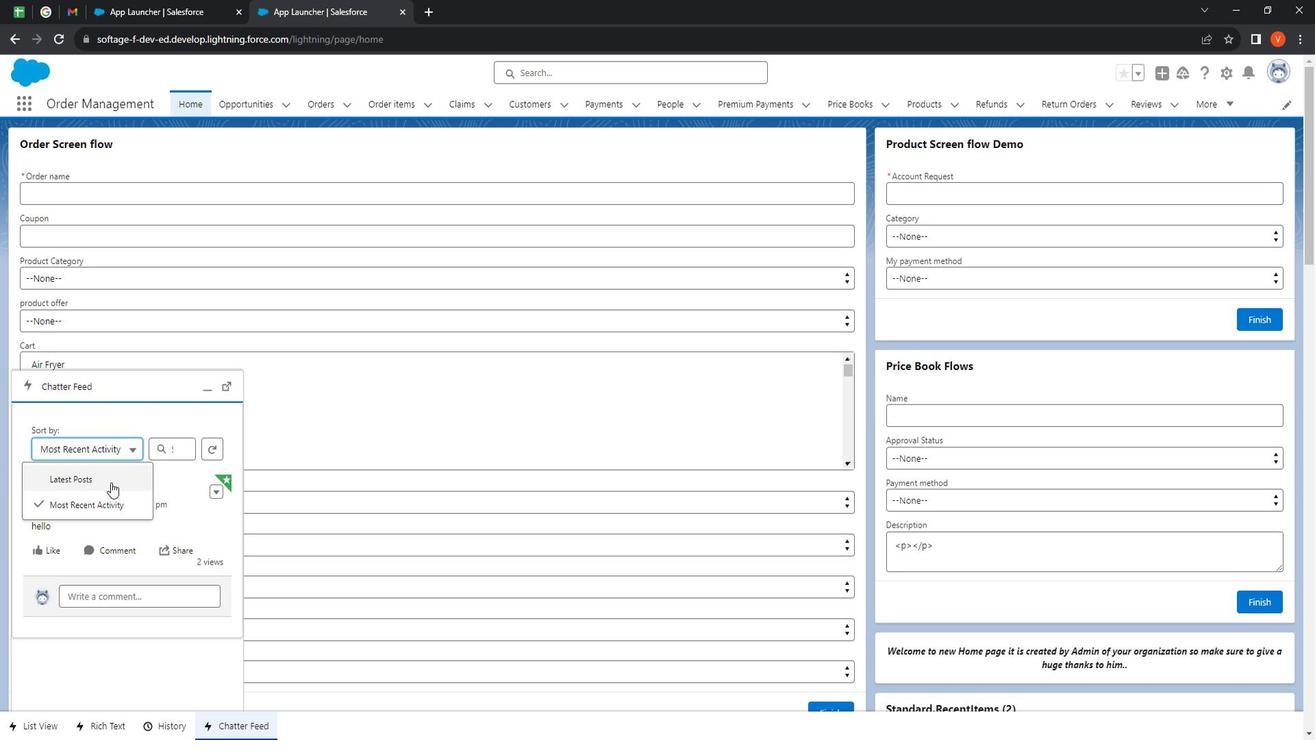 
Action: Mouse moved to (261, 713)
Screenshot: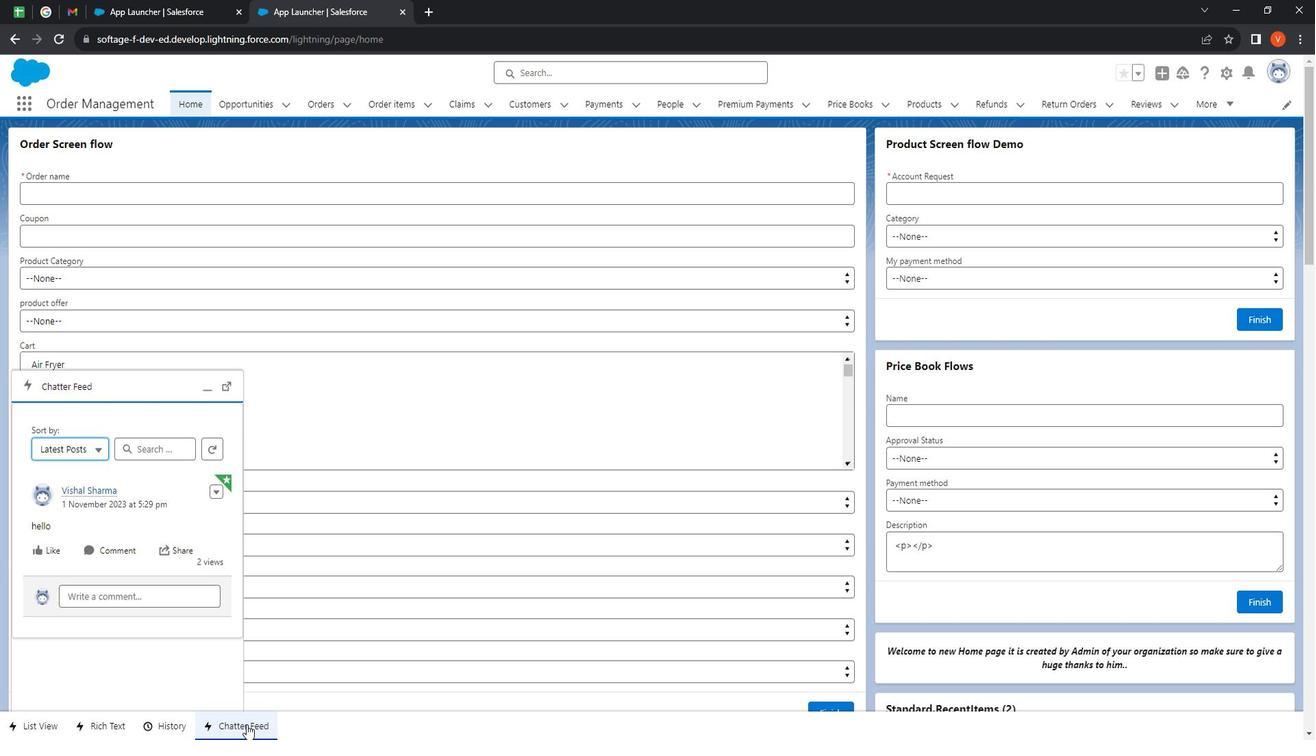 
Action: Mouse pressed left at (261, 713)
Screenshot: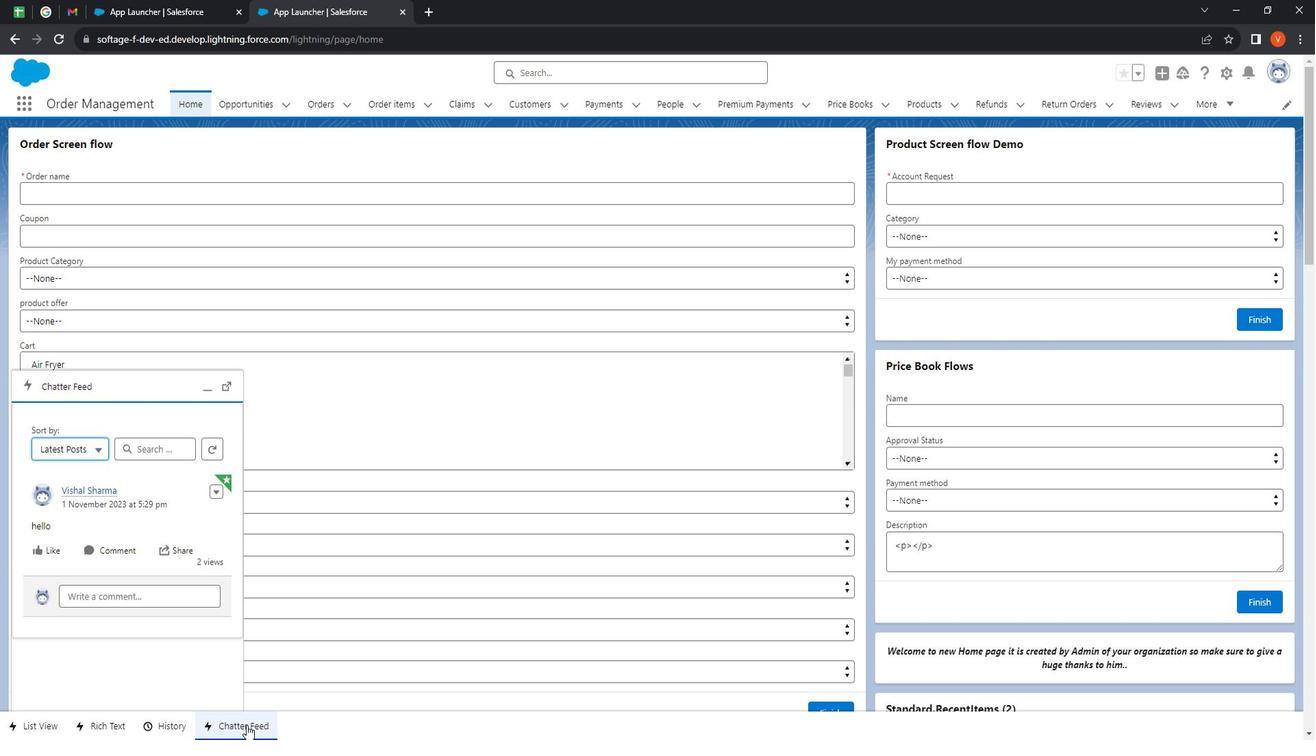 
Action: Mouse moved to (1235, 87)
Screenshot: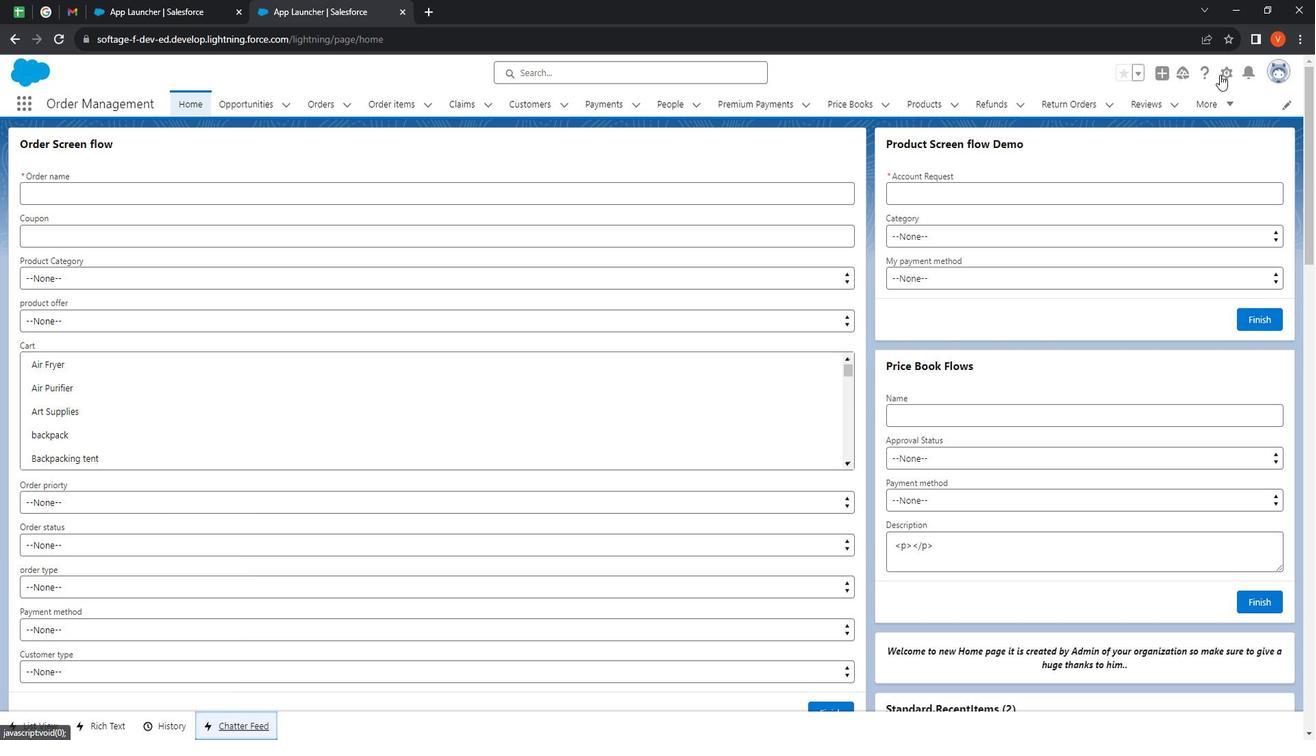 
Action: Mouse pressed left at (1235, 87)
Screenshot: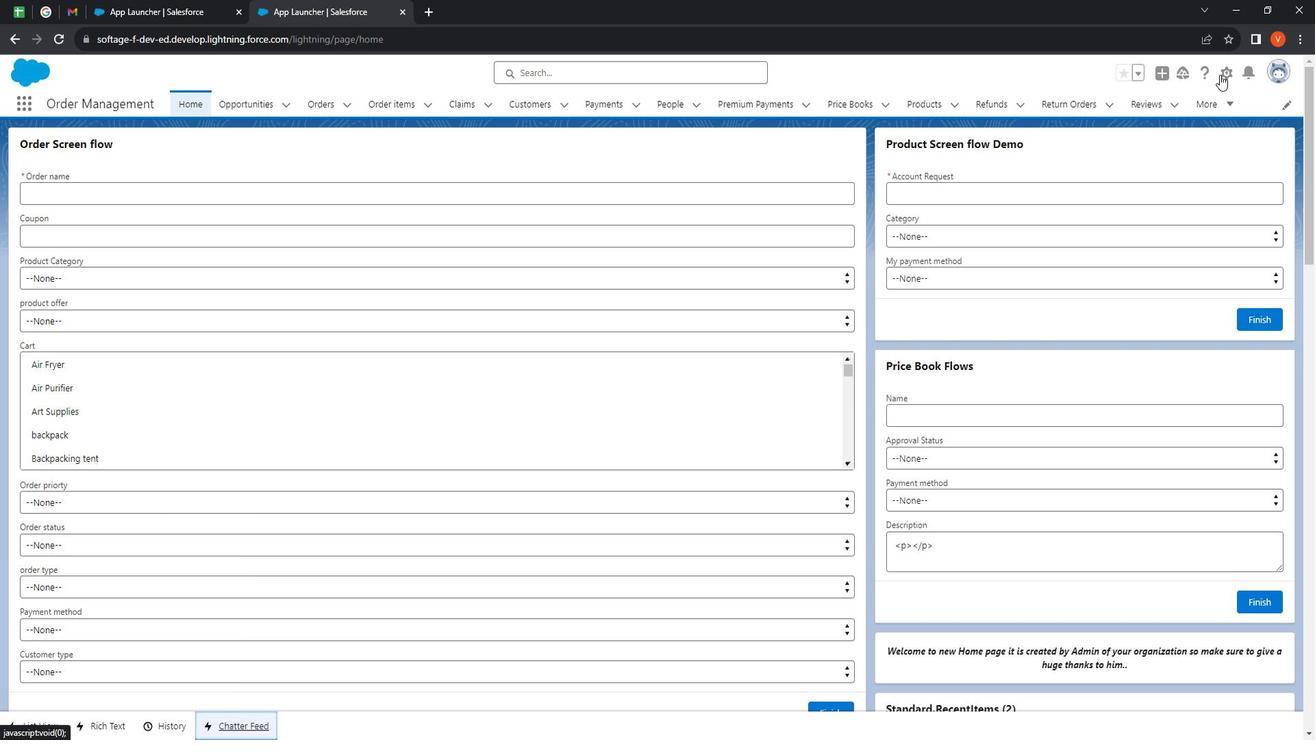 
Action: Mouse moved to (1200, 132)
Screenshot: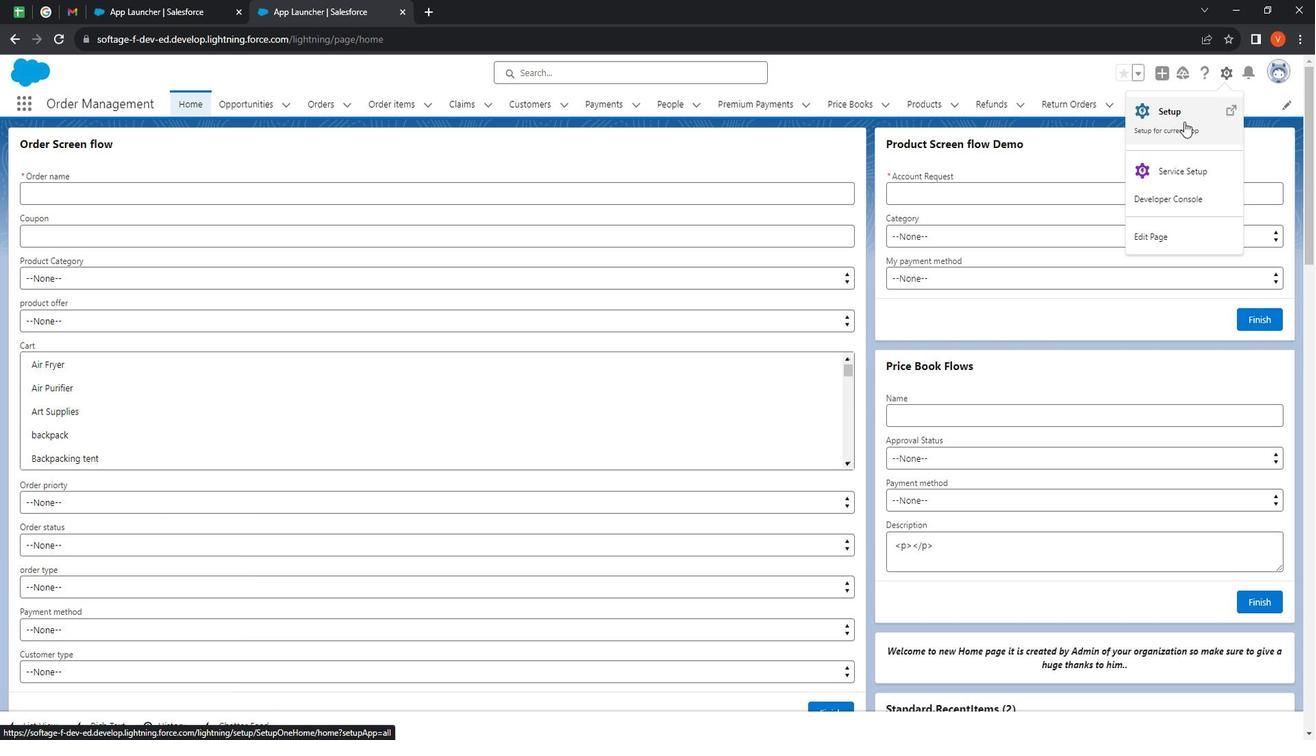 
Action: Mouse pressed left at (1200, 132)
Screenshot: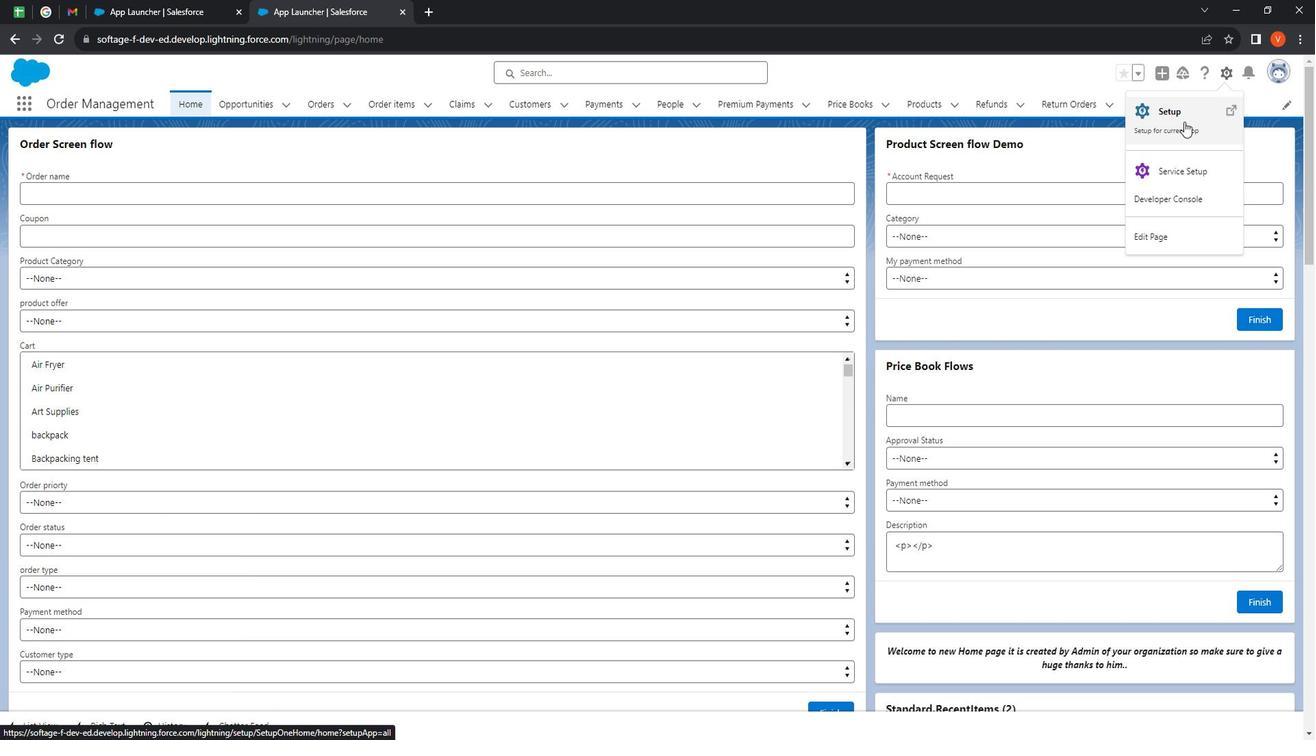 
Action: Mouse moved to (26, 559)
Screenshot: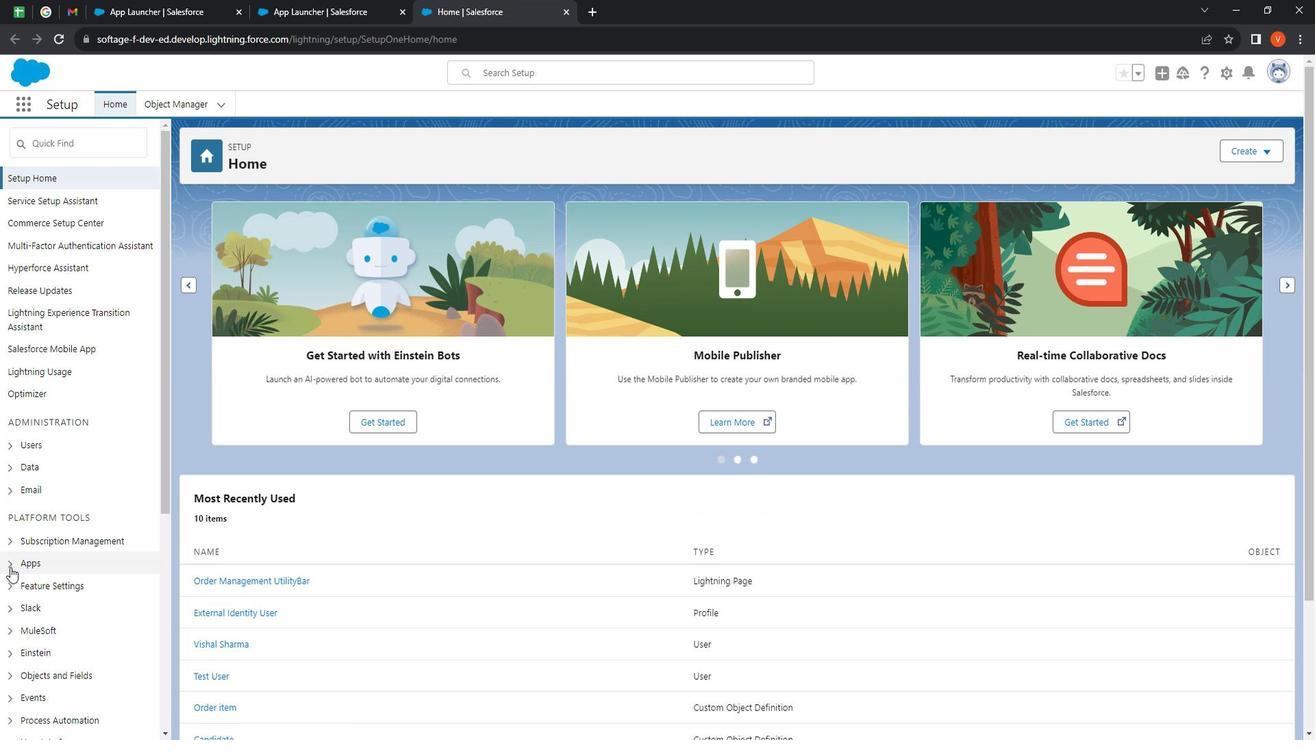 
Action: Mouse pressed left at (26, 559)
Screenshot: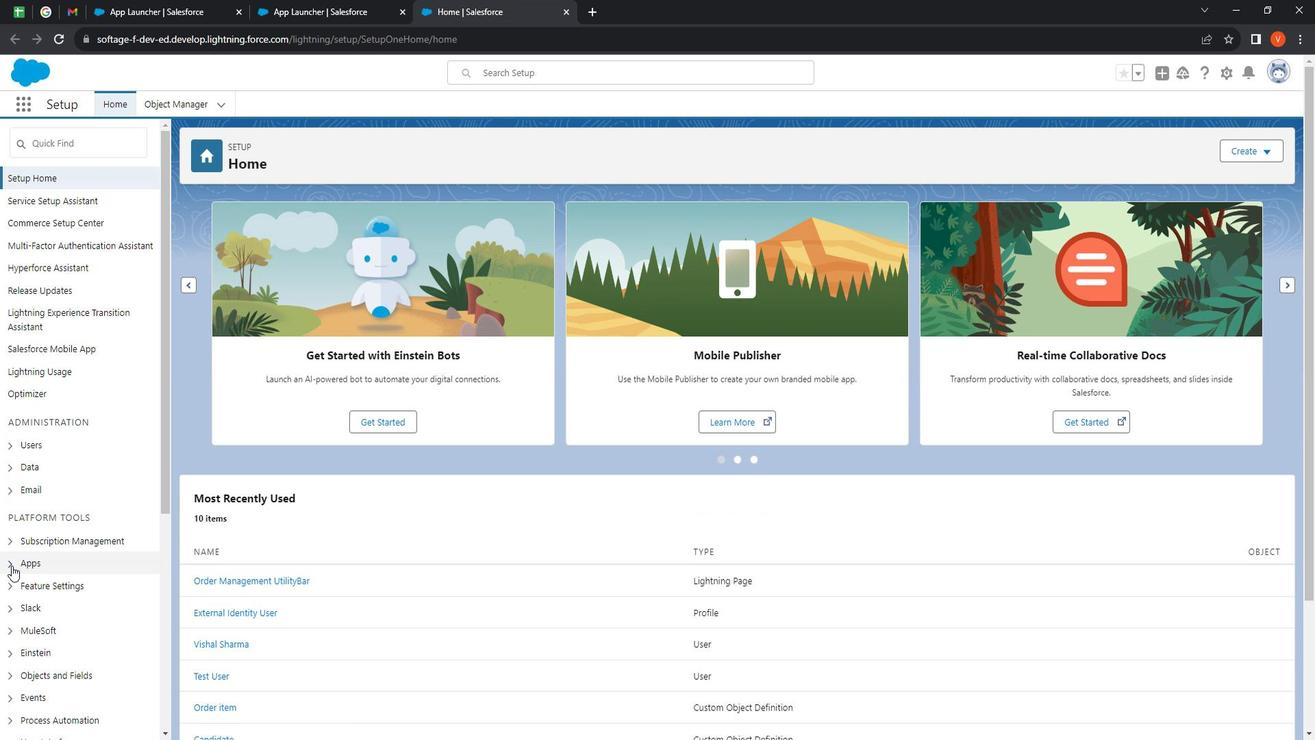 
Action: Mouse moved to (78, 578)
Screenshot: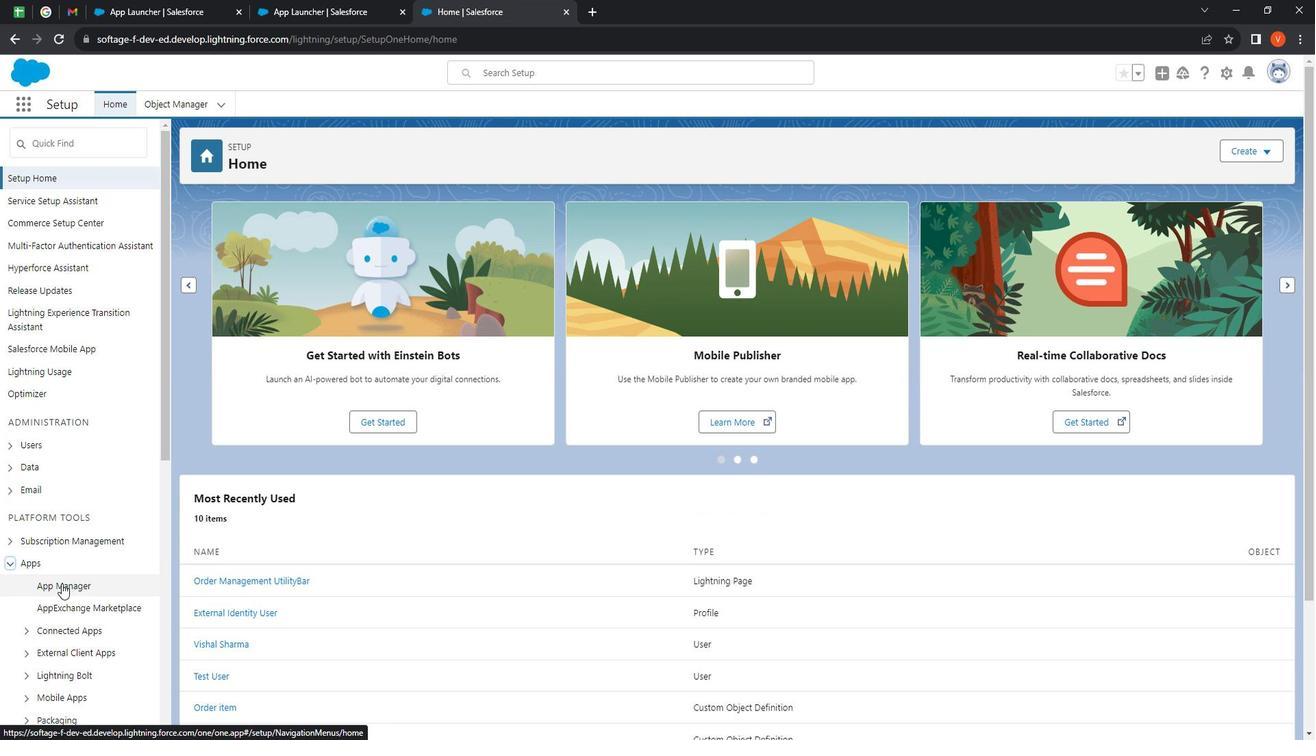 
Action: Mouse pressed left at (78, 578)
Screenshot: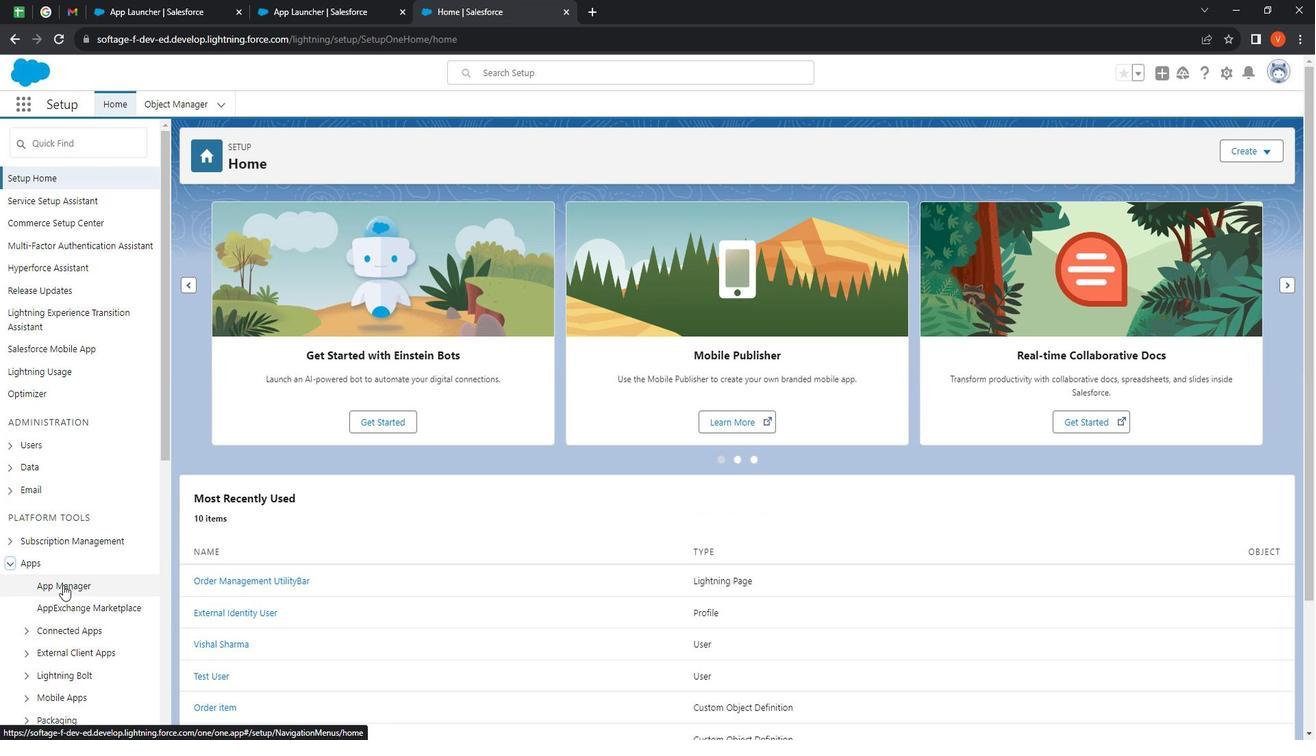 
Action: Mouse moved to (851, 445)
Screenshot: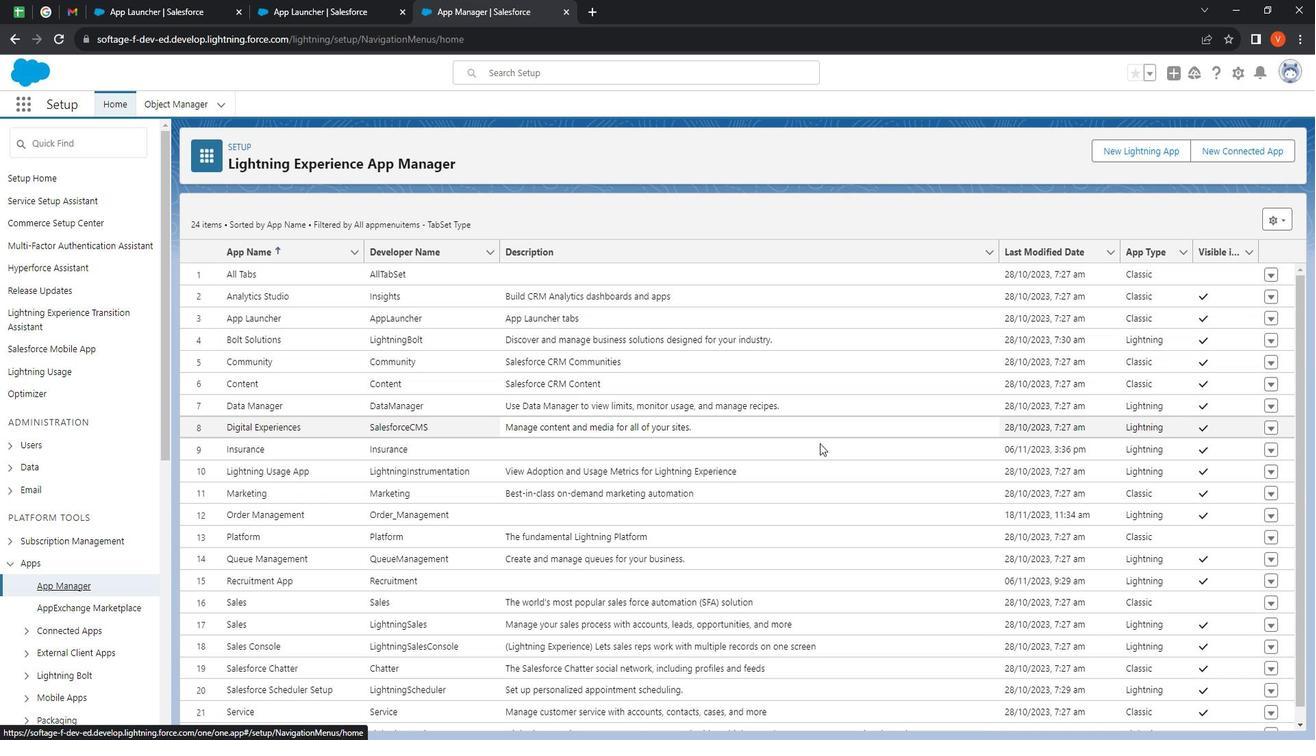 
Action: Mouse scrolled (851, 444) with delta (0, 0)
Screenshot: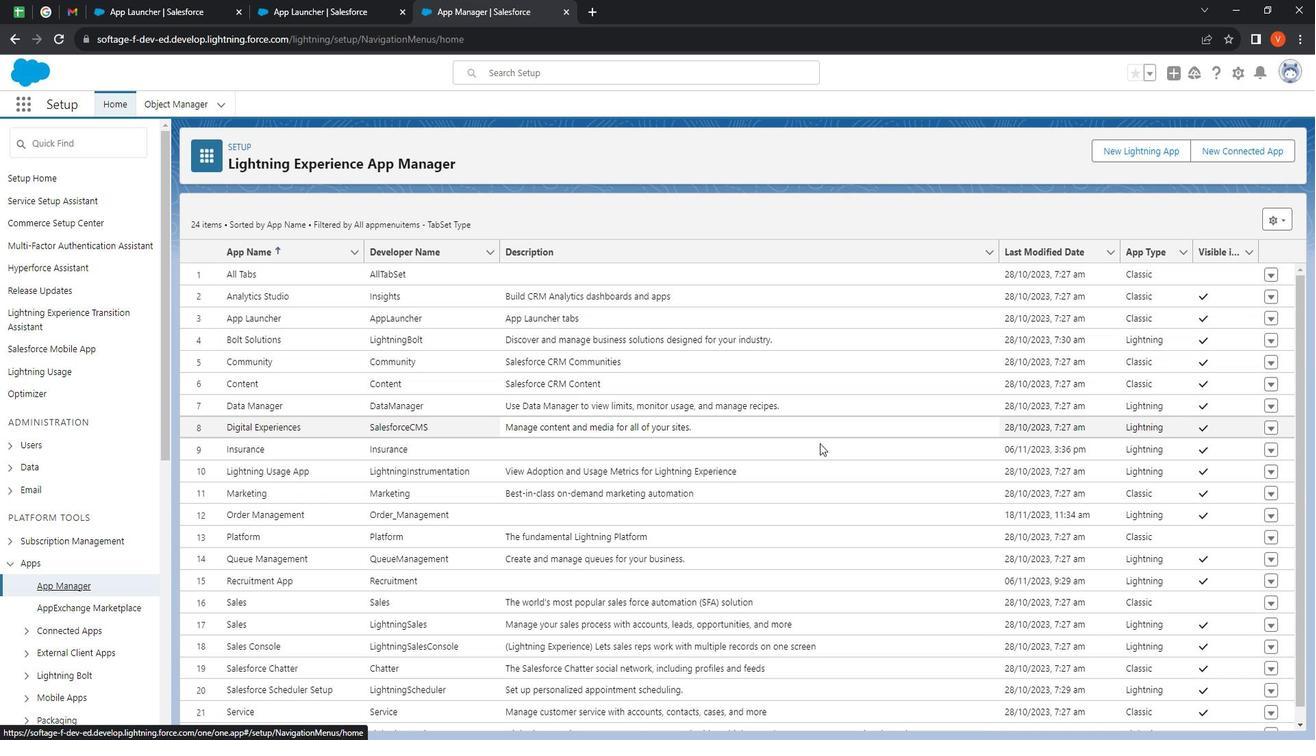 
Action: Mouse moved to (1030, 510)
Screenshot: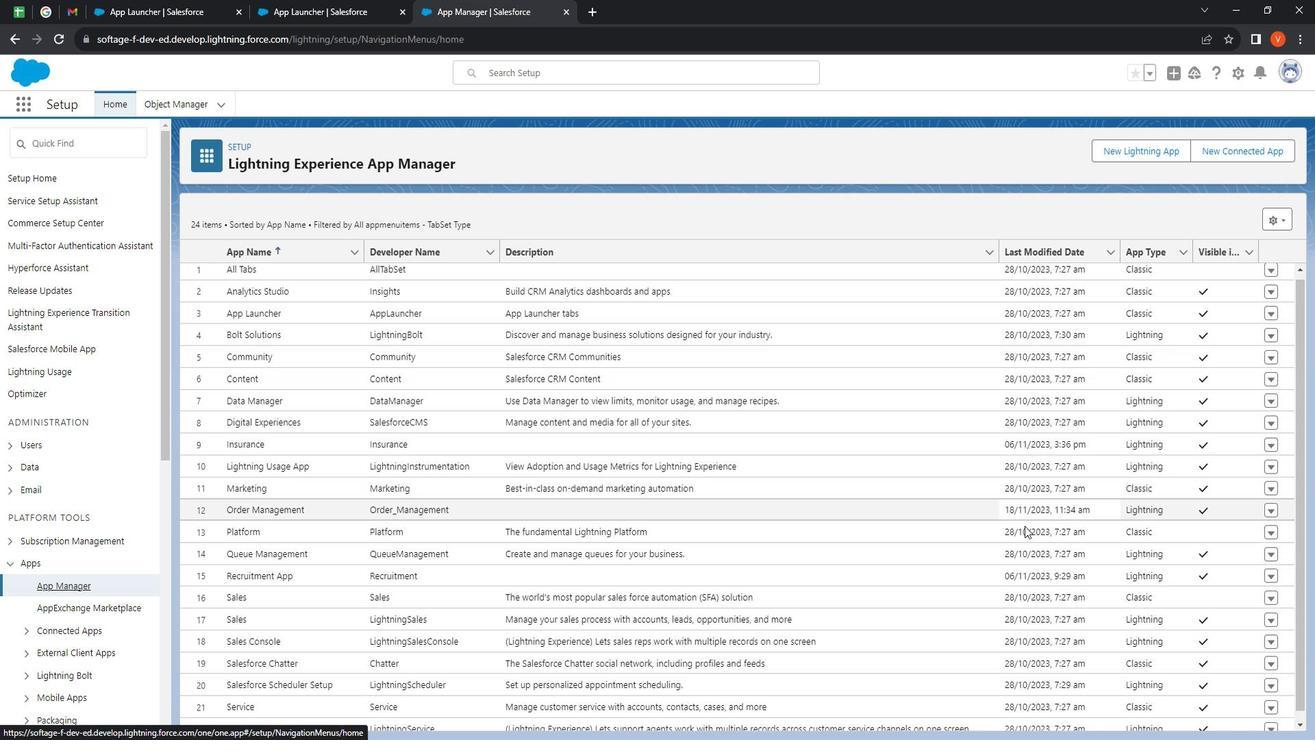 
Action: Mouse scrolled (1030, 509) with delta (0, 0)
Screenshot: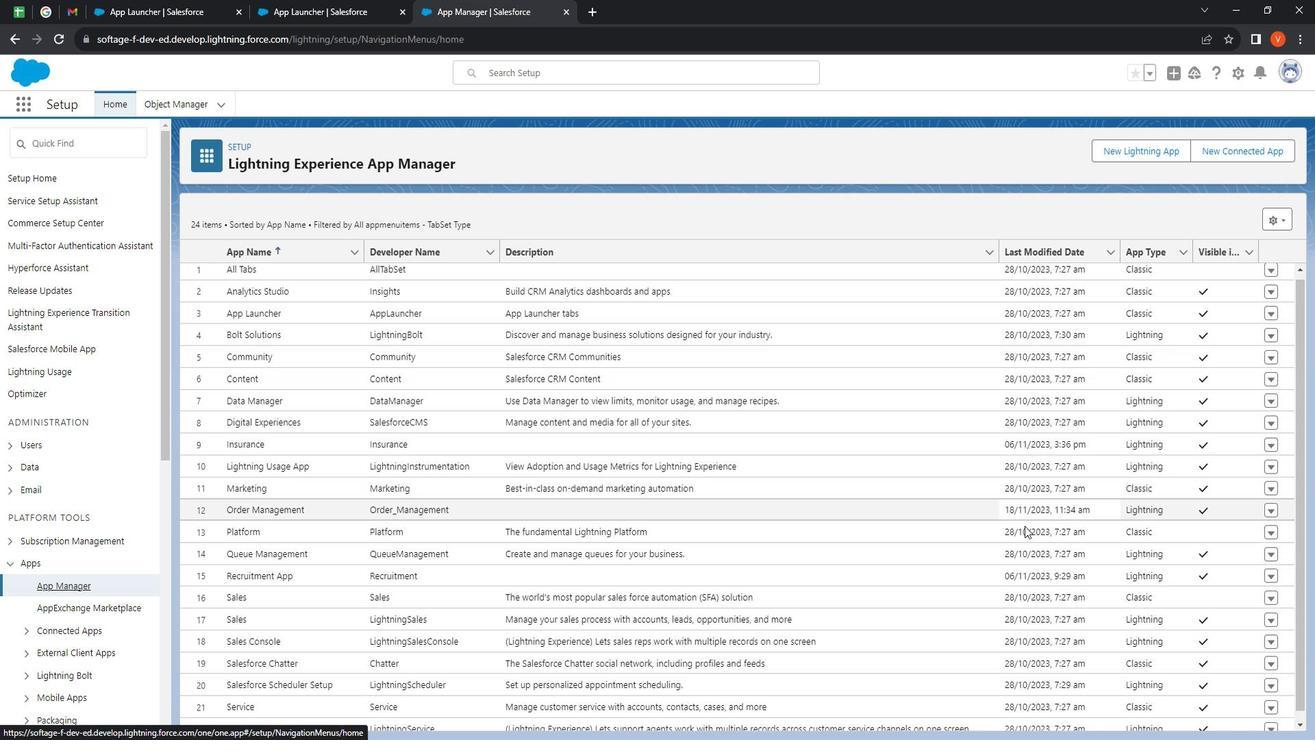 
Action: Mouse moved to (1043, 525)
Screenshot: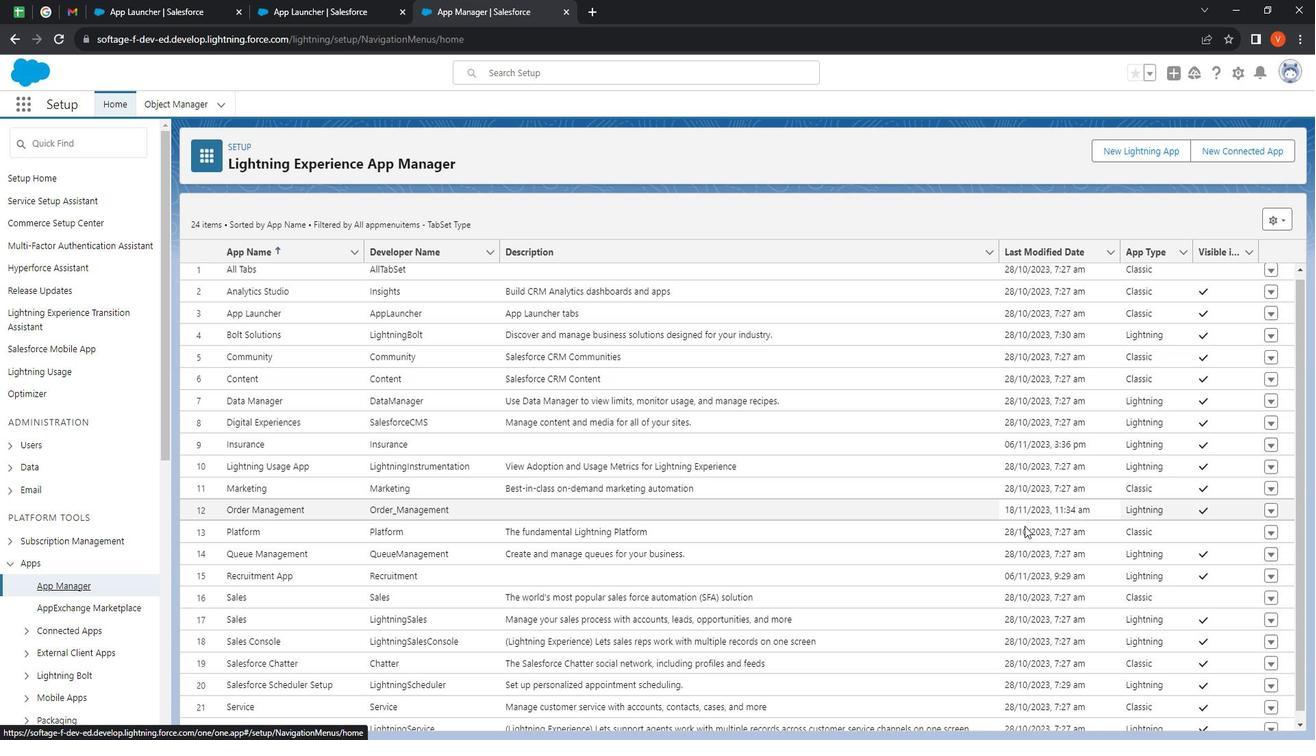
Action: Mouse scrolled (1043, 524) with delta (0, 0)
Screenshot: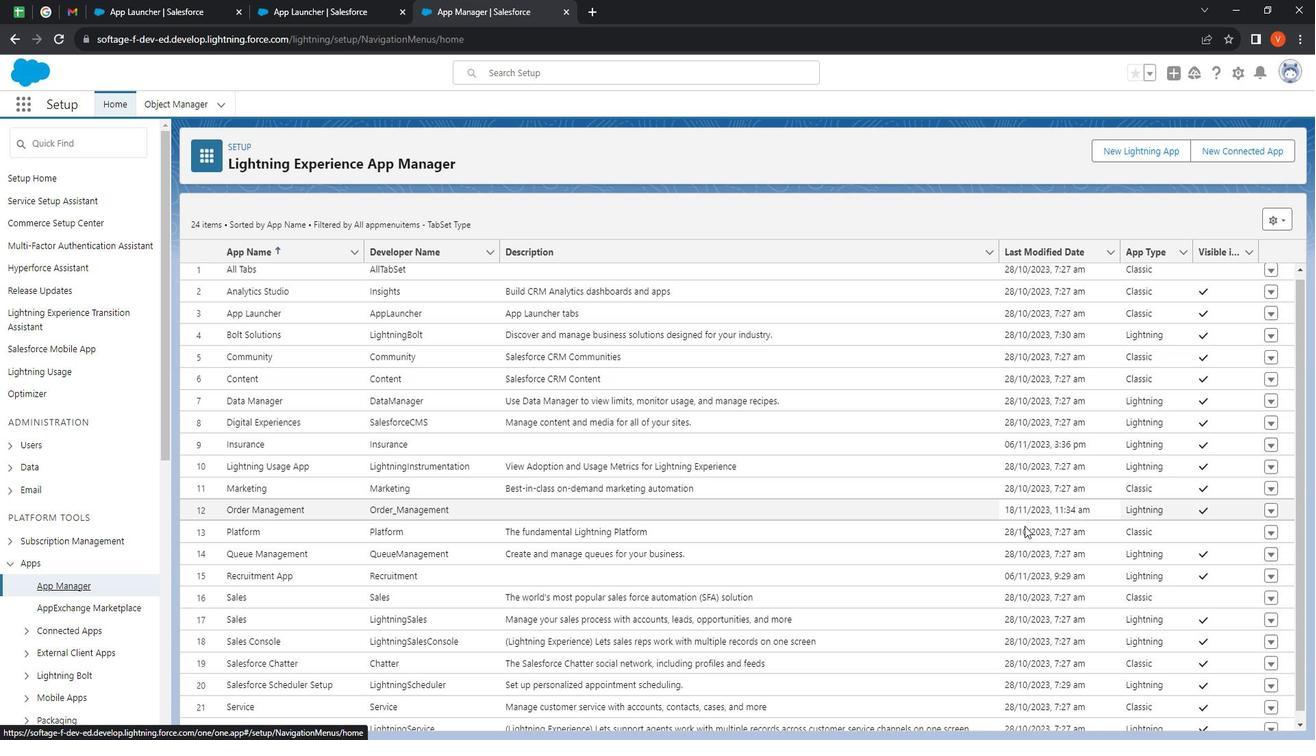 
Action: Mouse moved to (1283, 497)
Screenshot: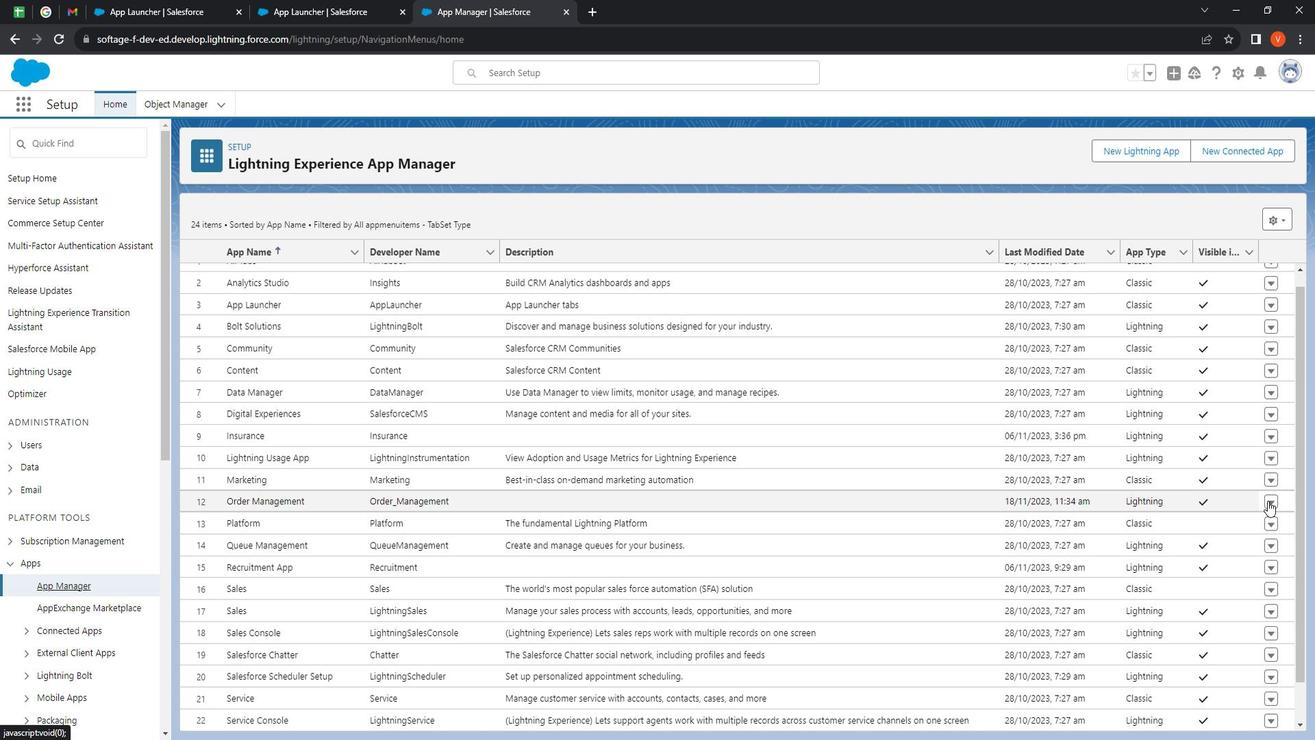 
Action: Mouse pressed left at (1283, 497)
Screenshot: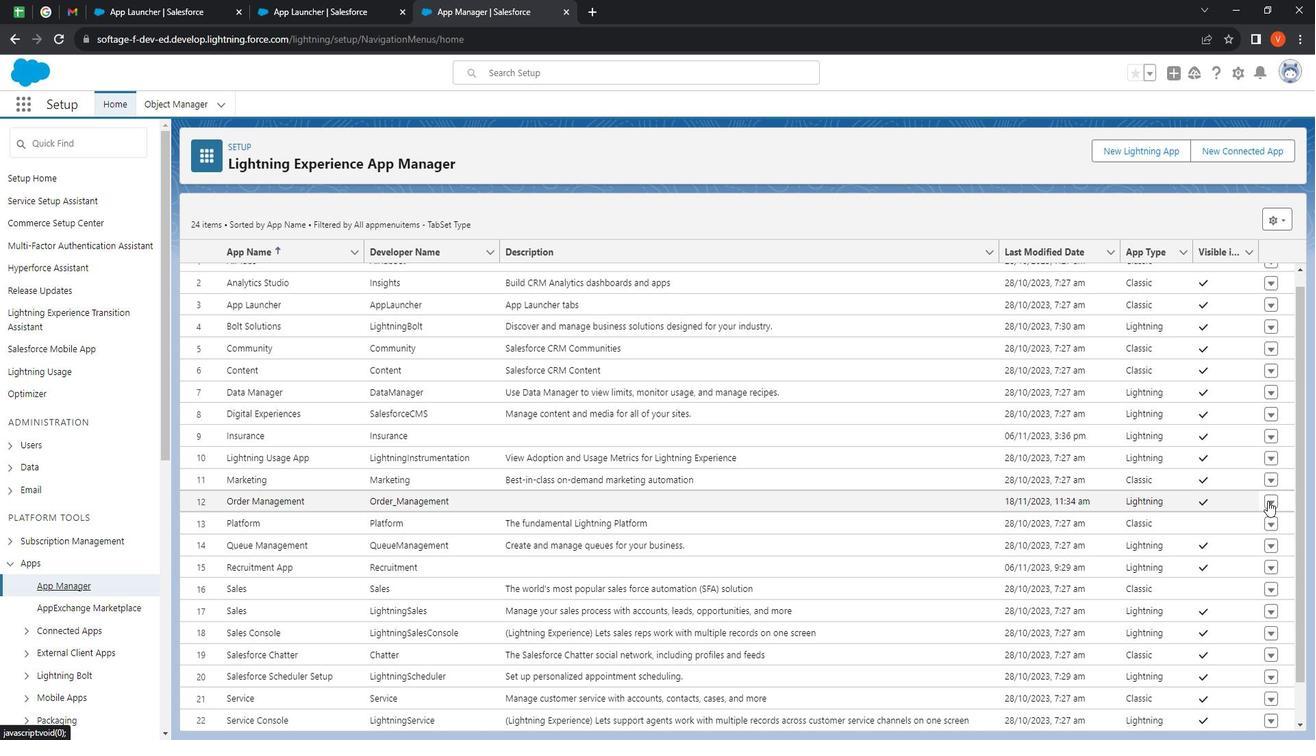 
Action: Mouse moved to (1239, 521)
Screenshot: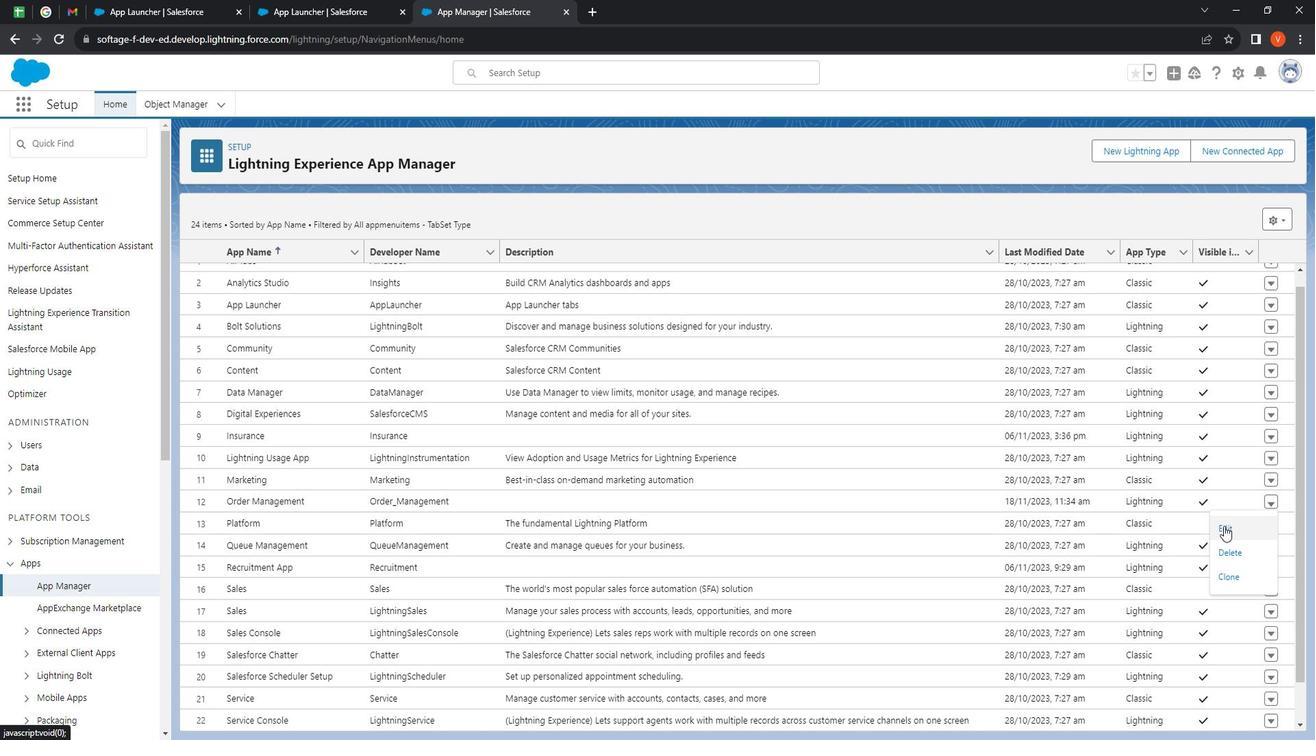 
Action: Mouse pressed left at (1239, 521)
Screenshot: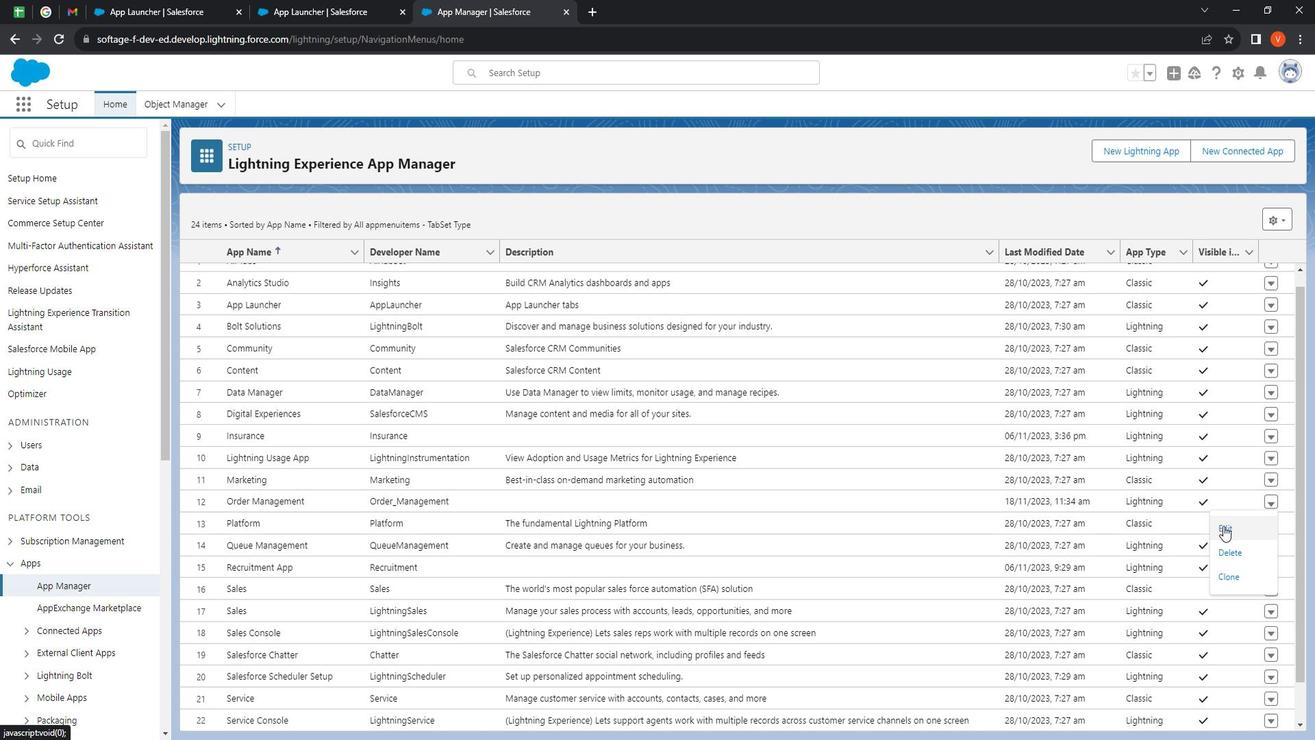 
Action: Mouse moved to (87, 185)
Screenshot: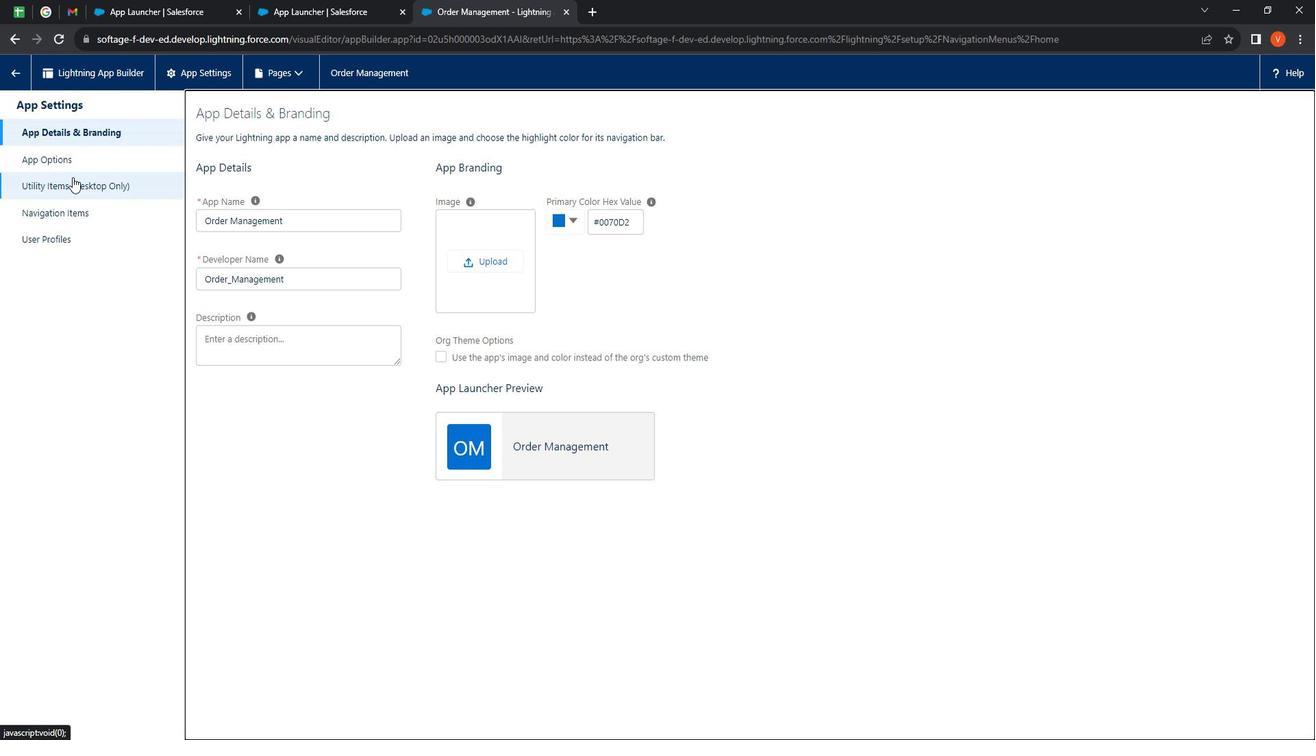 
Action: Mouse pressed left at (87, 185)
Screenshot: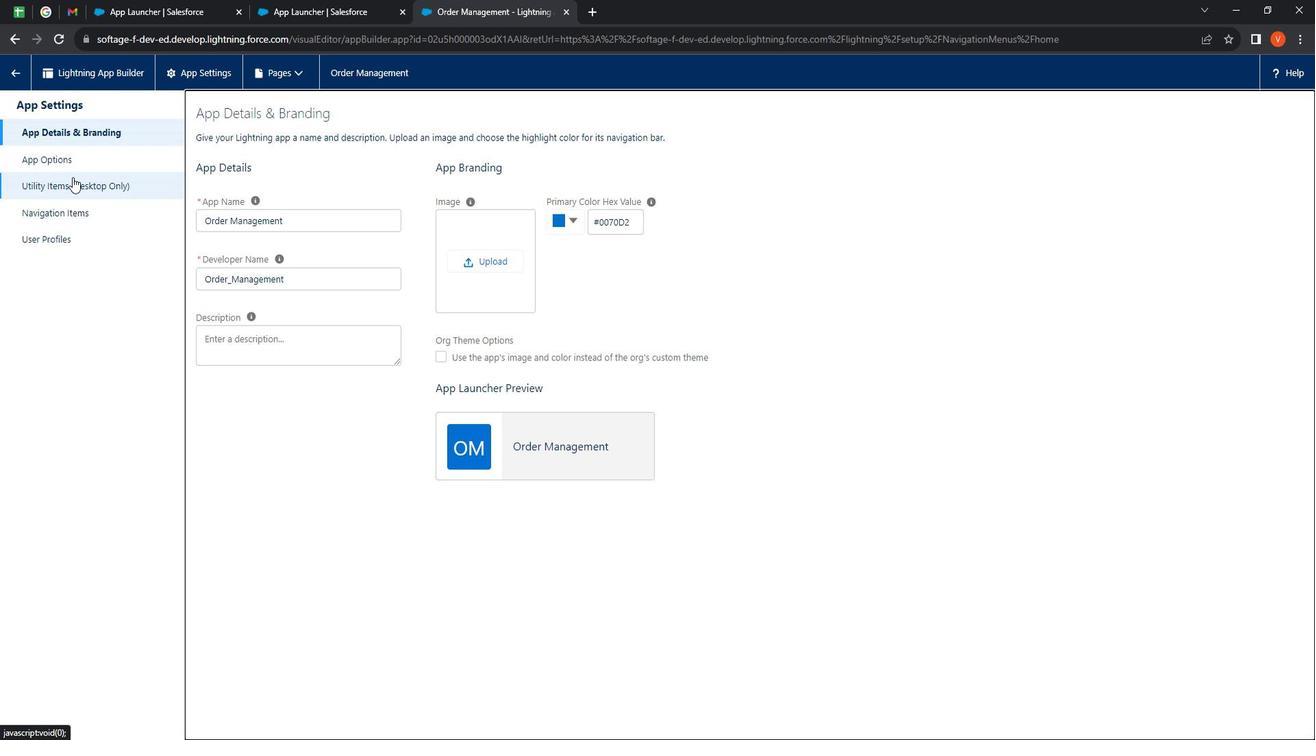 
Action: Mouse moved to (263, 228)
Screenshot: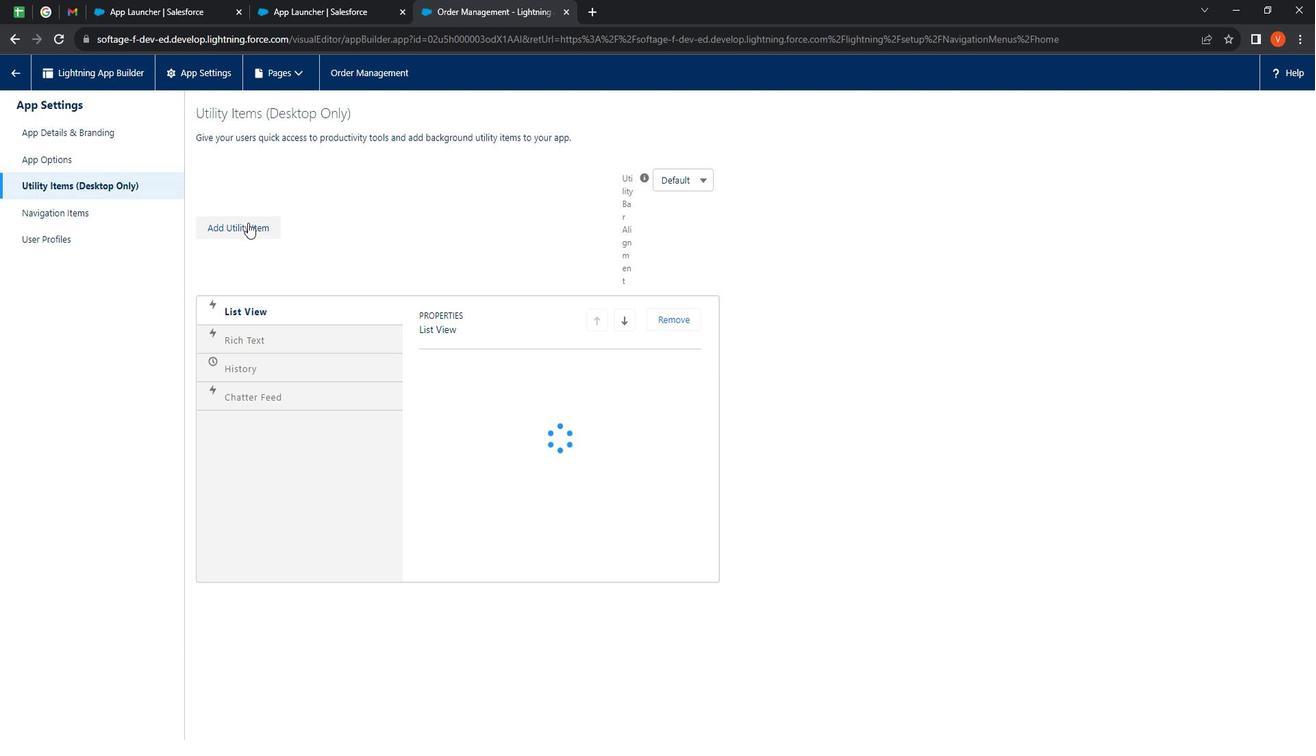 
Action: Mouse pressed left at (263, 228)
Screenshot: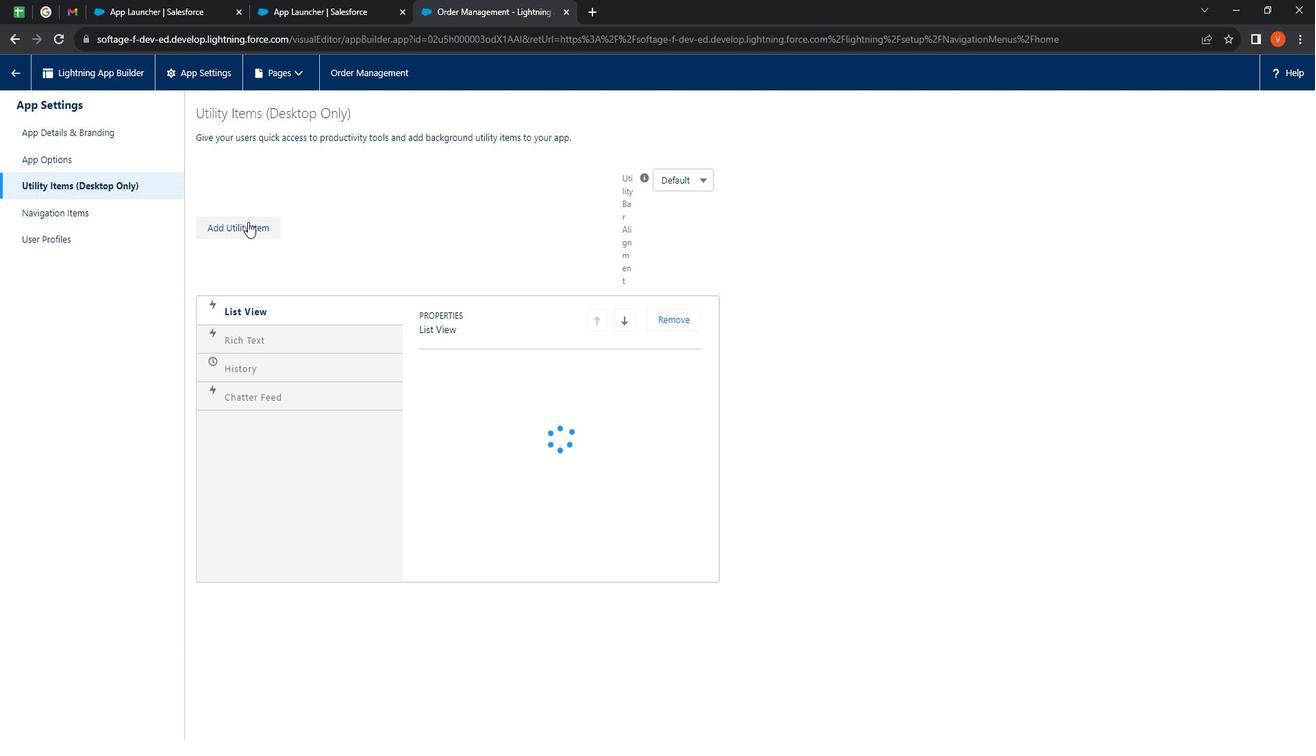 
Action: Mouse moved to (277, 374)
Screenshot: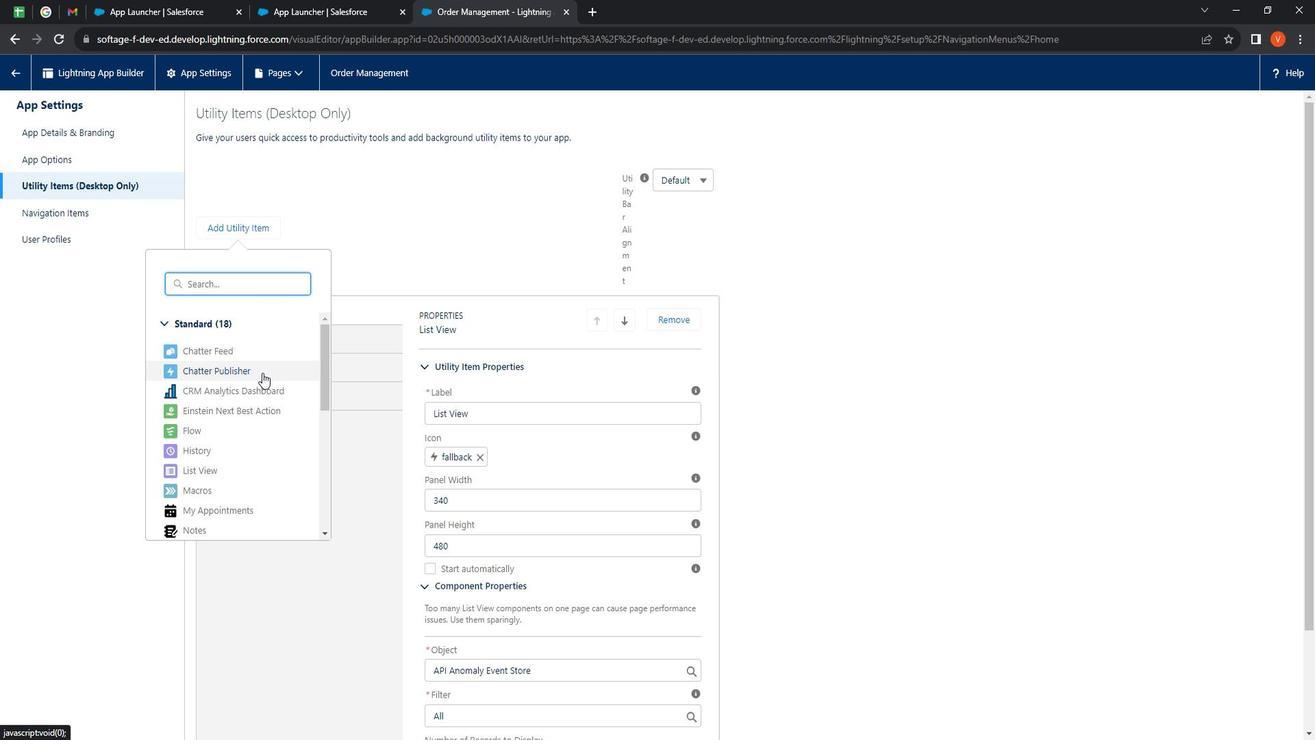 
Action: Mouse pressed left at (277, 374)
Screenshot: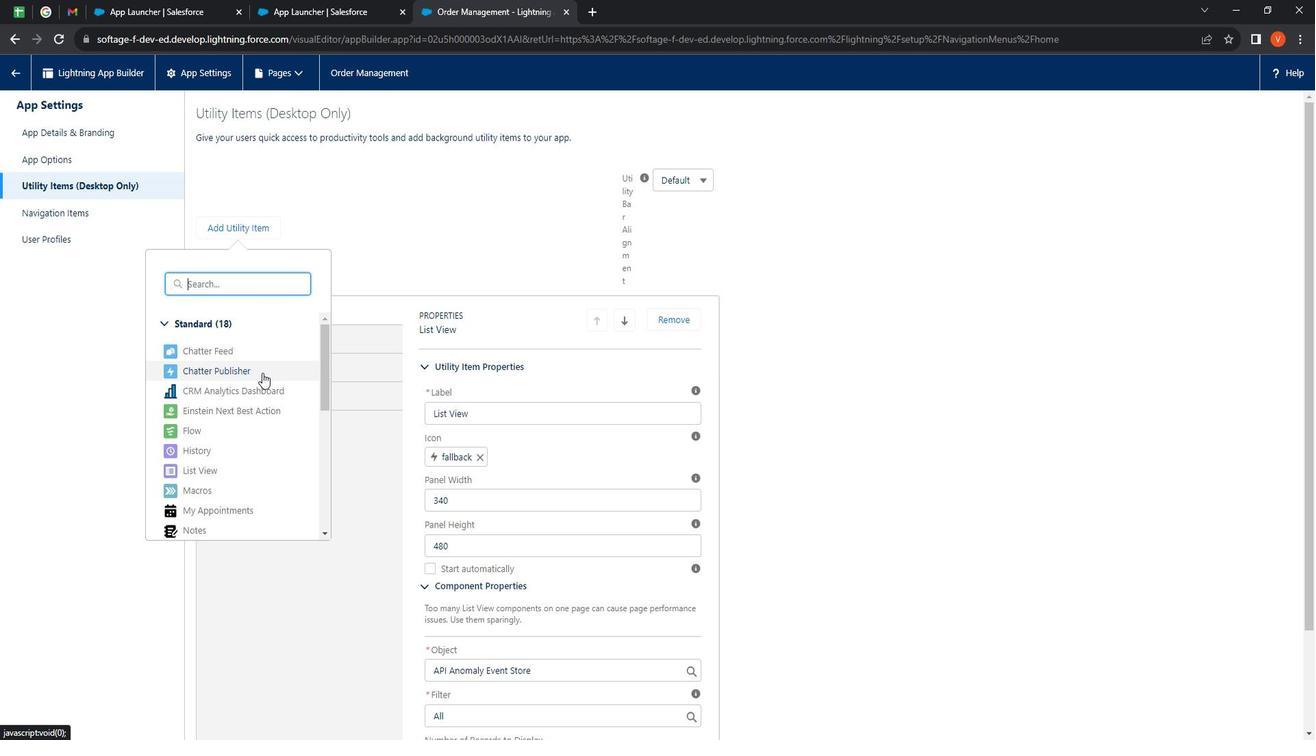 
Action: Mouse moved to (804, 712)
Screenshot: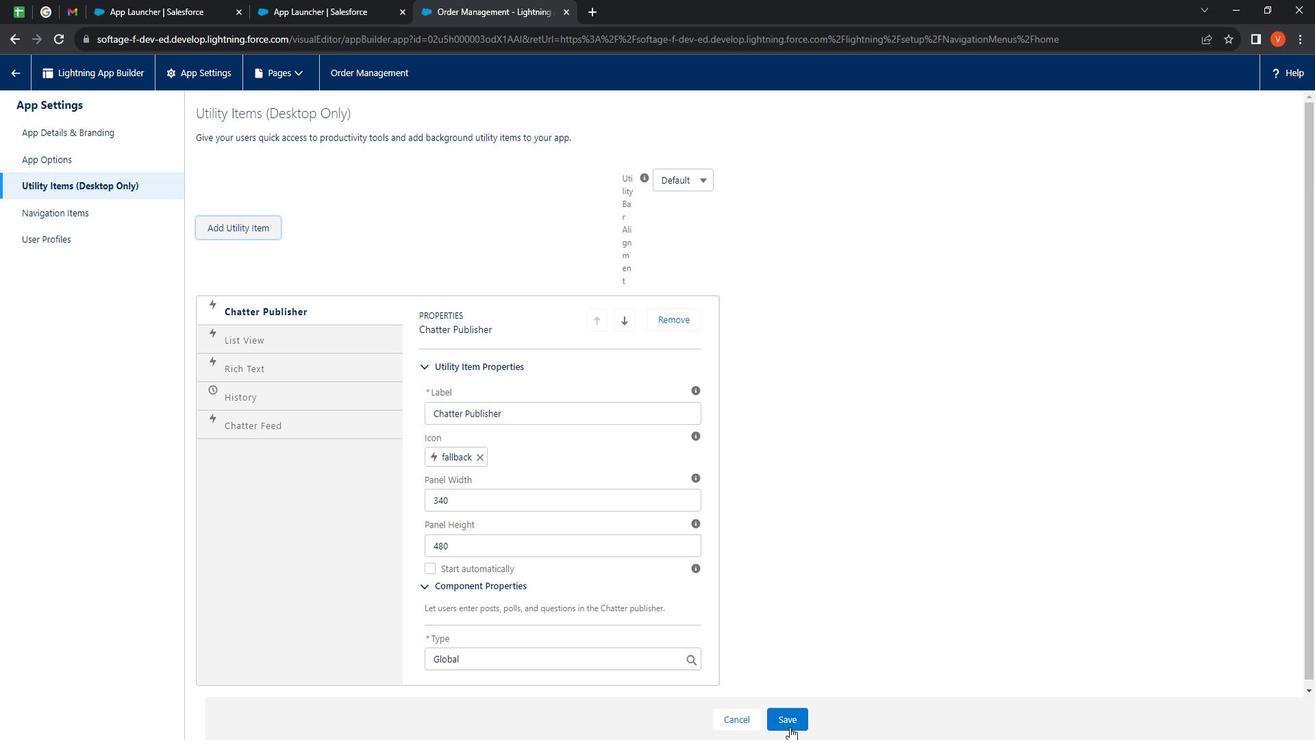
Action: Mouse pressed left at (804, 712)
Screenshot: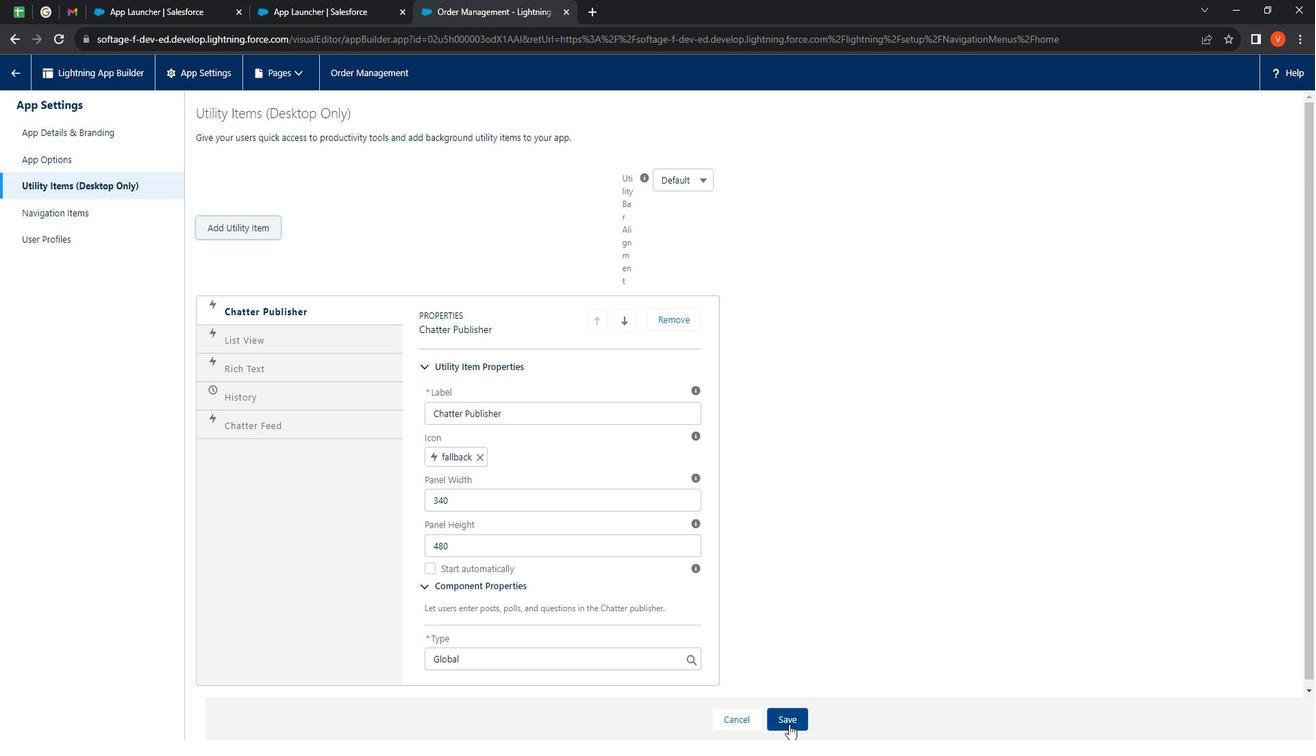 
Action: Mouse moved to (32, 86)
Screenshot: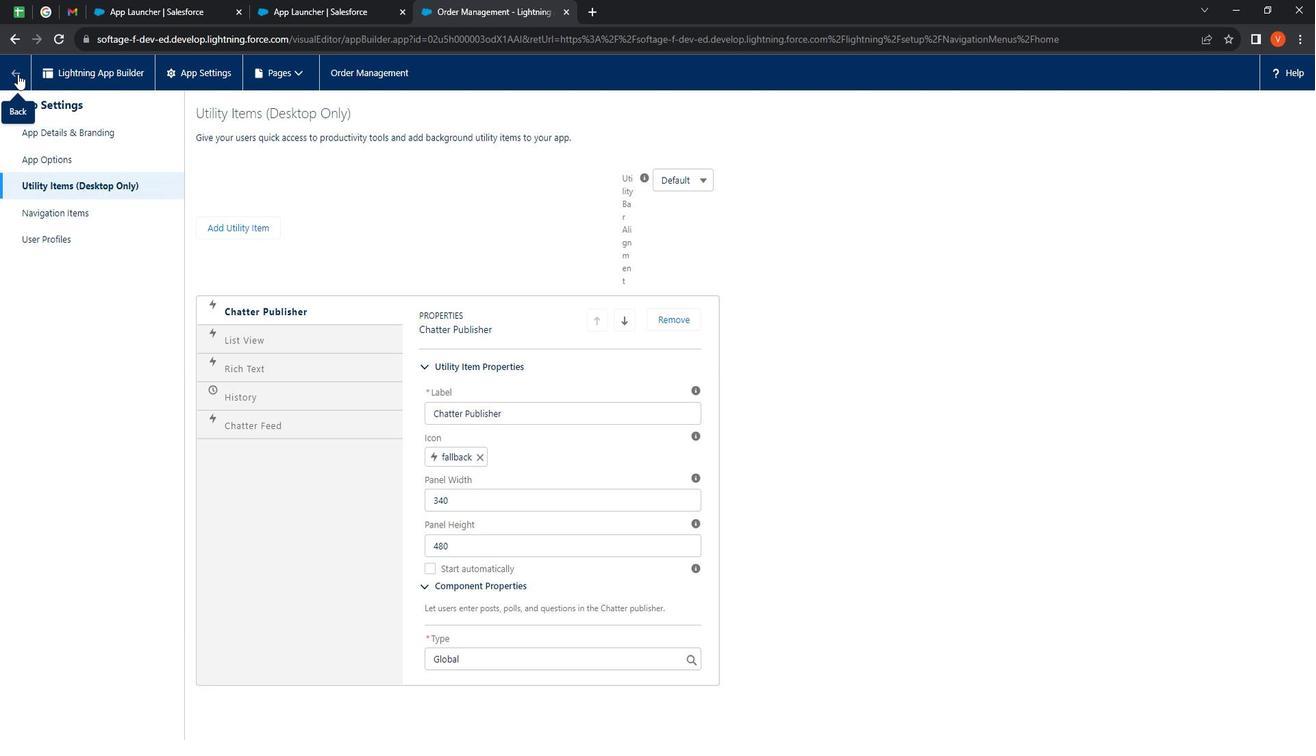 
Action: Mouse pressed left at (32, 86)
Screenshot: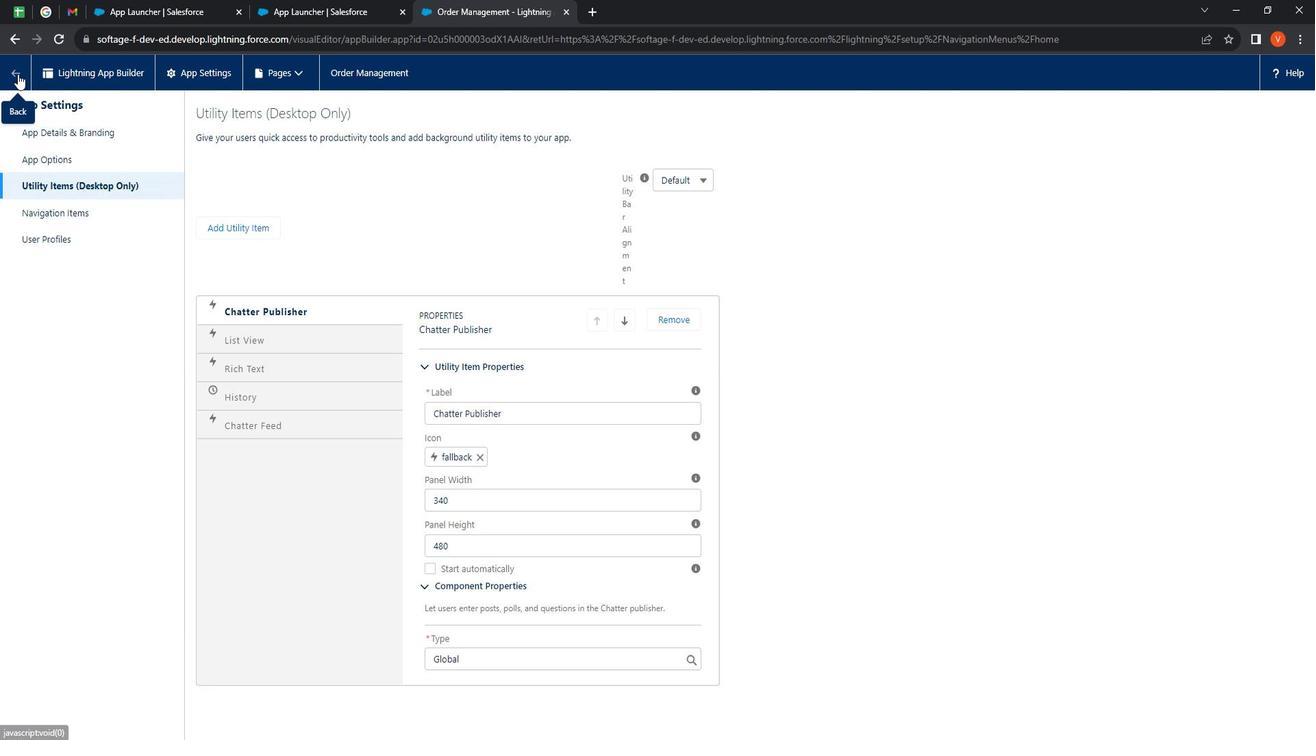 
Action: Mouse moved to (37, 116)
Screenshot: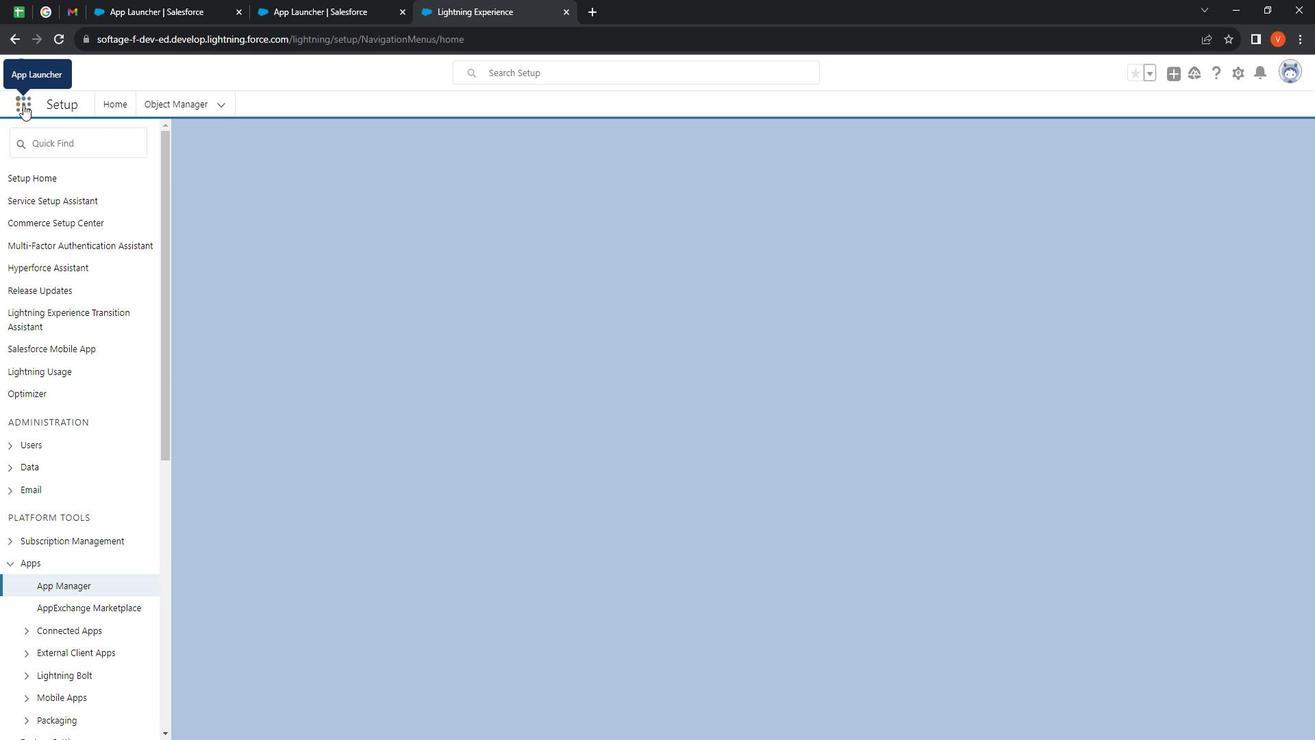 
Action: Mouse pressed left at (37, 116)
Screenshot: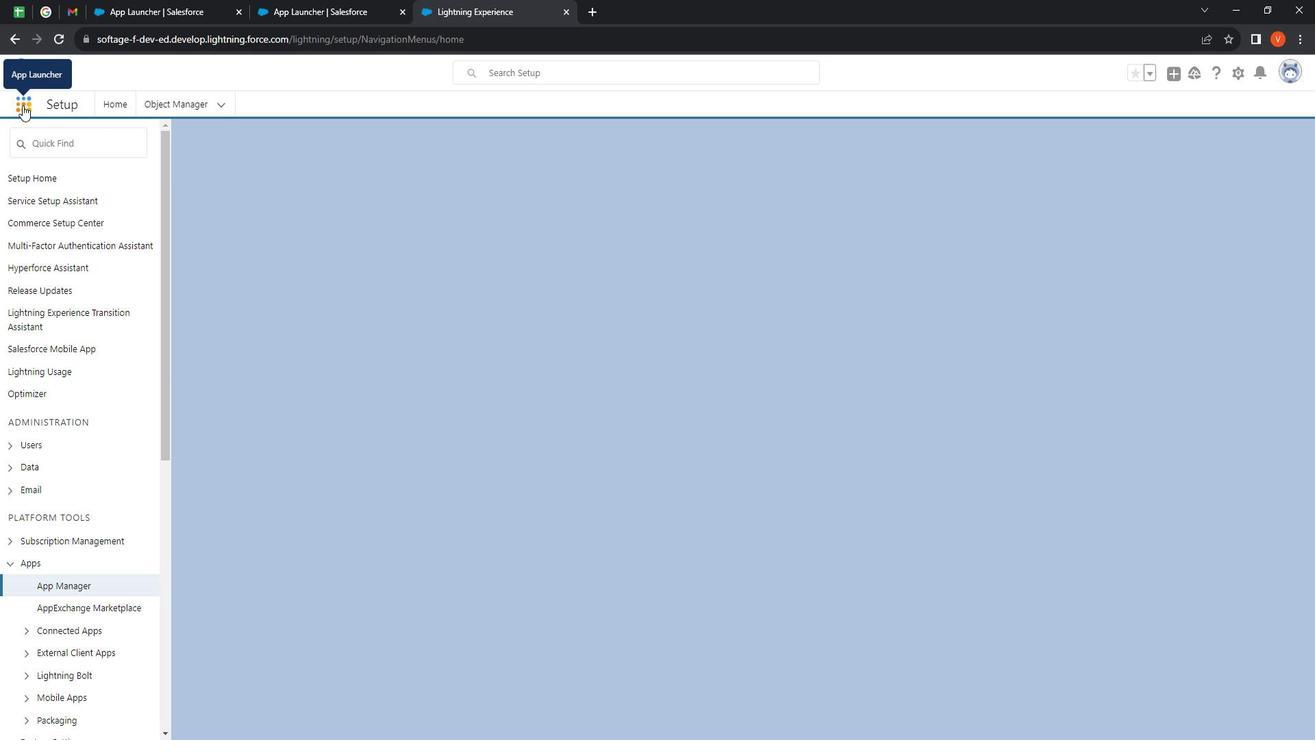 
Action: Mouse moved to (50, 355)
Screenshot: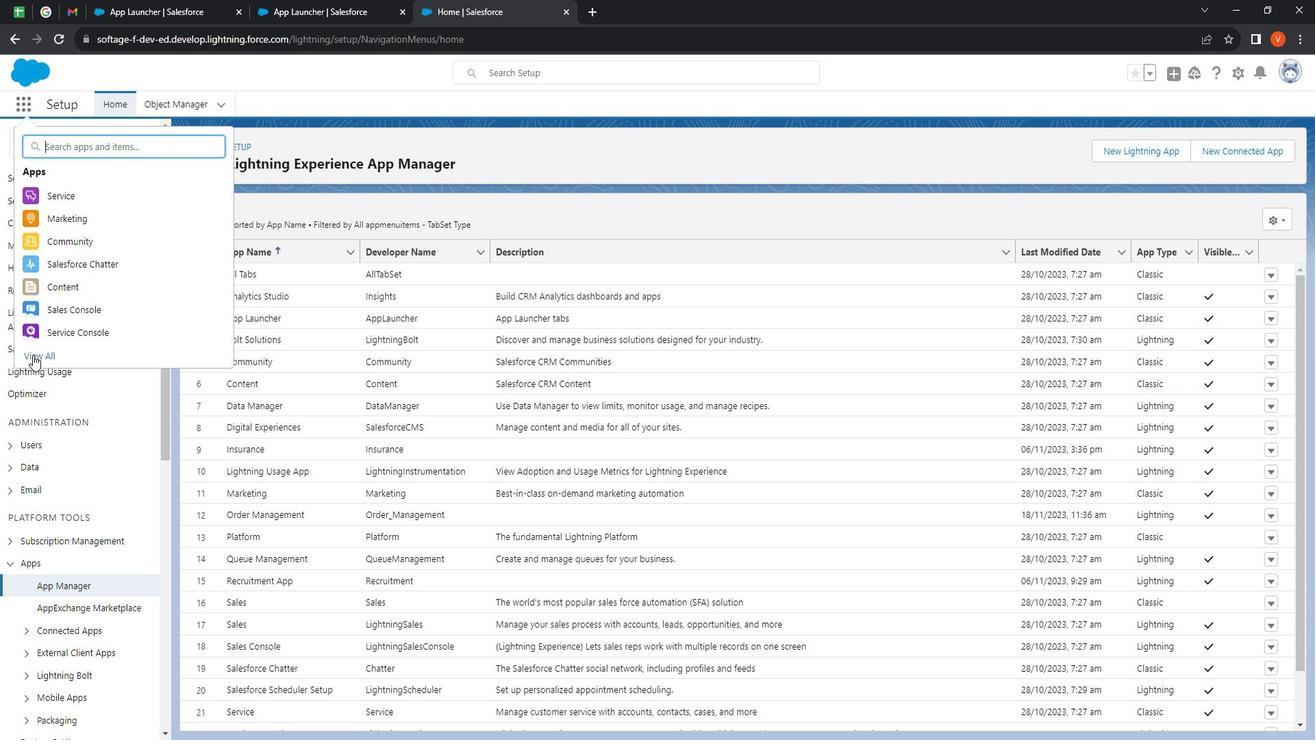 
Action: Mouse pressed left at (50, 355)
Screenshot: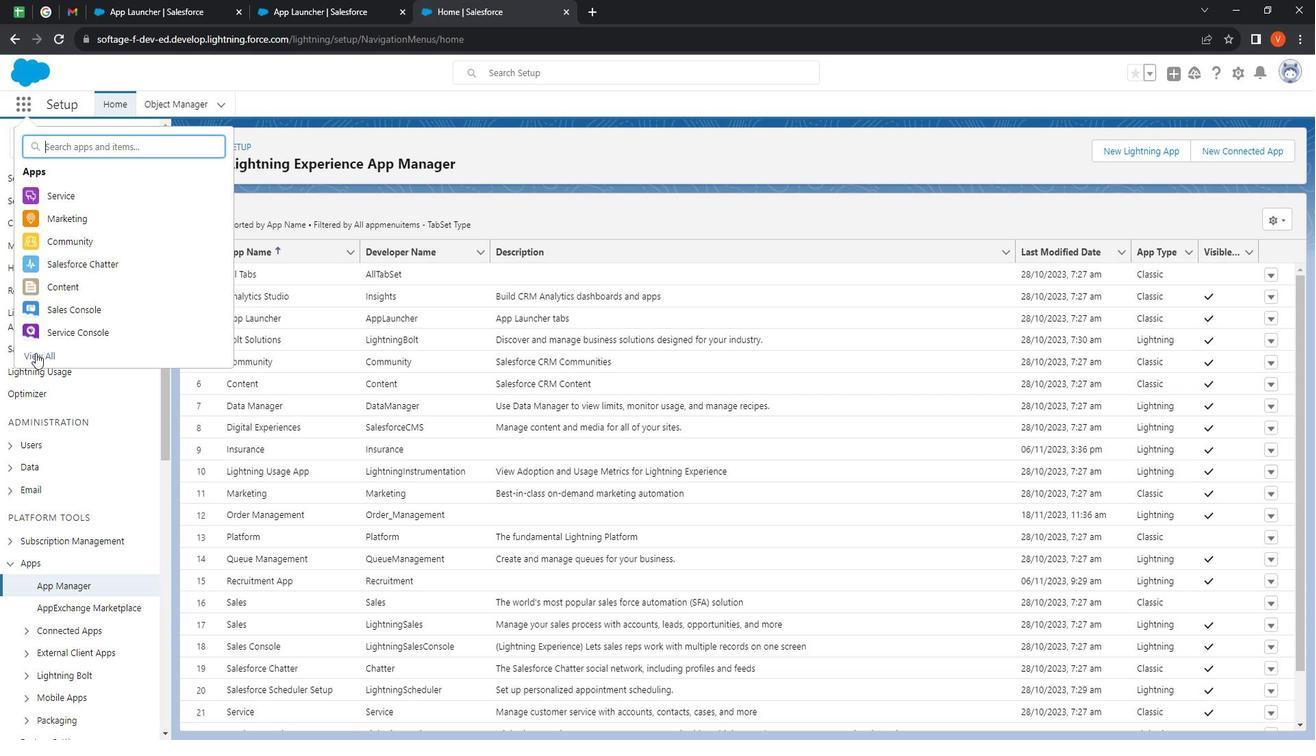 
Action: Mouse moved to (967, 522)
Screenshot: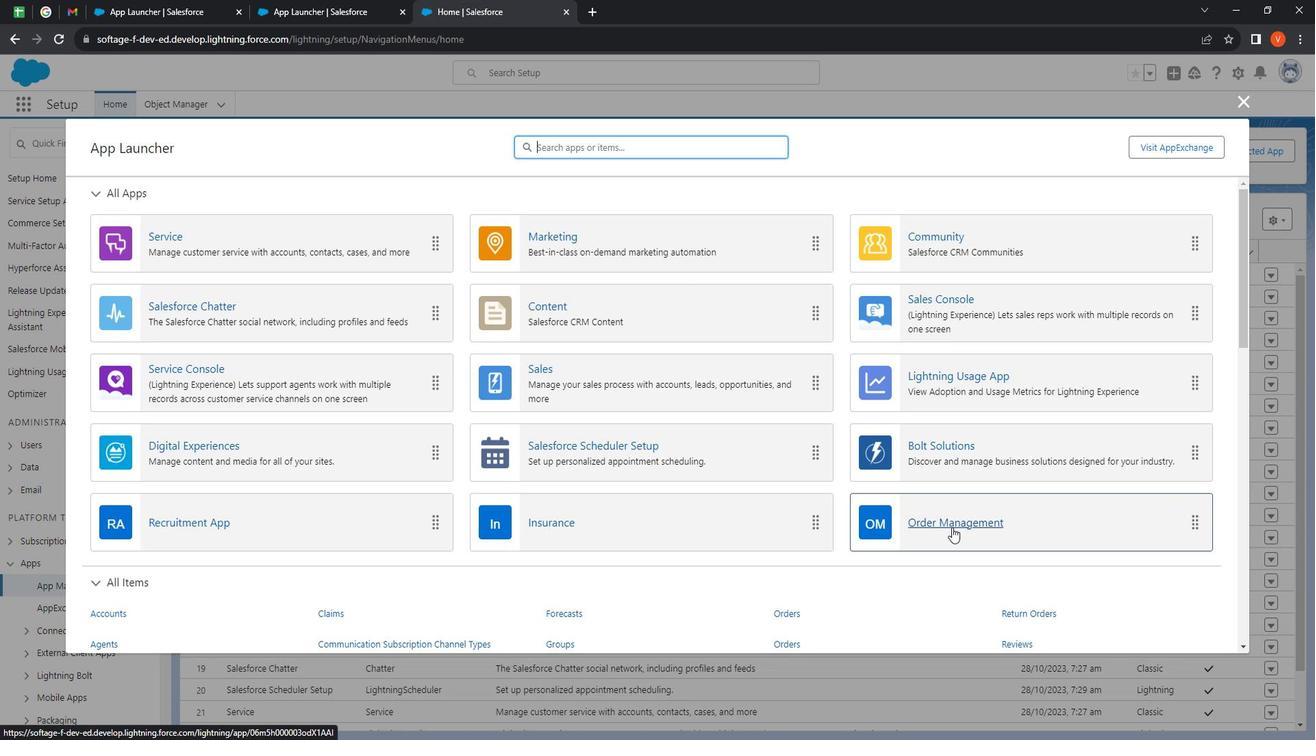 
Action: Mouse pressed left at (967, 522)
Screenshot: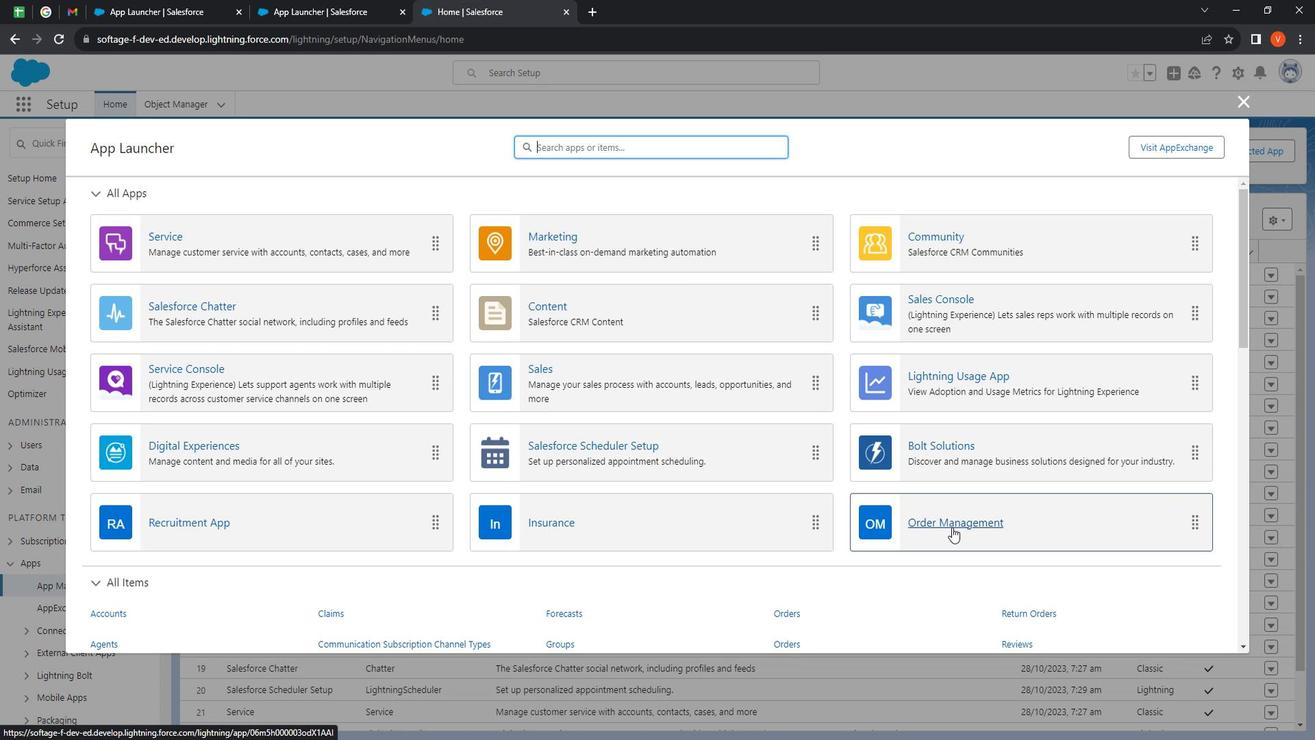 
Action: Mouse moved to (98, 709)
Screenshot: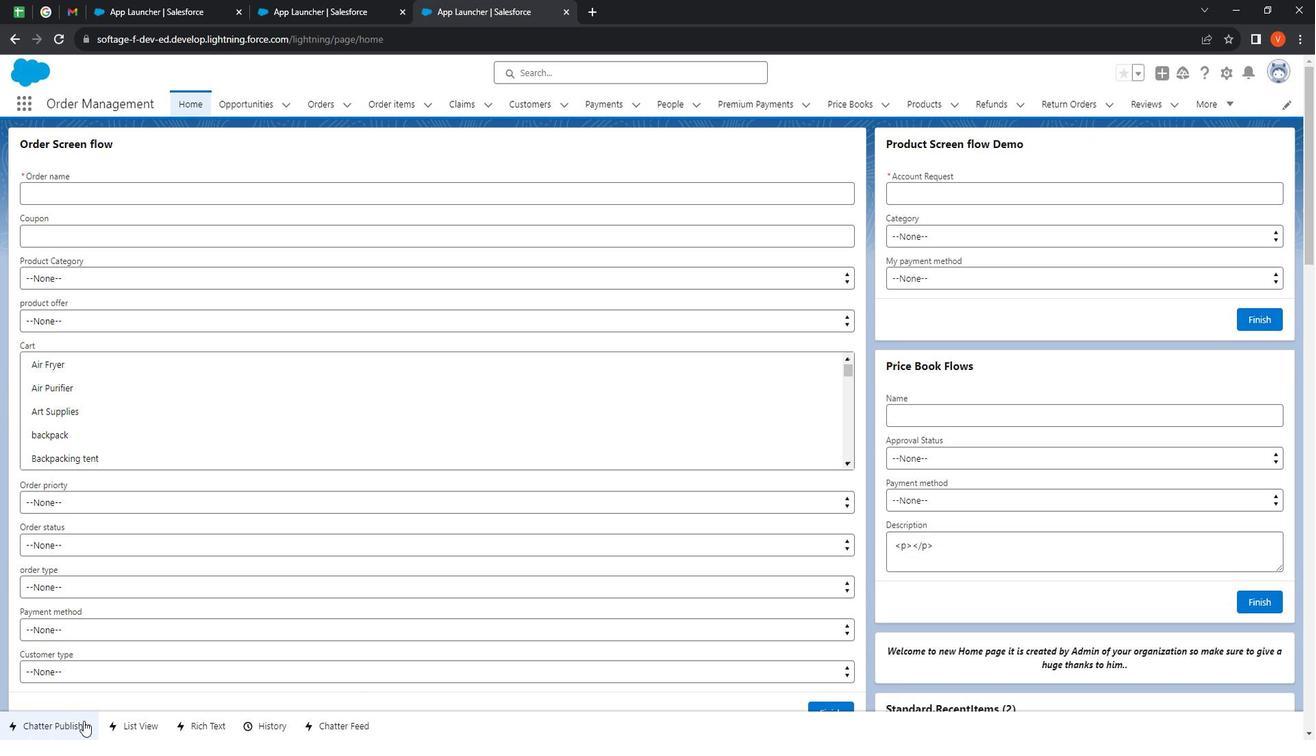 
Action: Mouse pressed left at (98, 709)
Screenshot: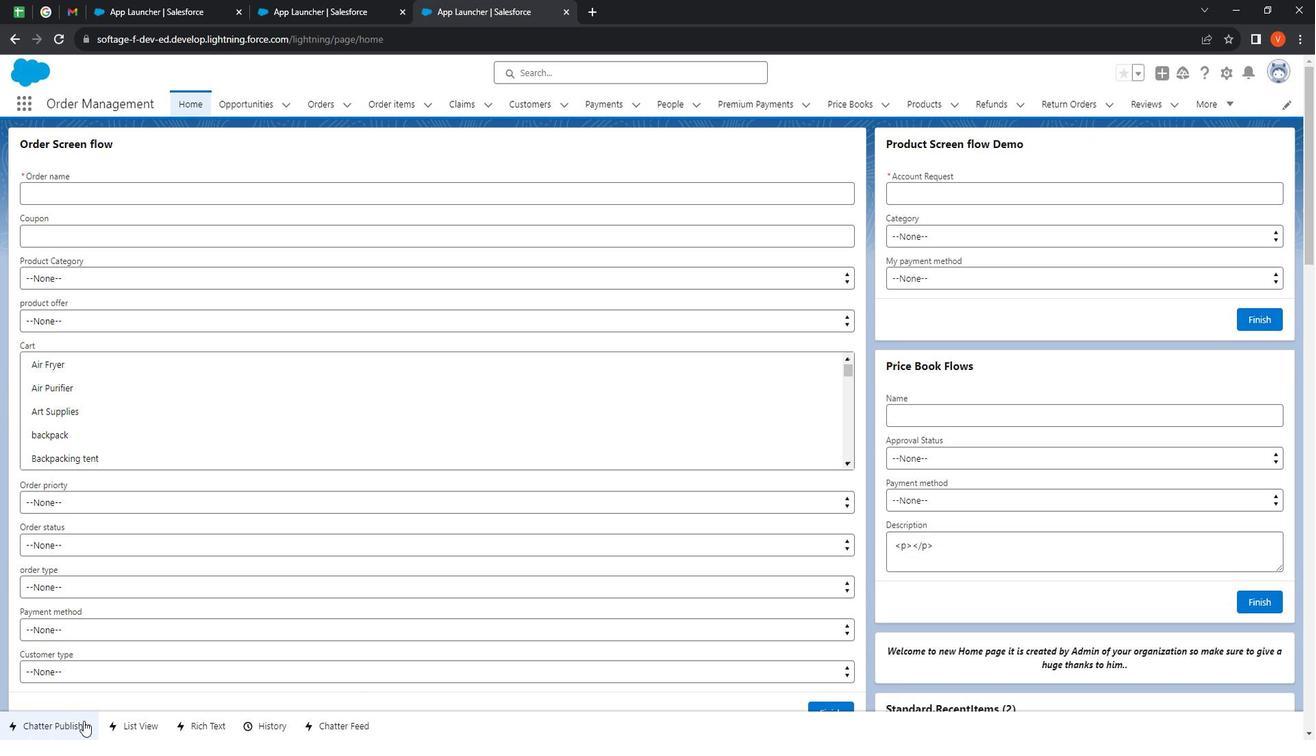 
Action: Mouse moved to (118, 465)
Screenshot: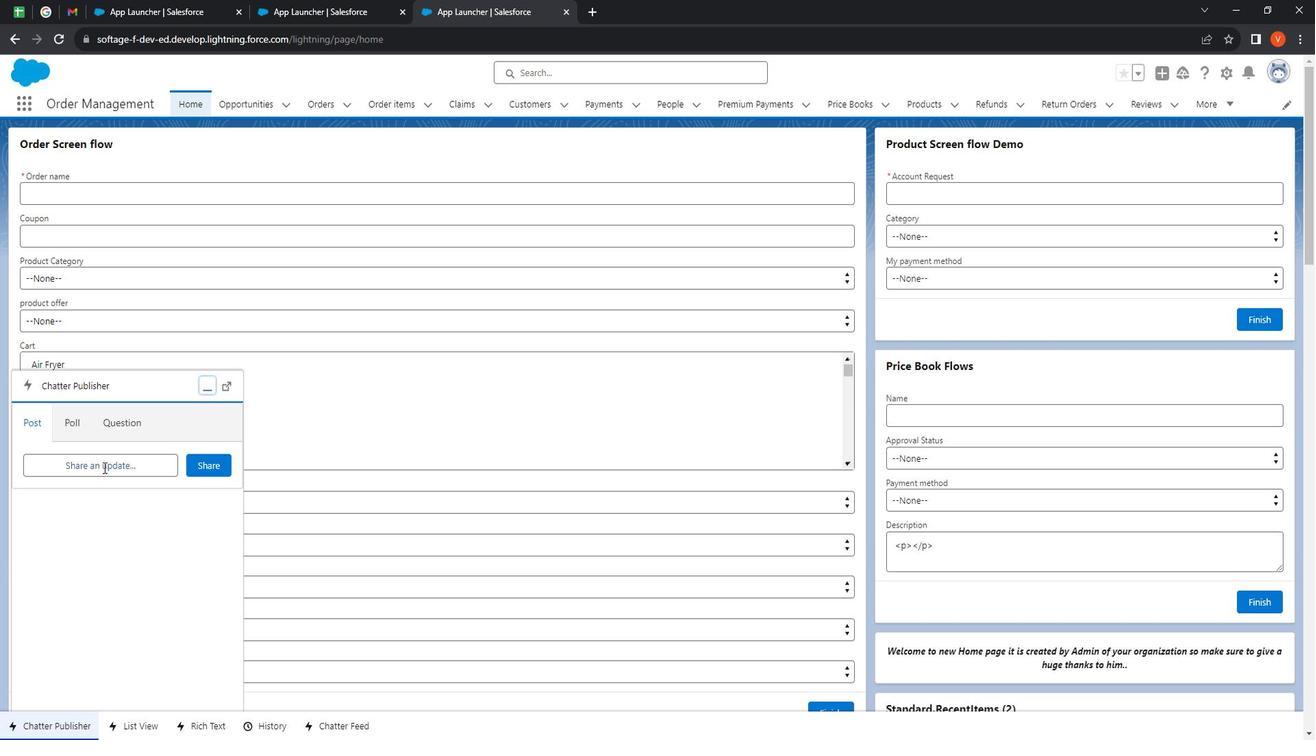 
Action: Mouse pressed left at (118, 465)
Screenshot: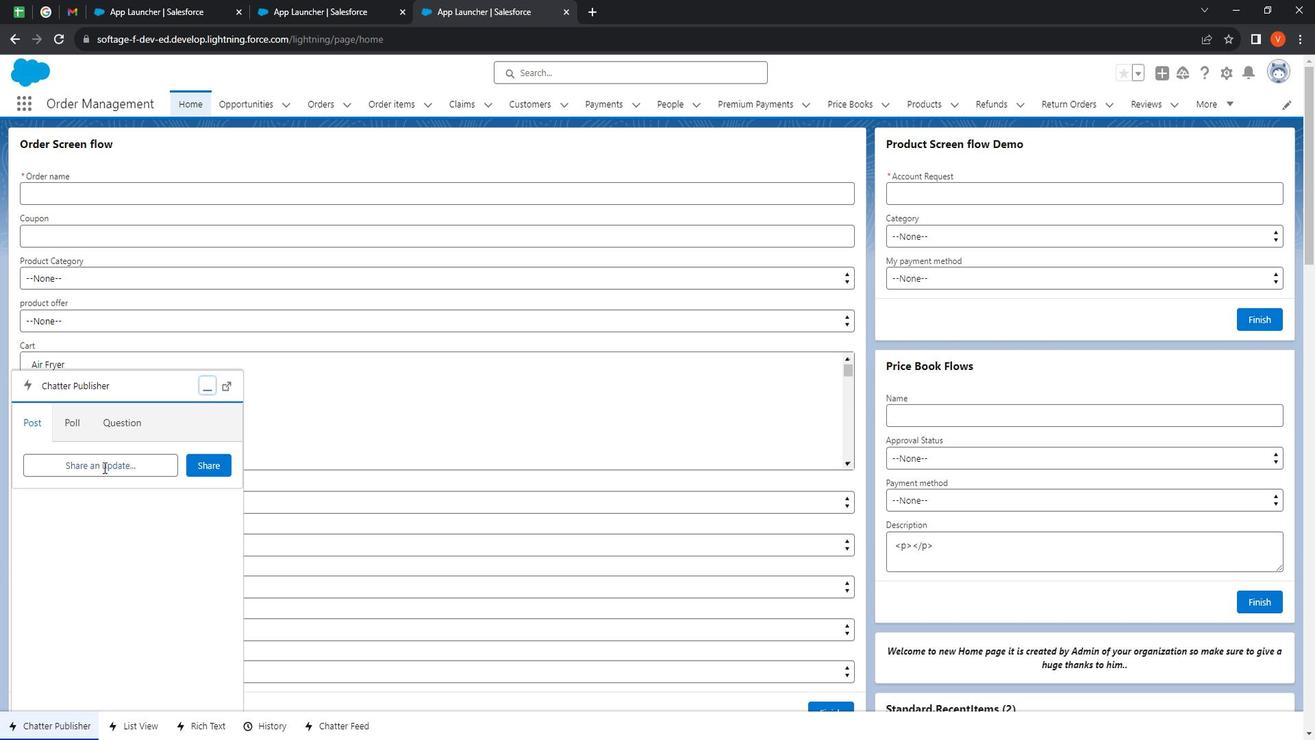 
Action: Mouse moved to (150, 494)
Screenshot: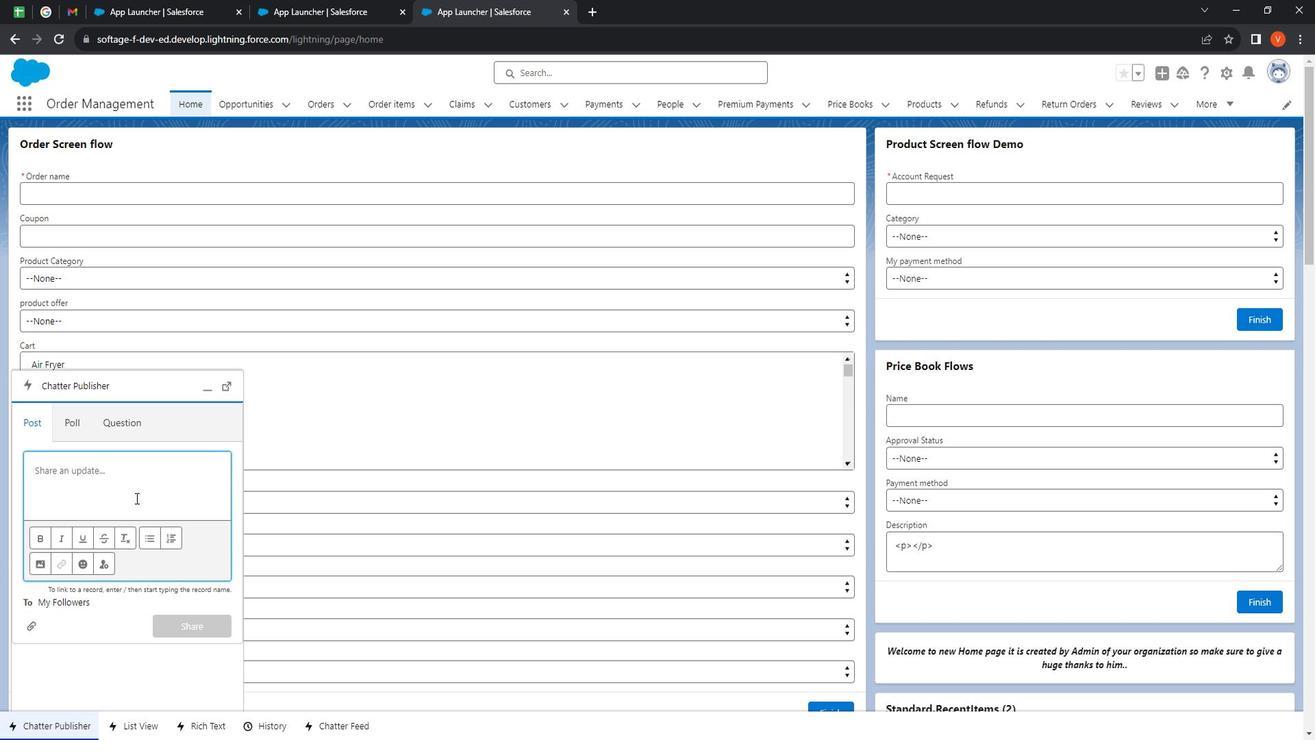 
Action: Key pressed <Key.shift>H<Key.backspace><Key.shift>What<Key.space>is<Key.space>chatter<Key.shift><Key.space>in<Key.space><Key.shift>Salesforce<Key.shift><Key.shift><Key.shift><Key.shift><Key.shift><Key.shift><Key.shift>?
Screenshot: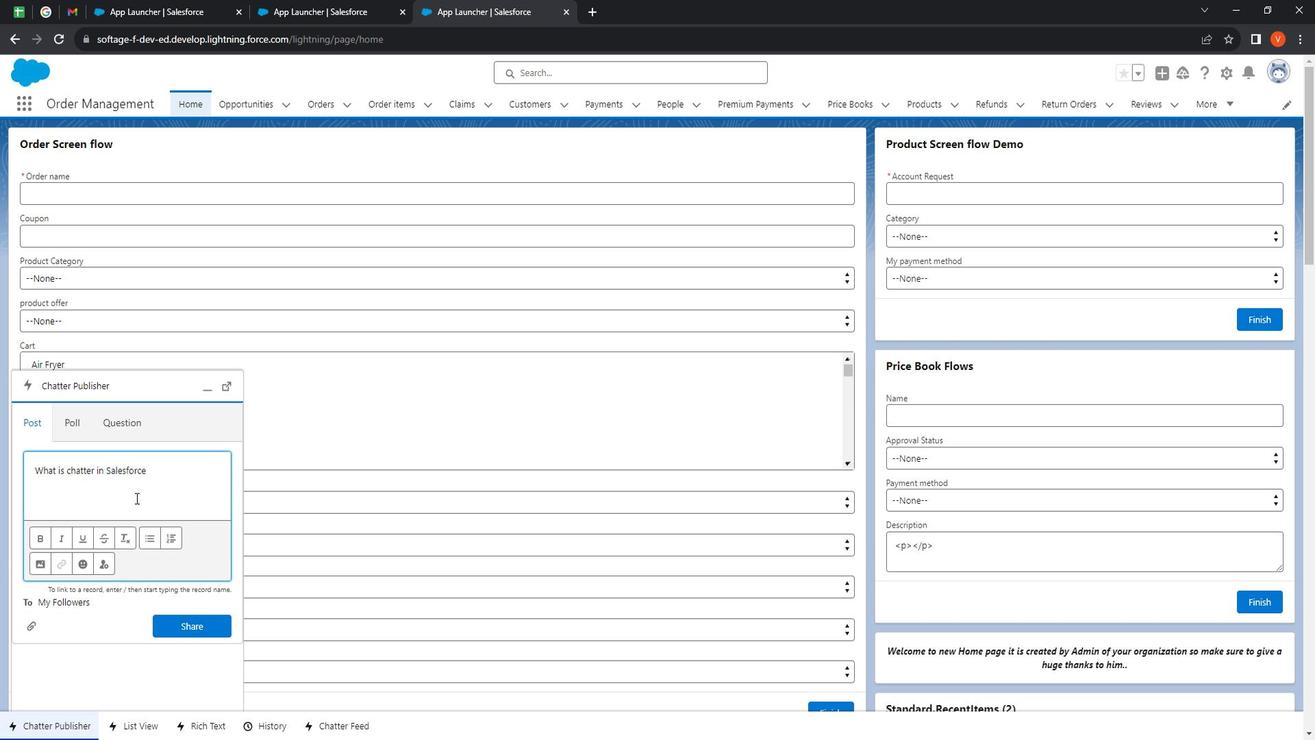 
Action: Mouse moved to (213, 620)
Screenshot: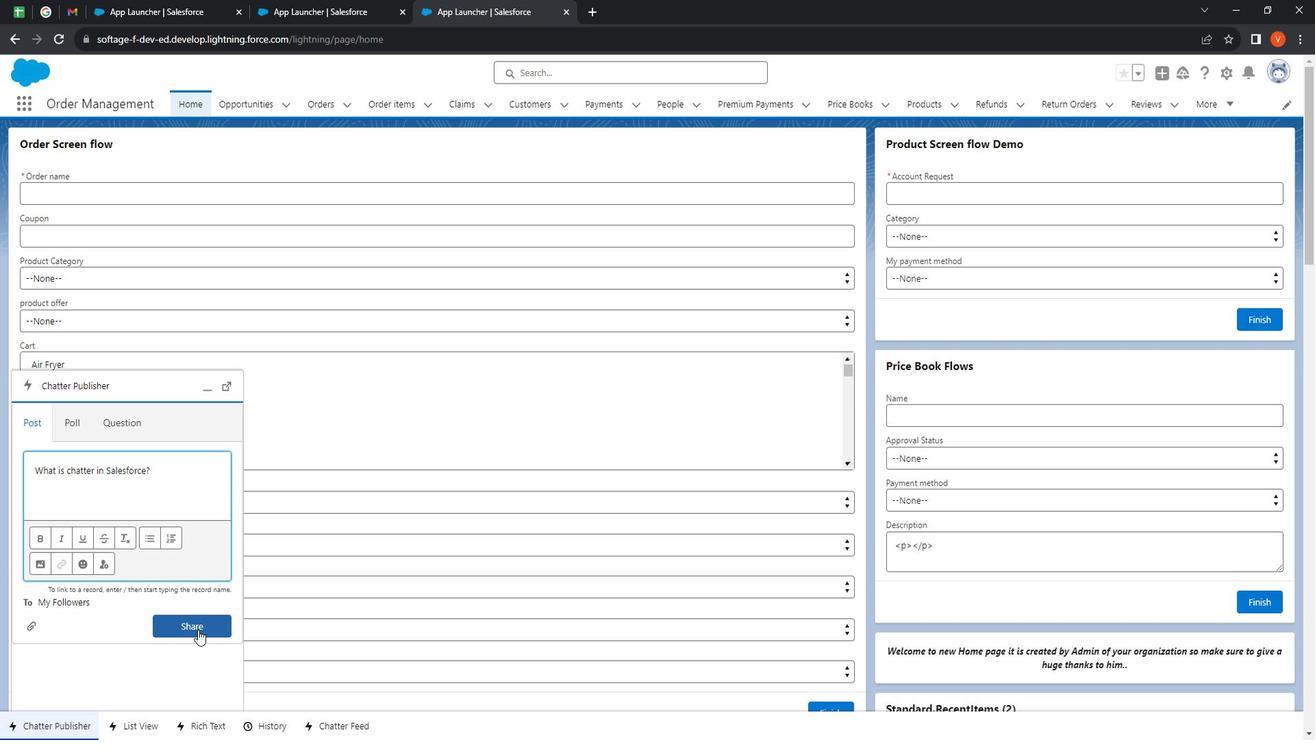 
Action: Mouse pressed left at (213, 620)
Screenshot: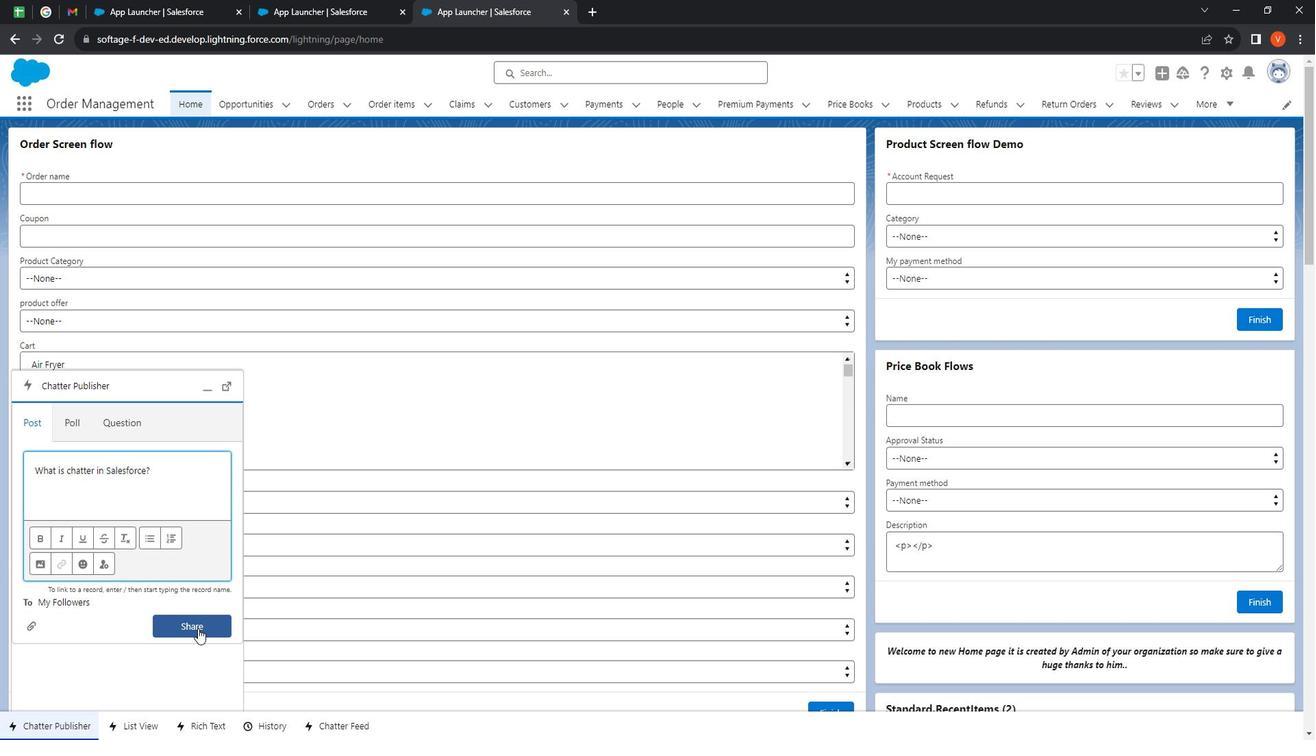 
Action: Mouse moved to (357, 714)
Screenshot: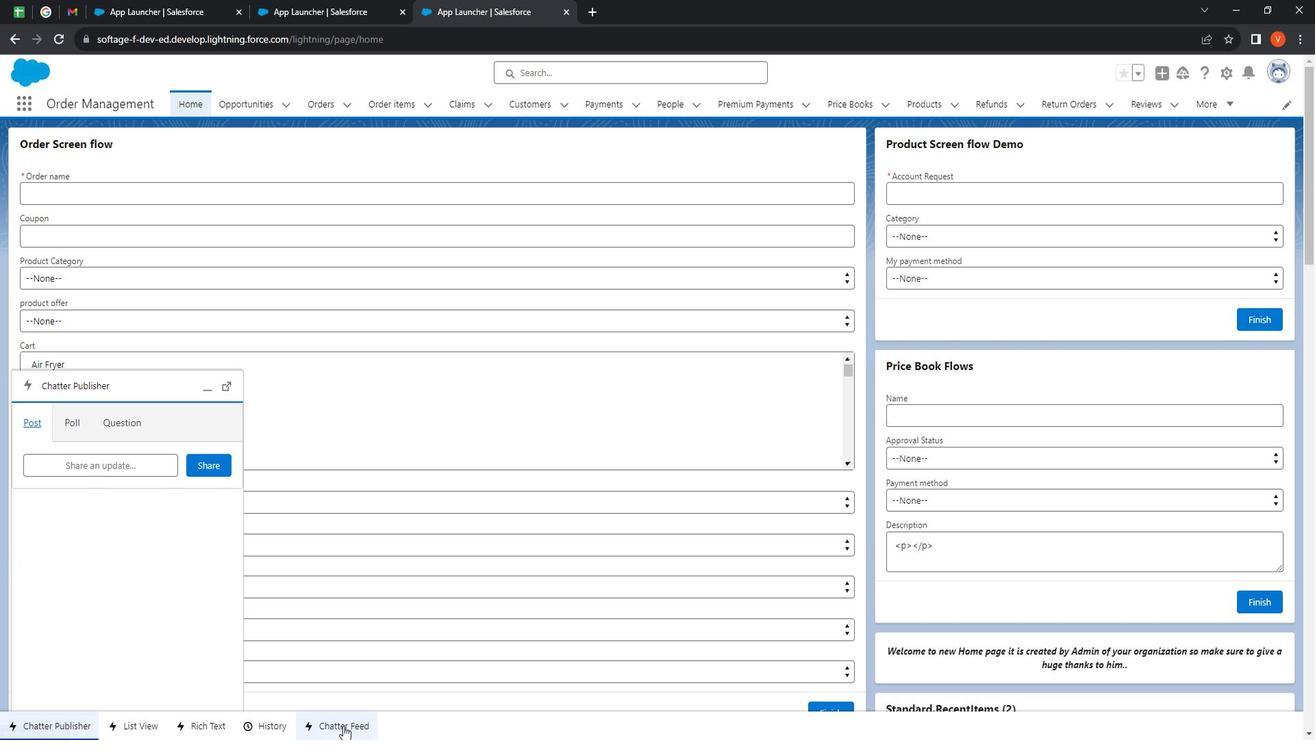 
Action: Mouse pressed left at (357, 714)
Screenshot: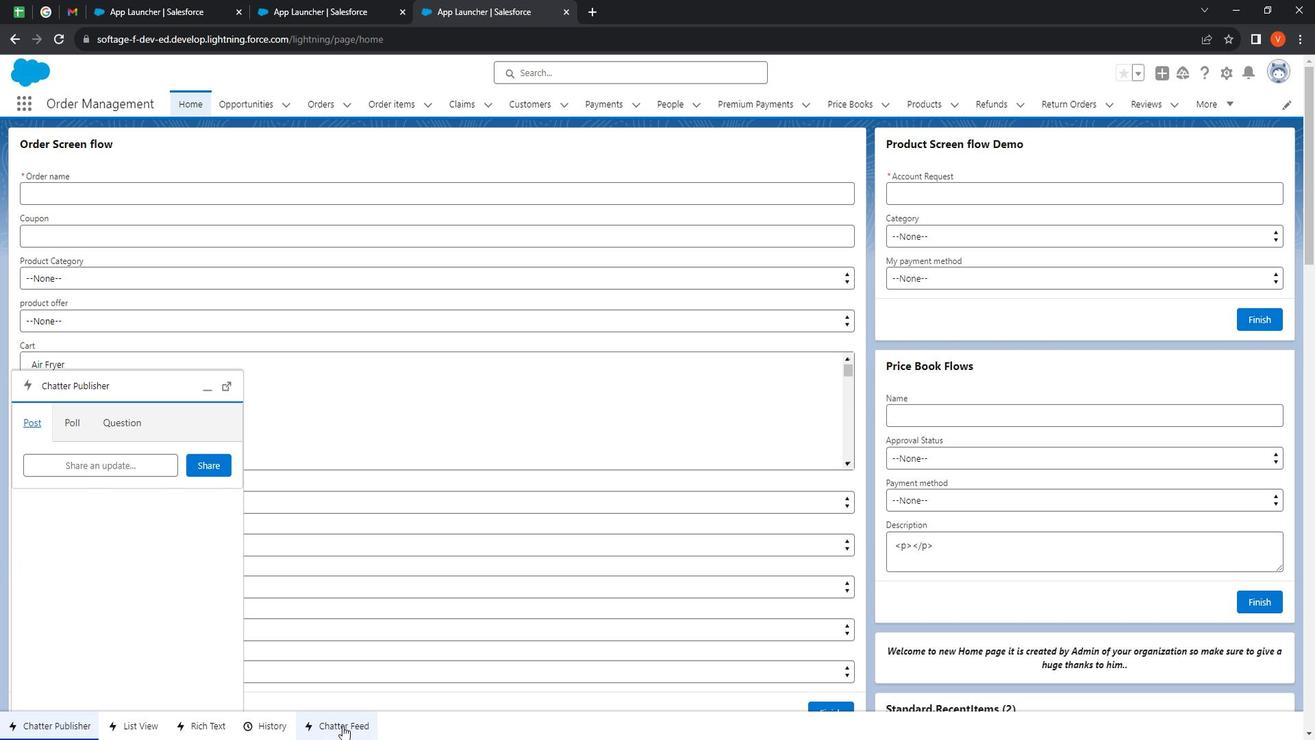 
Action: Mouse moved to (78, 57)
Screenshot: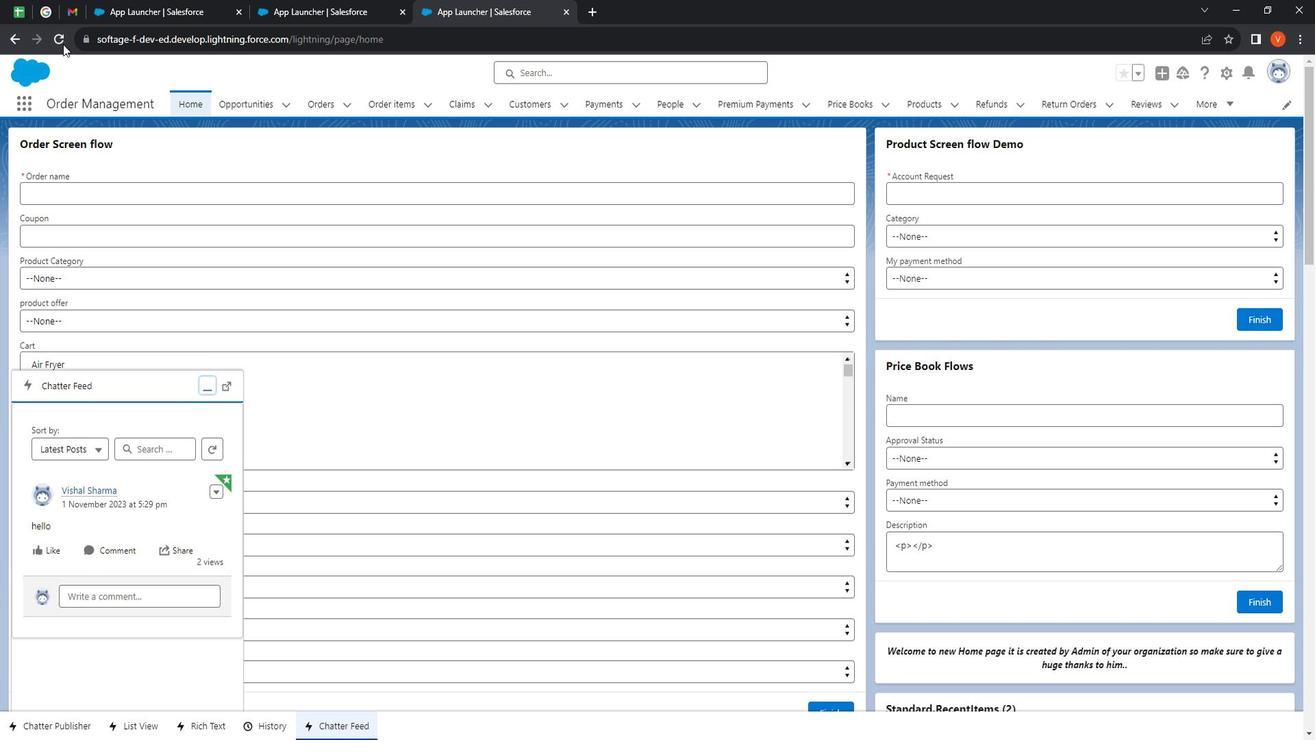 
Action: Mouse pressed left at (78, 57)
Screenshot: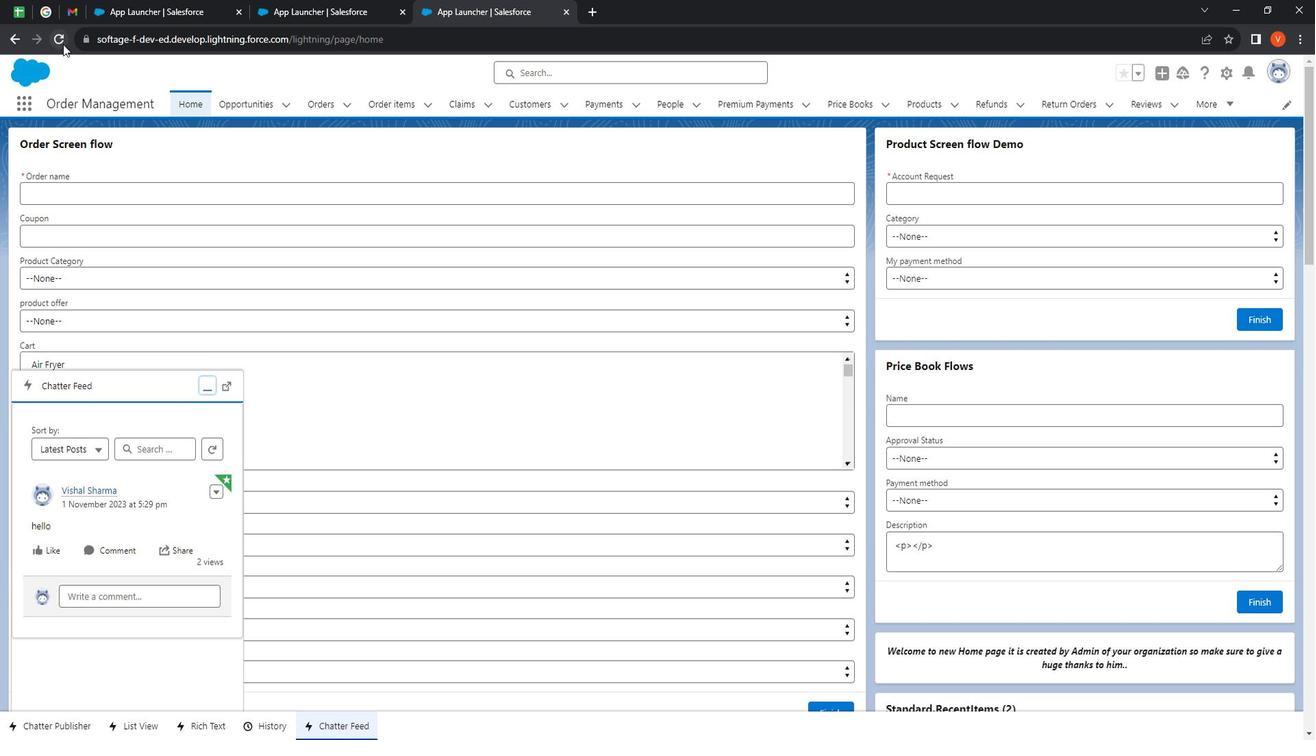 
Action: Mouse moved to (374, 708)
Screenshot: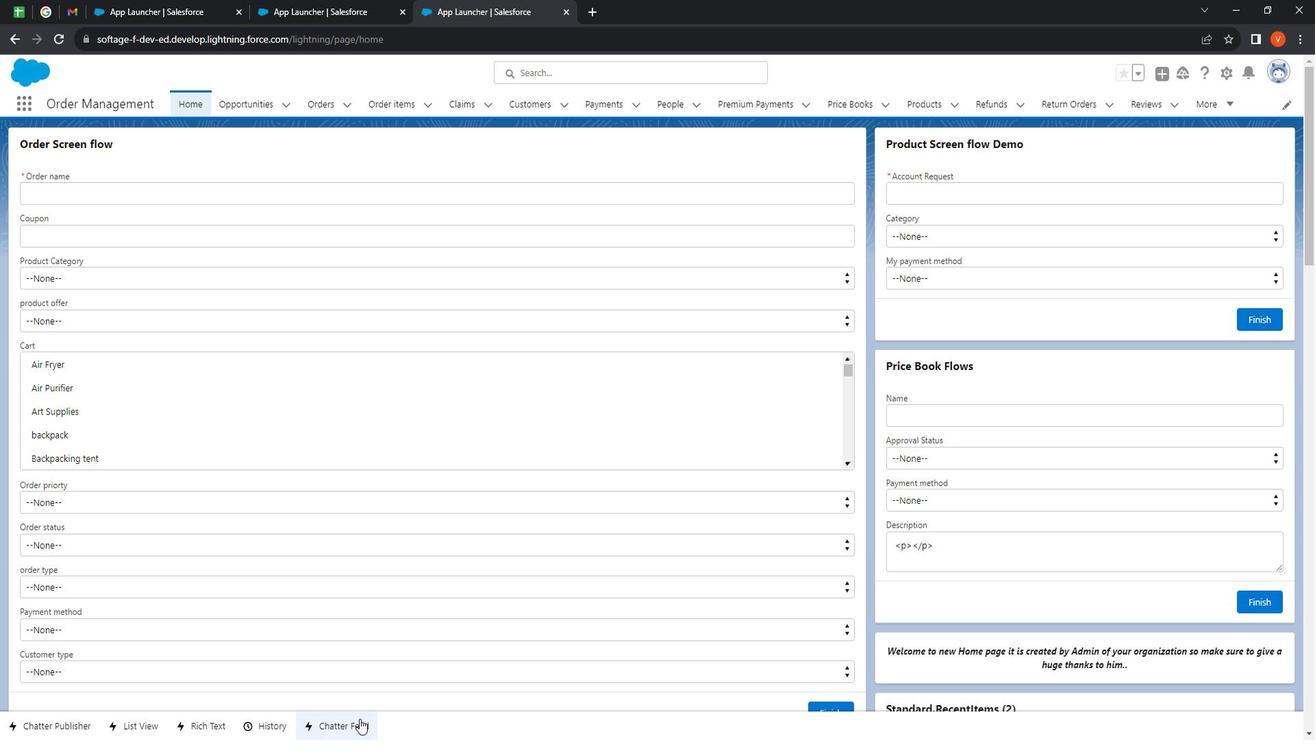 
Action: Mouse pressed left at (374, 708)
Screenshot: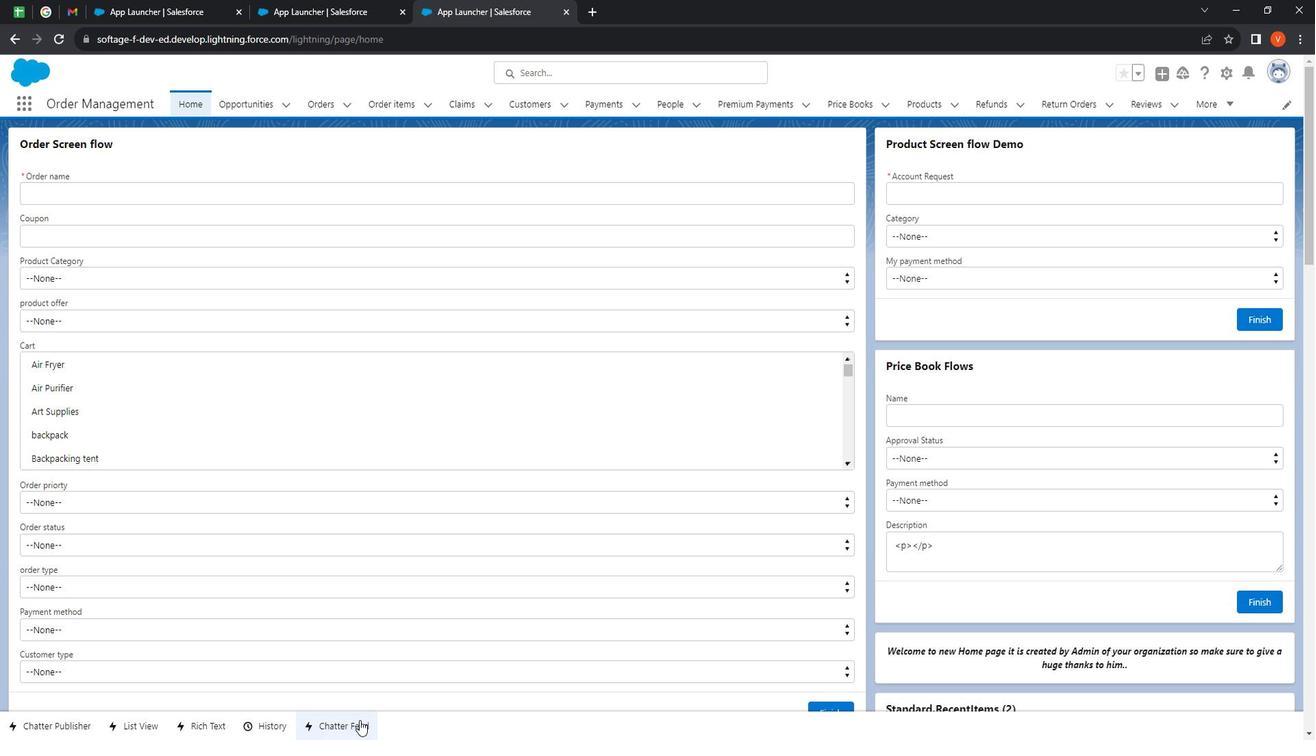
Action: Mouse moved to (110, 443)
Screenshot: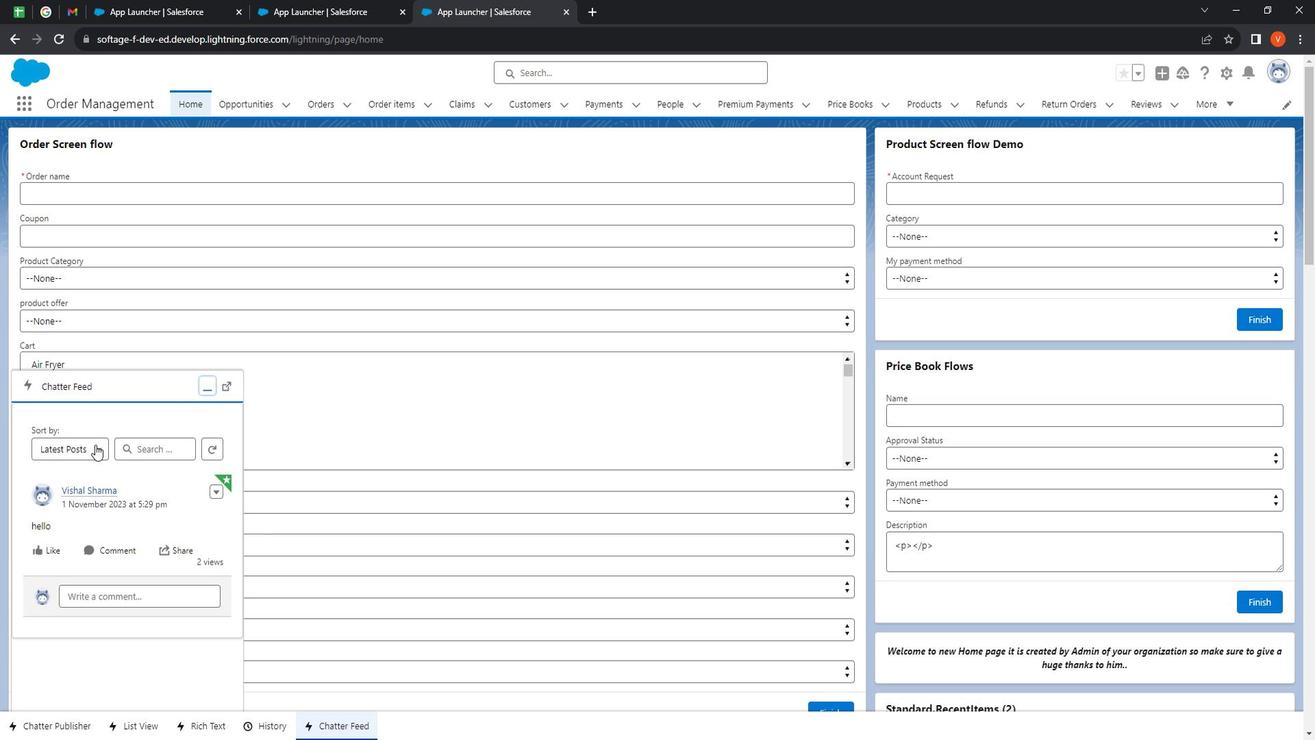 
Action: Mouse pressed left at (110, 443)
Screenshot: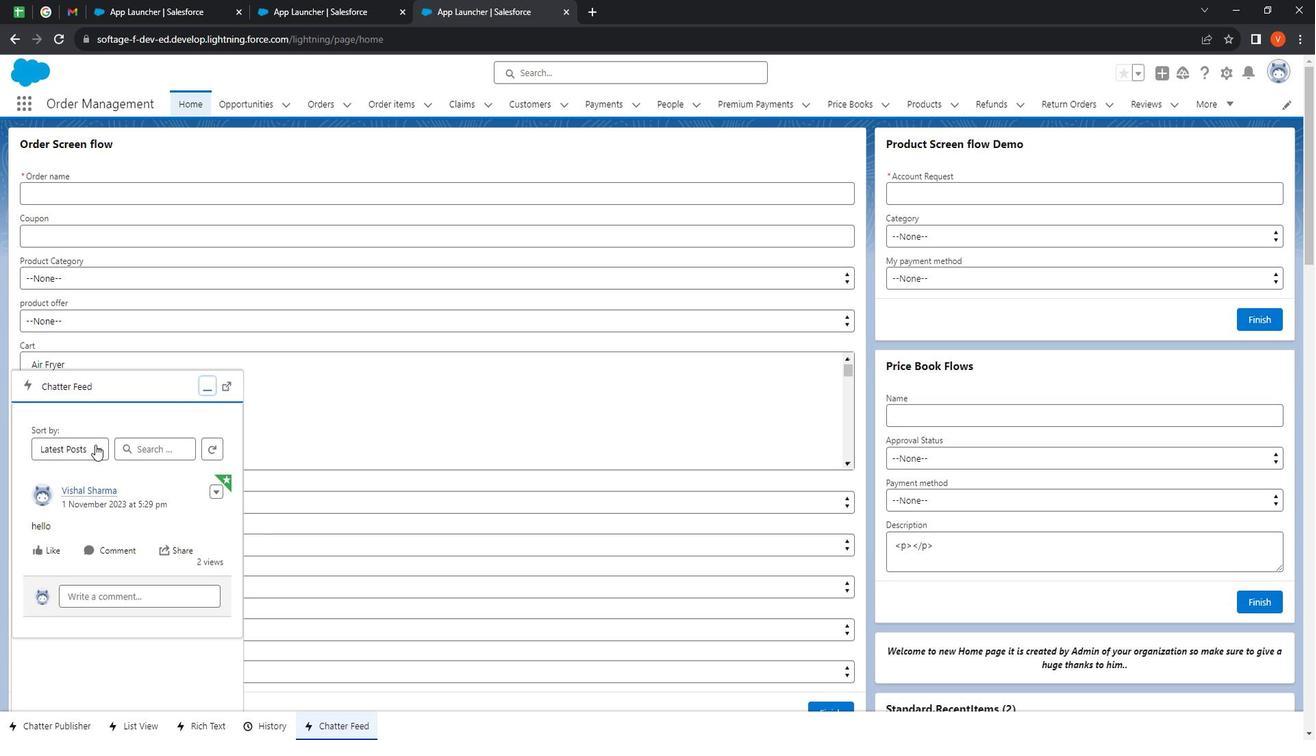 
Action: Mouse moved to (126, 505)
Screenshot: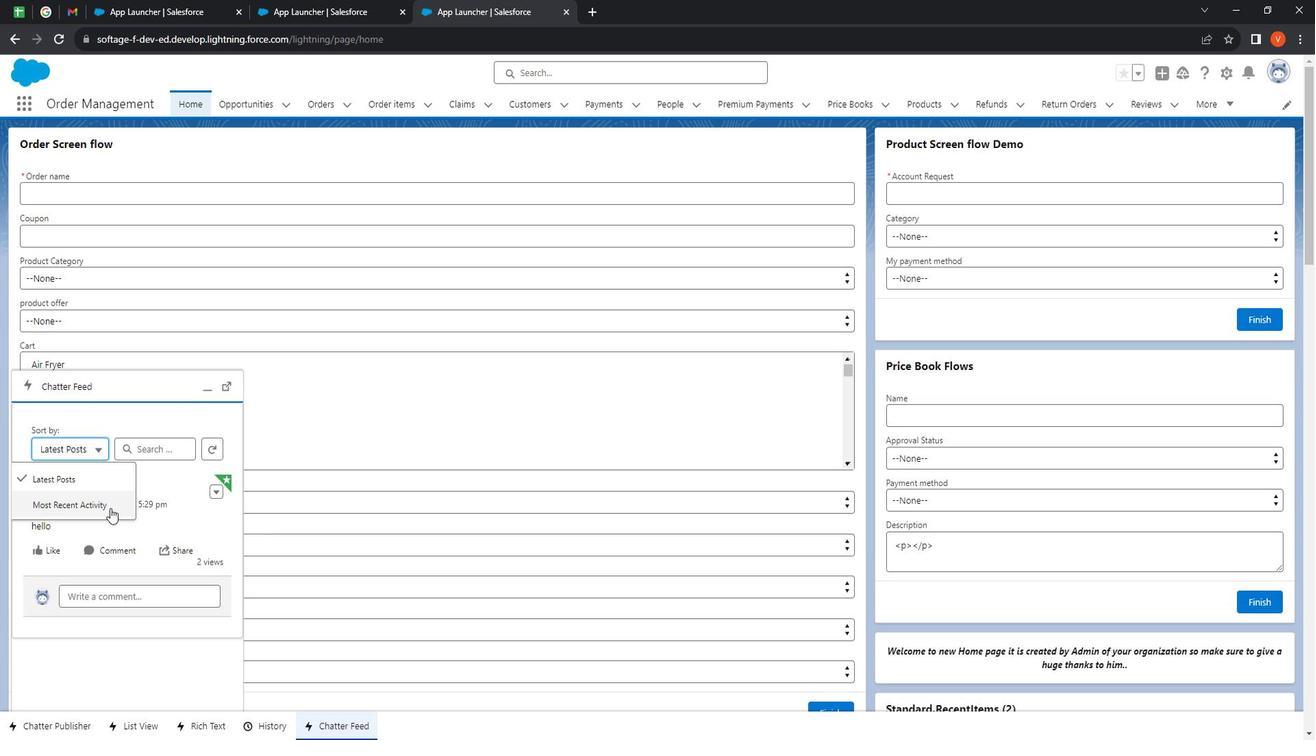 
Action: Mouse pressed left at (126, 505)
Screenshot: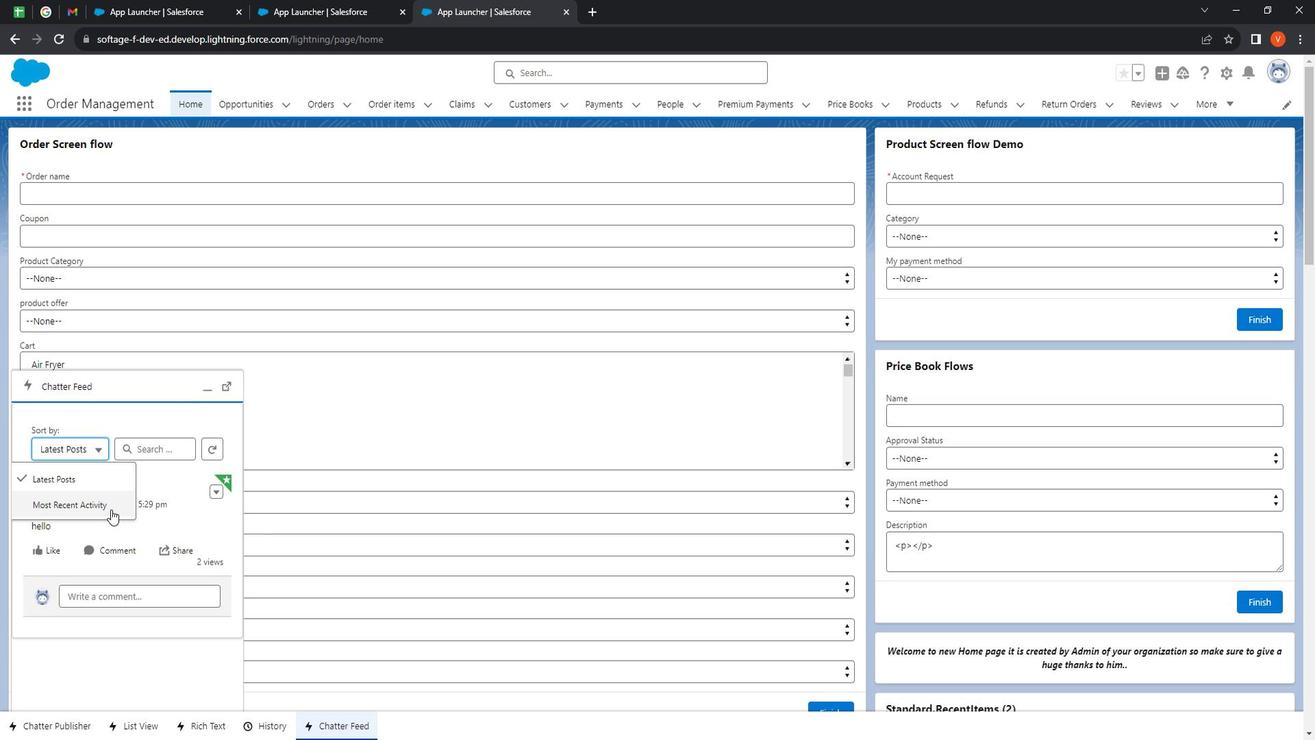 
Action: Mouse moved to (124, 444)
Screenshot: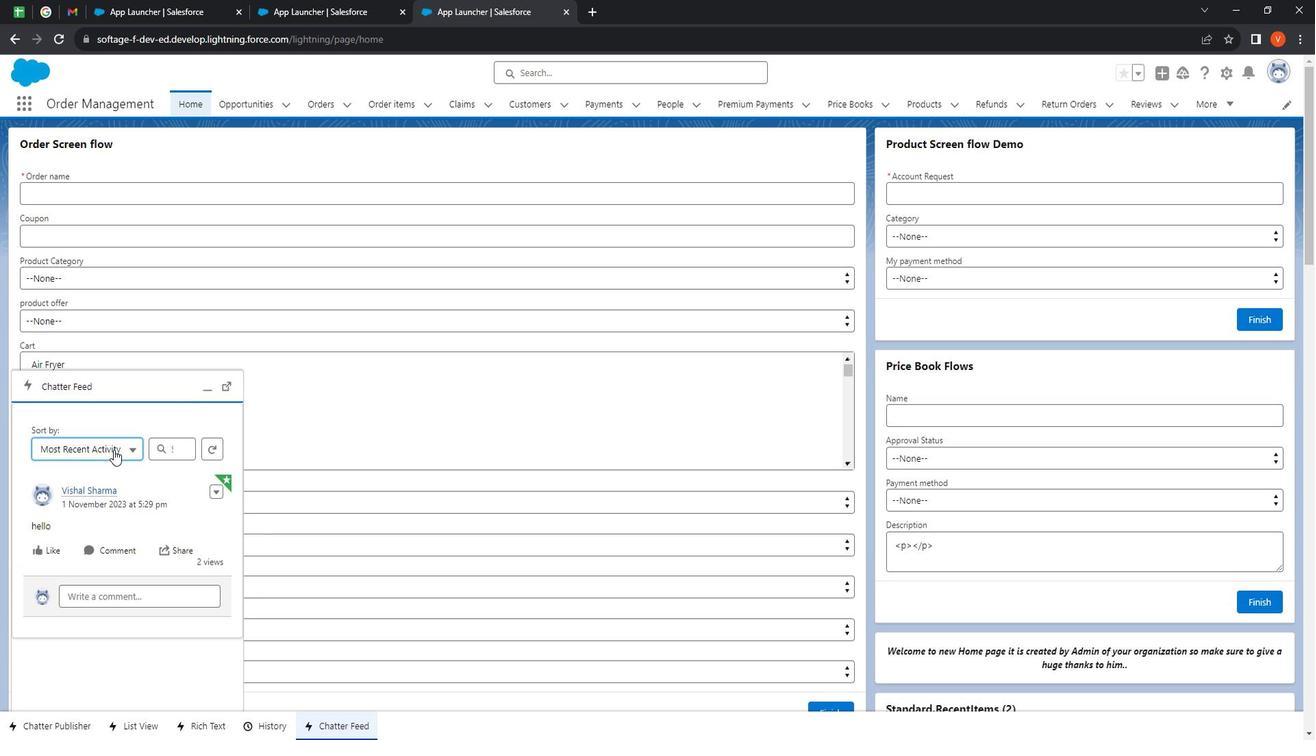 
Action: Mouse pressed left at (124, 444)
Screenshot: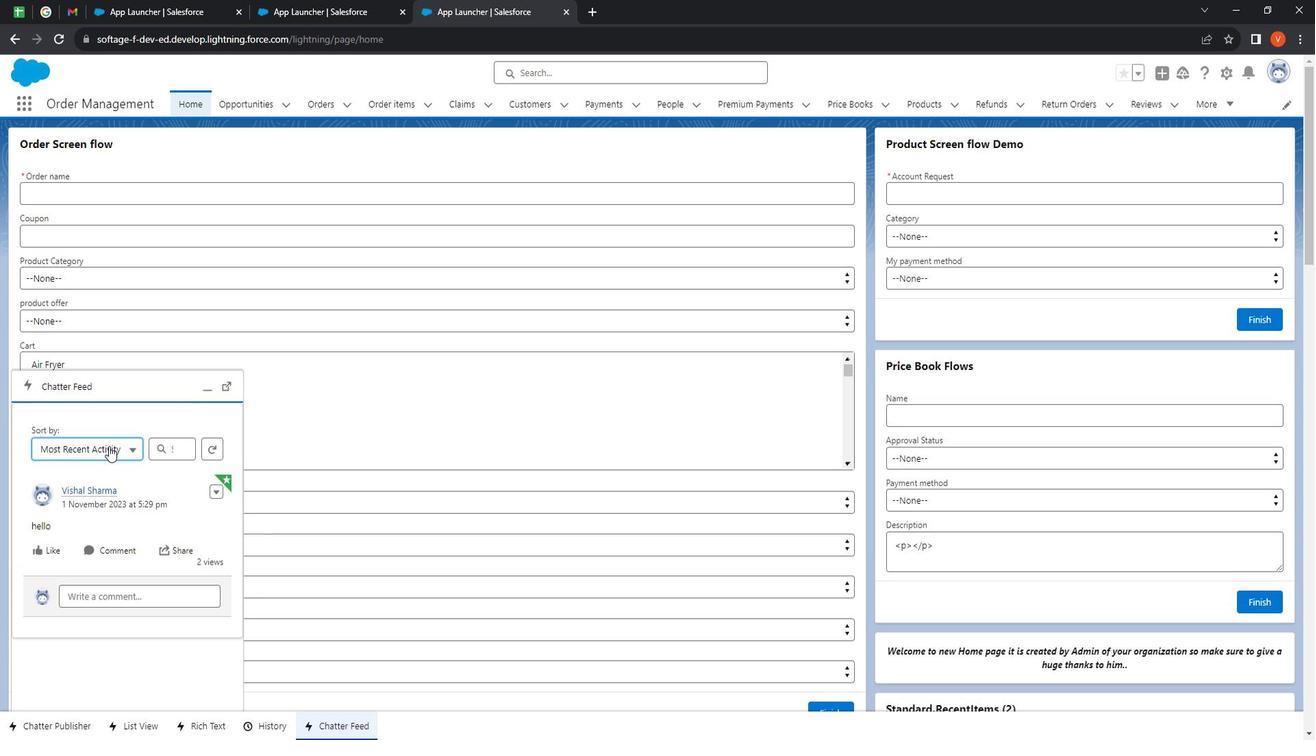 
Action: Mouse moved to (132, 472)
Screenshot: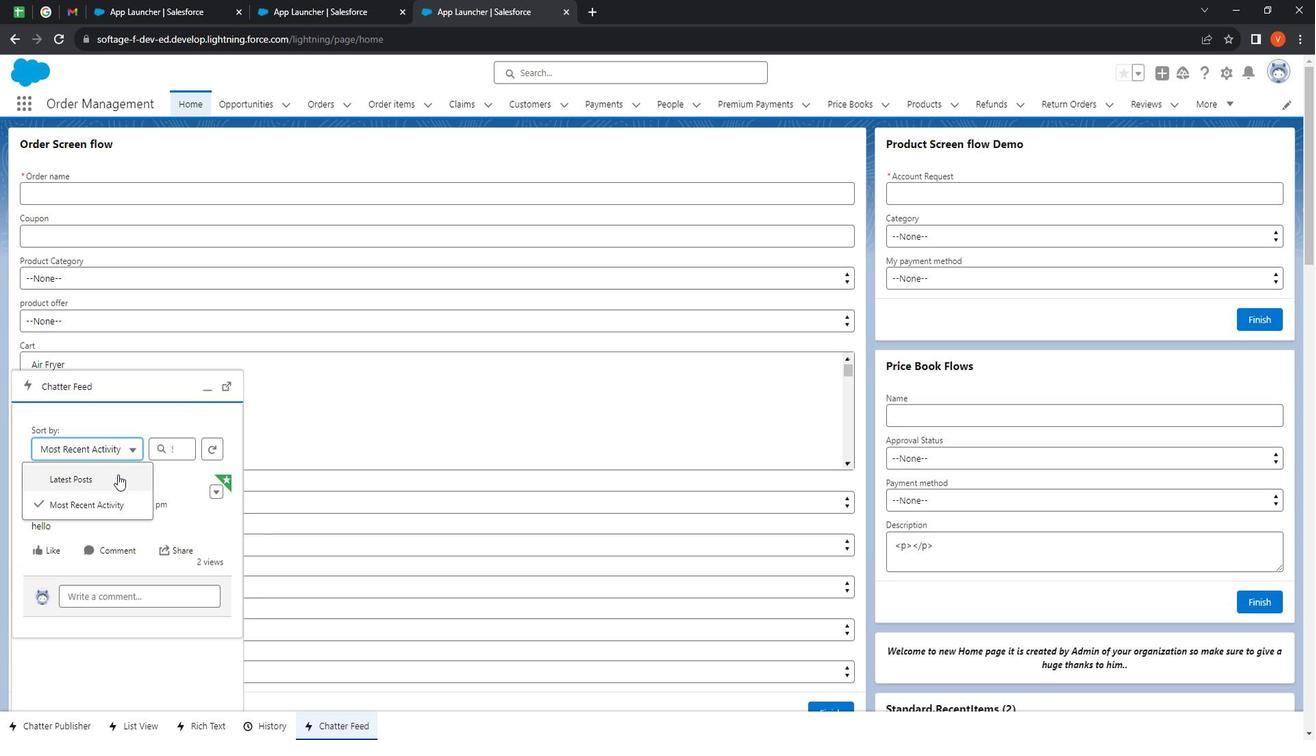 
Action: Mouse pressed left at (132, 472)
Screenshot: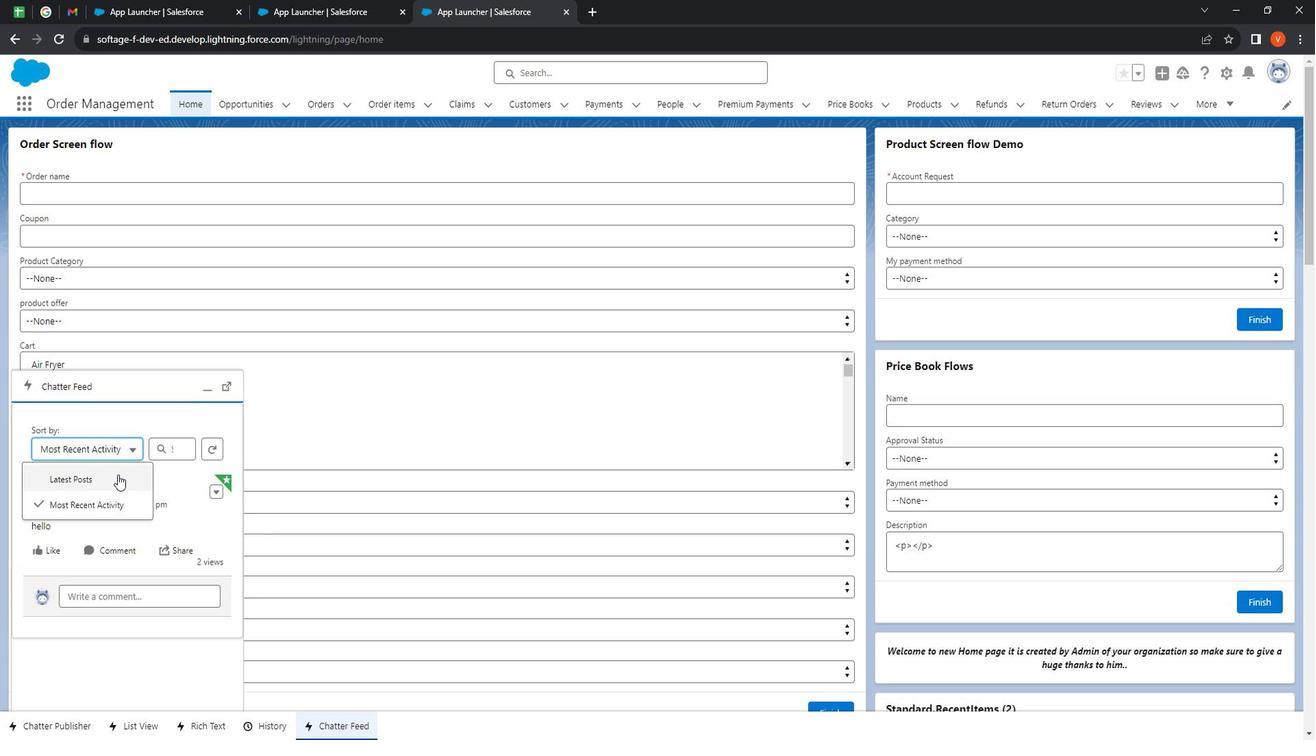 
Action: Mouse moved to (84, 714)
Screenshot: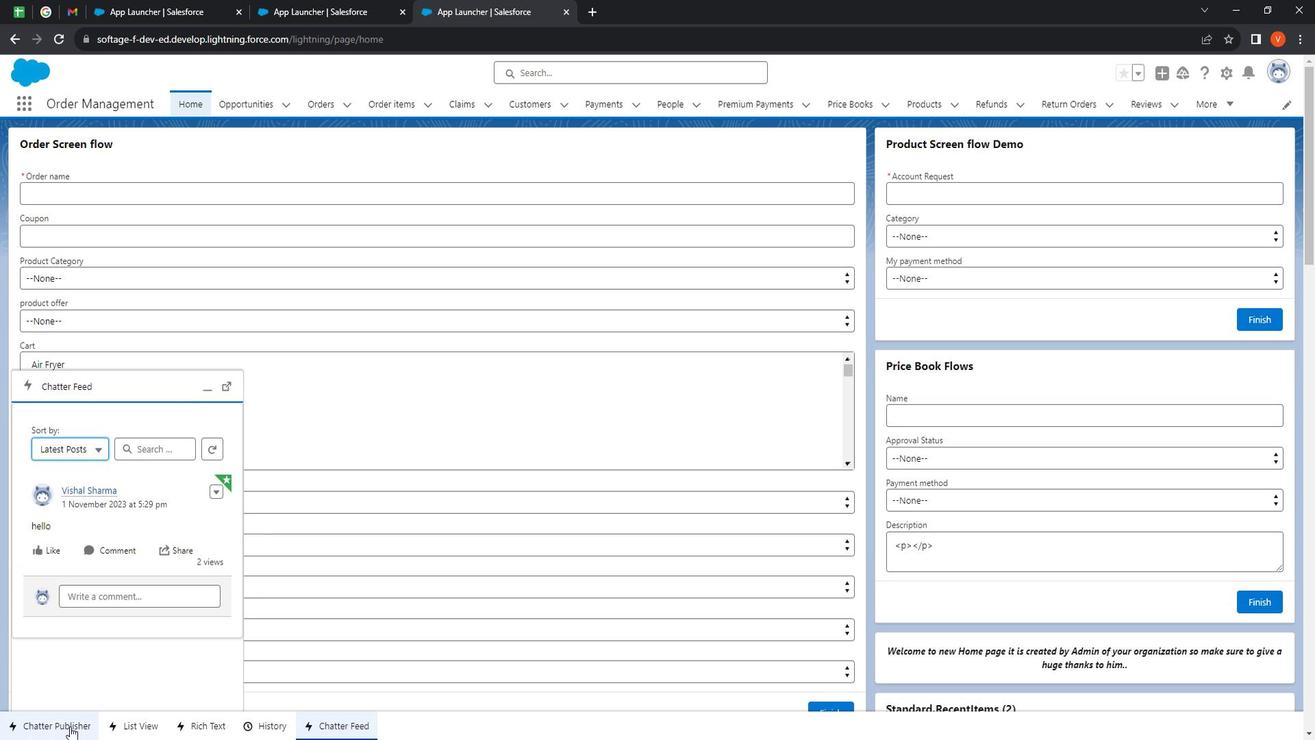 
Action: Mouse pressed left at (84, 714)
Screenshot: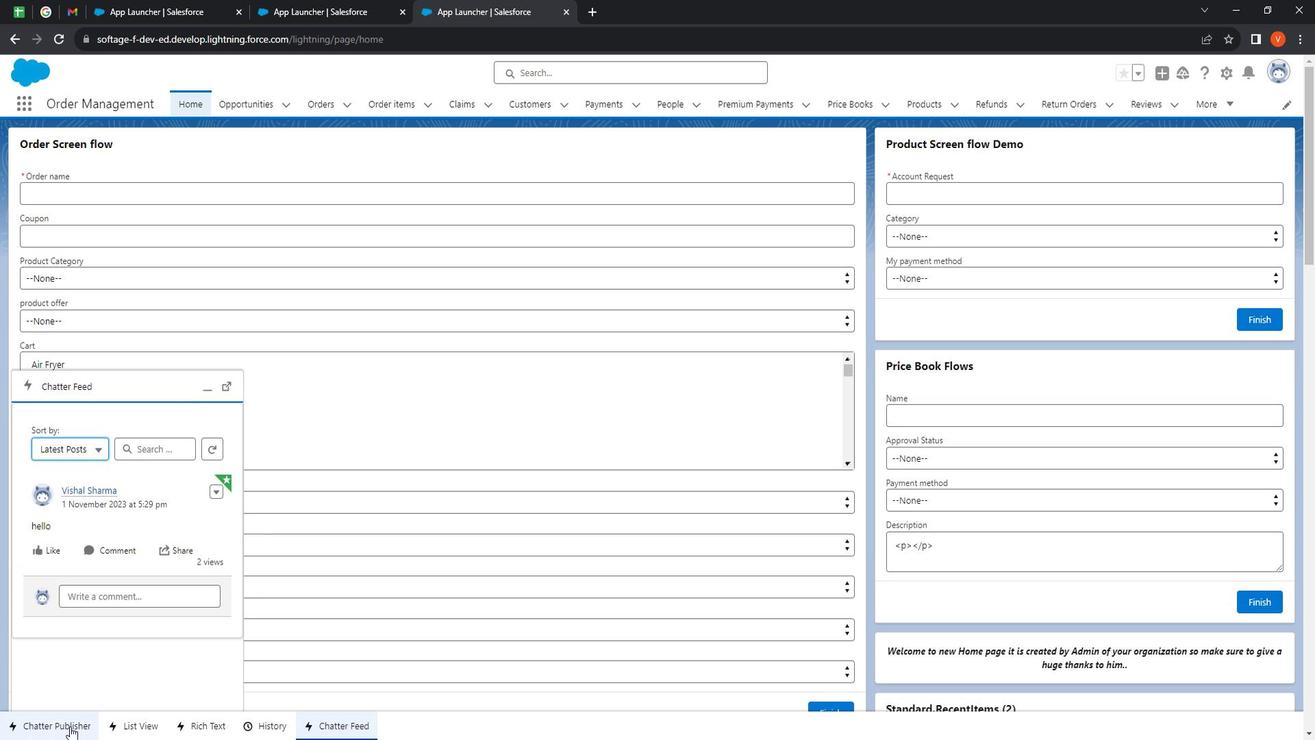 
Action: Mouse moved to (94, 421)
Screenshot: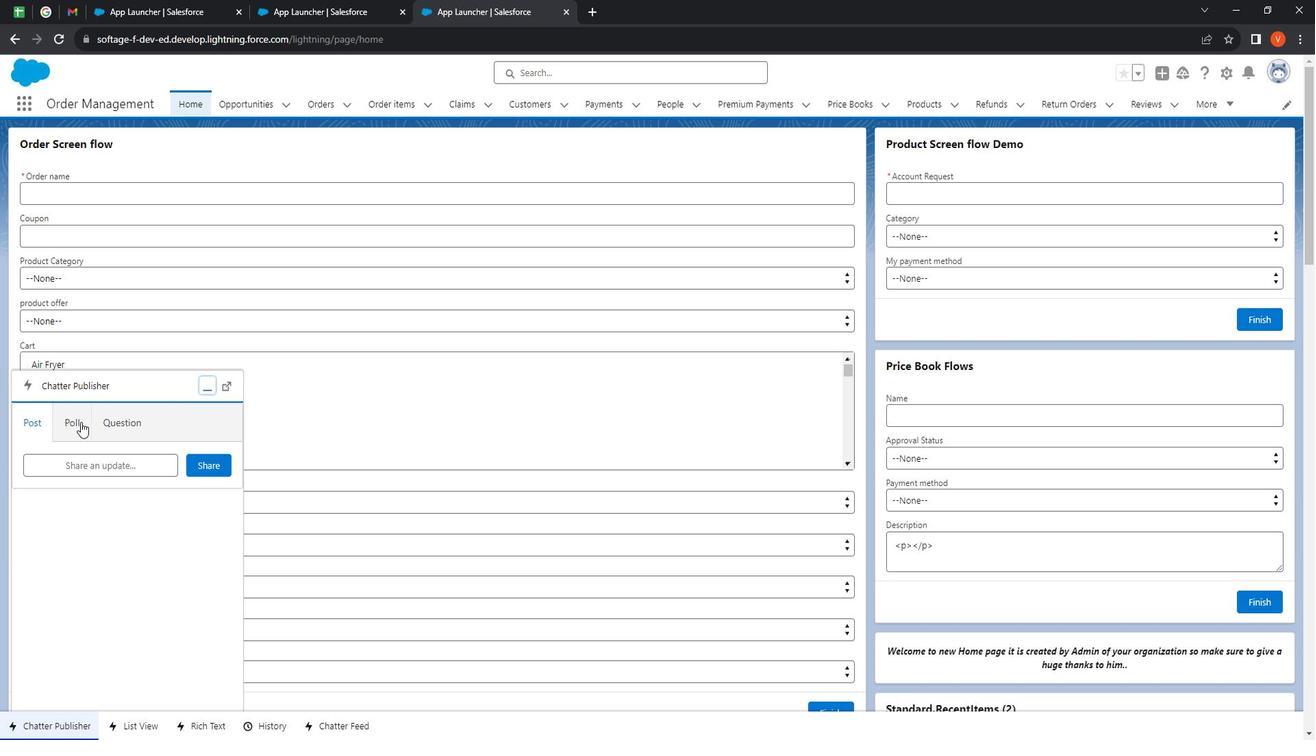 
Action: Mouse pressed left at (94, 421)
Screenshot: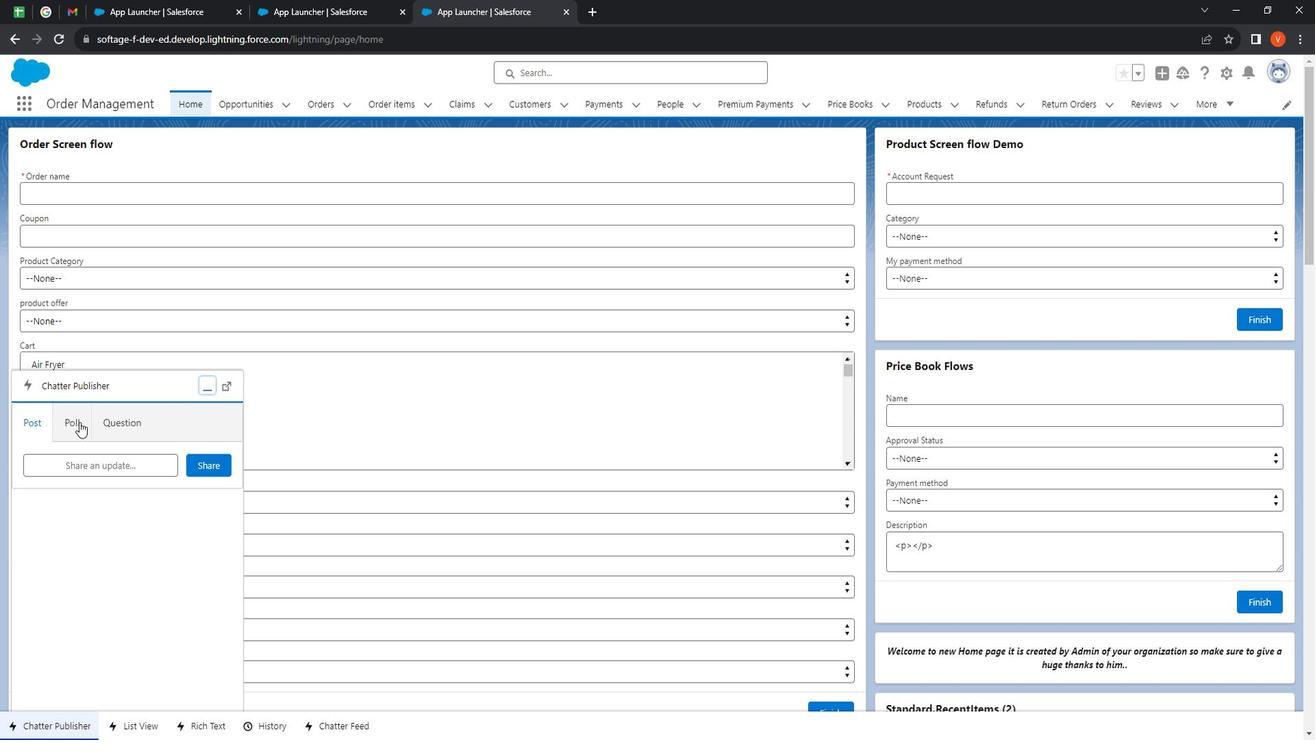 
Action: Mouse moved to (139, 418)
Screenshot: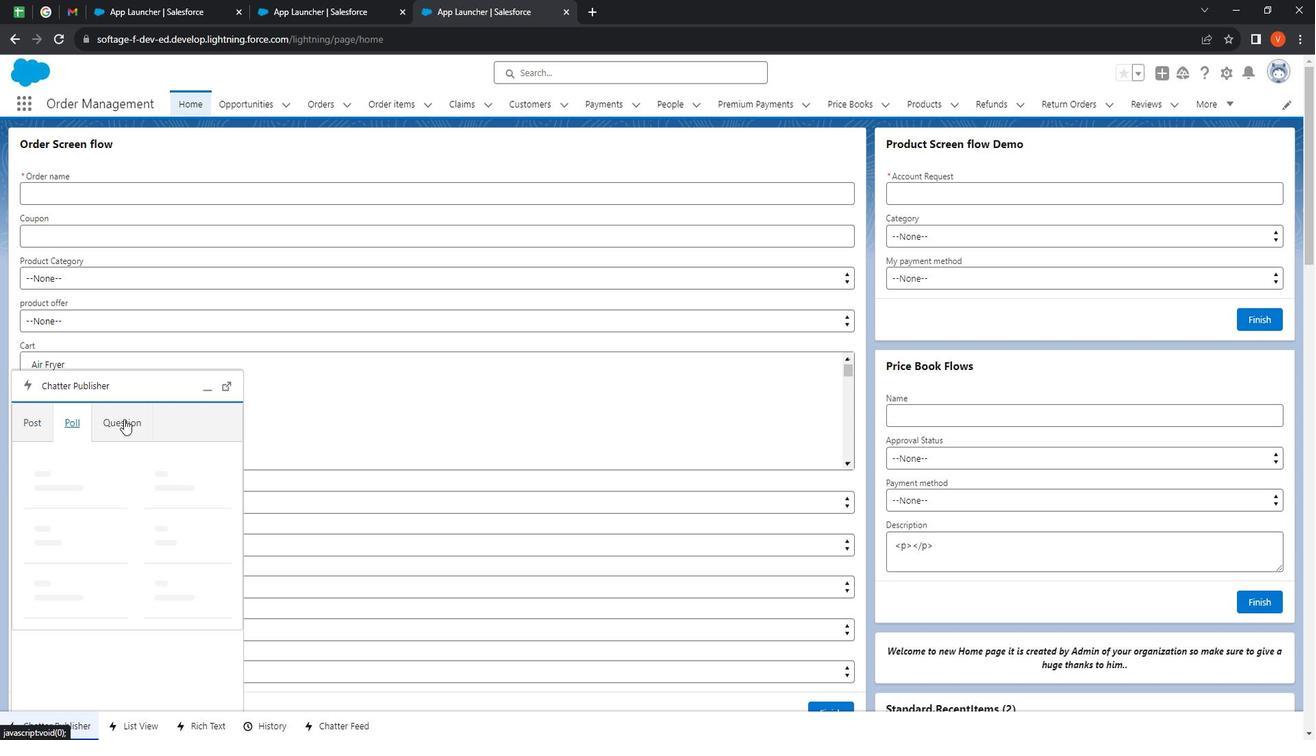 
Action: Mouse pressed left at (139, 418)
Screenshot: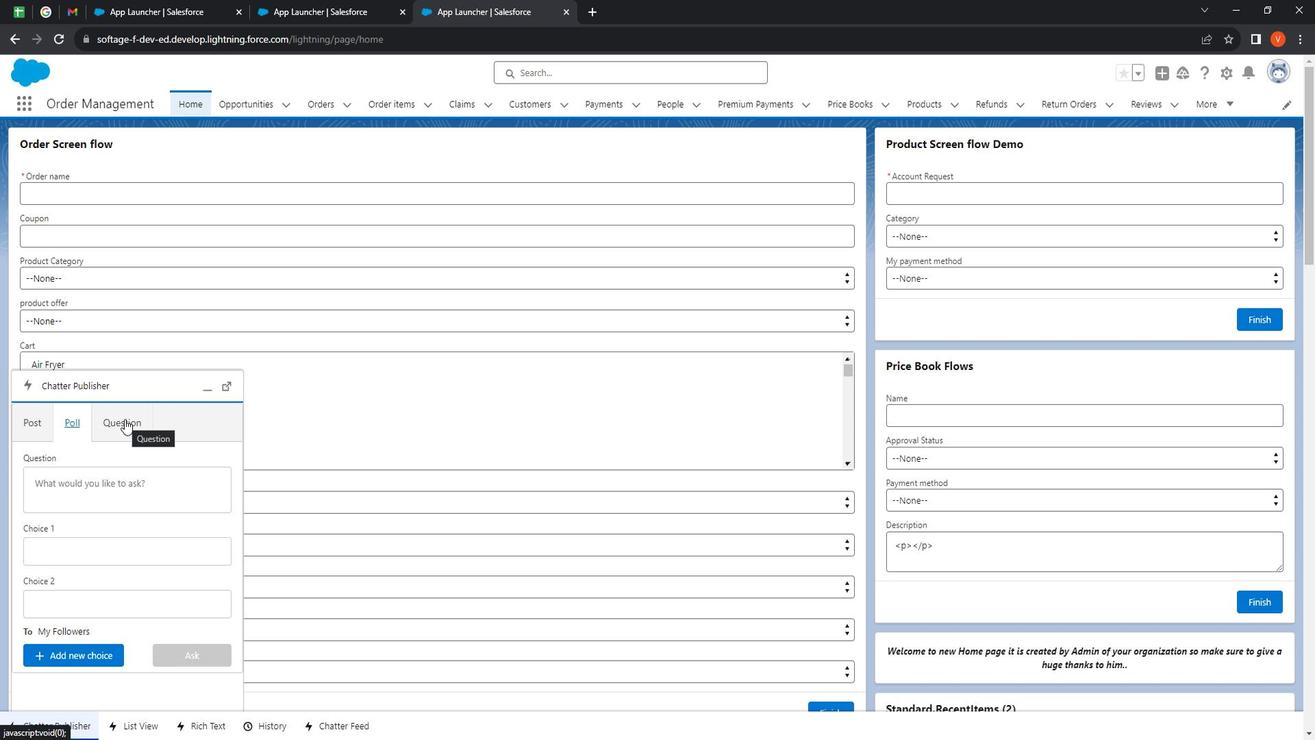 
Action: Mouse moved to (50, 420)
Screenshot: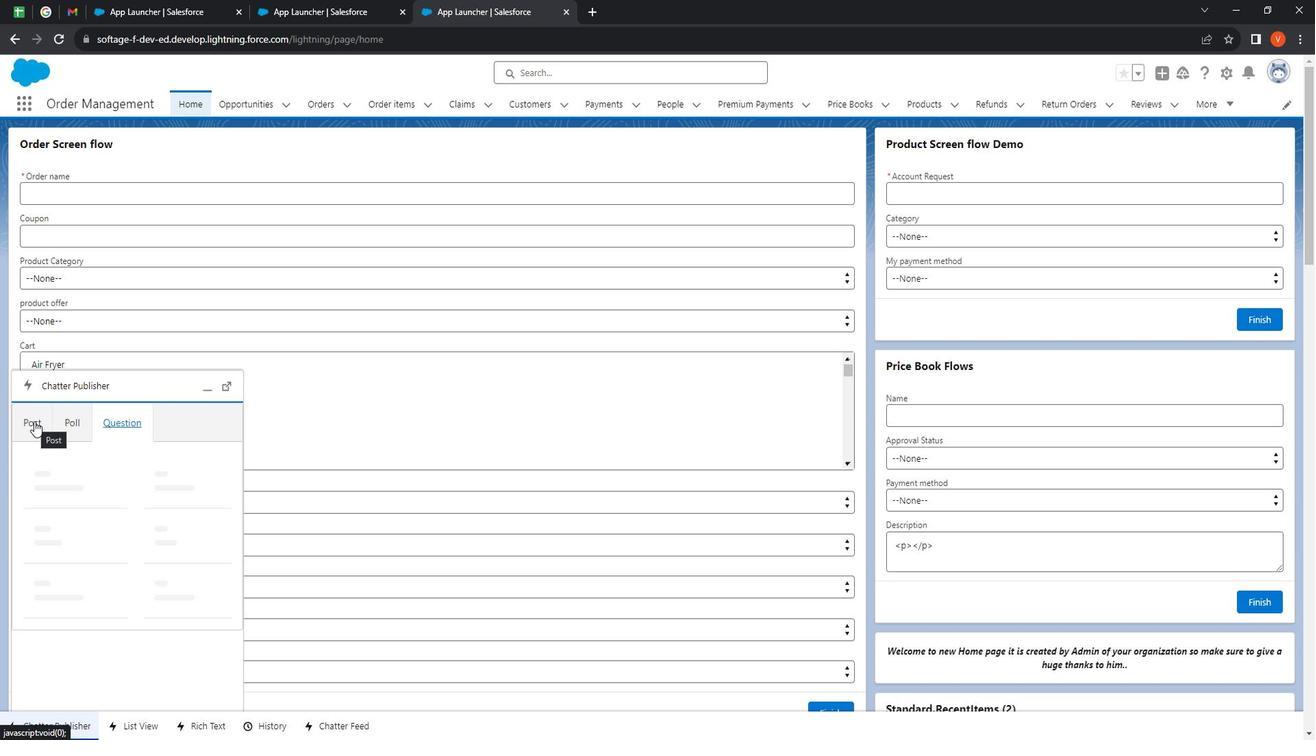 
Action: Mouse pressed left at (50, 420)
Screenshot: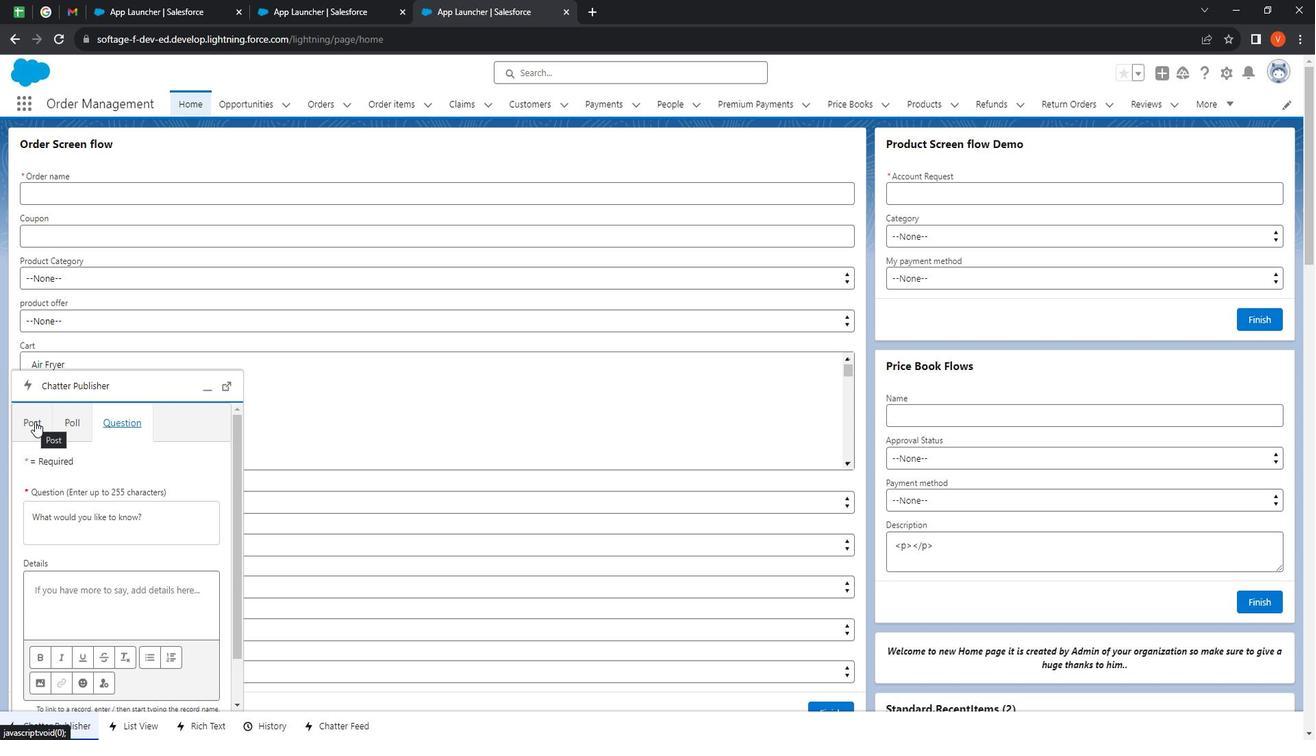
Action: Mouse moved to (125, 617)
Screenshot: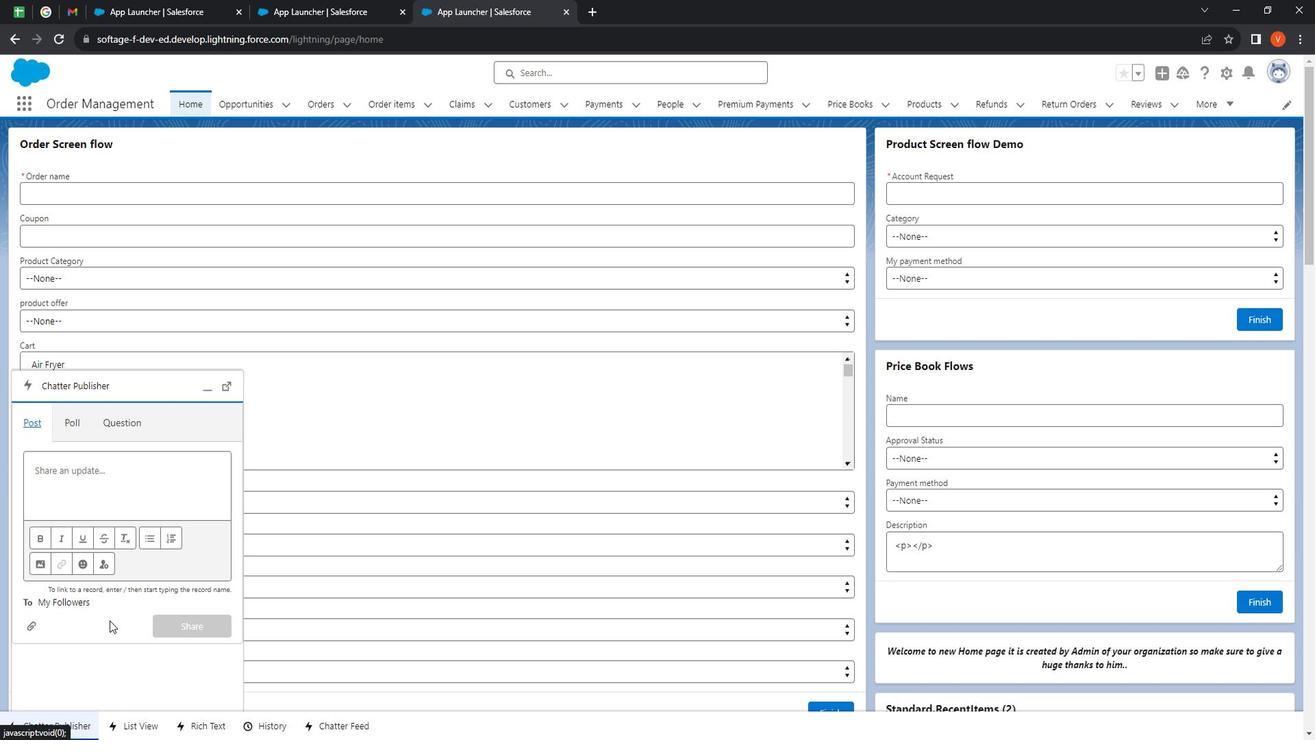
Action: Mouse scrolled (125, 616) with delta (0, 0)
Screenshot: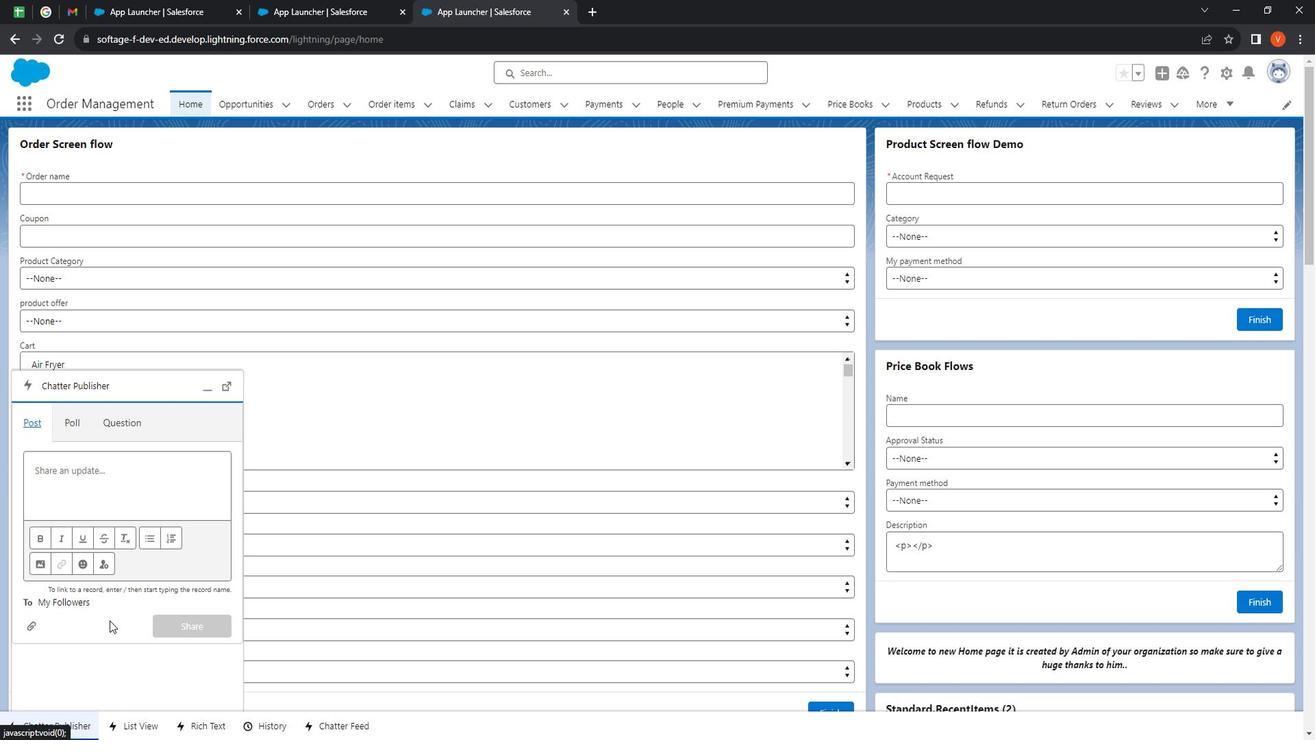 
Action: Mouse moved to (125, 621)
Screenshot: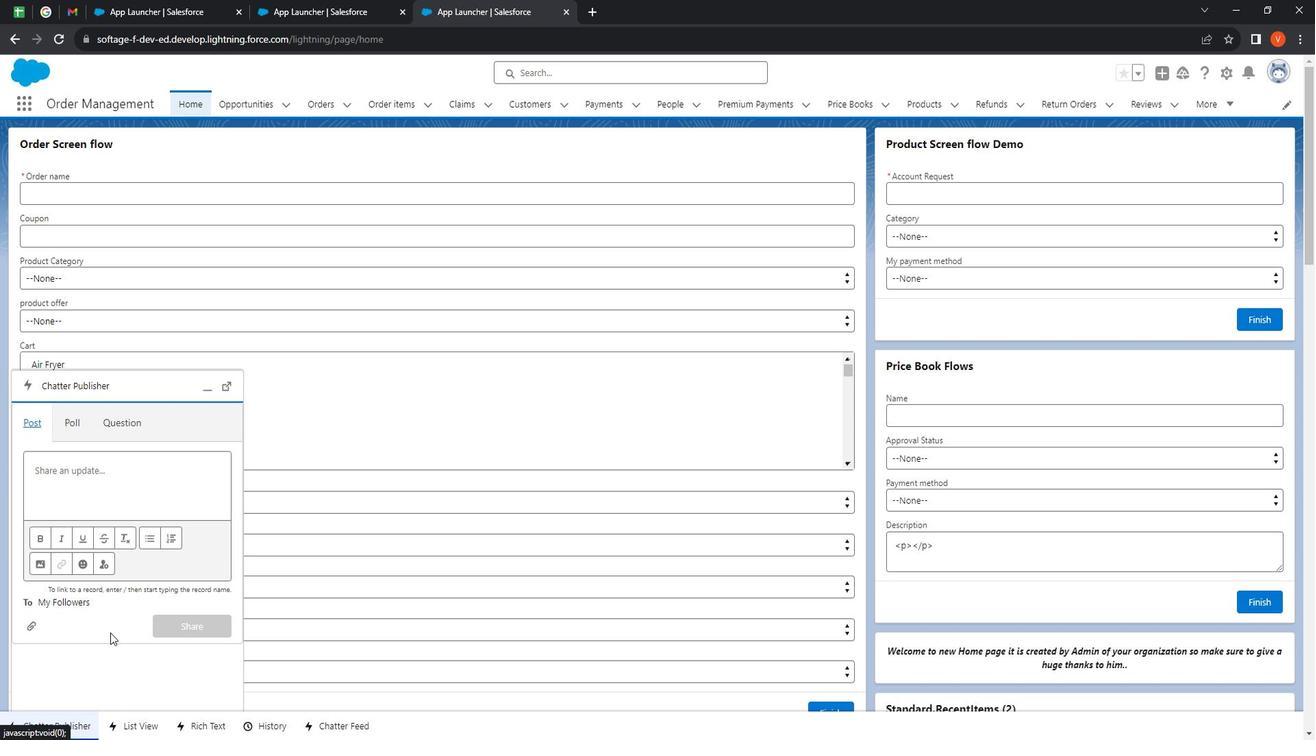 
Action: Mouse scrolled (125, 620) with delta (0, 0)
Screenshot: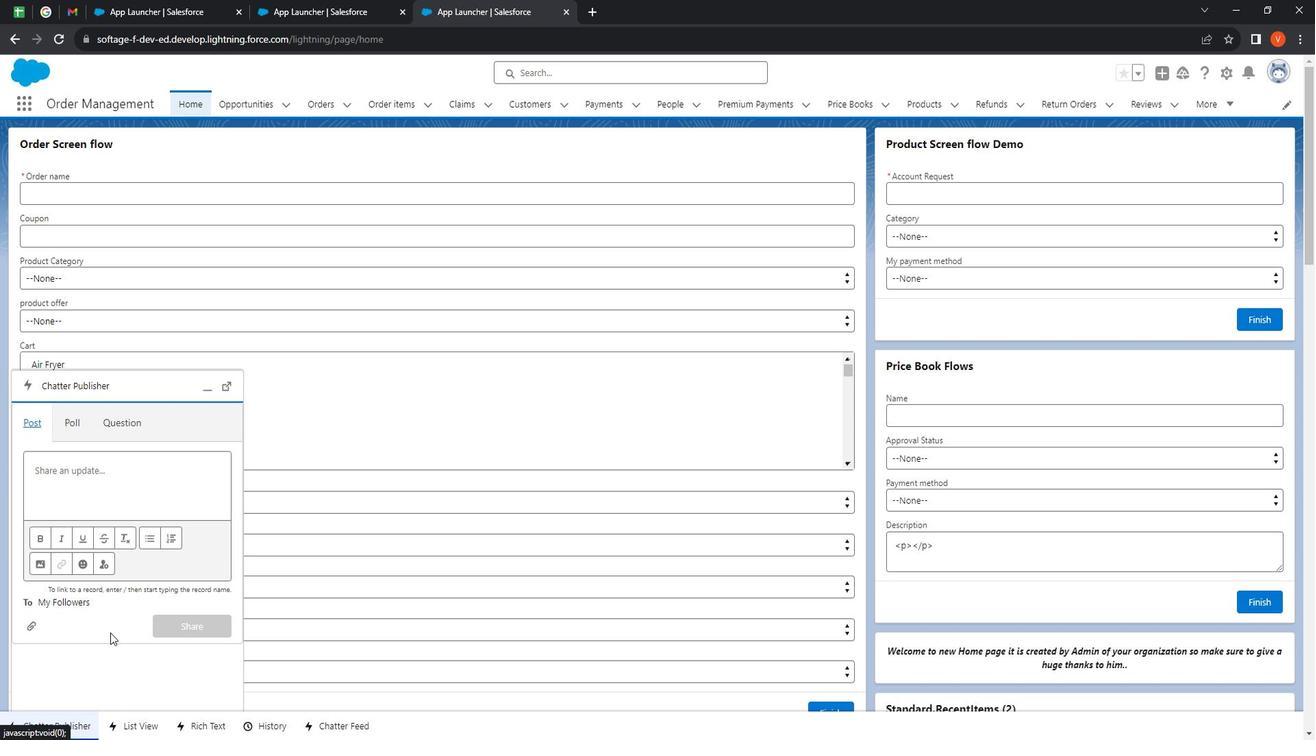 
Action: Mouse moved to (125, 624)
Screenshot: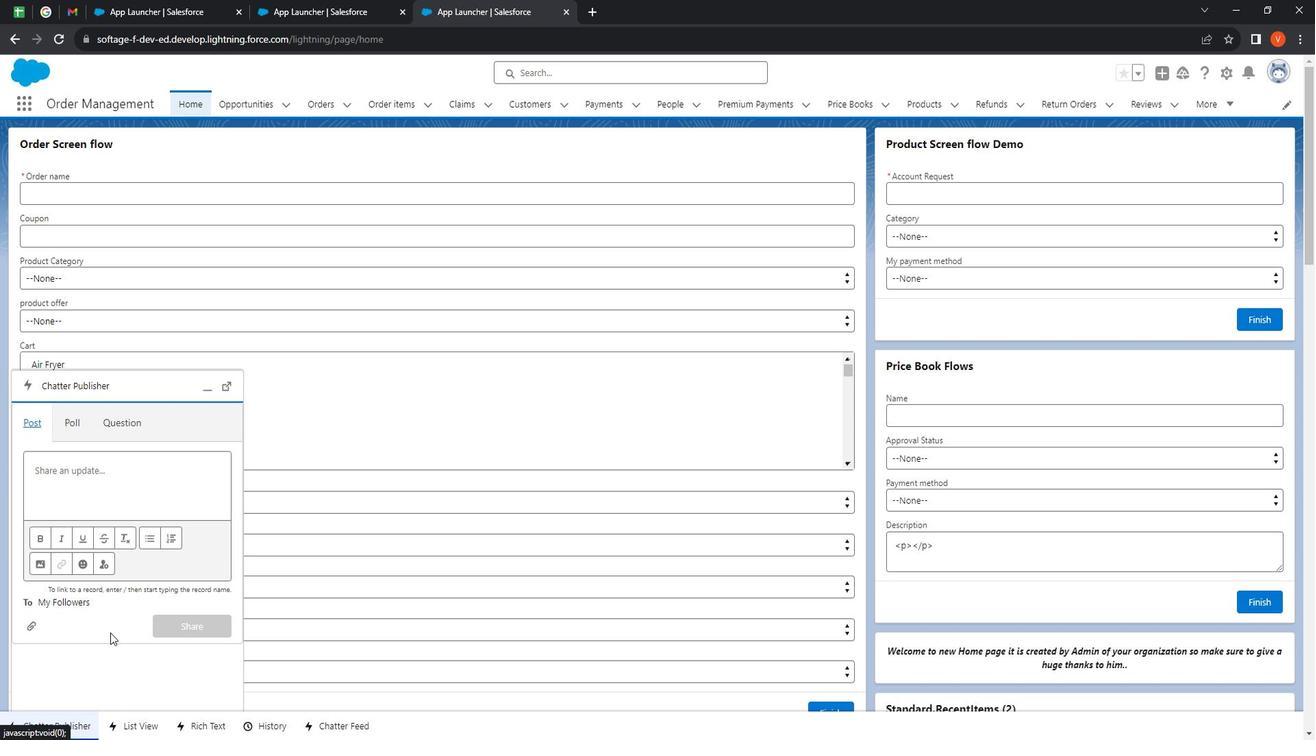 
Action: Mouse scrolled (125, 623) with delta (0, 0)
Screenshot: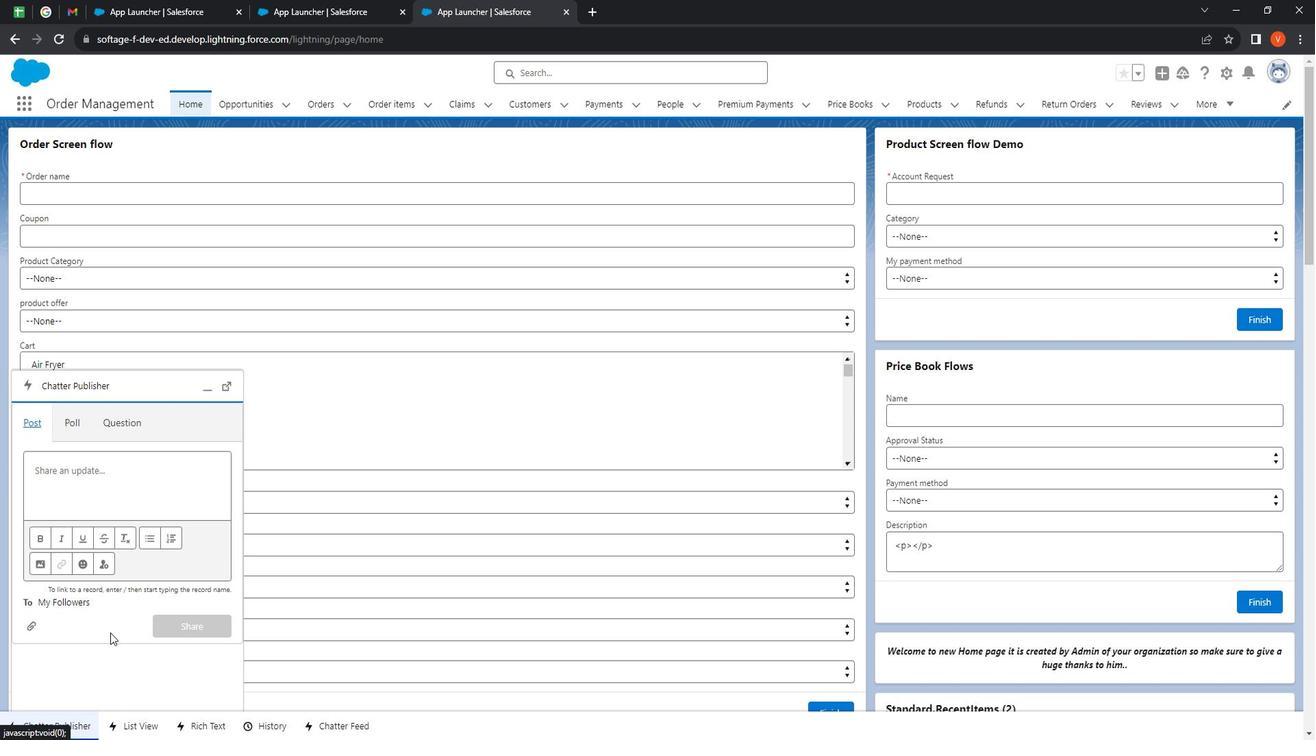 
Action: Mouse moved to (127, 627)
Screenshot: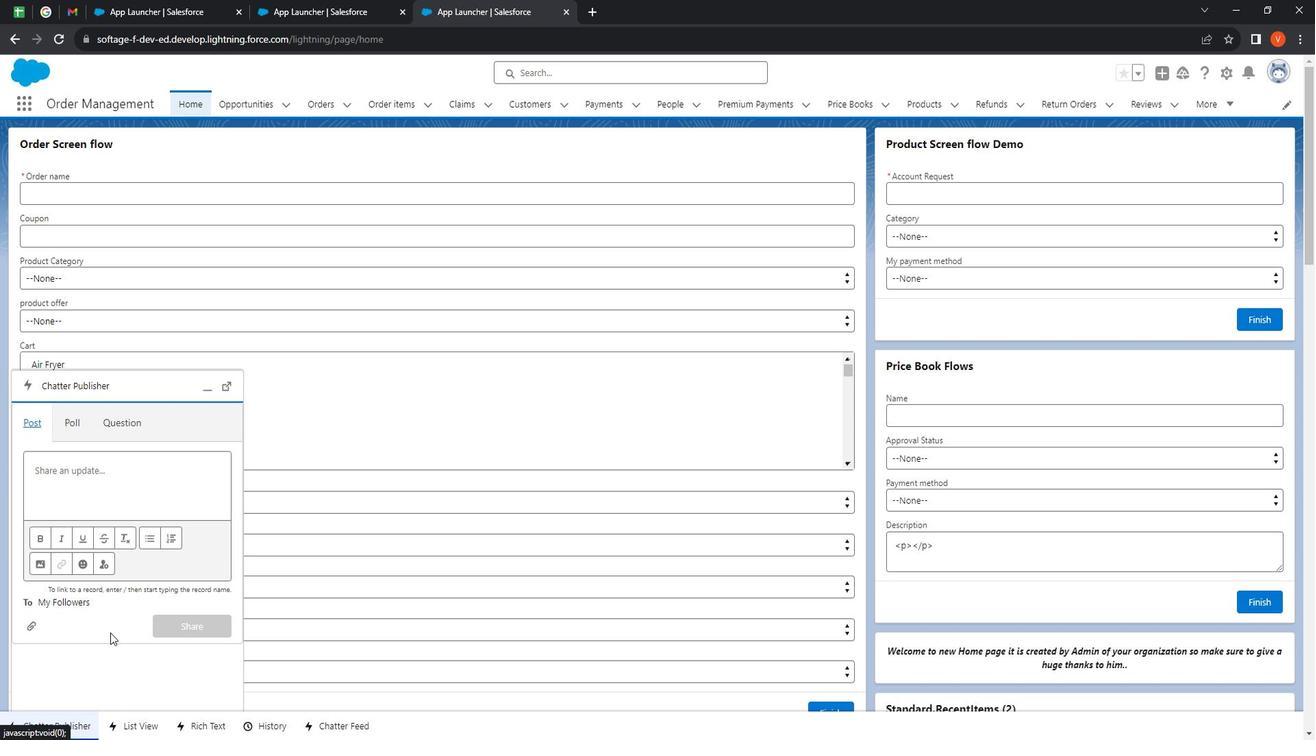 
Action: Mouse scrolled (127, 626) with delta (0, 0)
Screenshot: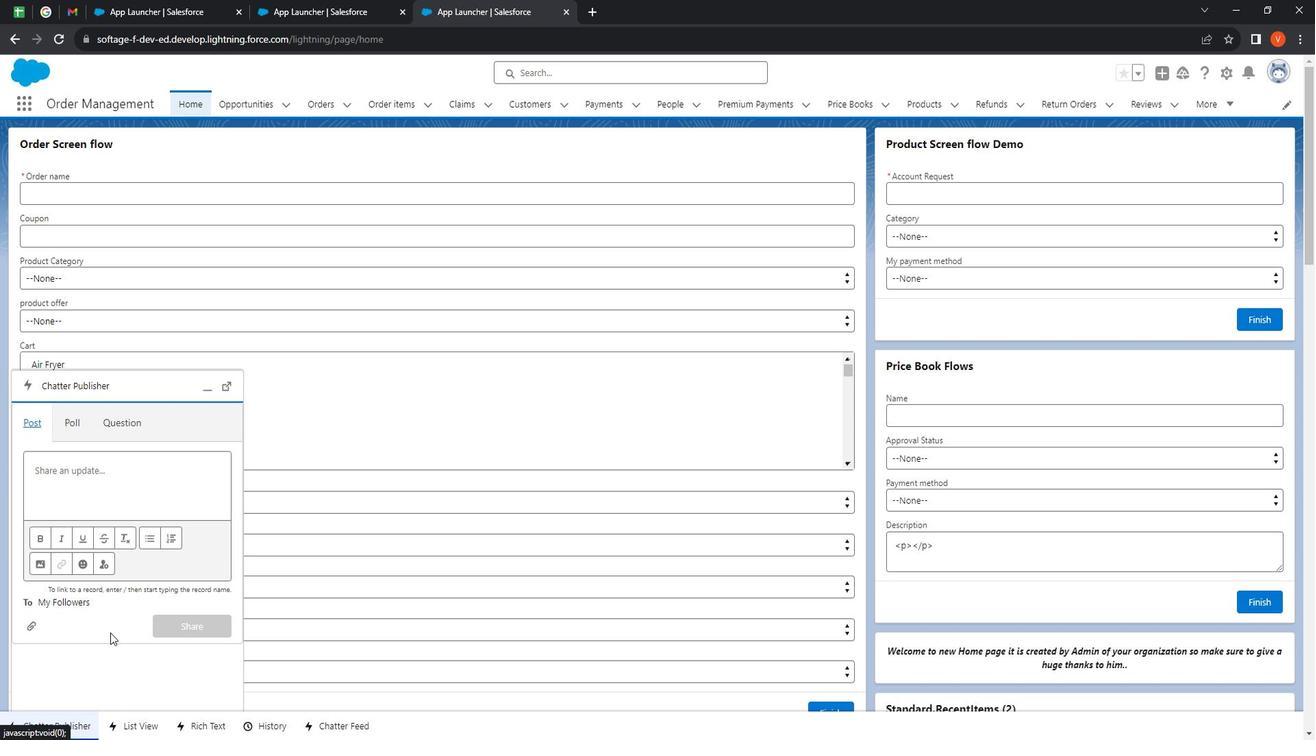 
Action: Mouse moved to (127, 629)
Screenshot: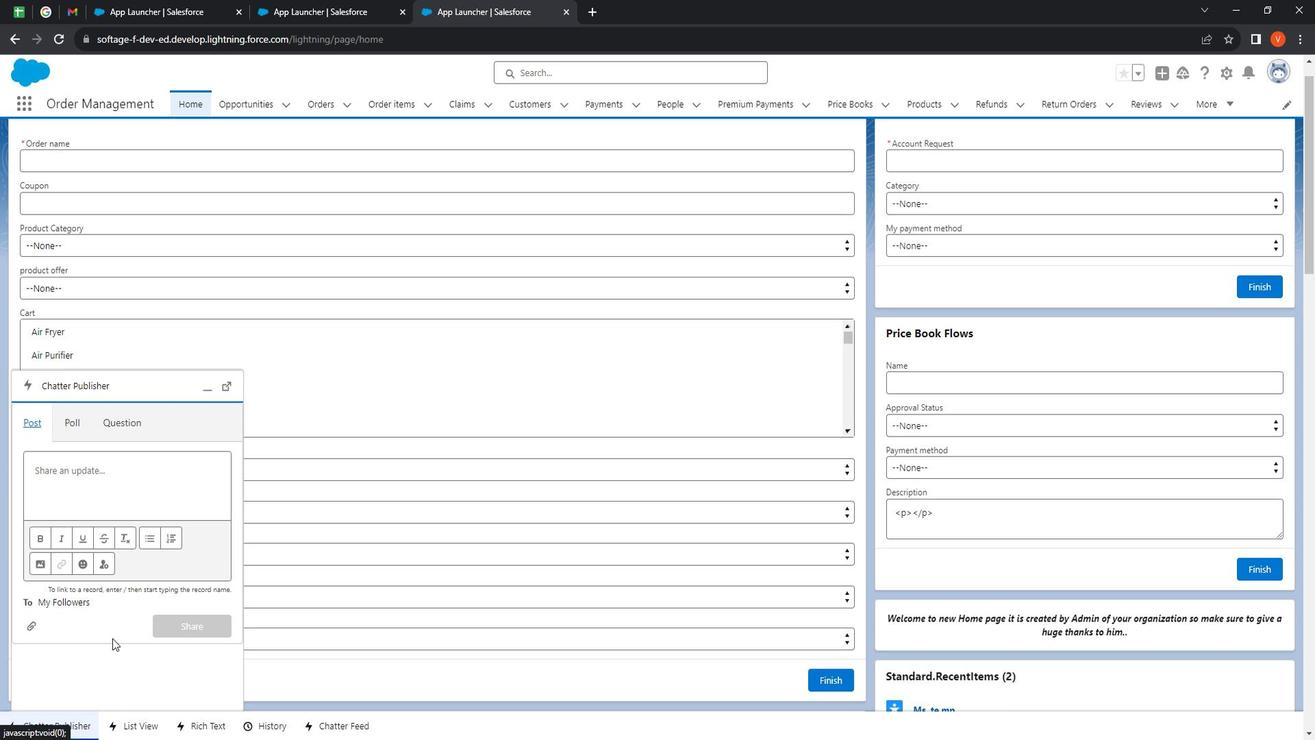
Action: Mouse scrolled (127, 629) with delta (0, 0)
Screenshot: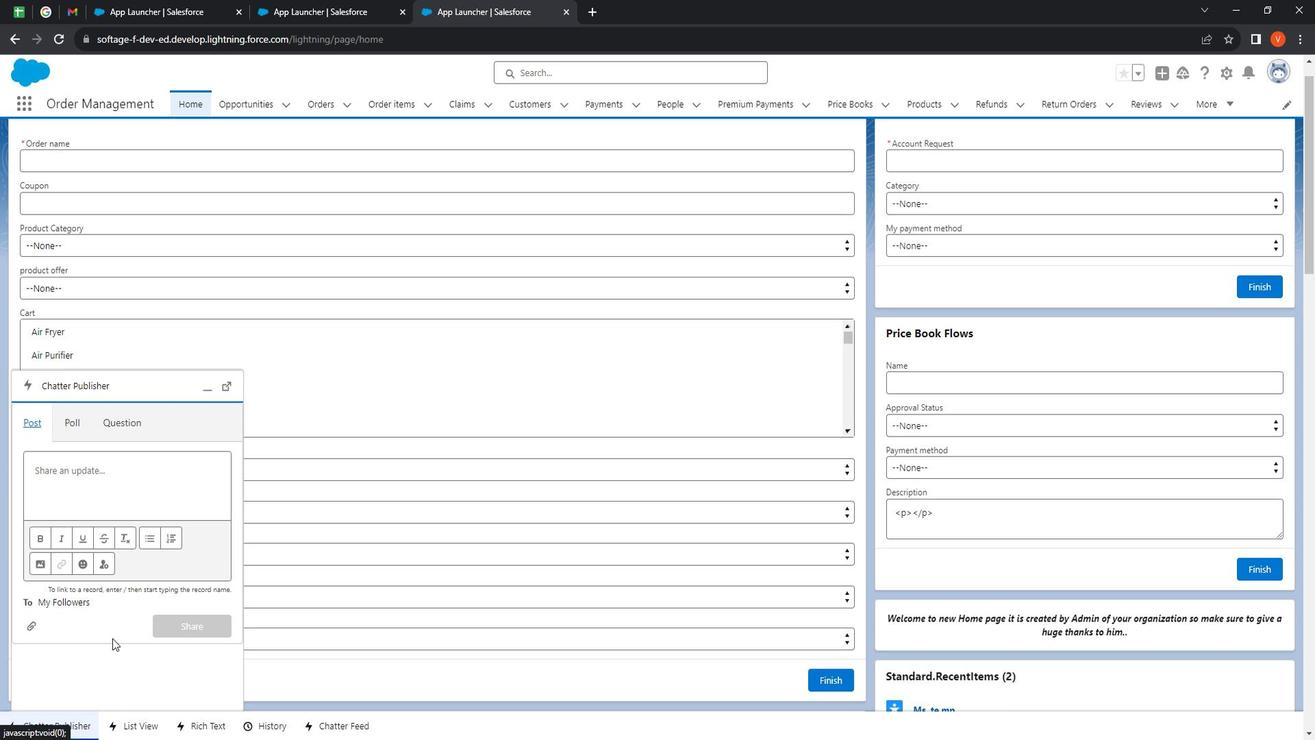 
Action: Mouse moved to (148, 635)
Screenshot: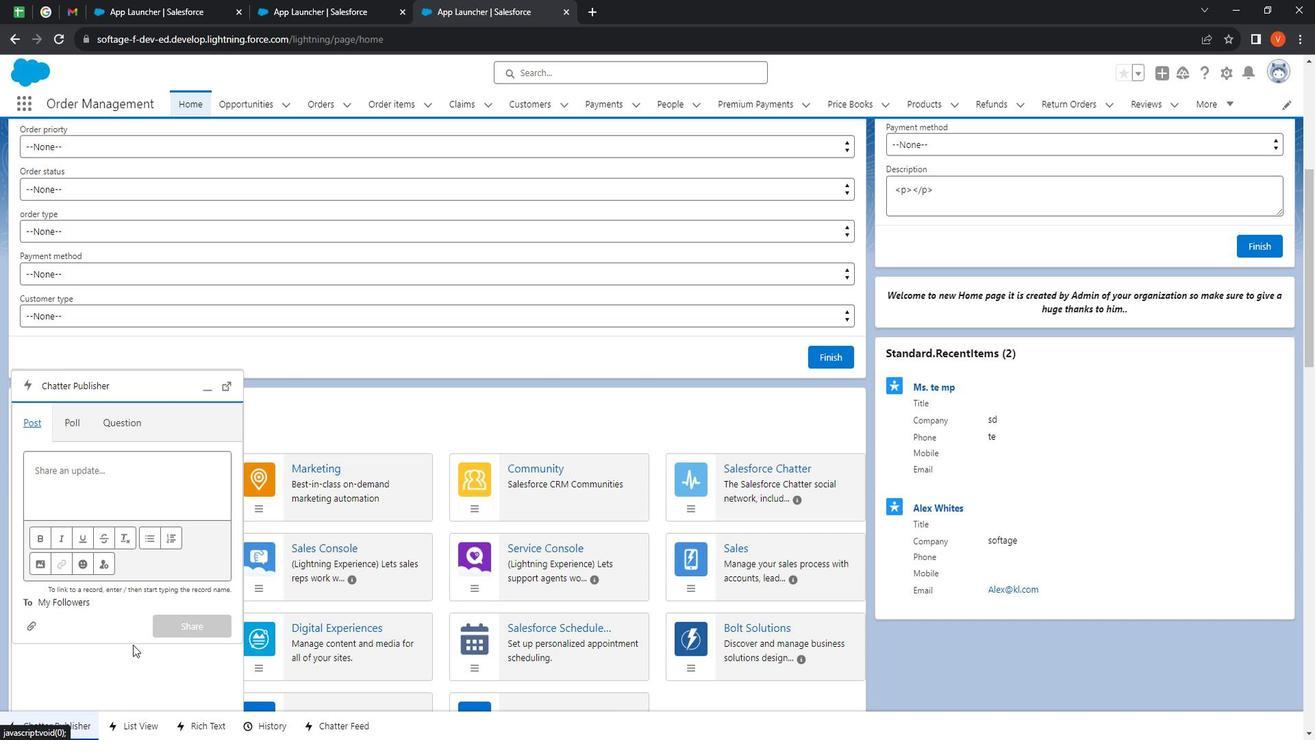 
Action: Mouse scrolled (148, 636) with delta (0, 0)
Screenshot: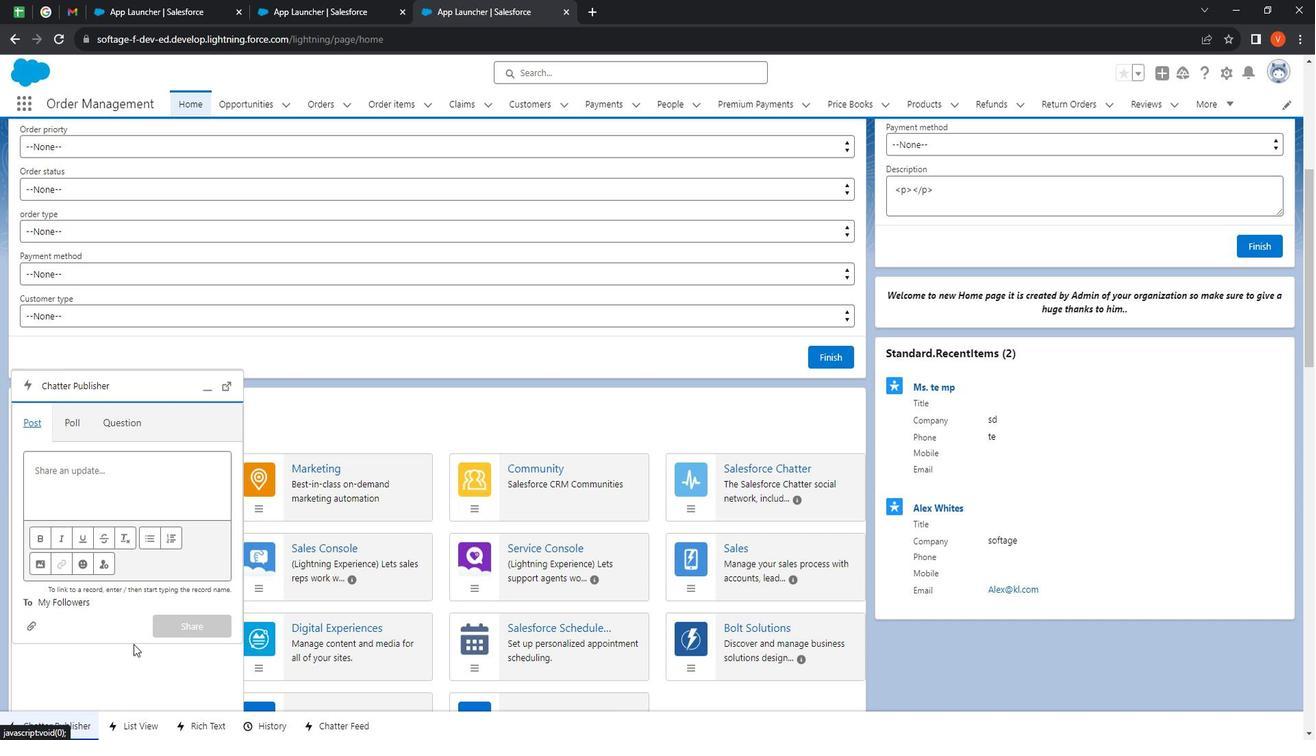 
Action: Mouse scrolled (148, 636) with delta (0, 0)
Screenshot: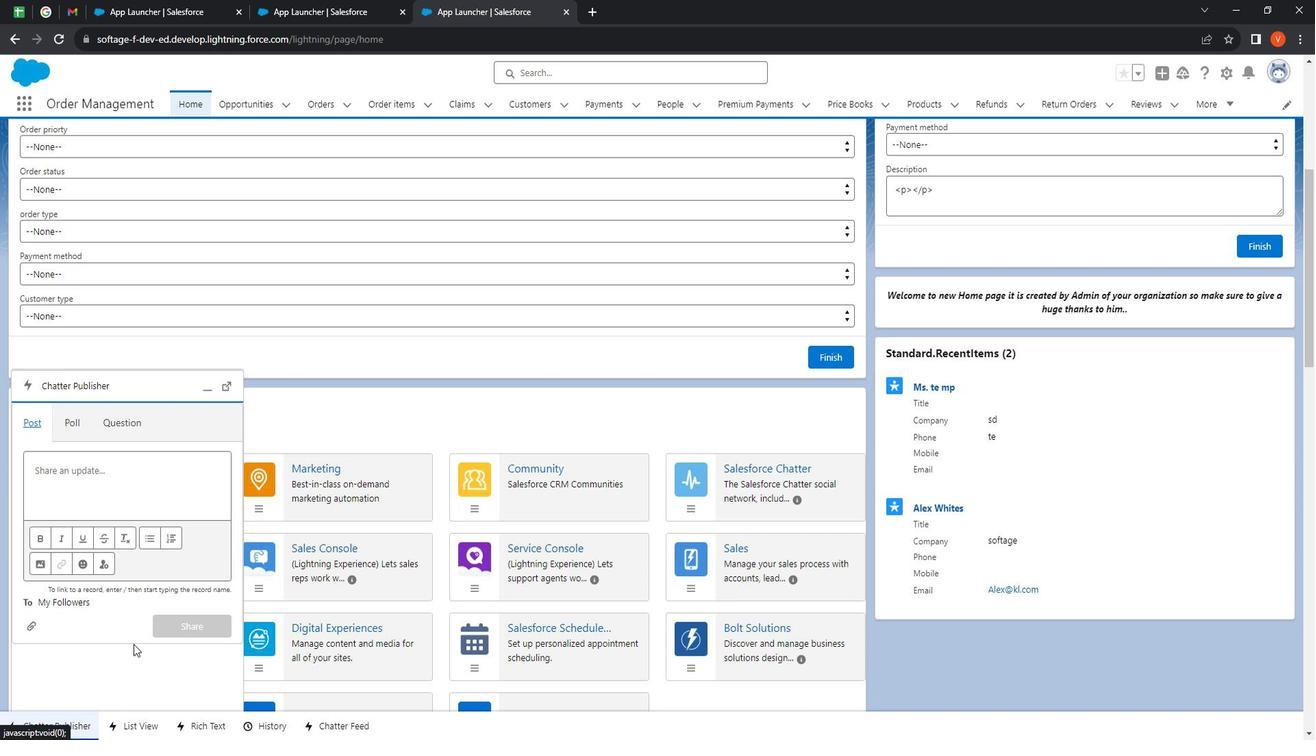 
Action: Mouse moved to (149, 635)
Screenshot: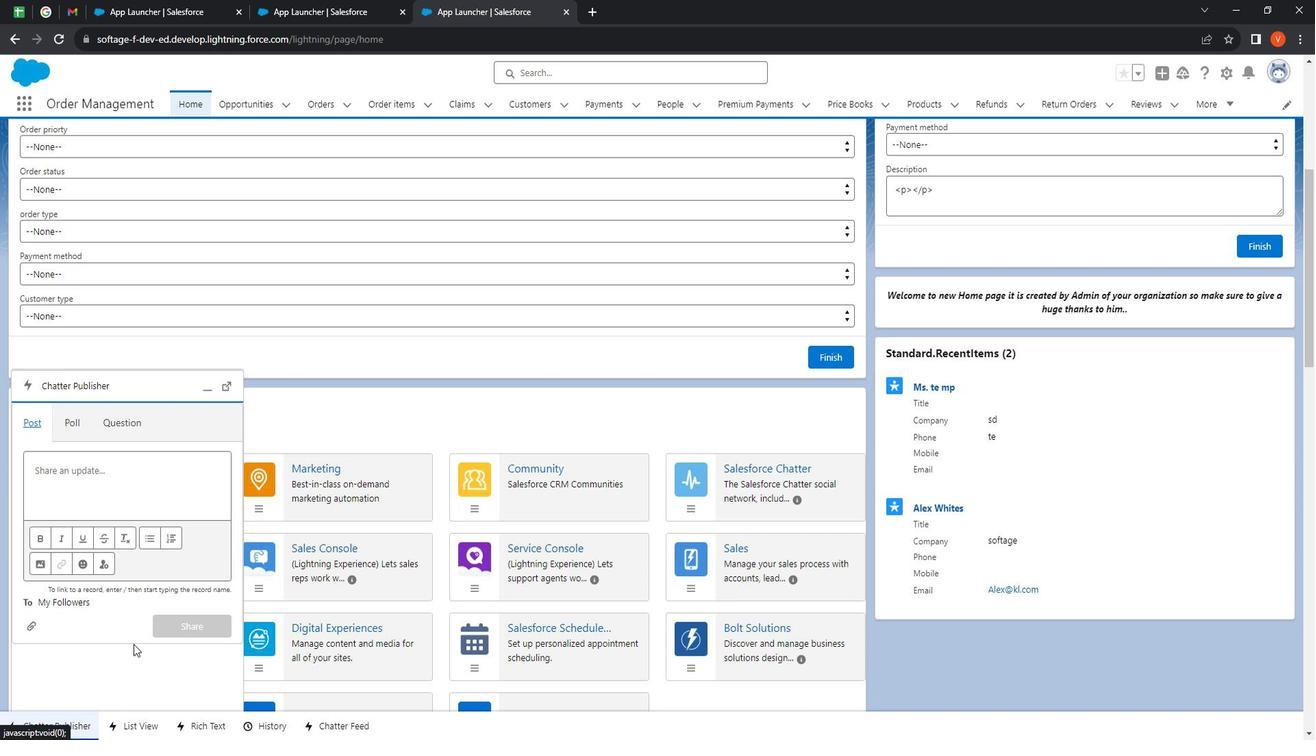 
Action: Mouse scrolled (149, 636) with delta (0, 0)
Screenshot: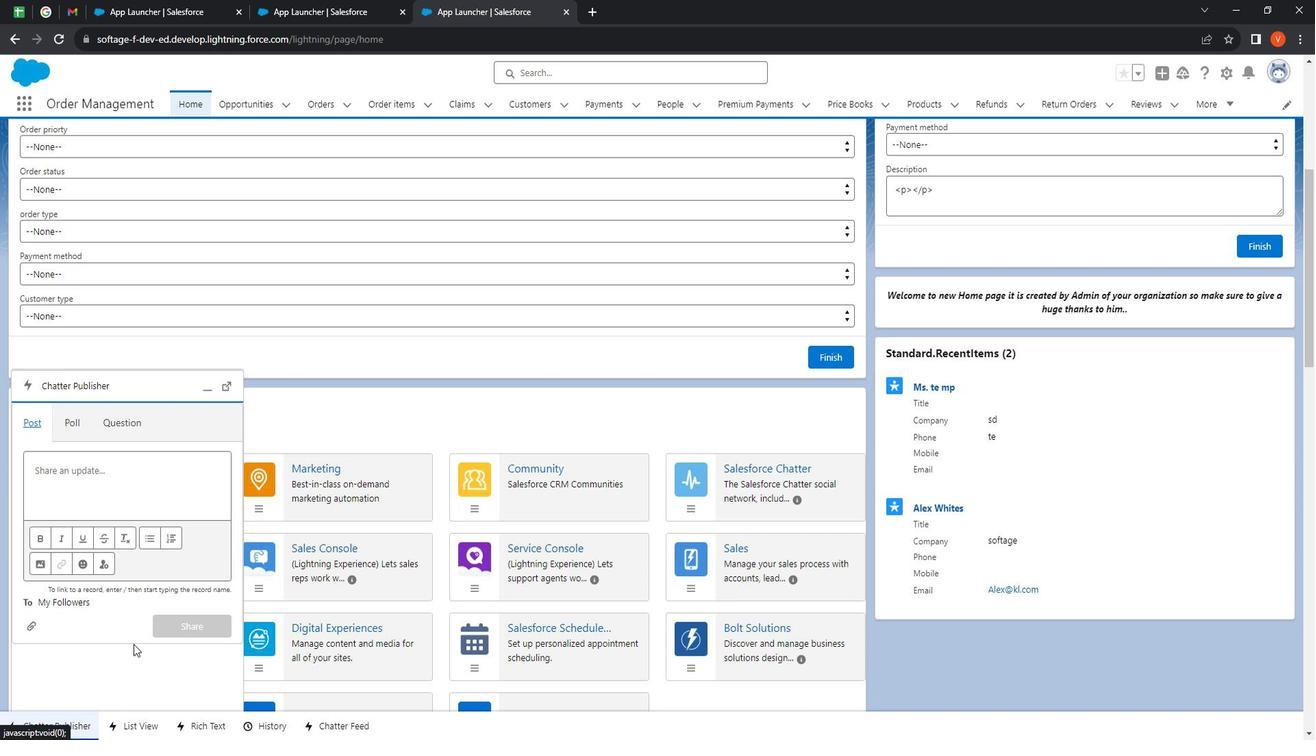 
Action: Mouse moved to (150, 635)
Screenshot: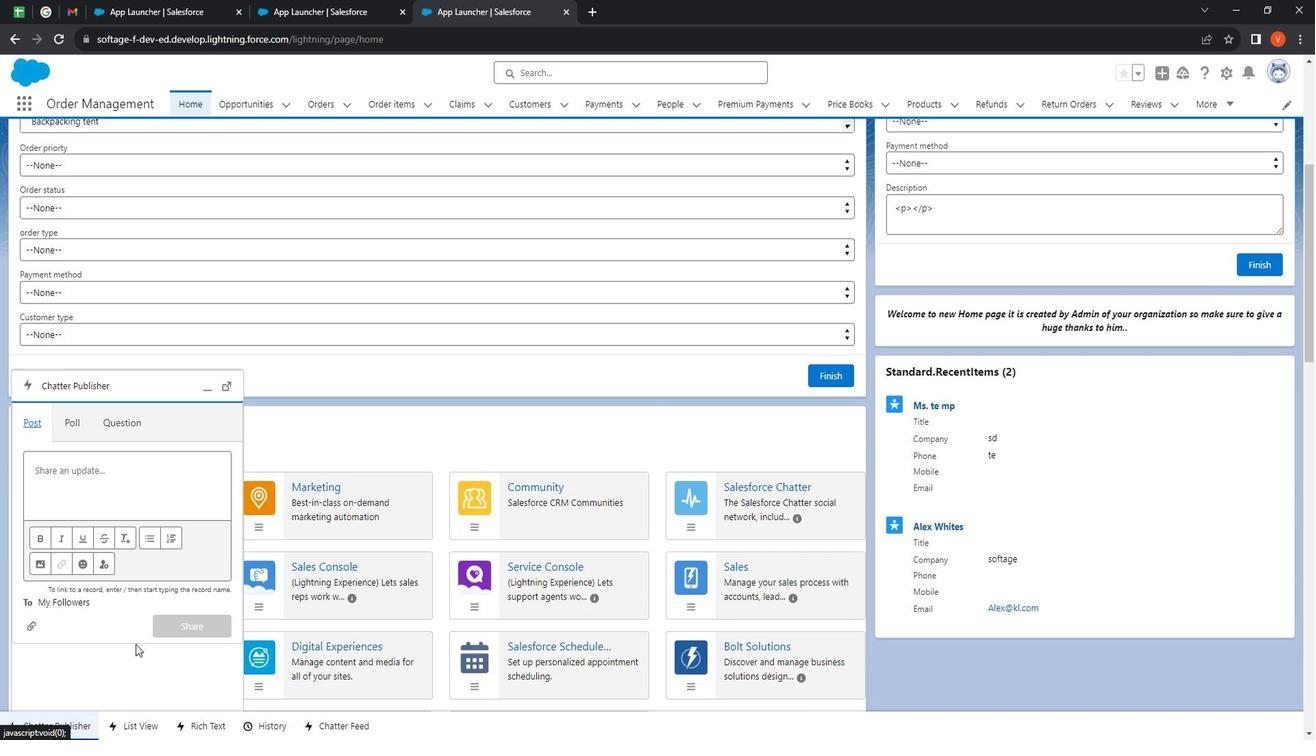 
Action: Mouse scrolled (150, 636) with delta (0, 0)
Screenshot: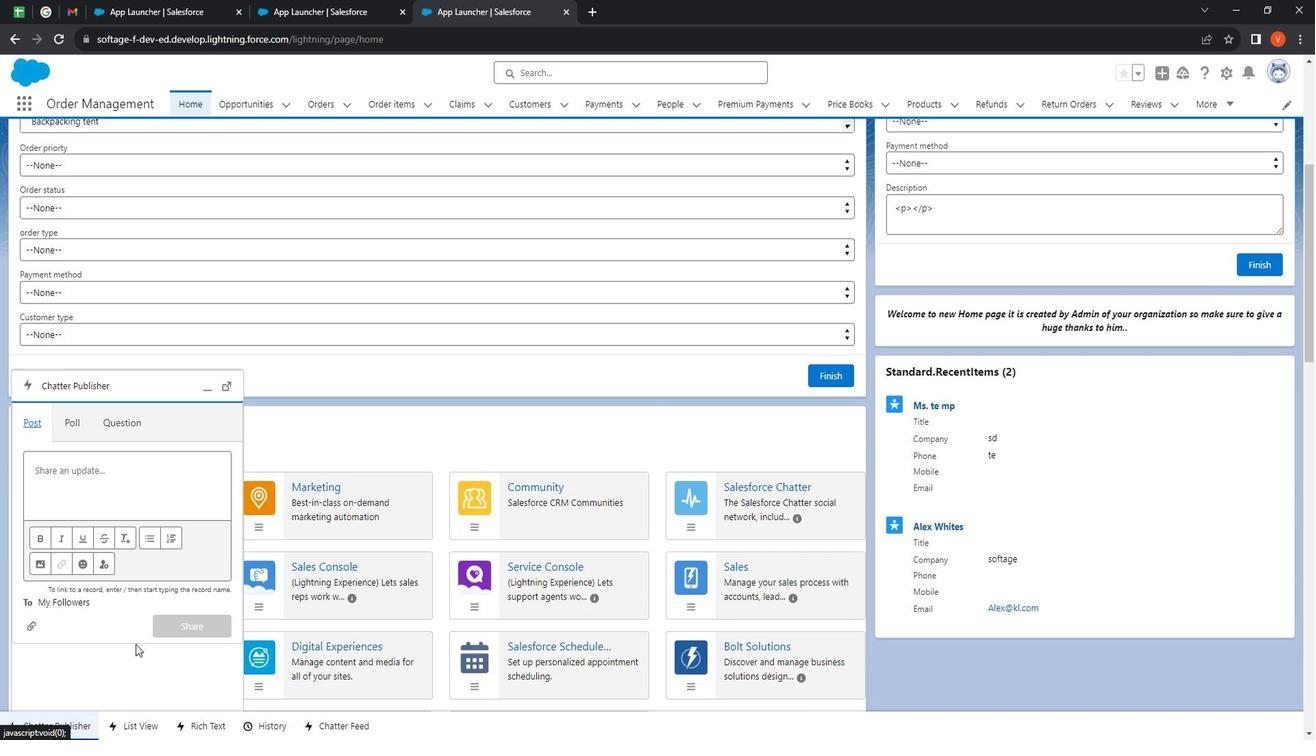 
Action: Mouse moved to (152, 634)
Screenshot: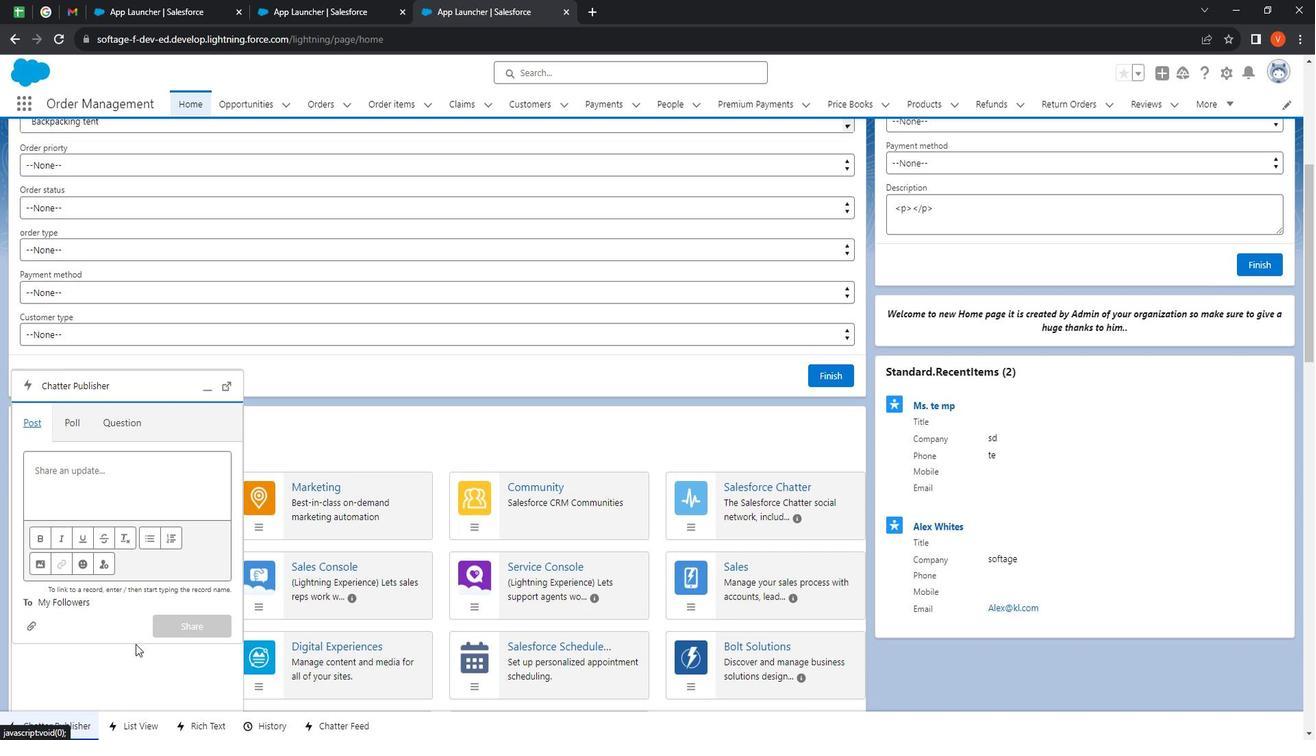 
Action: Mouse scrolled (152, 635) with delta (0, 0)
Screenshot: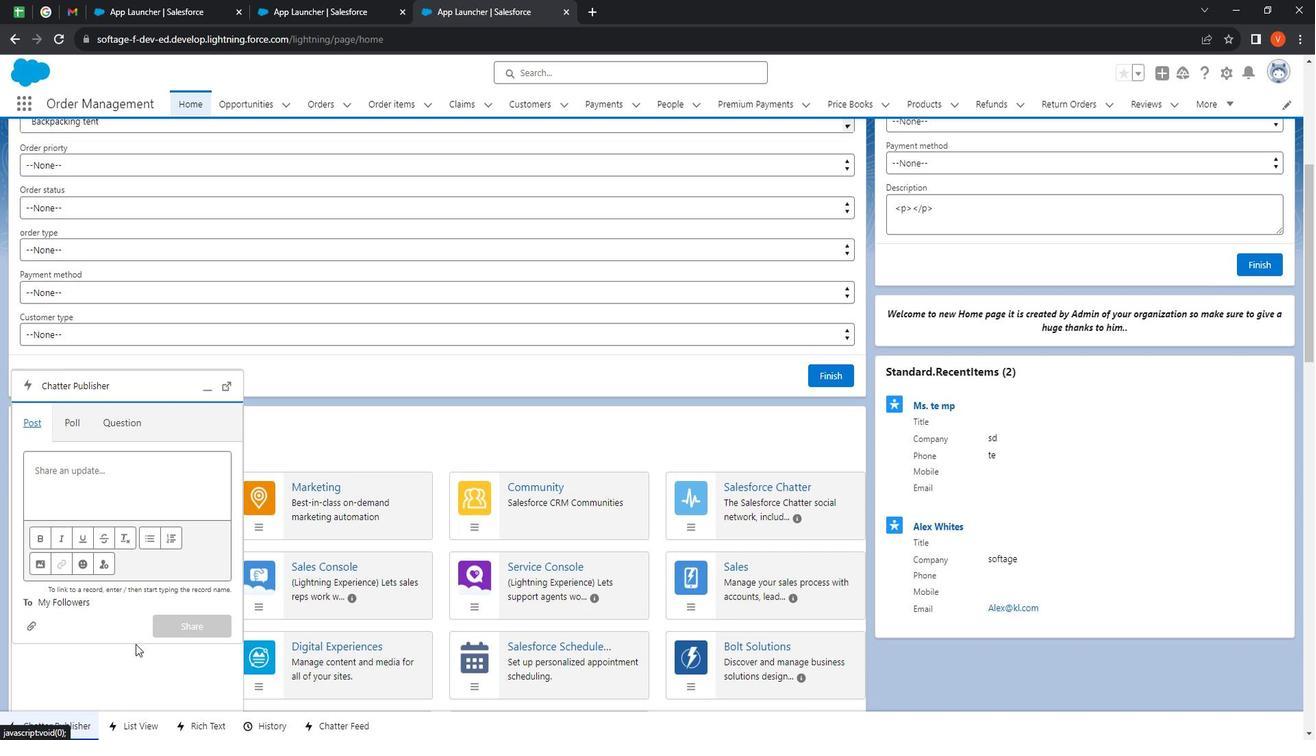 
Action: Mouse moved to (154, 632)
Screenshot: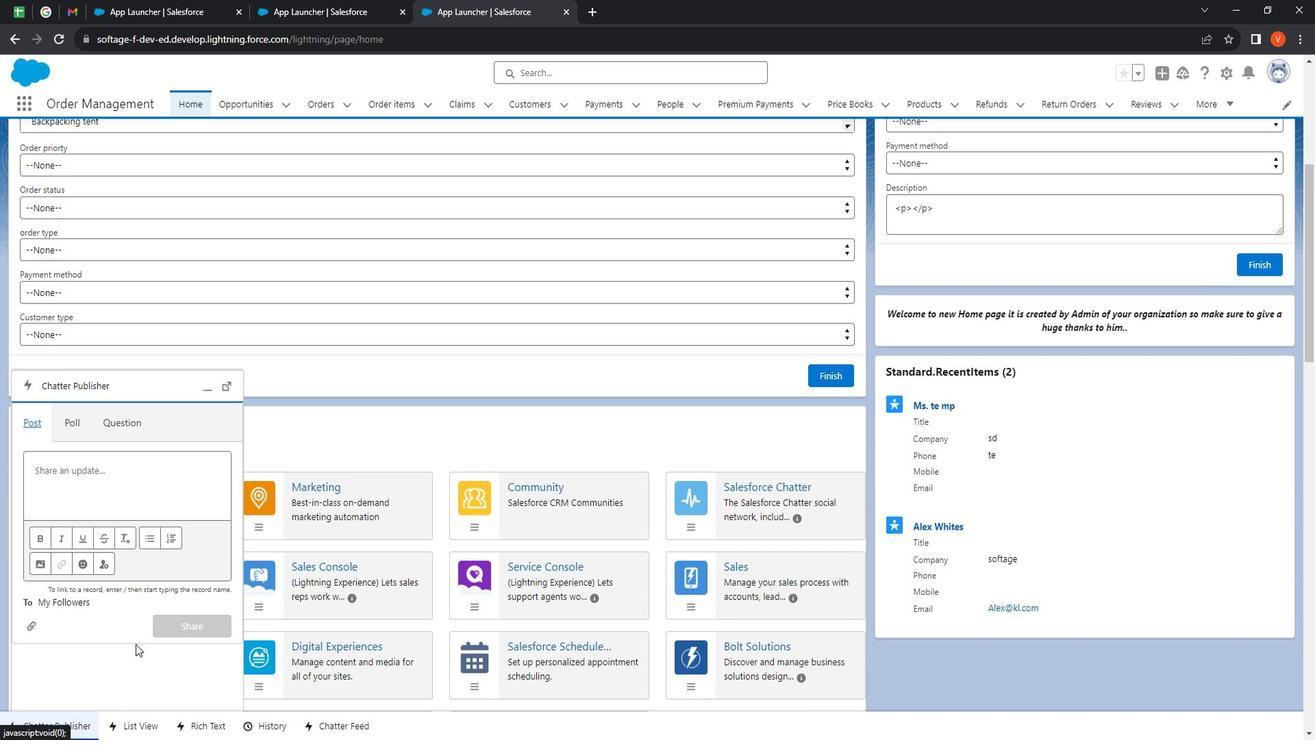 
Action: Mouse scrolled (154, 633) with delta (0, 0)
Screenshot: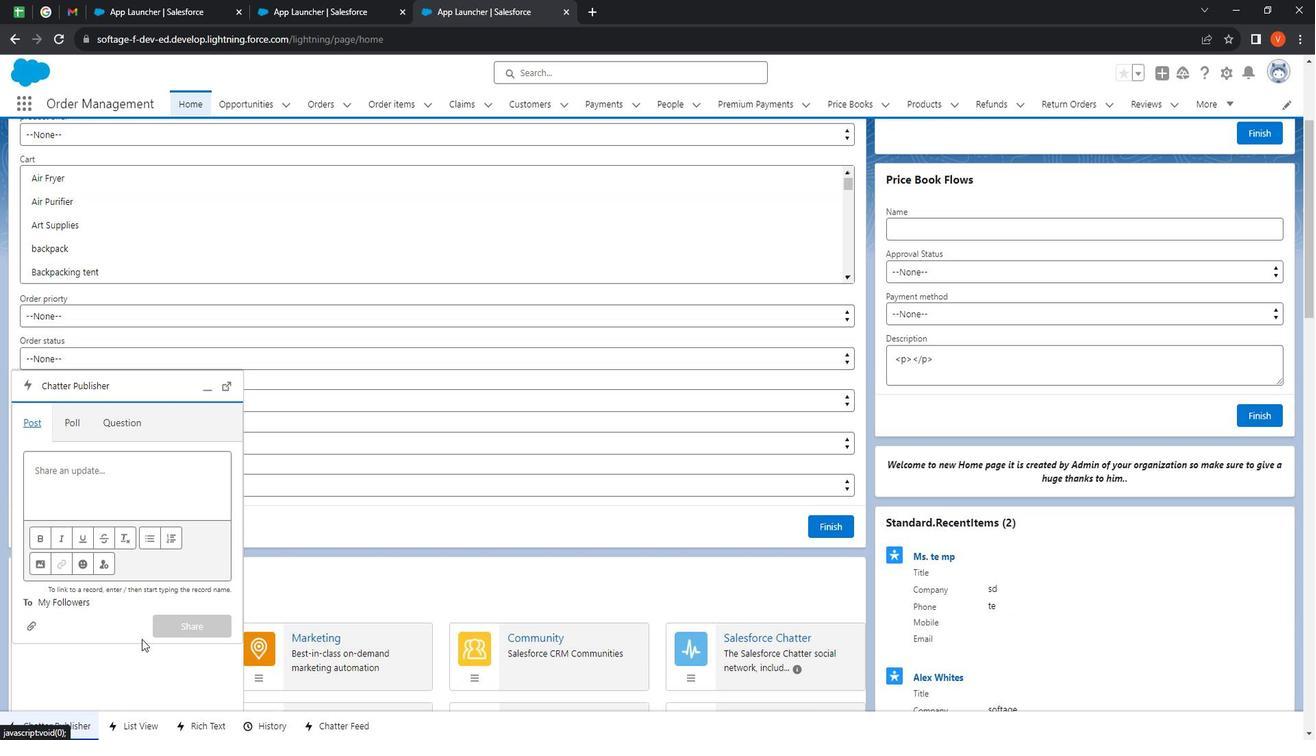 
Action: Mouse moved to (159, 629)
Screenshot: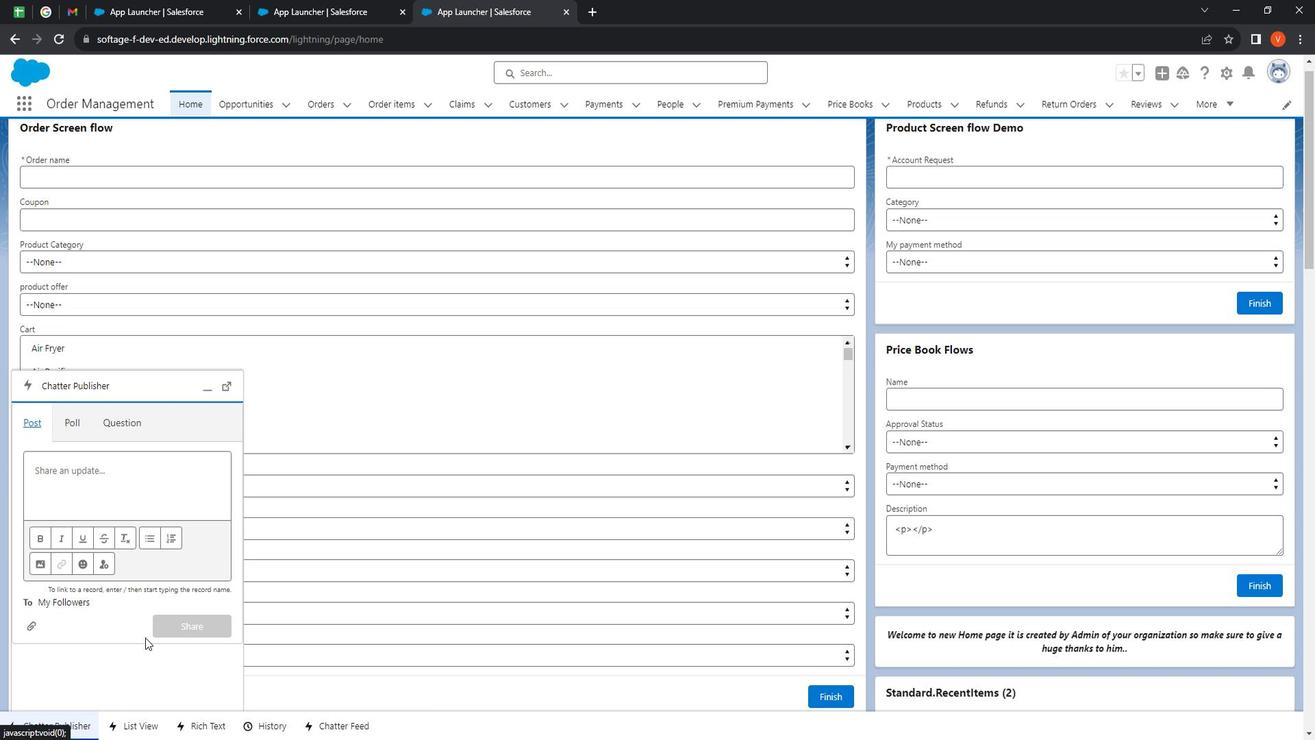 
Action: Mouse scrolled (159, 629) with delta (0, 0)
Screenshot: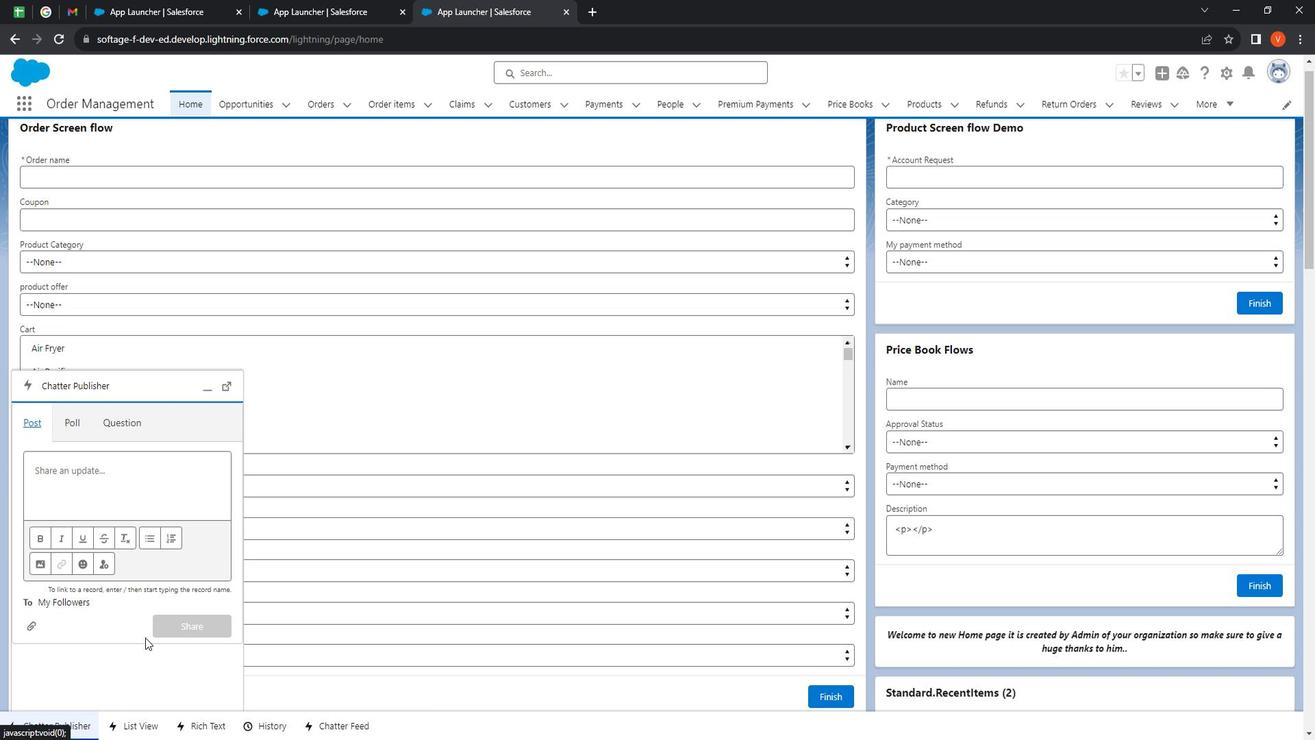 
Action: Mouse moved to (1245, 85)
Screenshot: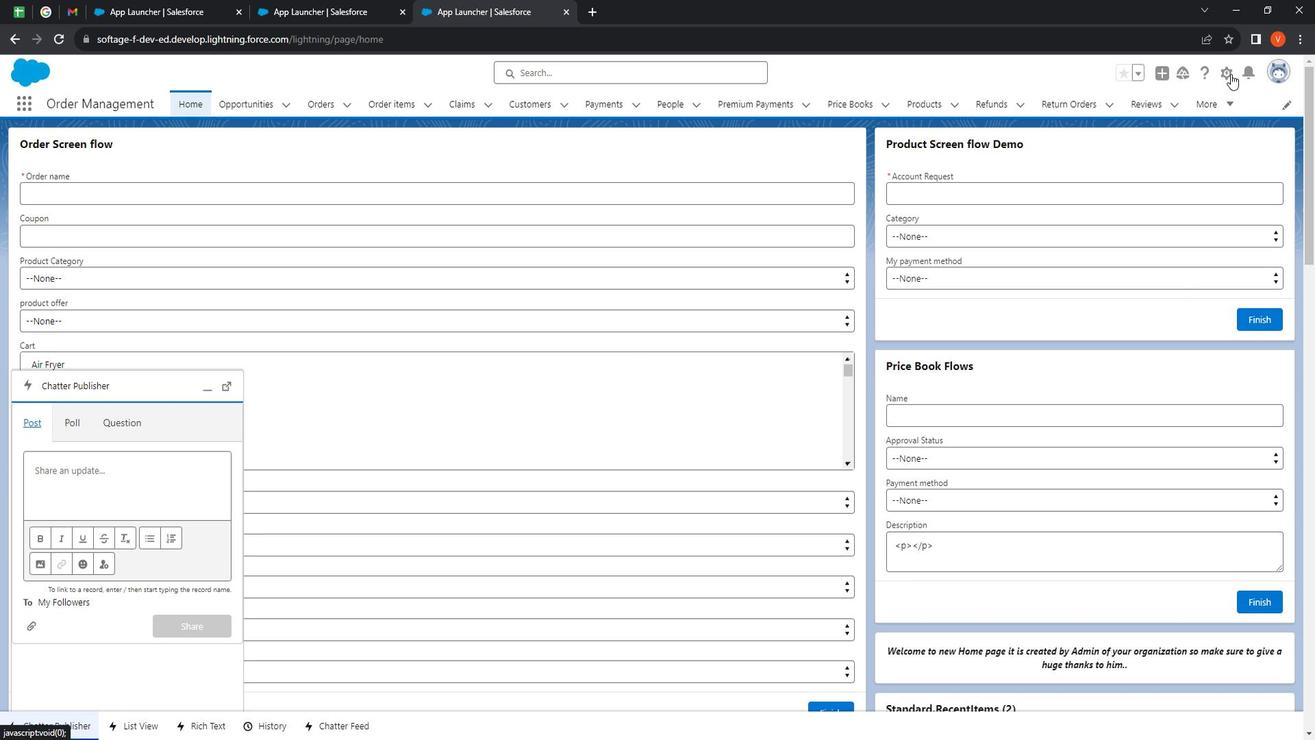 
Action: Mouse pressed left at (1245, 85)
Screenshot: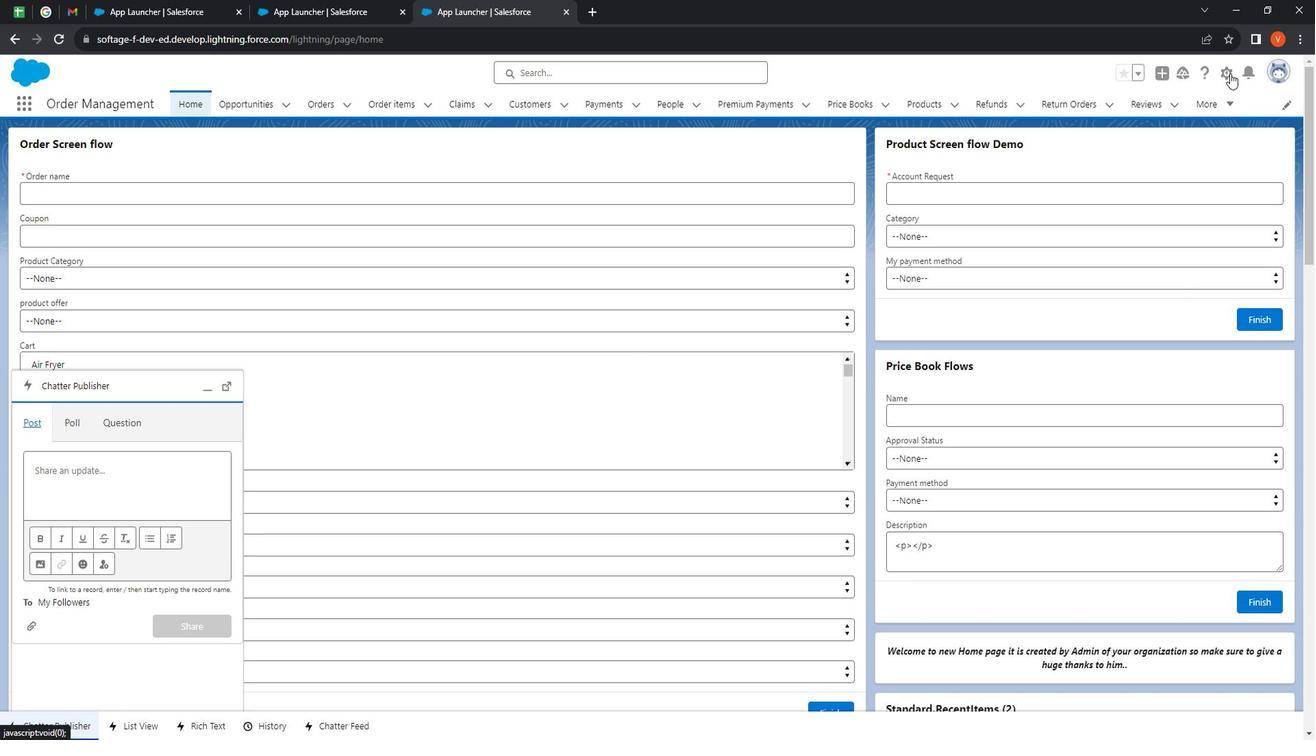 
Action: Mouse moved to (1216, 131)
Screenshot: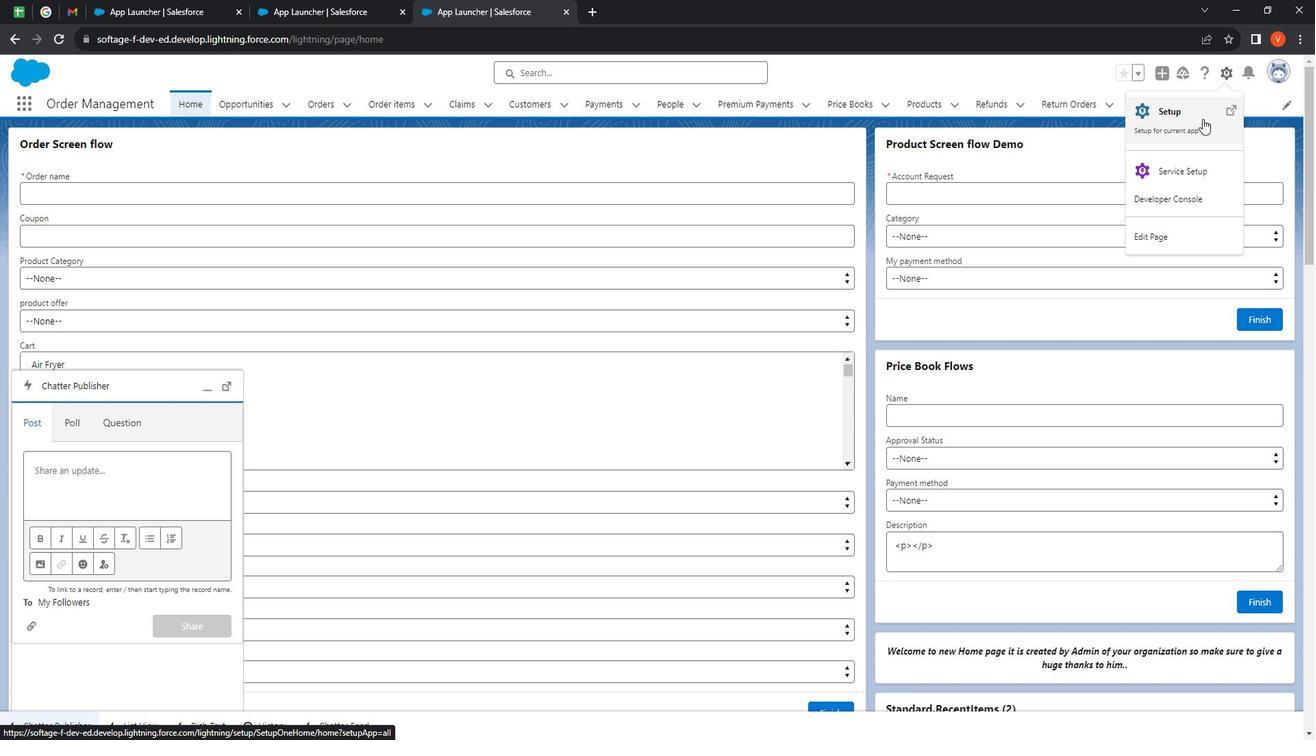 
Action: Mouse pressed left at (1216, 131)
Screenshot: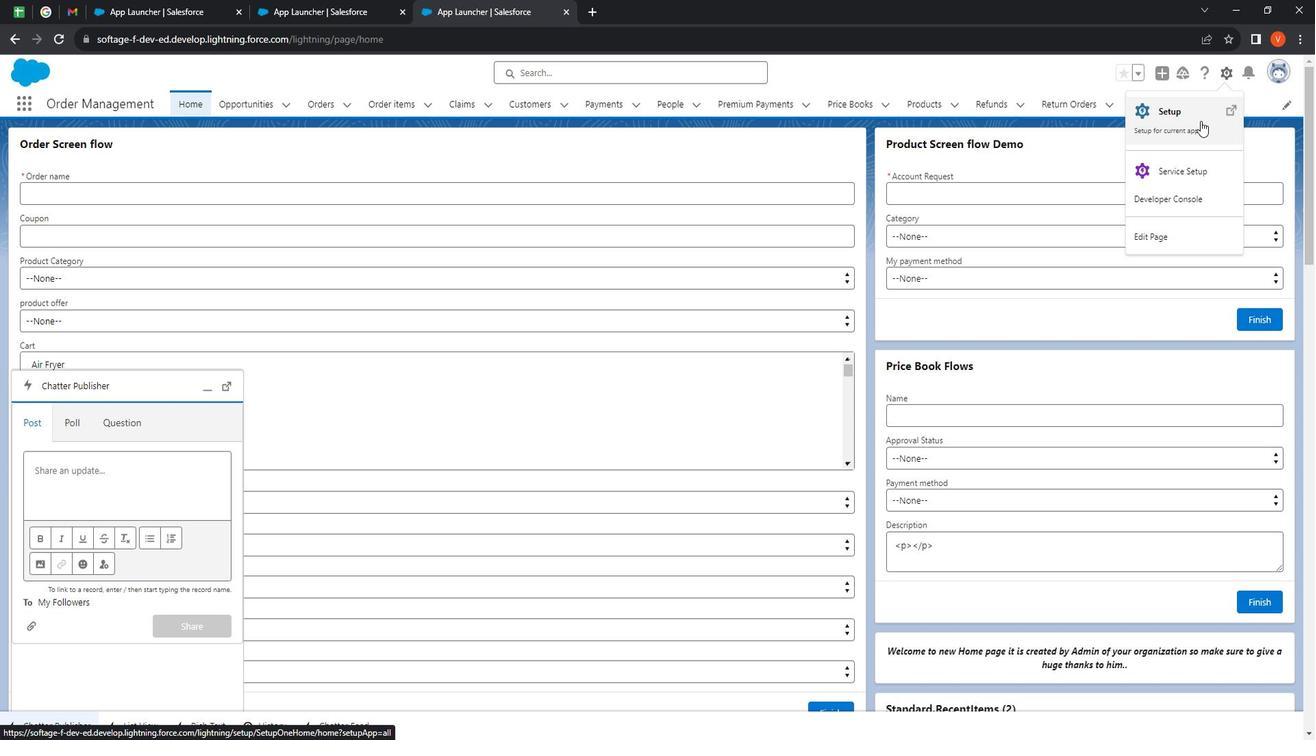 
Action: Mouse moved to (76, 156)
Screenshot: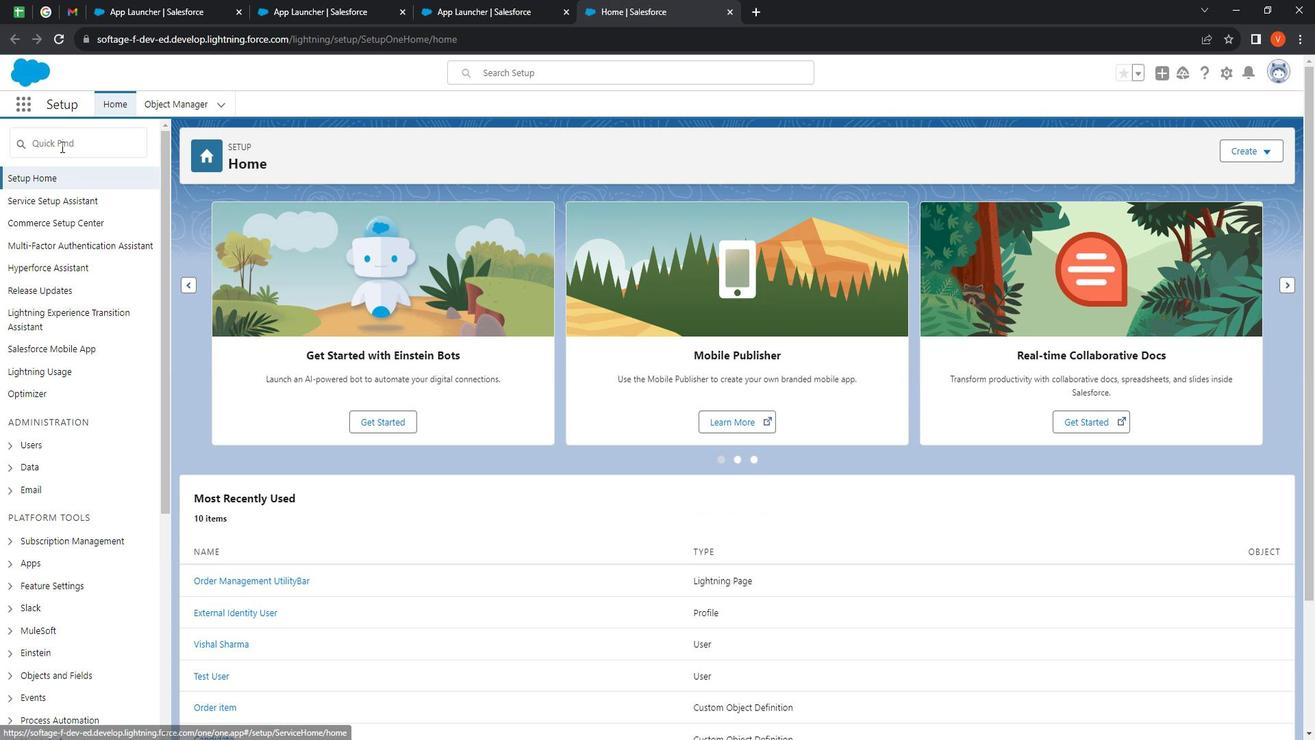 
Action: Mouse pressed left at (76, 156)
Screenshot: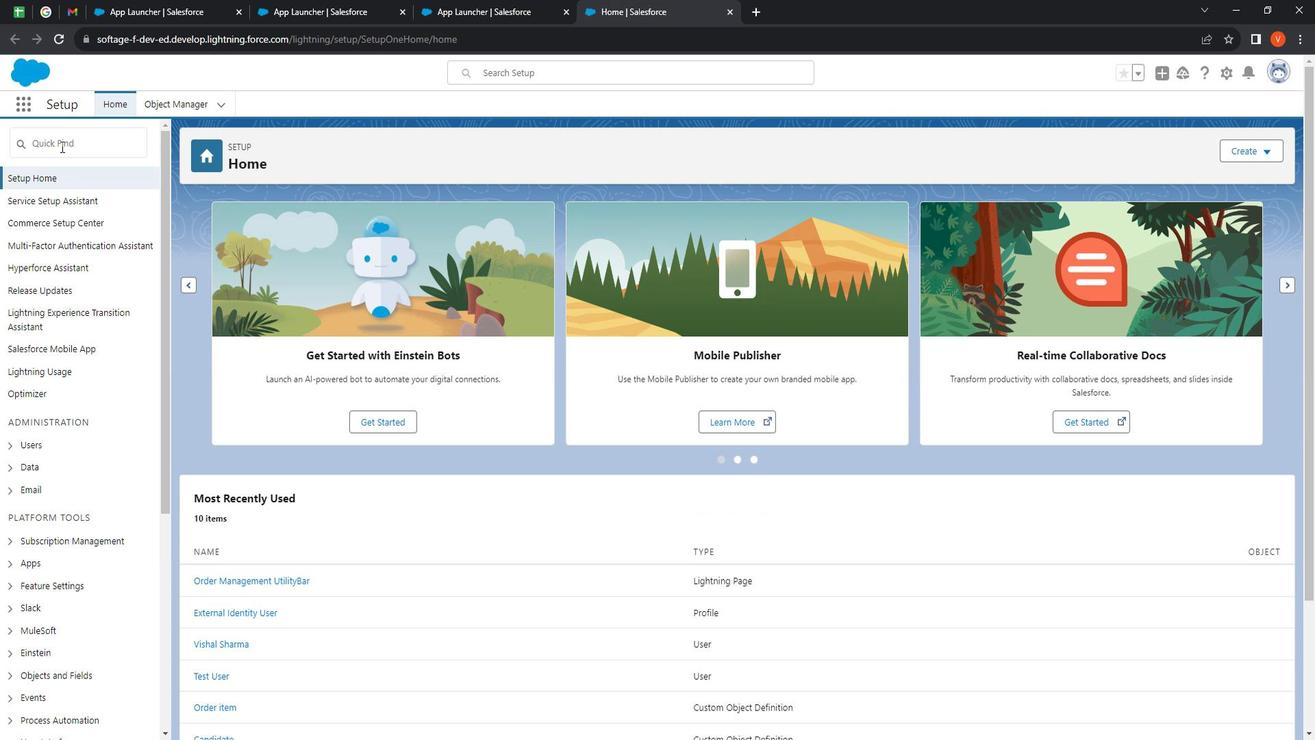 
Action: Key pressed app<Key.space>
Screenshot: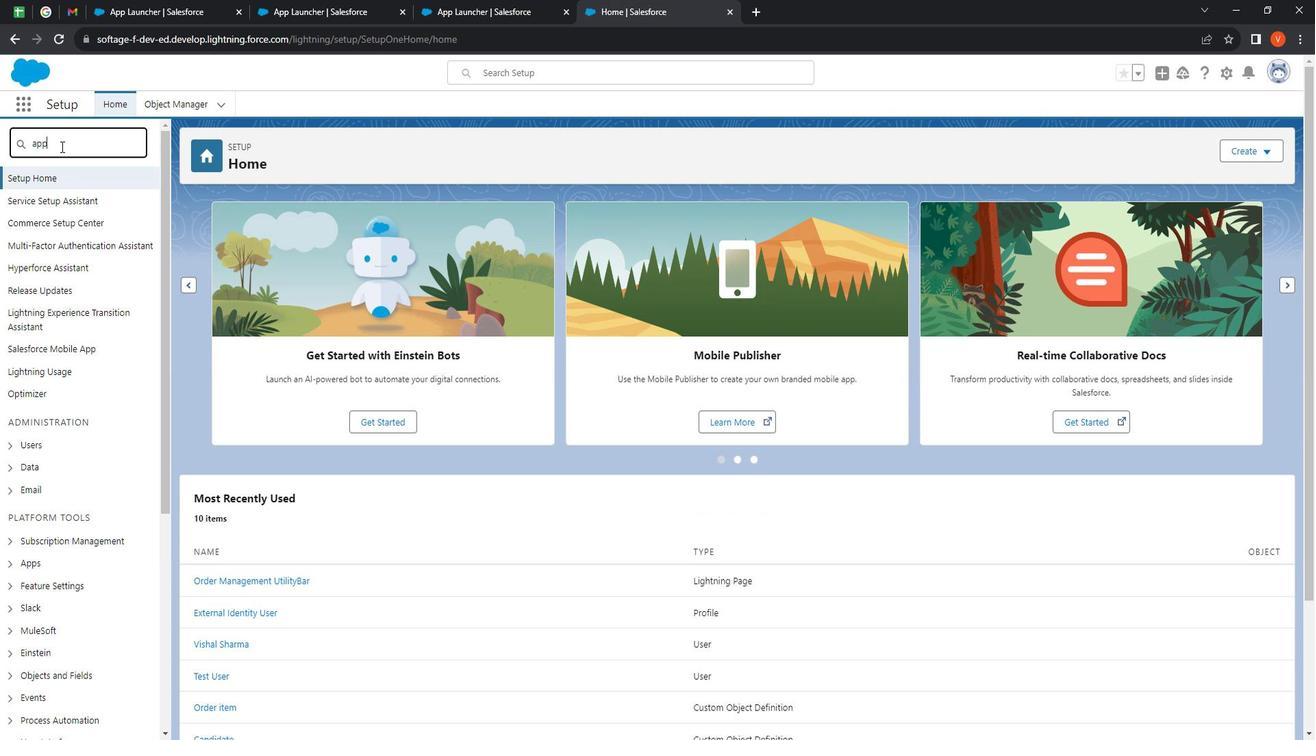 
Action: Mouse moved to (74, 280)
Screenshot: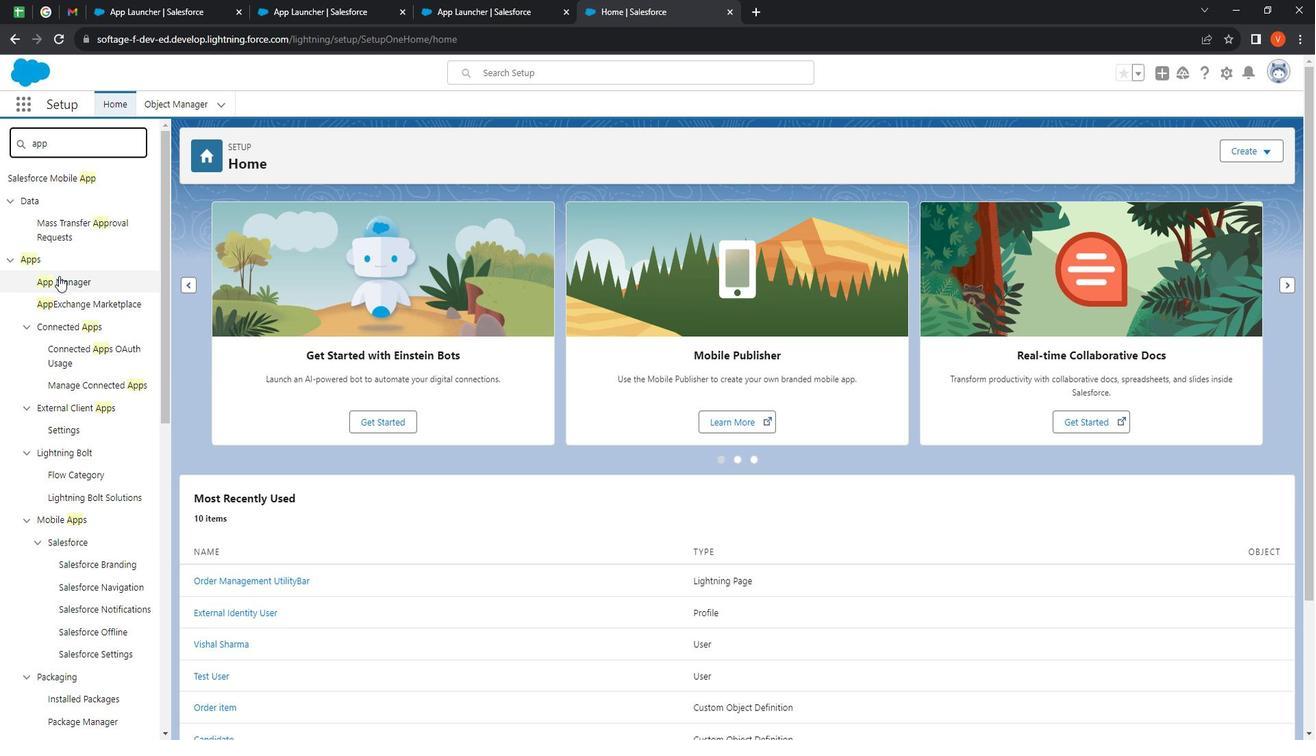 
Action: Mouse pressed left at (74, 280)
Screenshot: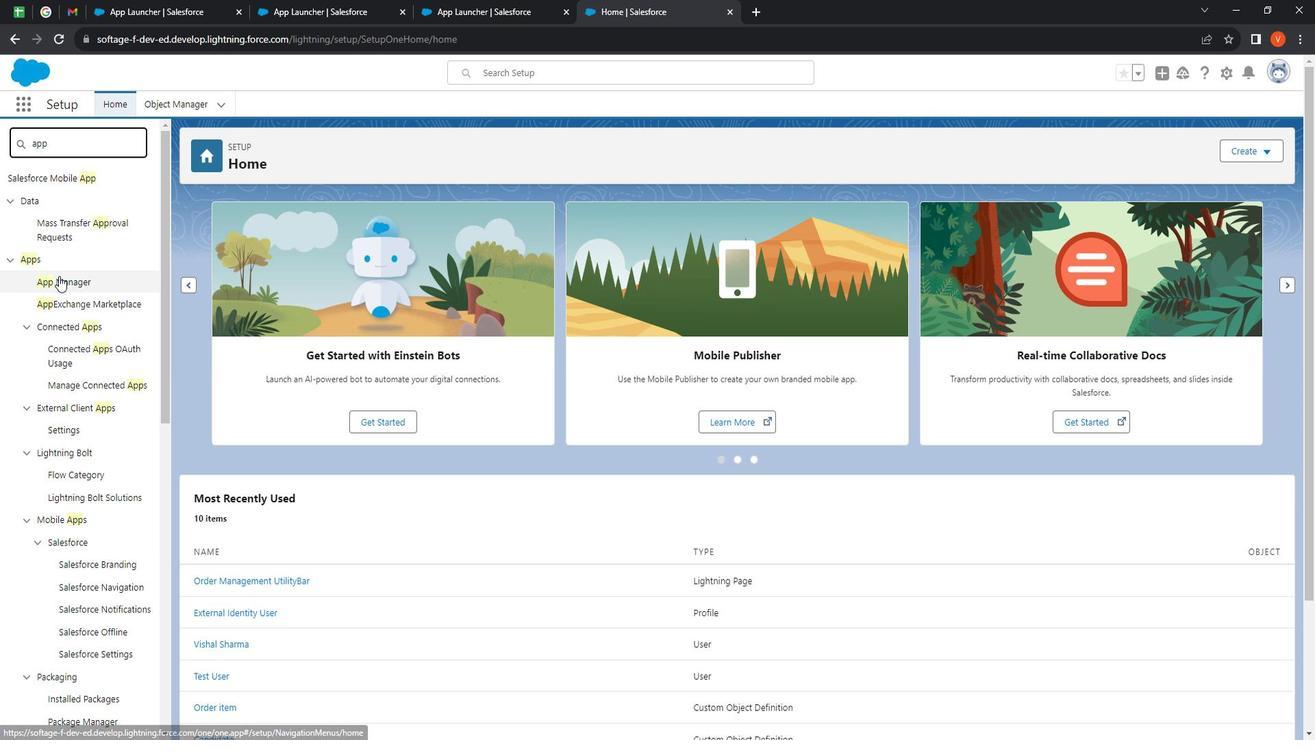 
Action: Mouse moved to (1287, 510)
Screenshot: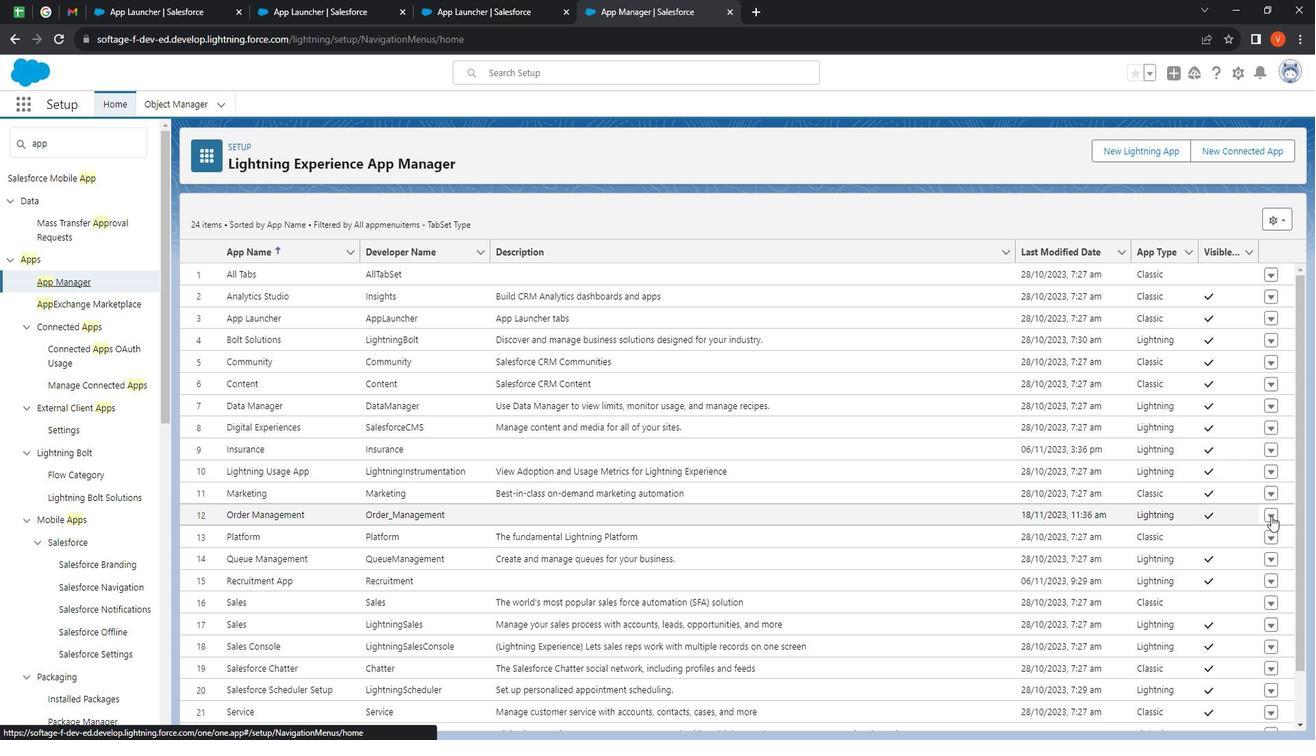 
Action: Mouse pressed left at (1287, 510)
Screenshot: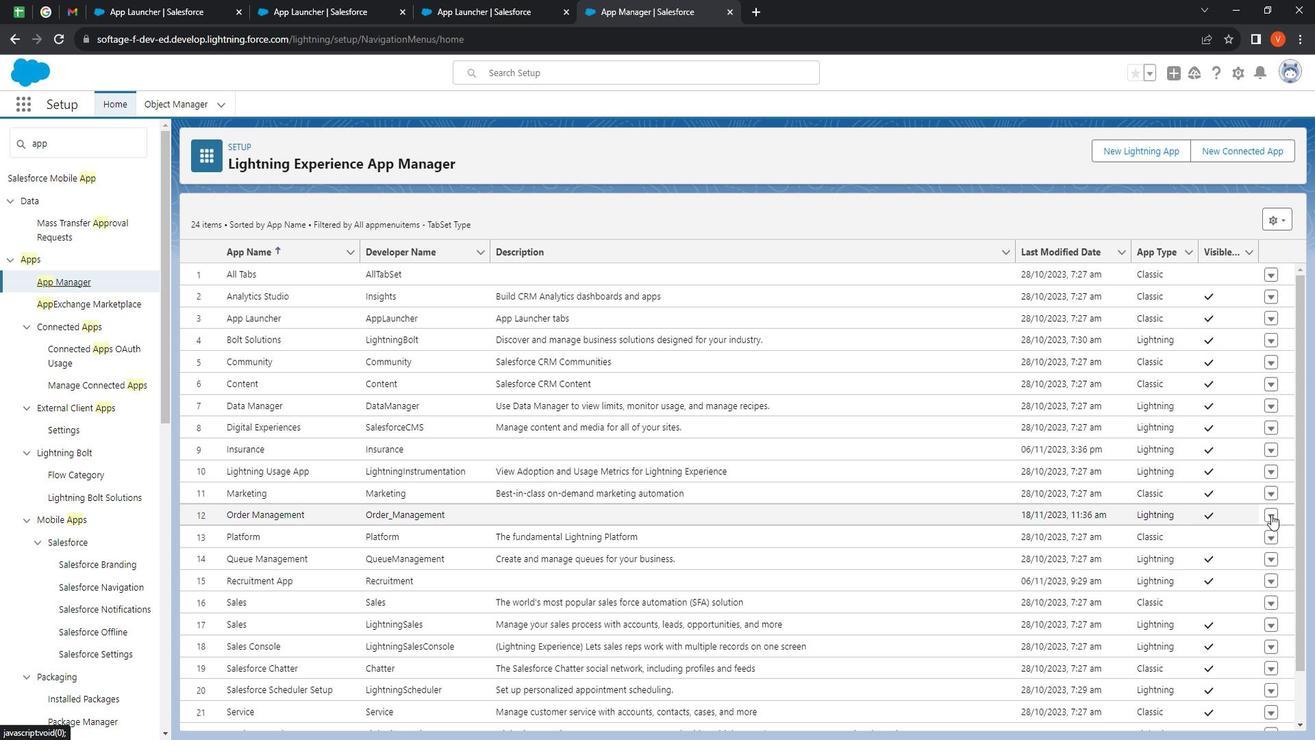 
Action: Mouse moved to (1247, 542)
